 Task: Send an email with the signature Isabelle Ramirez with the subject Thank you for a recommendation and the message We apologize for the delay in responding to your query and assure you of our prompt action going forward. from softage.8@softage.net to softage.10@softage.net and move the email from Sent Items to the folder Holiday cards
Action: Mouse moved to (70, 150)
Screenshot: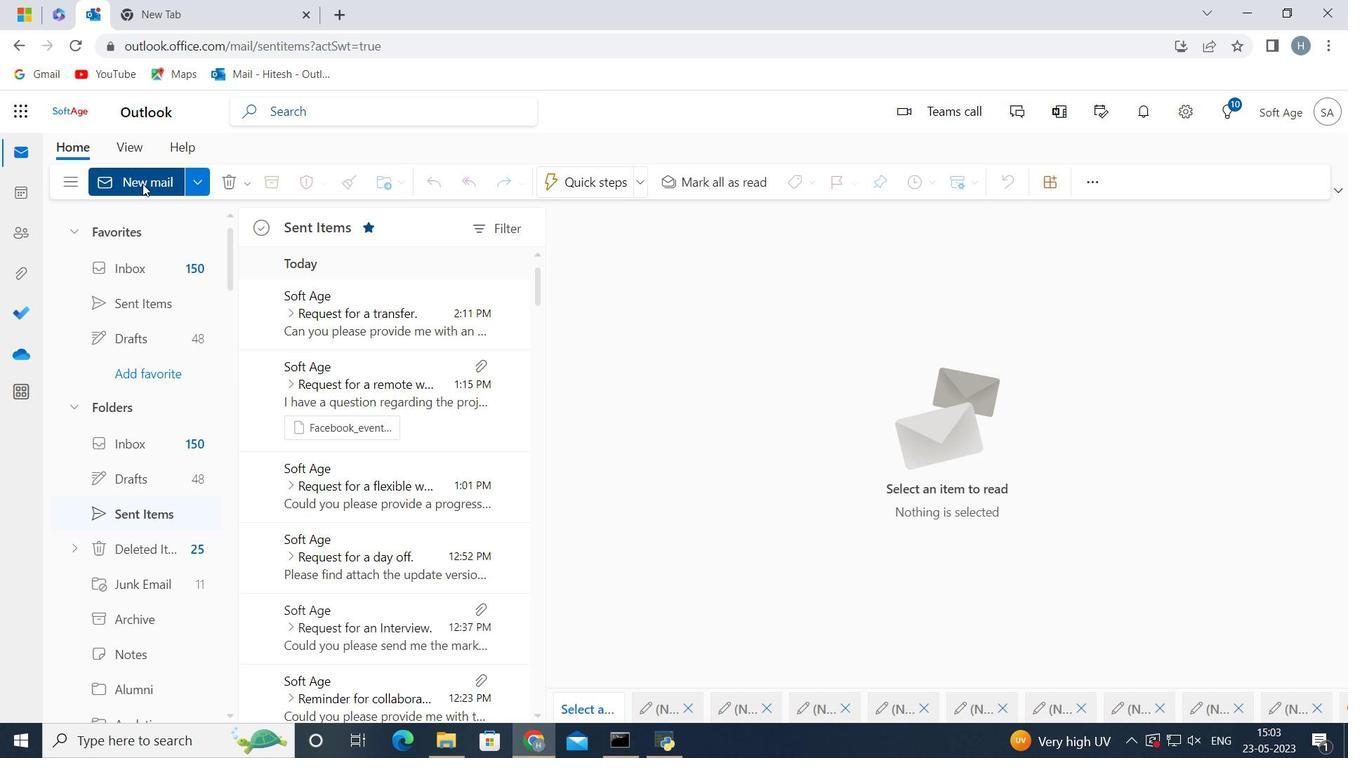 
Action: Mouse pressed left at (70, 150)
Screenshot: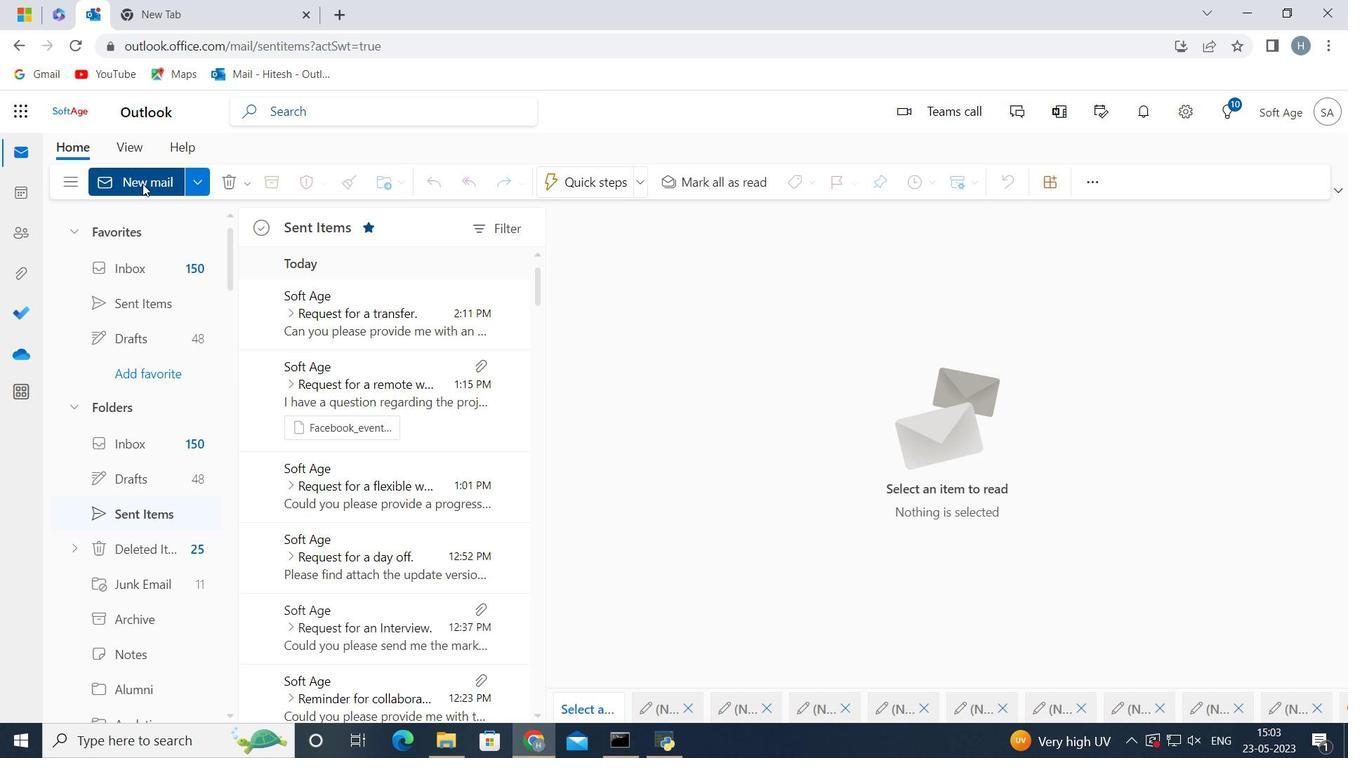 
Action: Mouse moved to (124, 179)
Screenshot: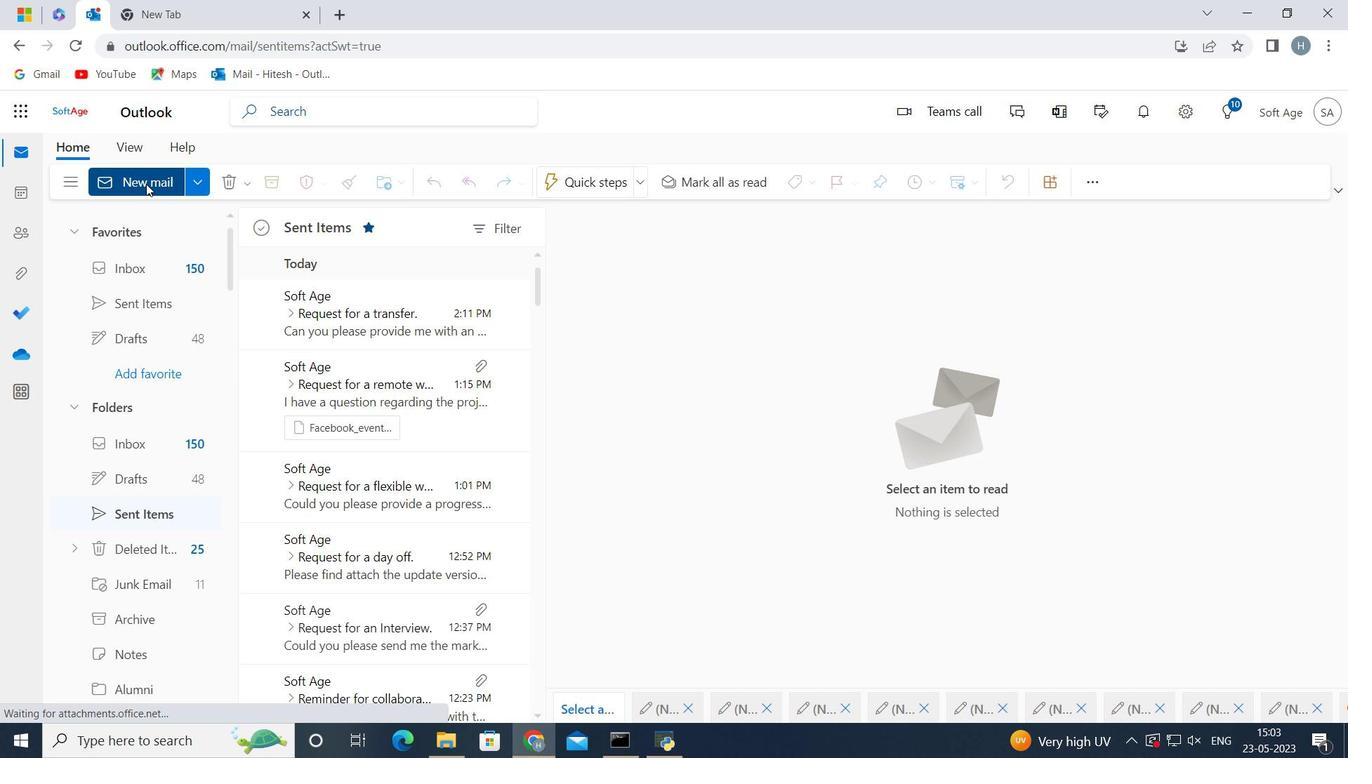 
Action: Mouse pressed left at (124, 179)
Screenshot: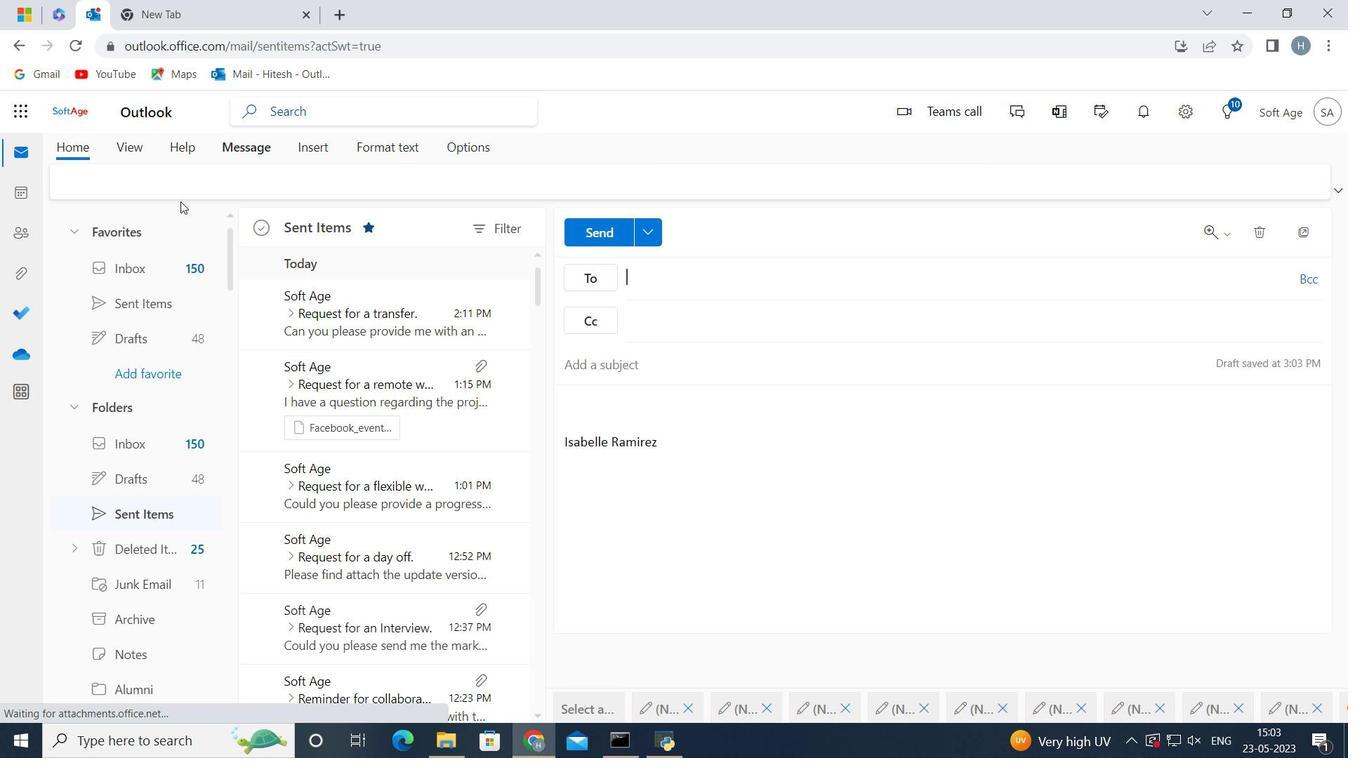 
Action: Mouse moved to (1098, 177)
Screenshot: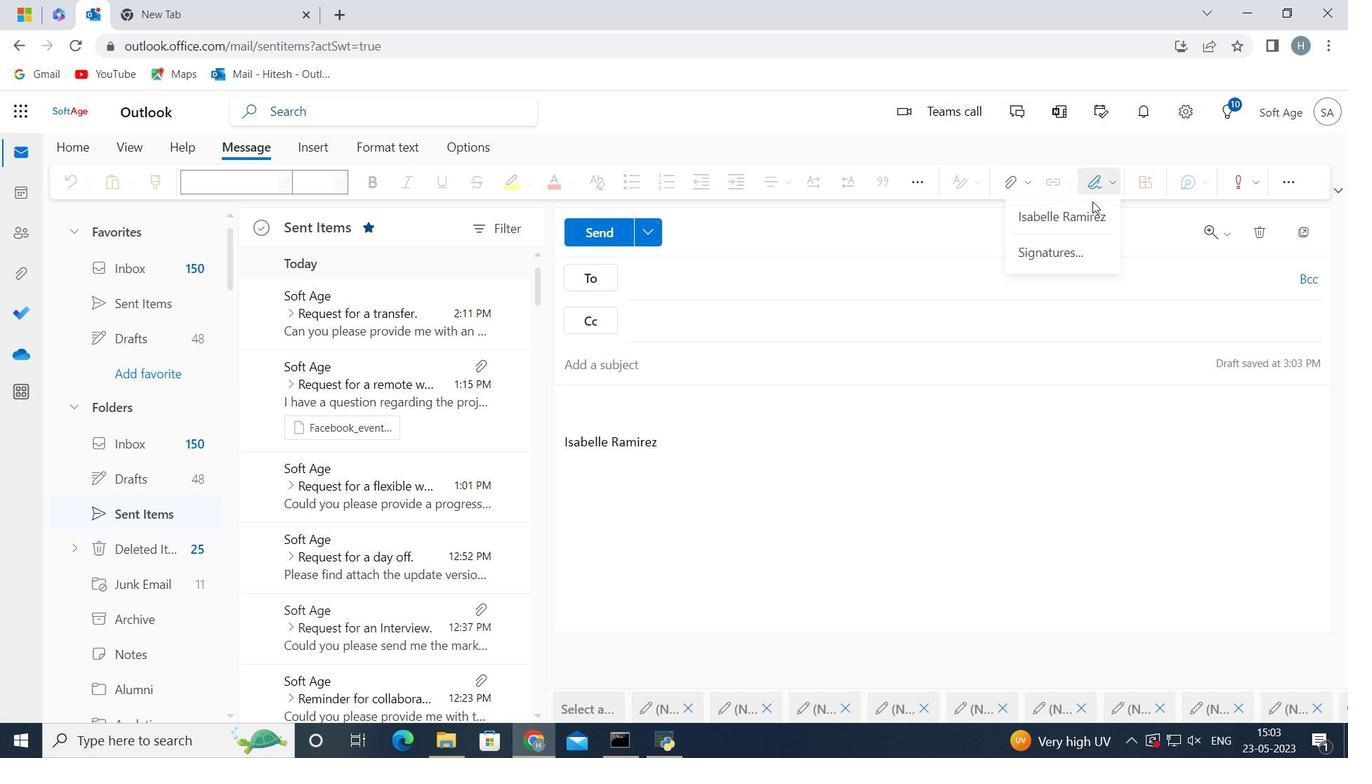 
Action: Mouse pressed left at (1098, 177)
Screenshot: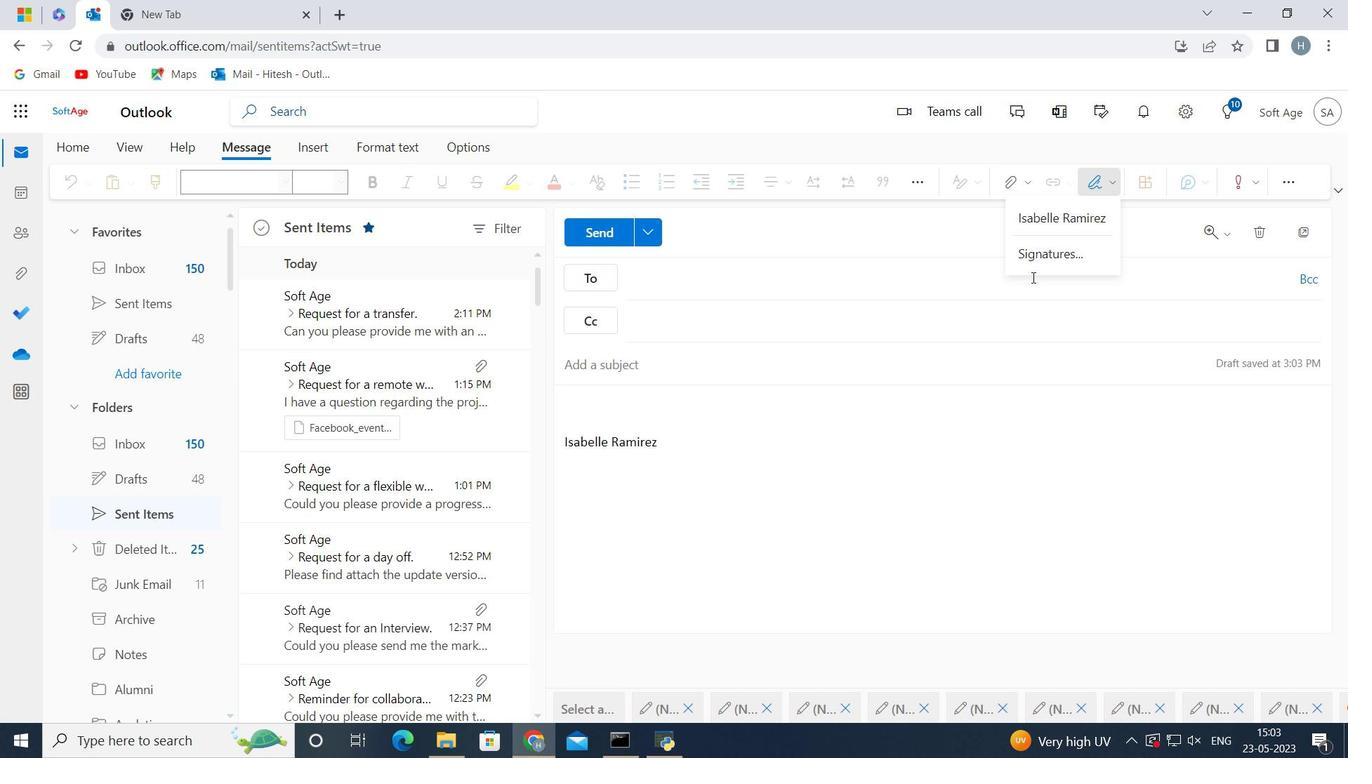 
Action: Mouse moved to (1063, 255)
Screenshot: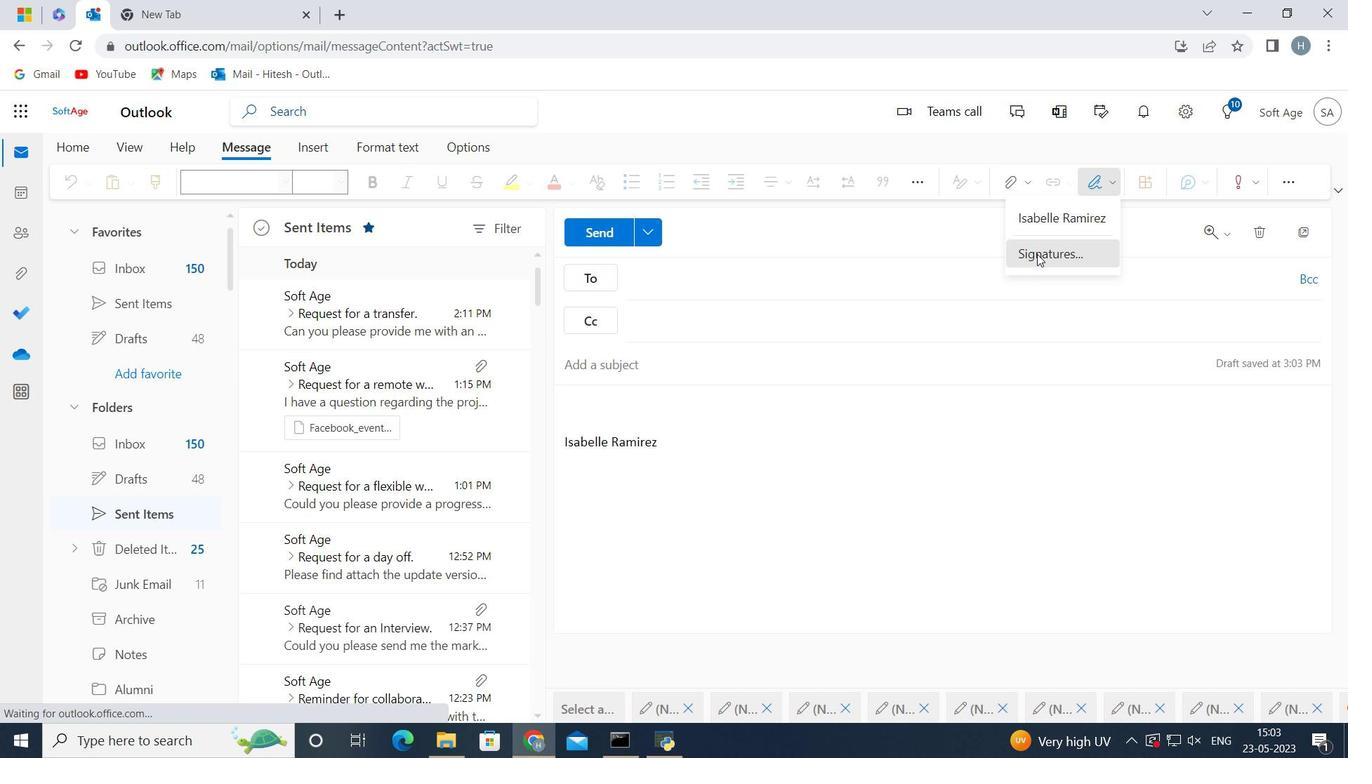 
Action: Mouse pressed left at (1063, 255)
Screenshot: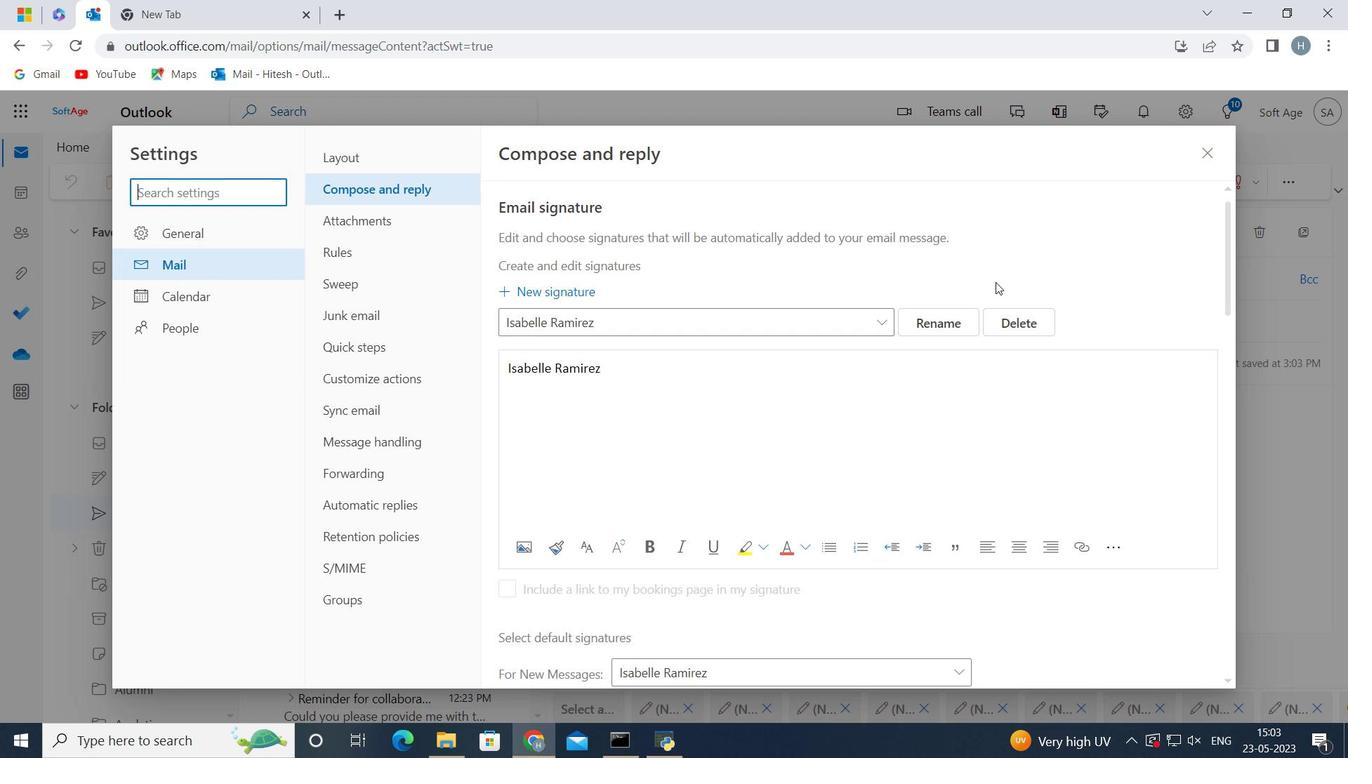 
Action: Mouse moved to (1017, 320)
Screenshot: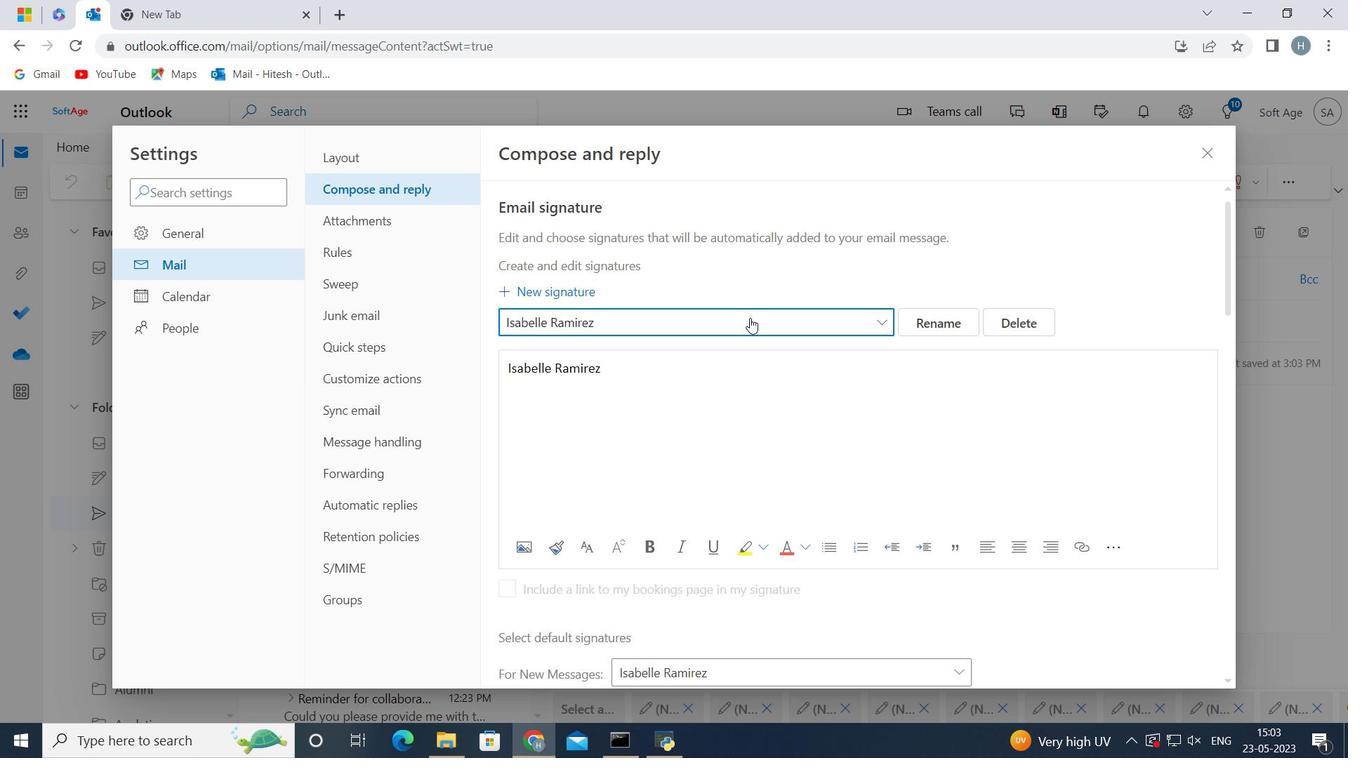 
Action: Mouse pressed left at (1017, 320)
Screenshot: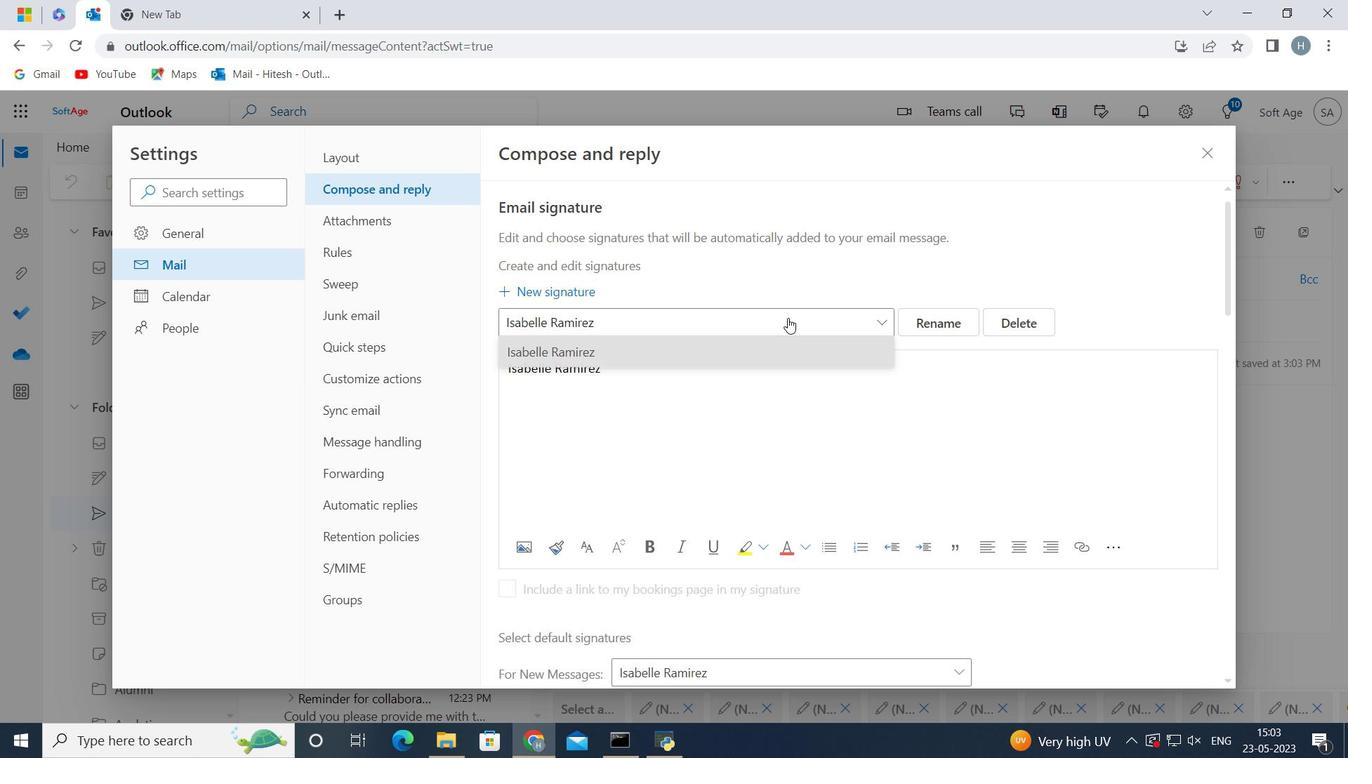 
Action: Mouse moved to (764, 320)
Screenshot: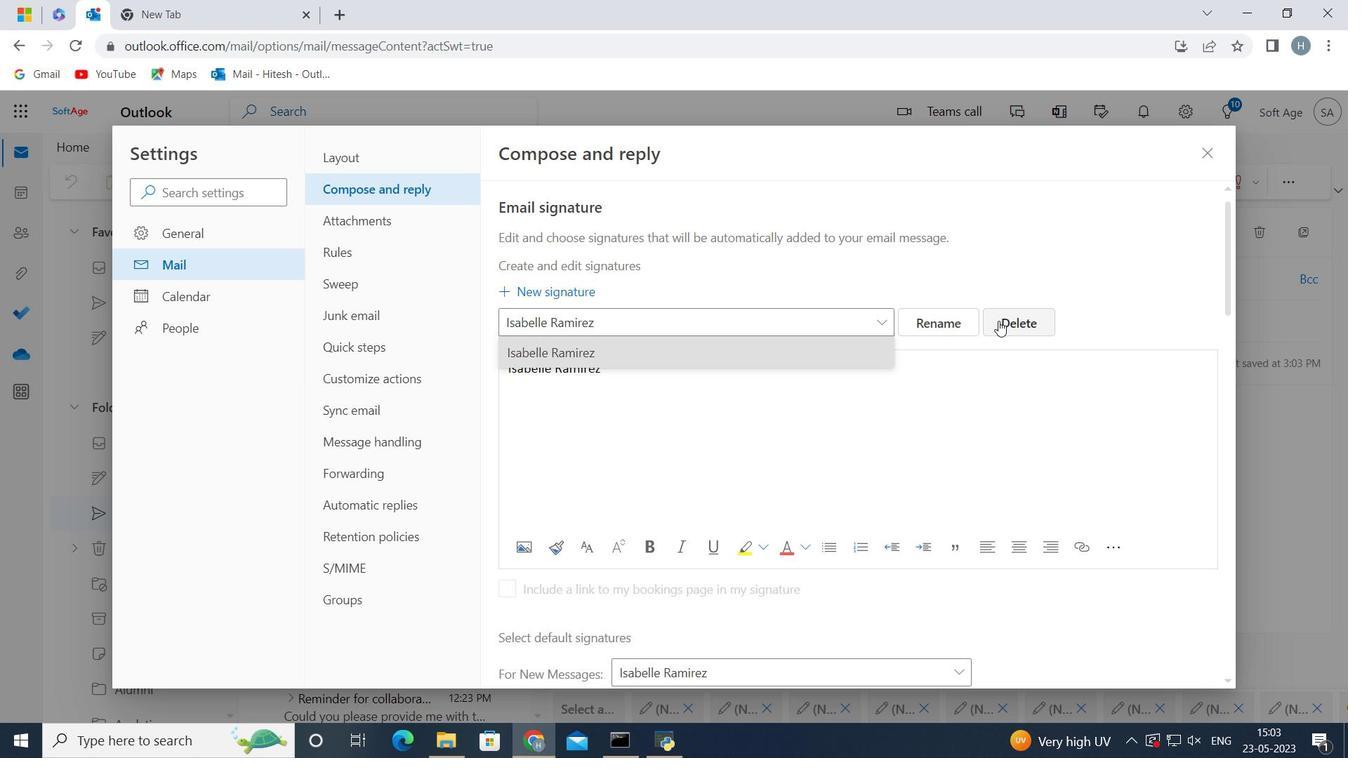 
Action: Mouse pressed left at (764, 320)
Screenshot: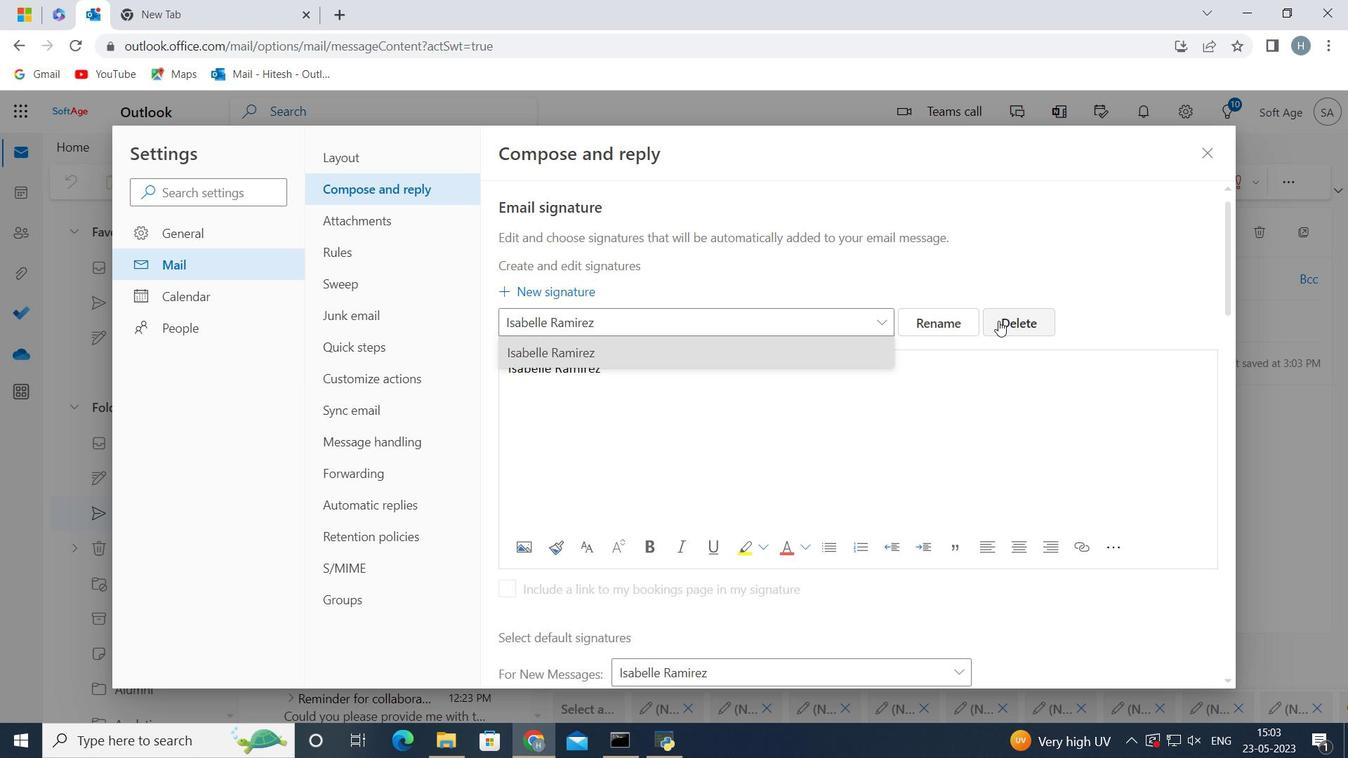 
Action: Key pressed <Key.shift>Isabelle<Key.space><Key.shift>Ramirez<Key.space>
Screenshot: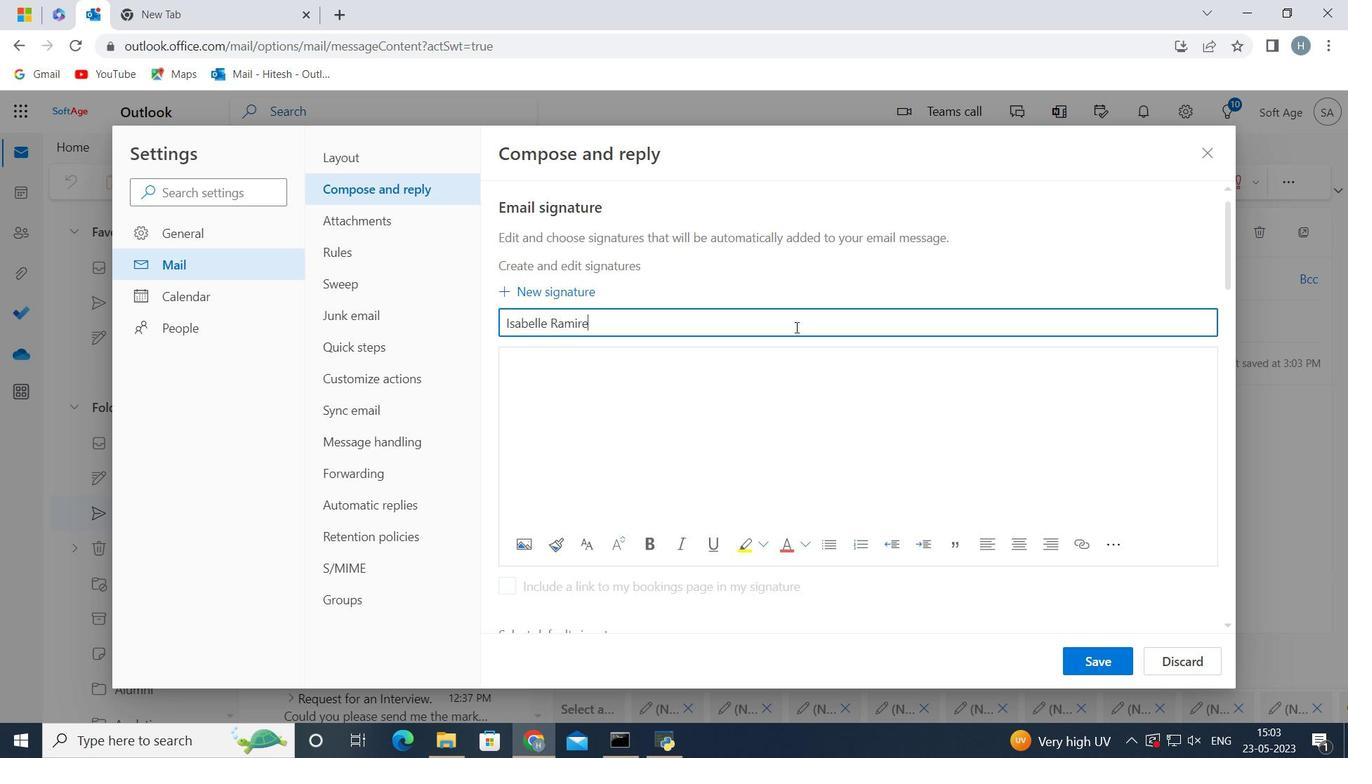 
Action: Mouse moved to (592, 369)
Screenshot: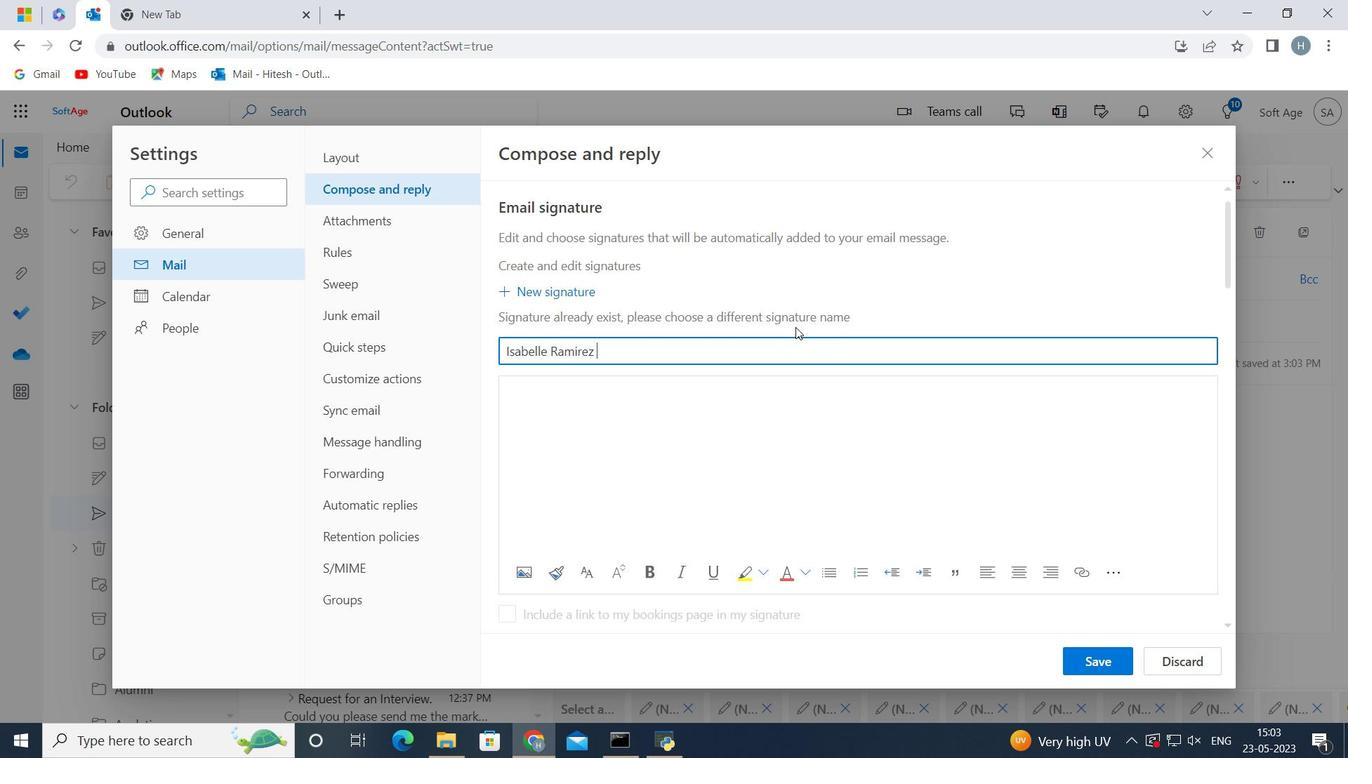 
Action: Mouse pressed left at (592, 369)
Screenshot: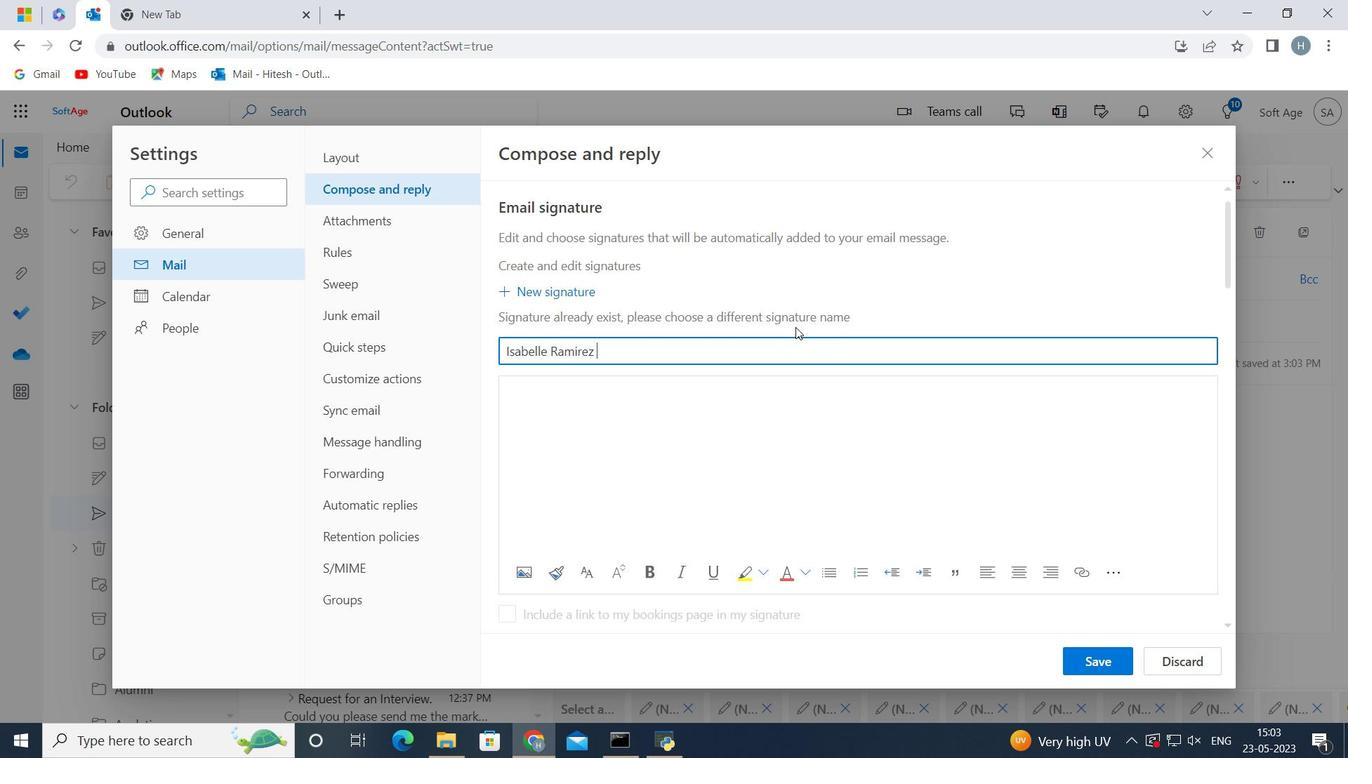 
Action: Key pressed <Key.shift>Isabelle<Key.space><Key.shift>Ramirez
Screenshot: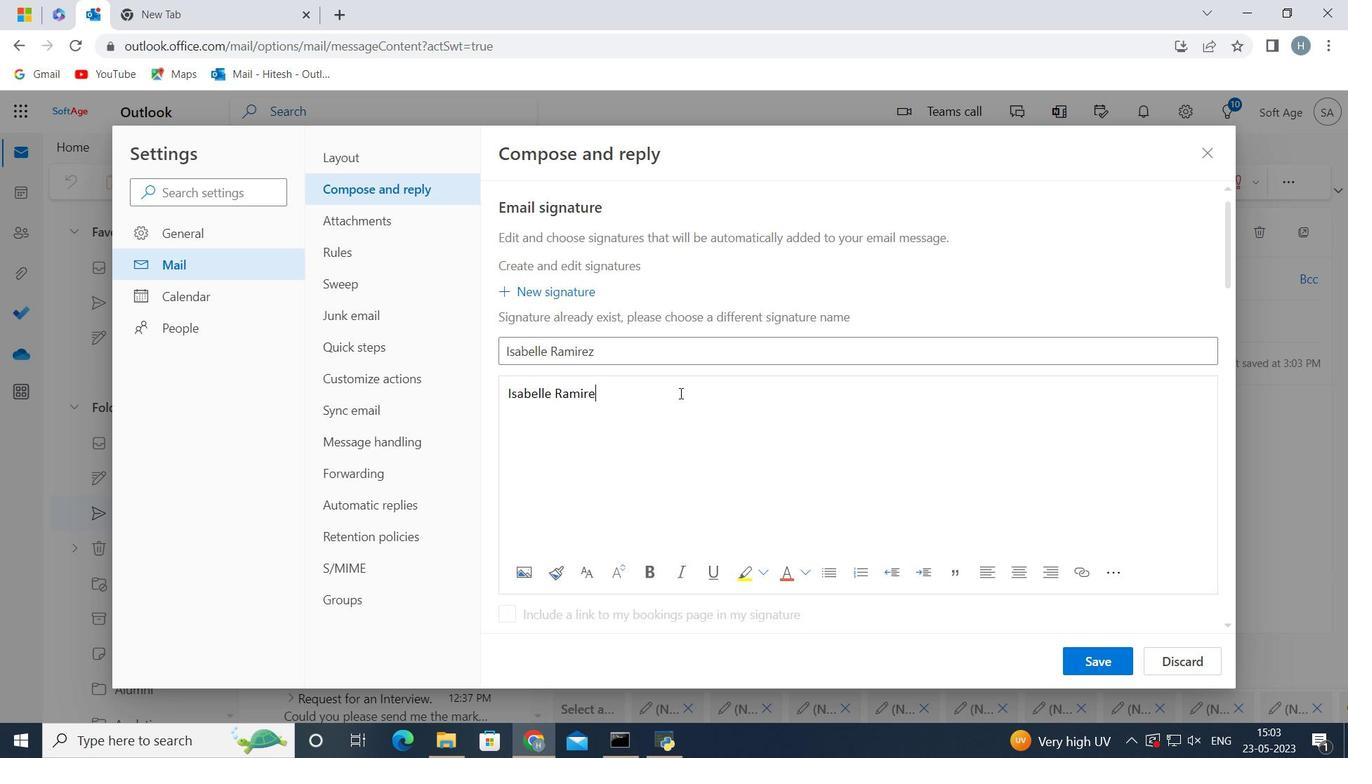 
Action: Mouse moved to (1093, 652)
Screenshot: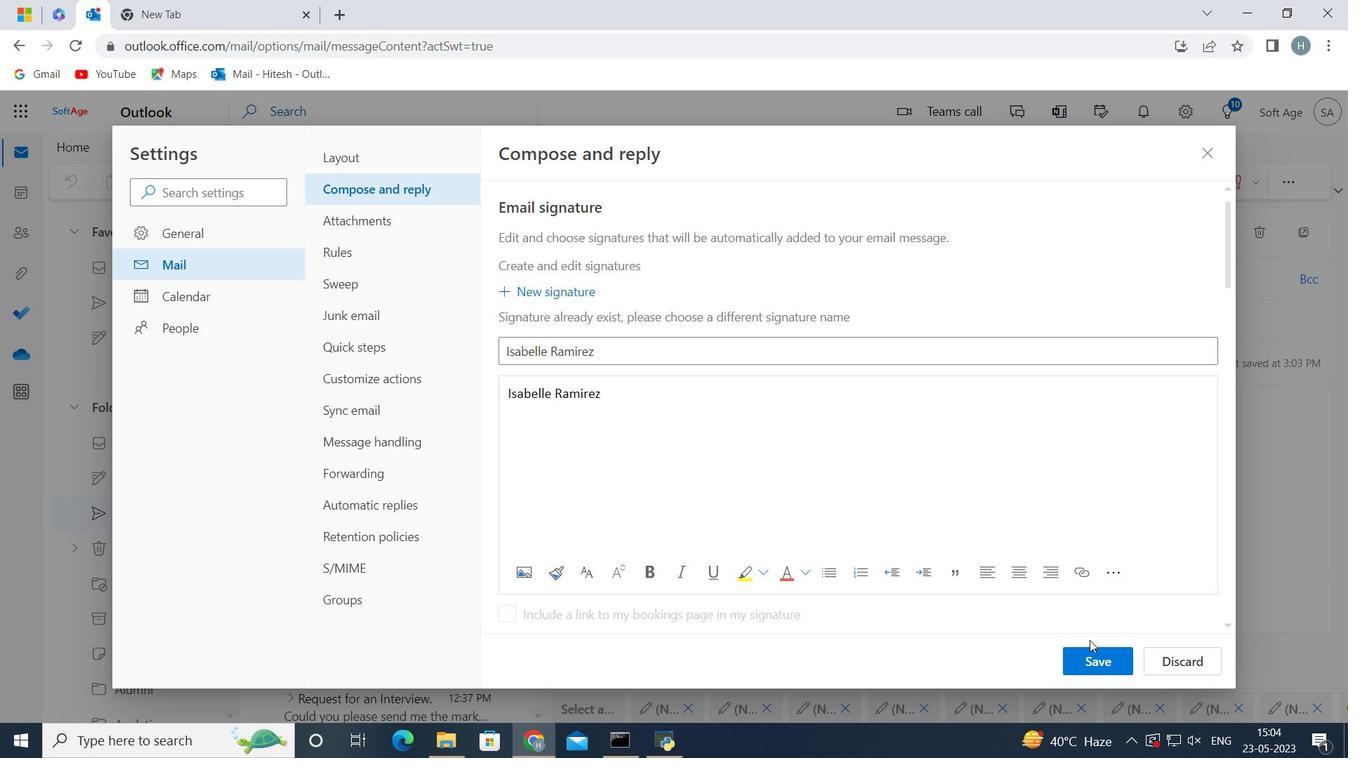 
Action: Mouse pressed left at (1093, 652)
Screenshot: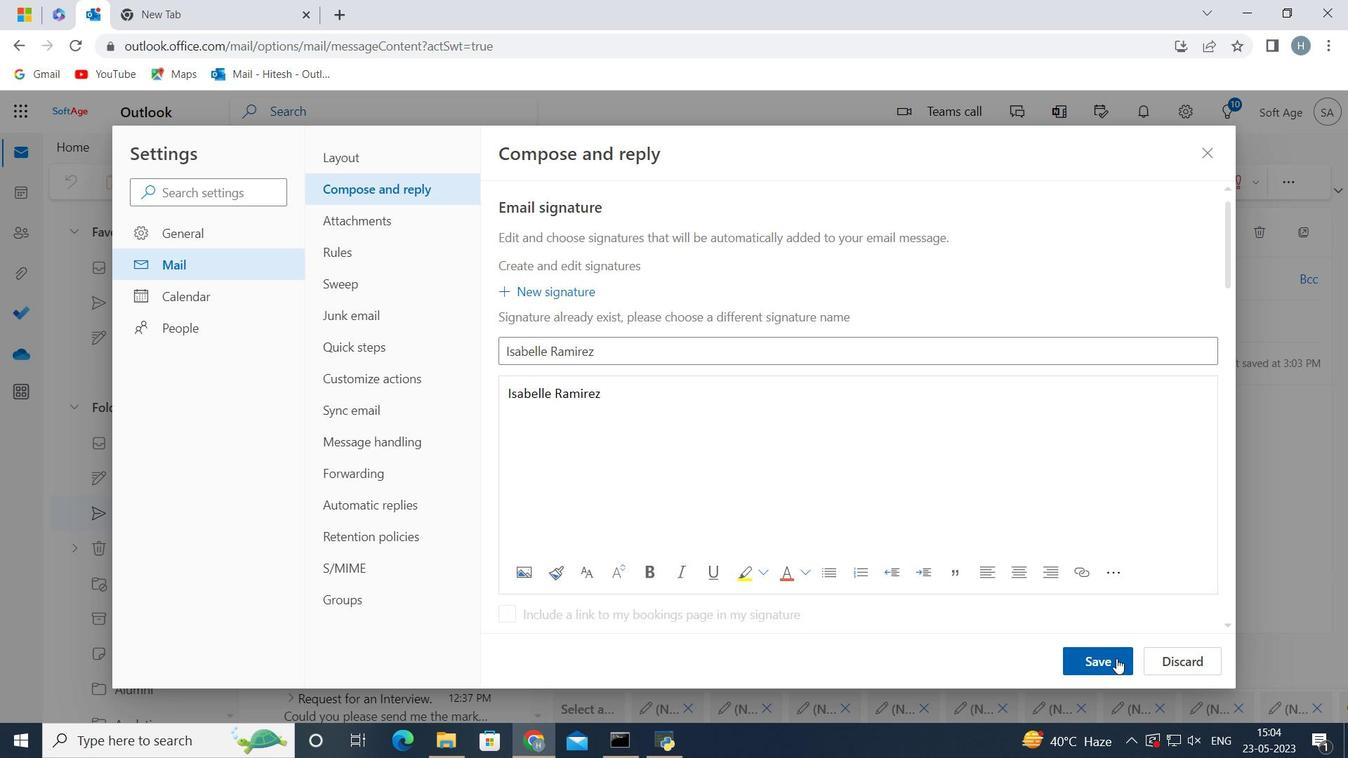 
Action: Mouse moved to (934, 453)
Screenshot: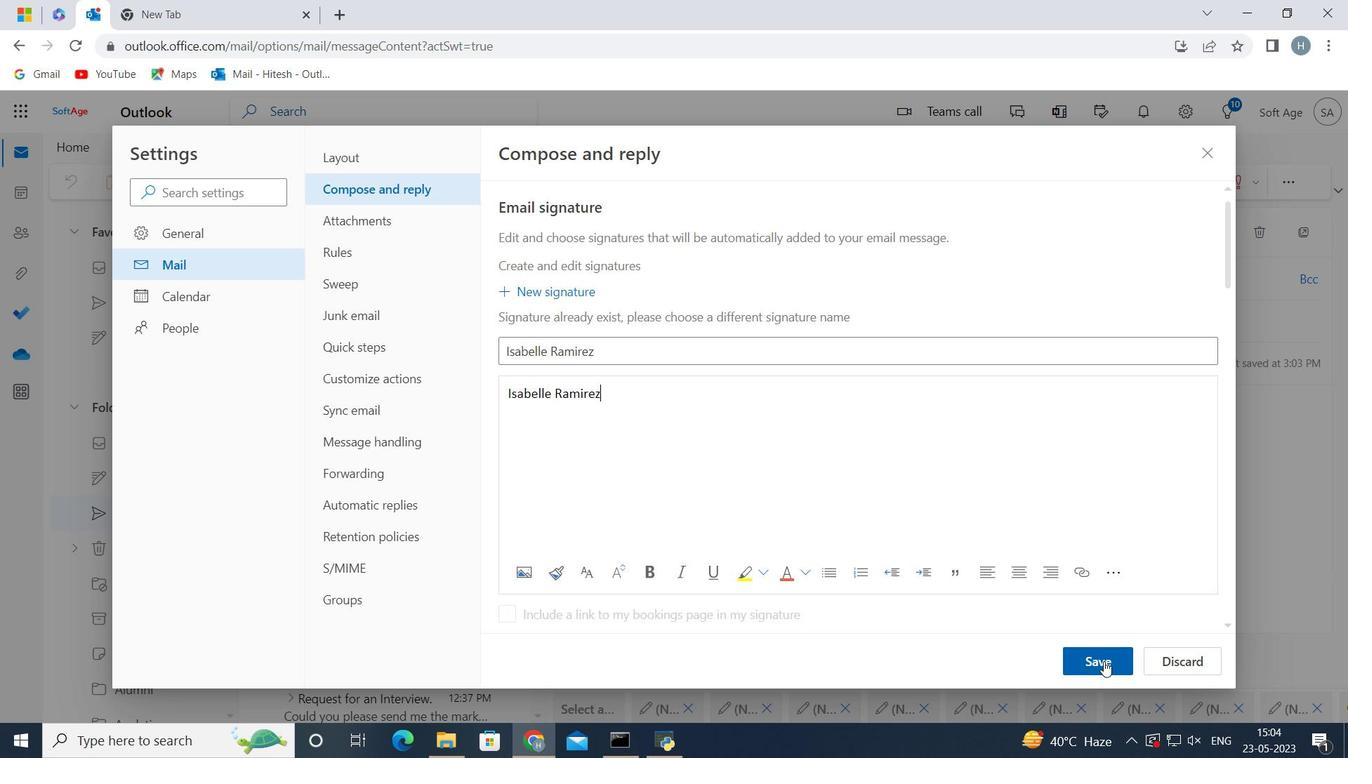 
Action: Mouse scrolled (934, 452) with delta (0, 0)
Screenshot: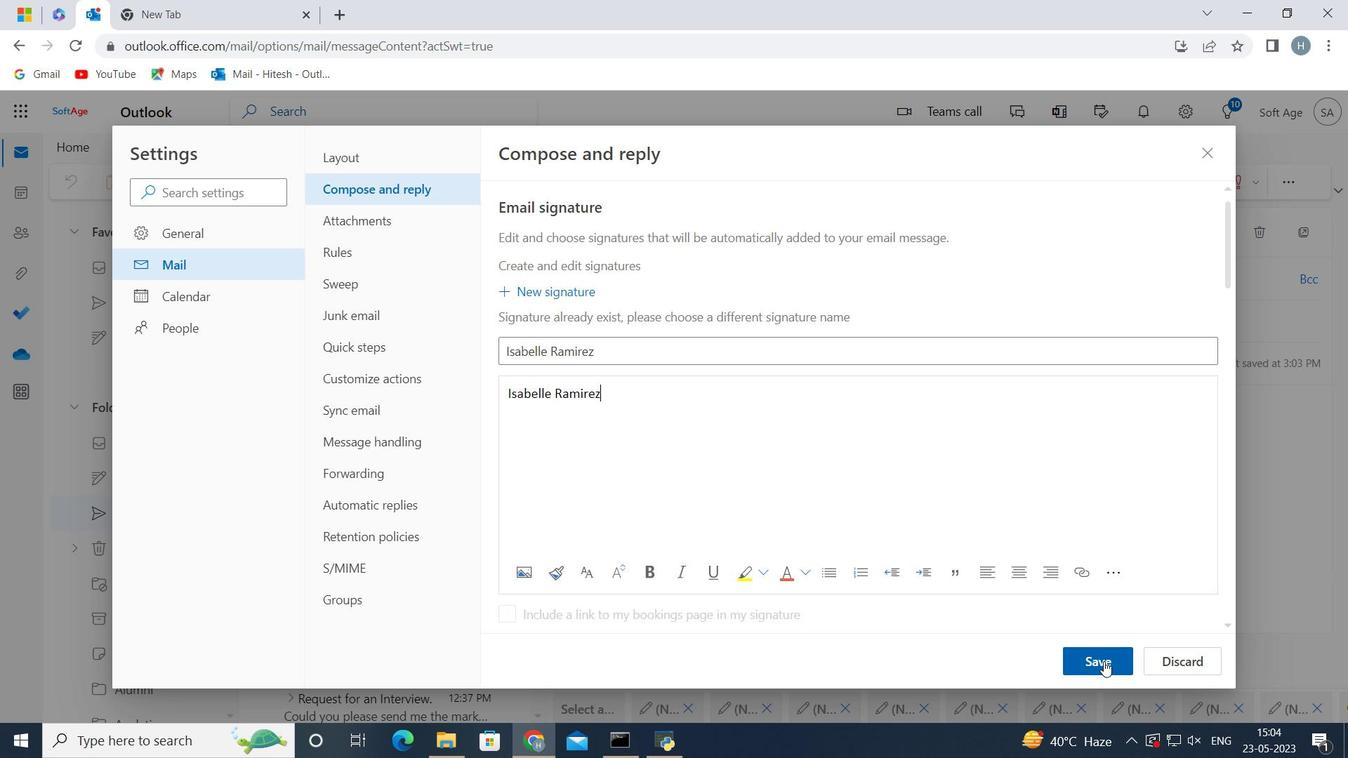 
Action: Mouse moved to (933, 453)
Screenshot: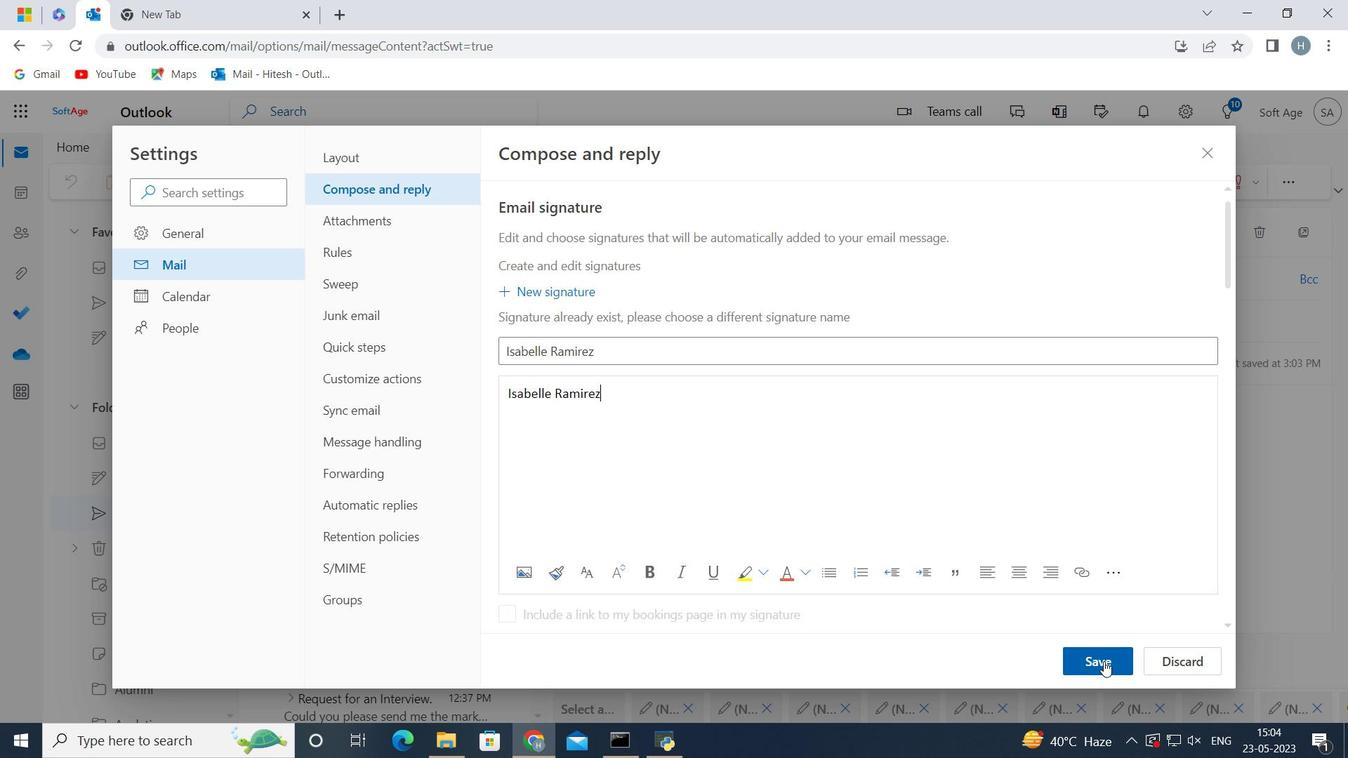 
Action: Mouse scrolled (933, 452) with delta (0, 0)
Screenshot: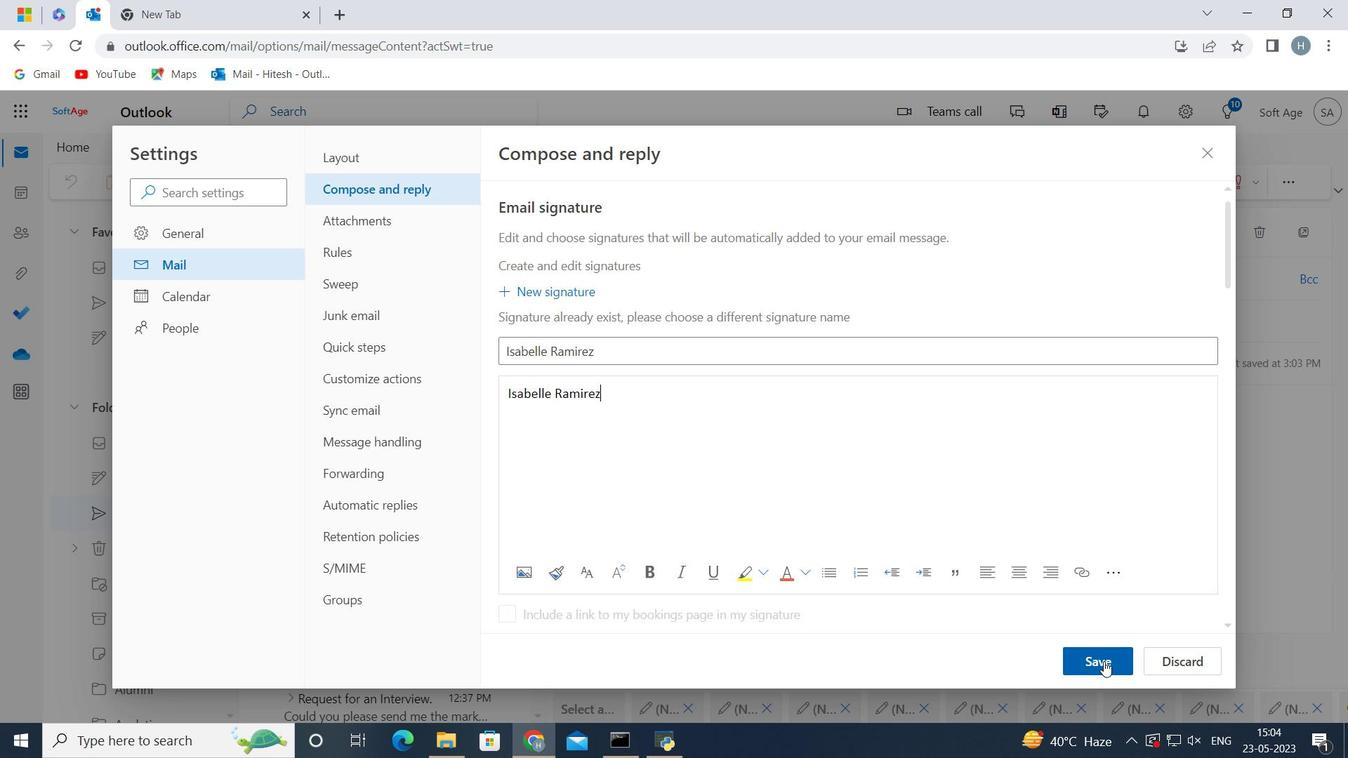 
Action: Mouse moved to (932, 453)
Screenshot: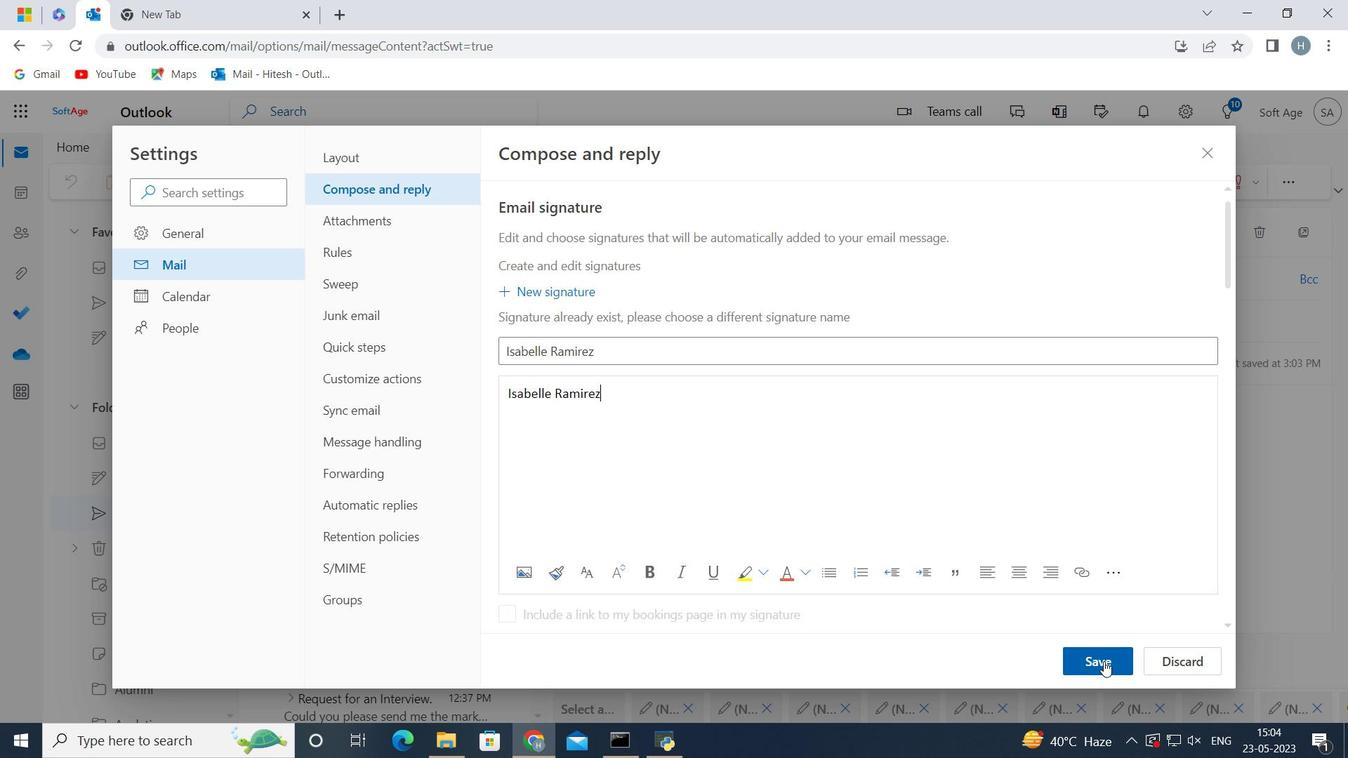 
Action: Mouse scrolled (932, 452) with delta (0, 0)
Screenshot: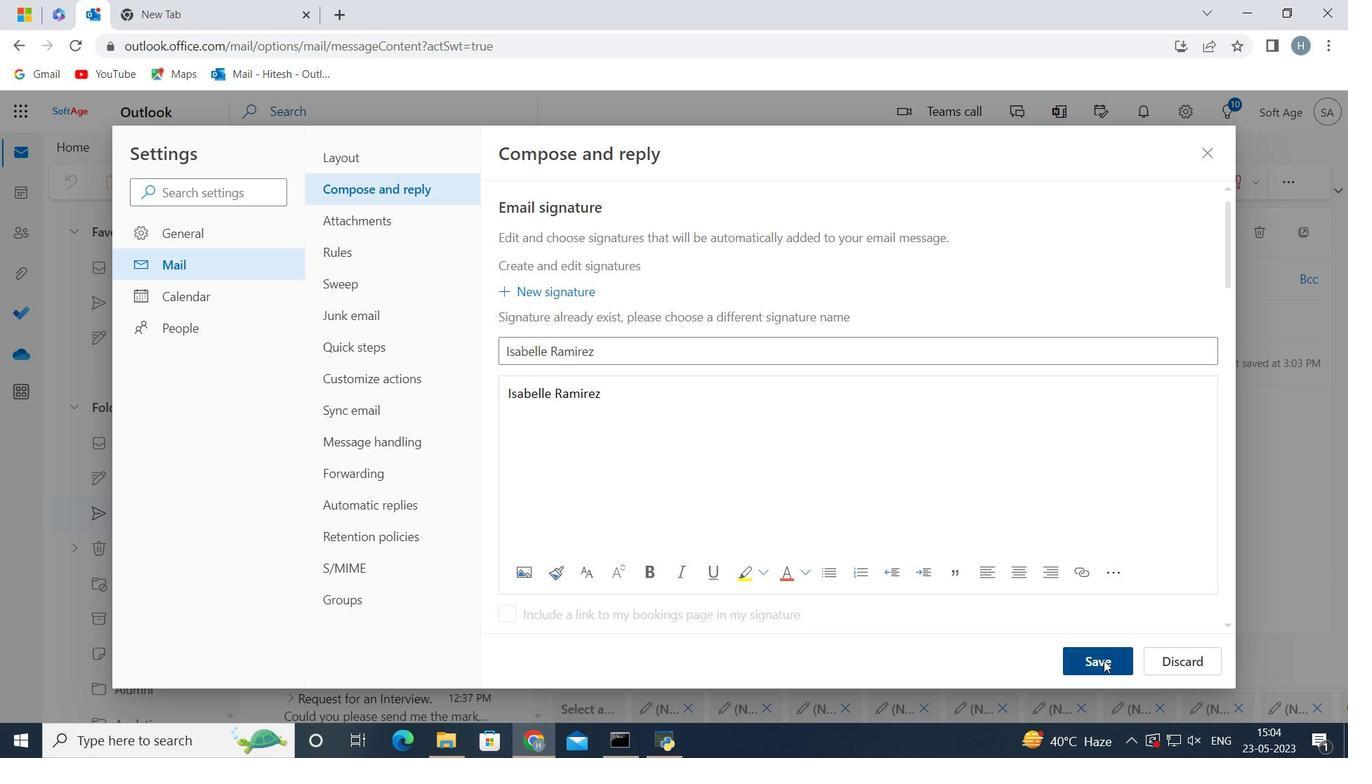 
Action: Mouse scrolled (932, 452) with delta (0, 0)
Screenshot: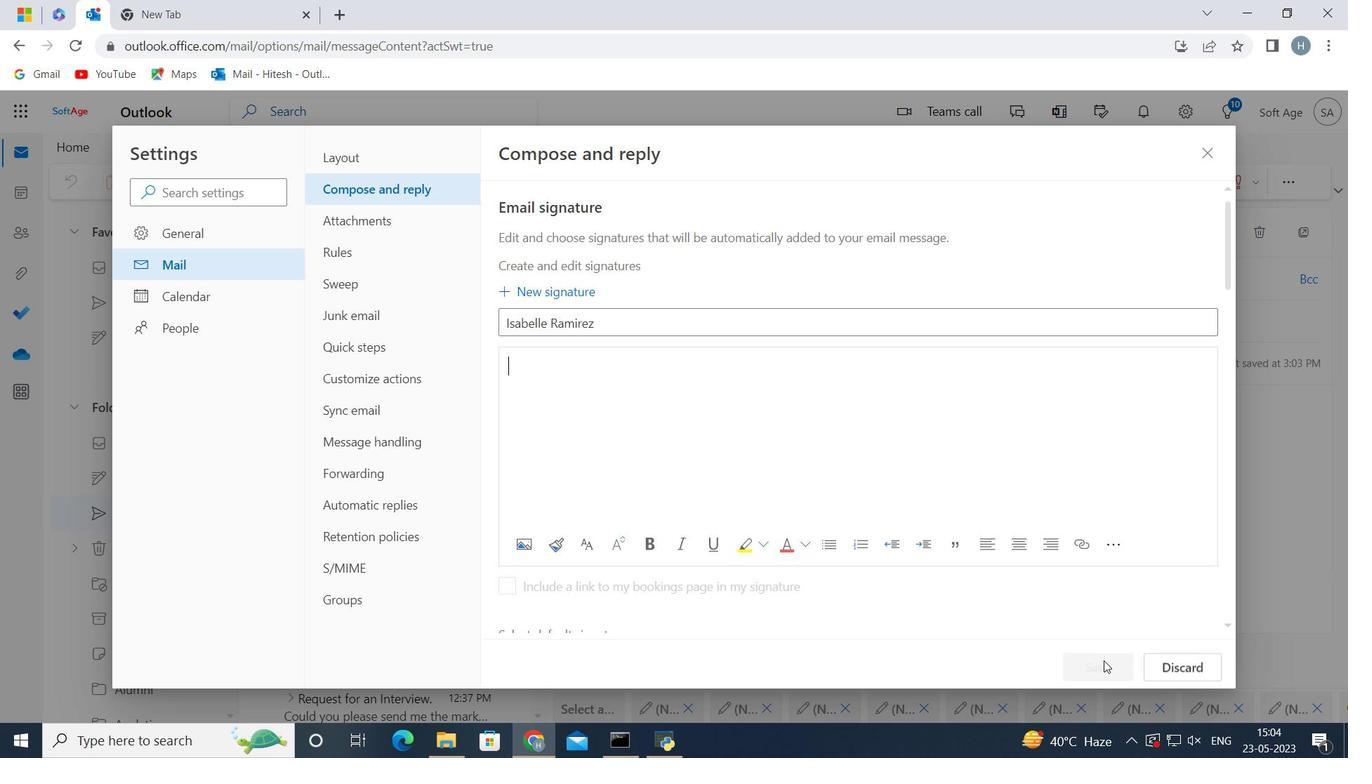 
Action: Mouse moved to (922, 327)
Screenshot: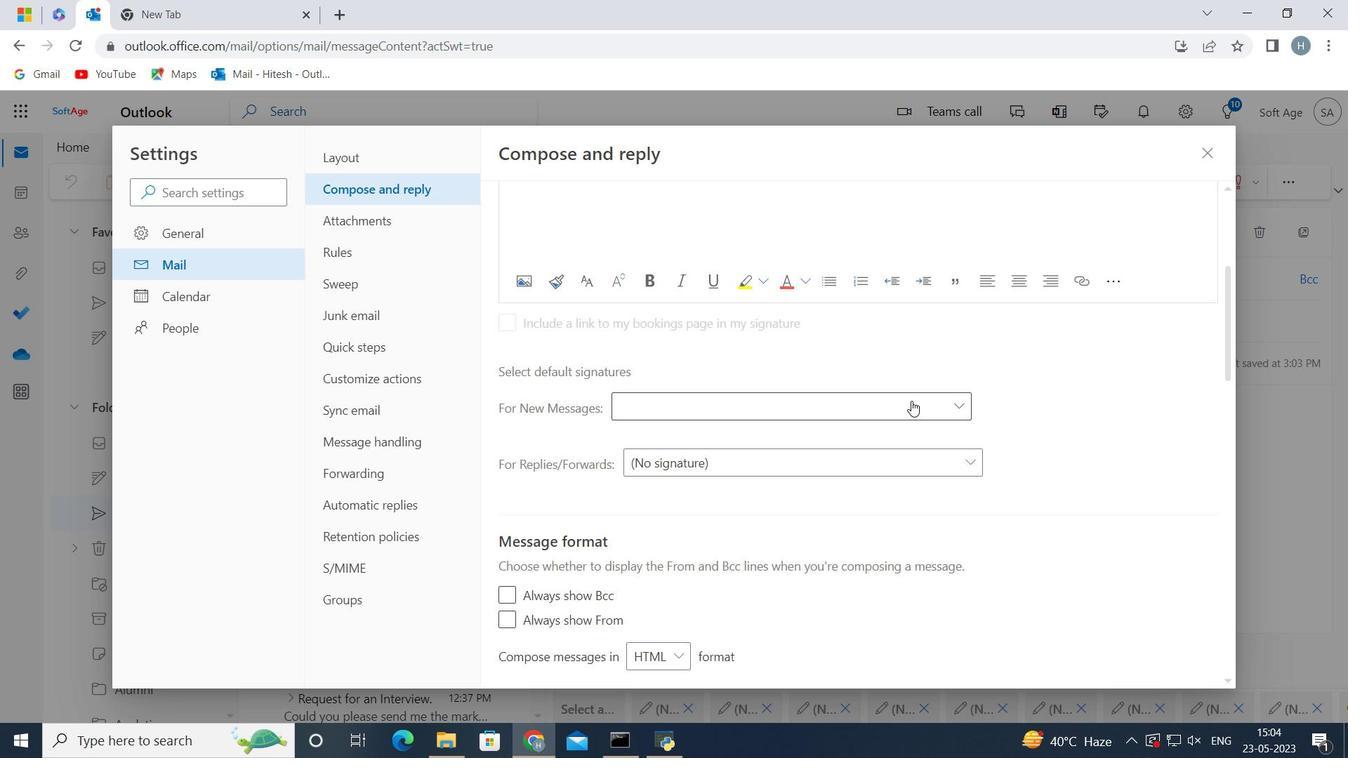 
Action: Mouse pressed left at (922, 327)
Screenshot: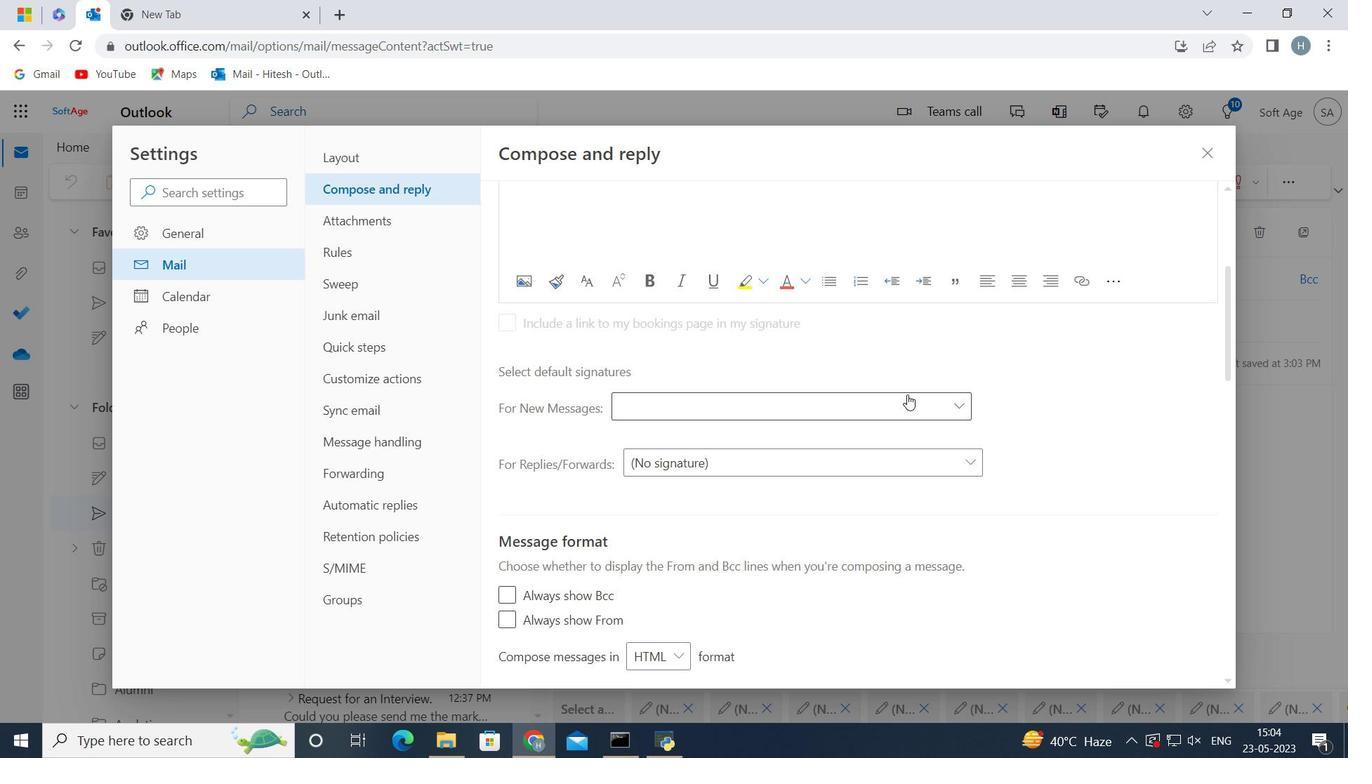 
Action: Mouse moved to (881, 390)
Screenshot: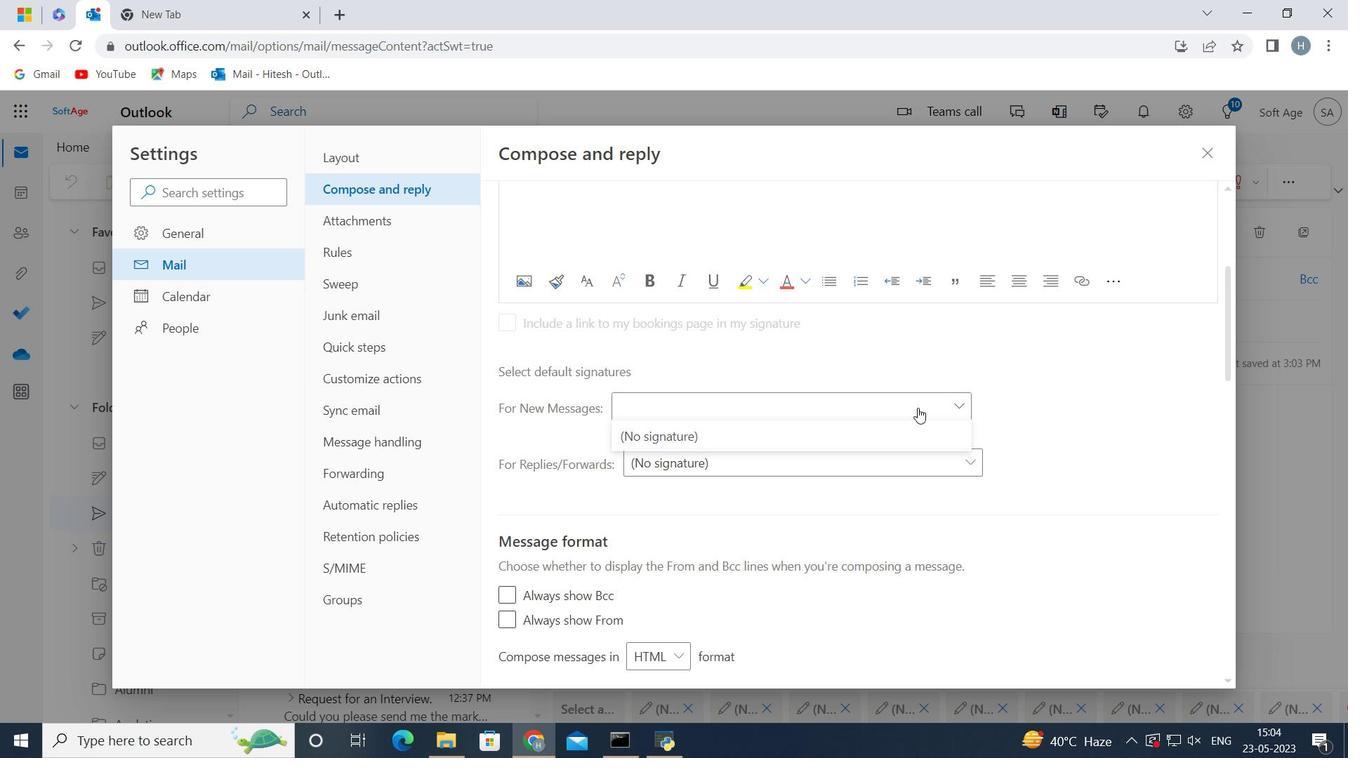 
Action: Mouse pressed left at (881, 390)
Screenshot: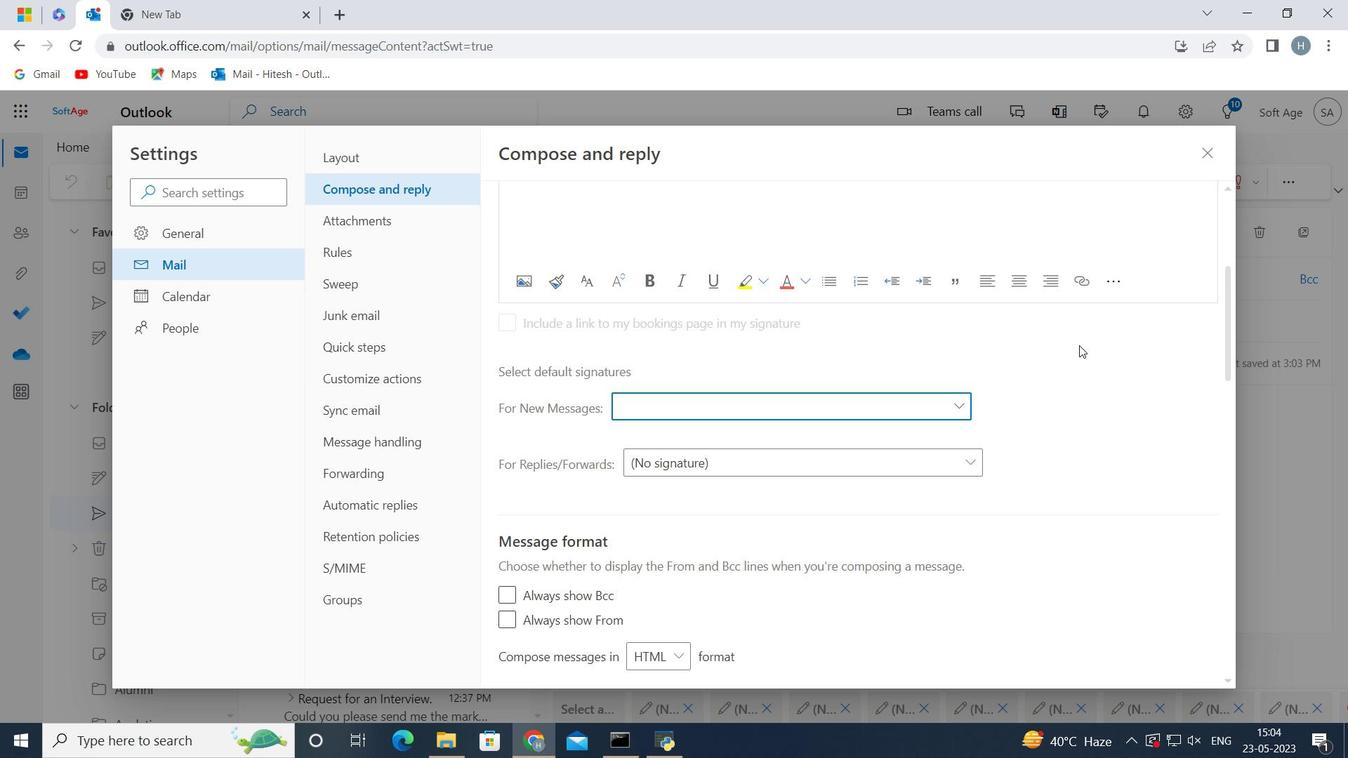 
Action: Mouse moved to (1079, 664)
Screenshot: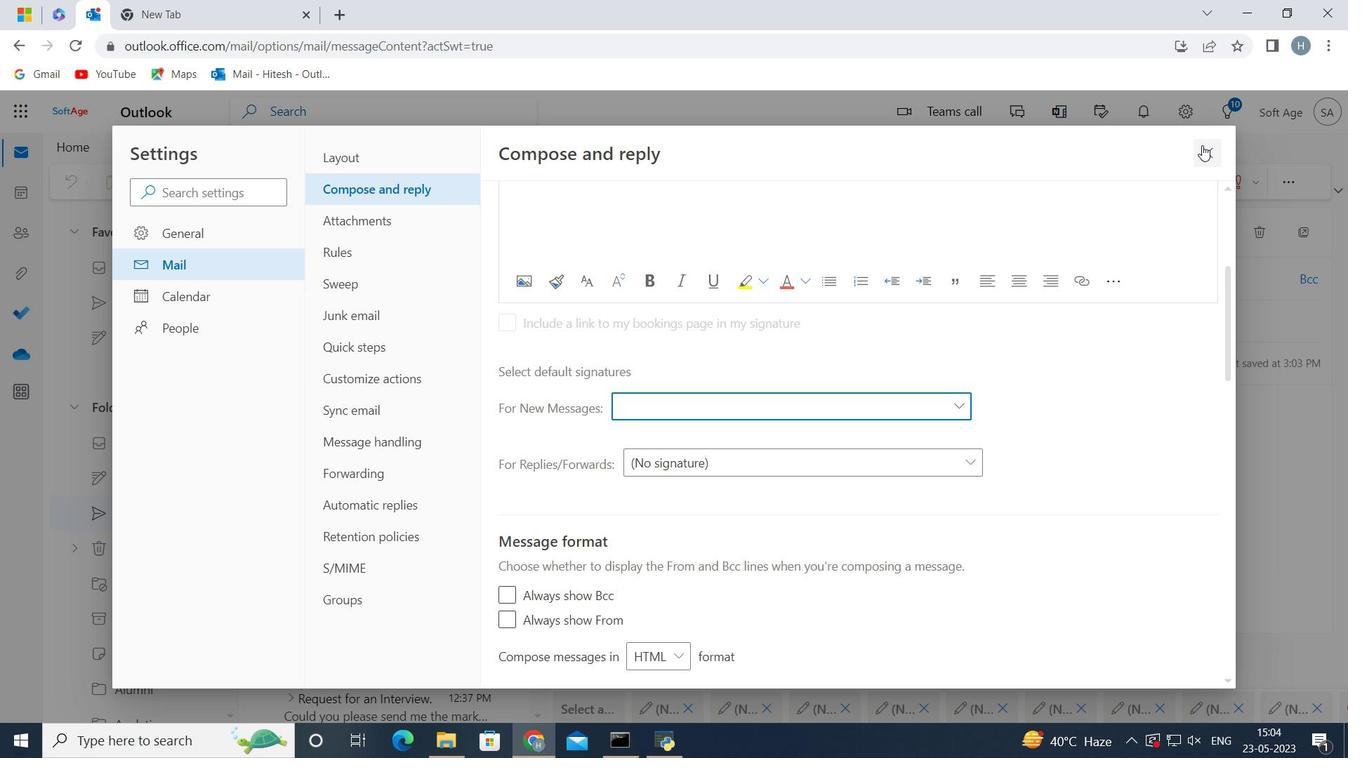 
Action: Mouse pressed left at (1079, 664)
Screenshot: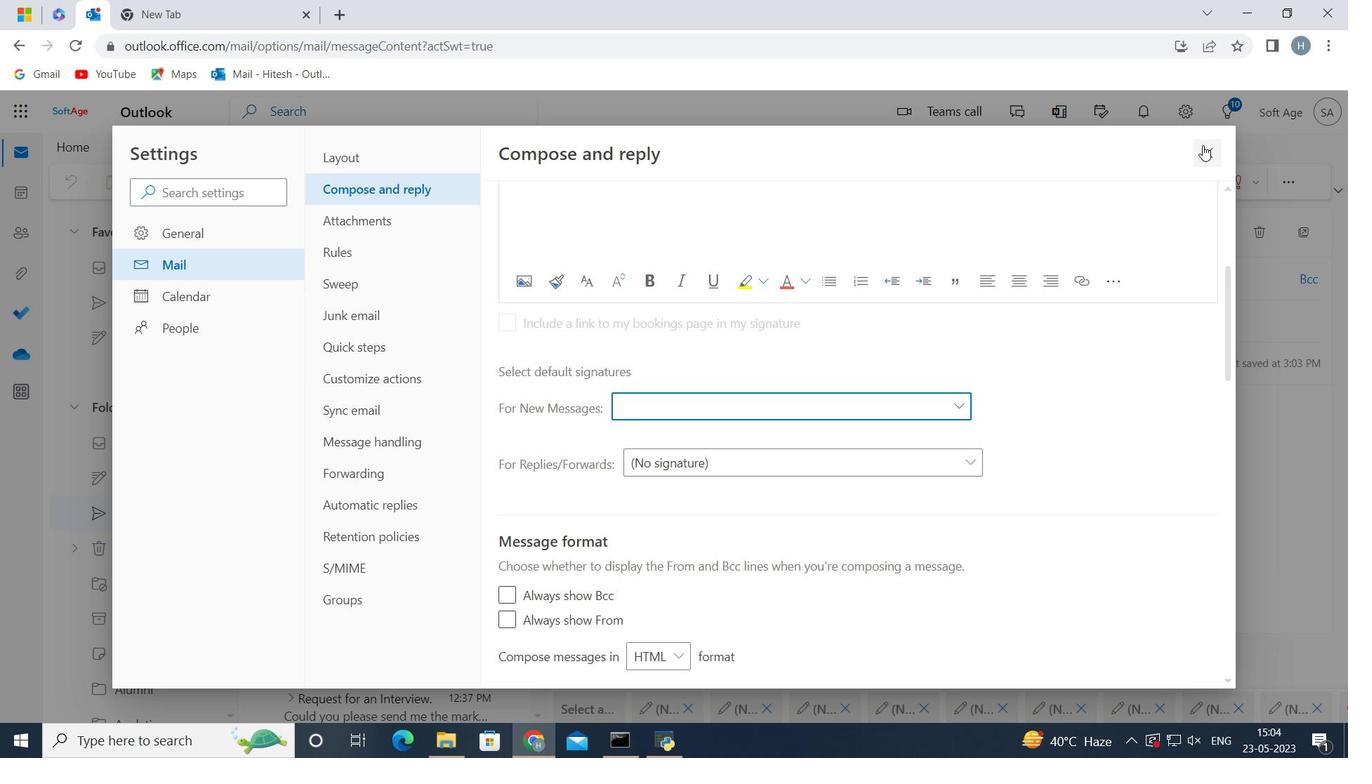 
Action: Mouse moved to (1205, 150)
Screenshot: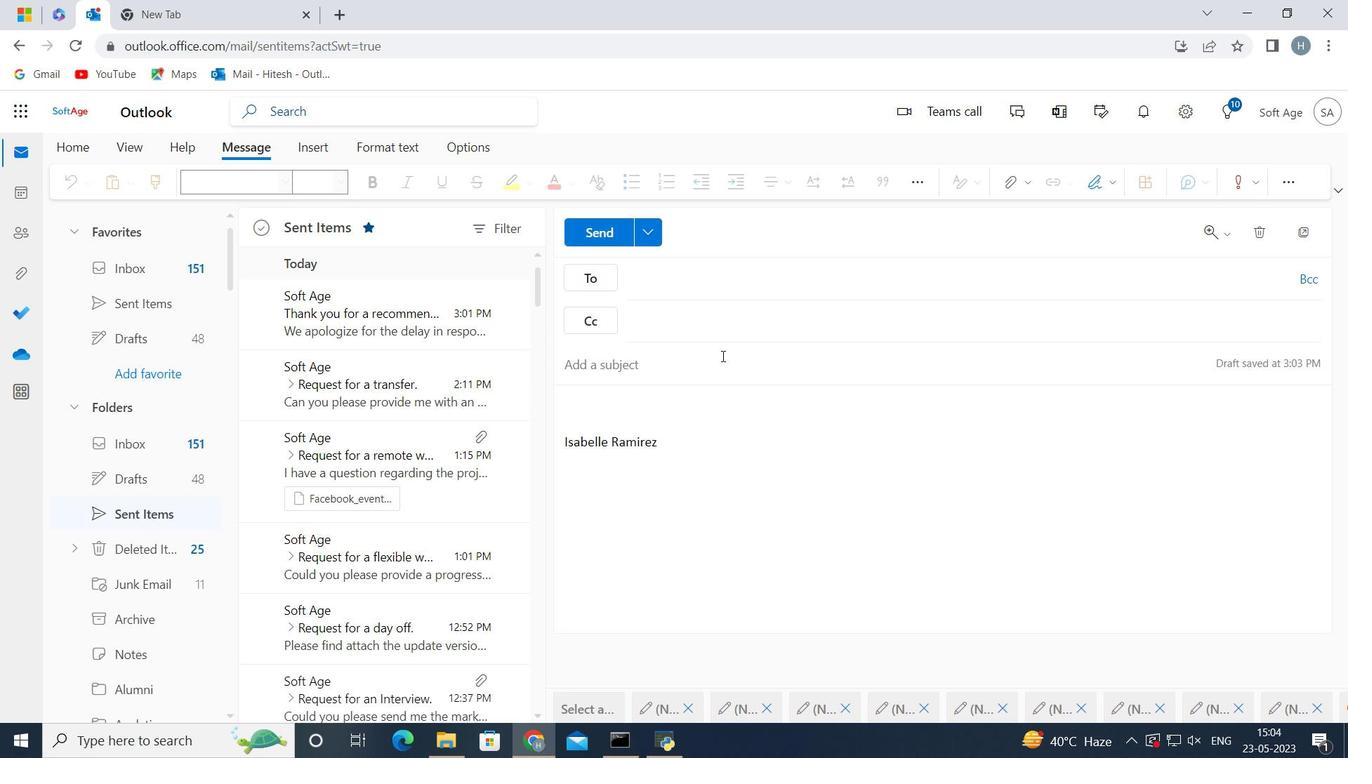 
Action: Mouse pressed left at (1205, 150)
Screenshot: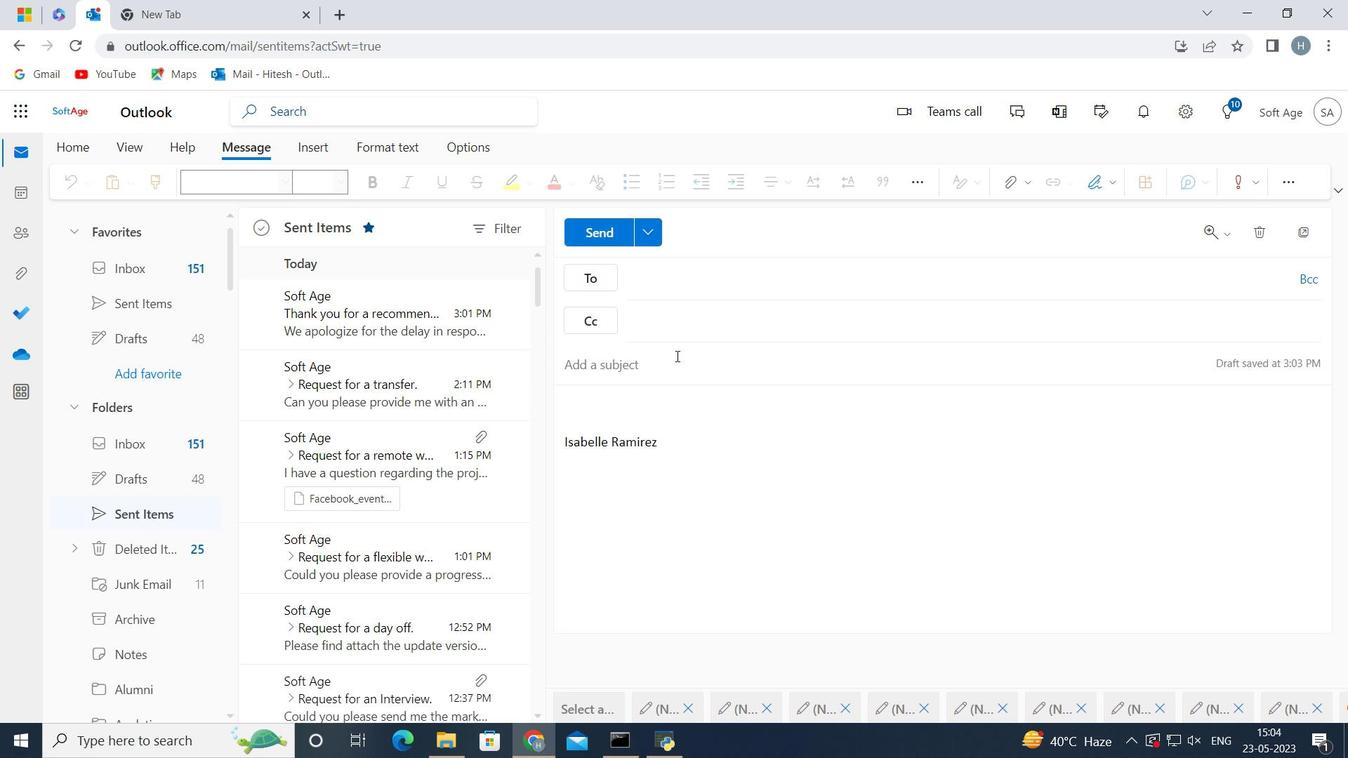 
Action: Mouse moved to (620, 360)
Screenshot: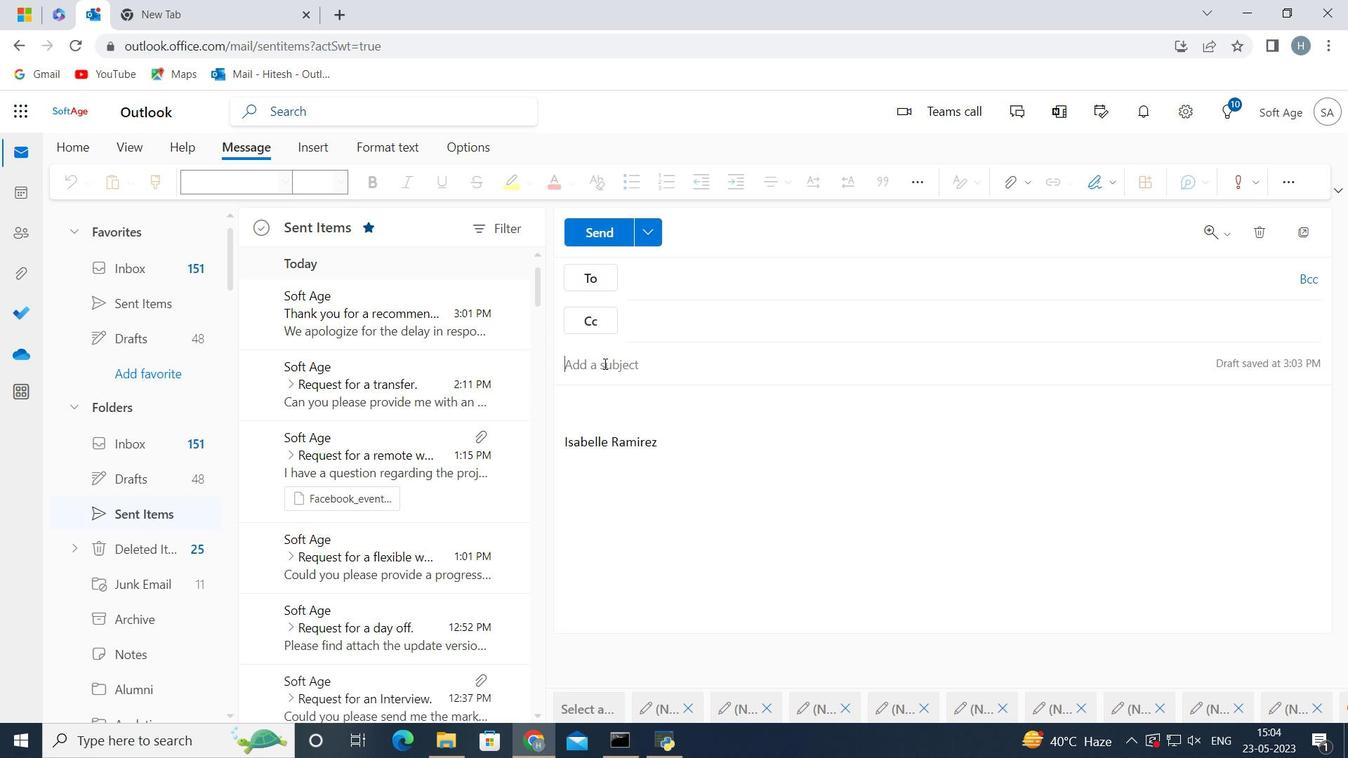 
Action: Mouse pressed left at (620, 360)
Screenshot: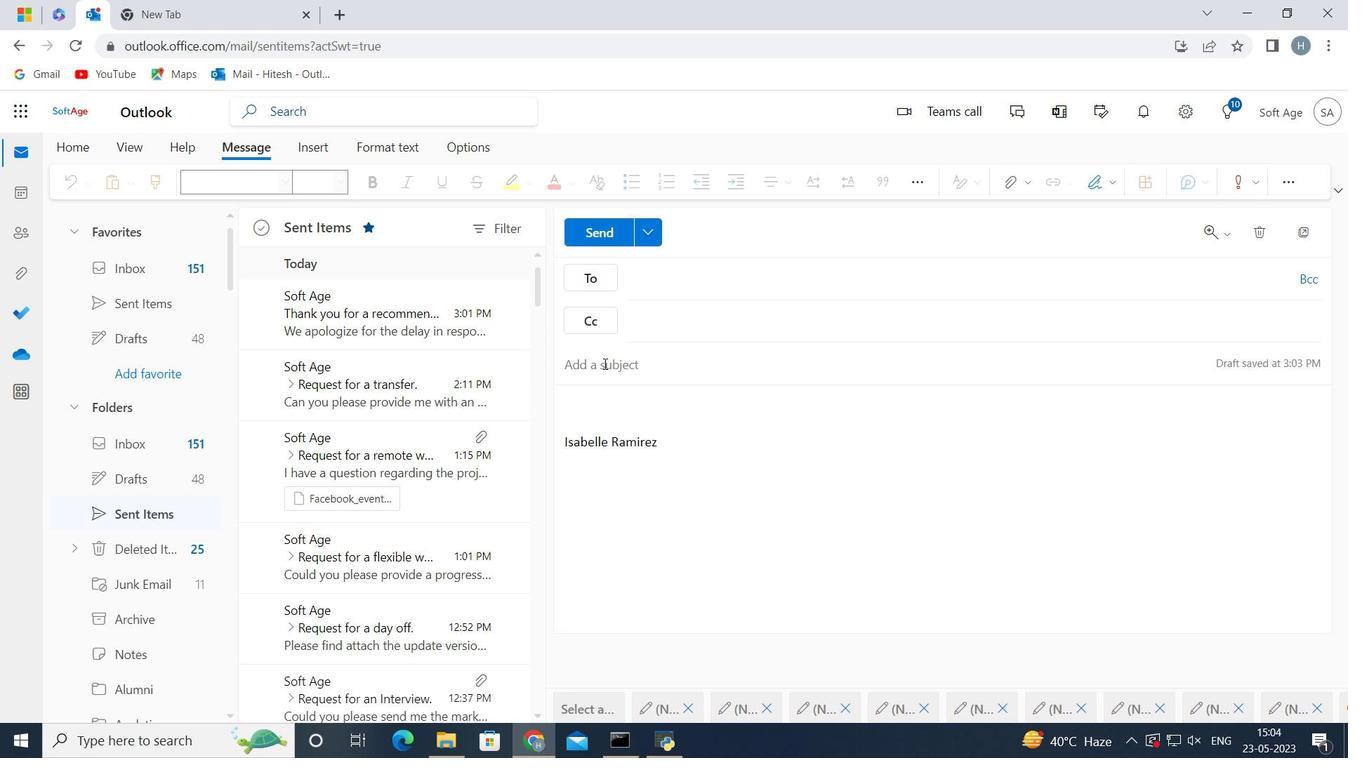
Action: Key pressed <Key.shift>Thank<Key.space>you<Key.space>for<Key.space>a<Key.space>recommendation<Key.space>
Screenshot: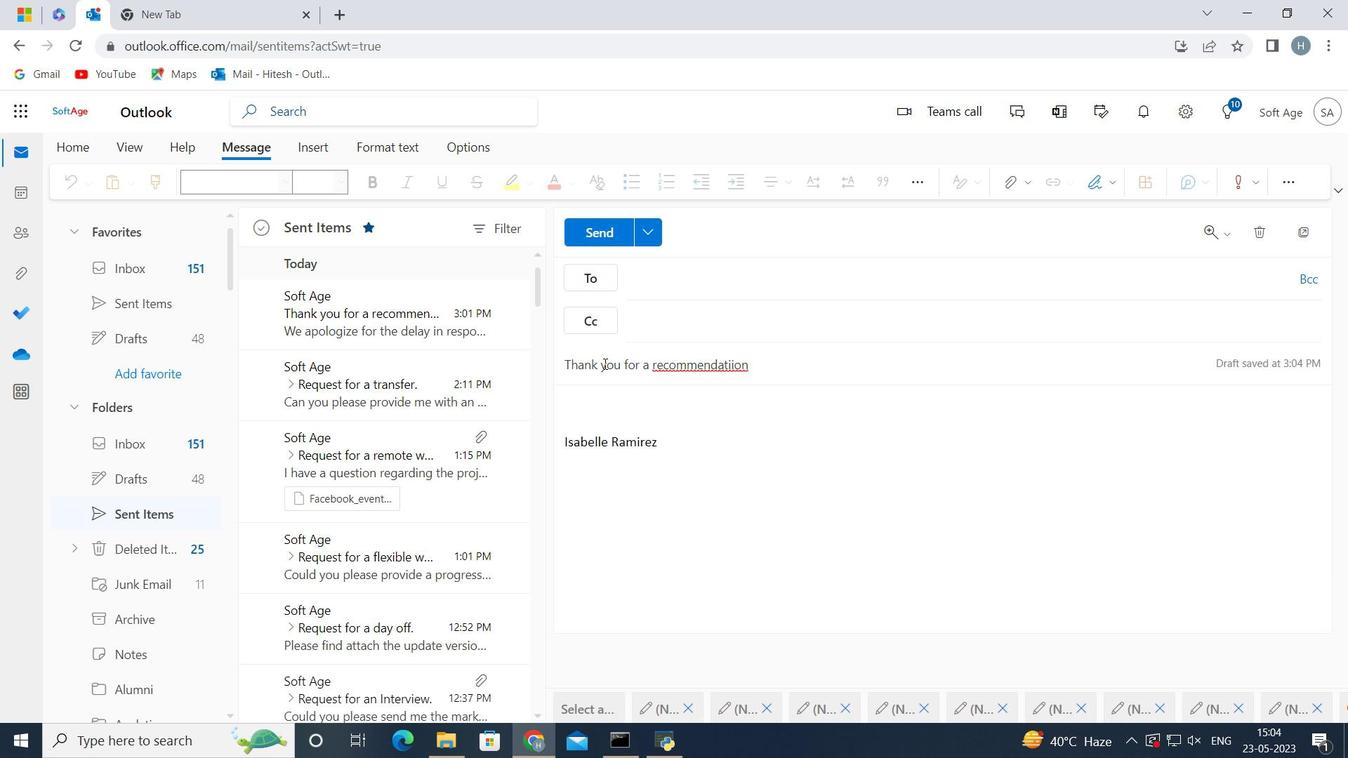 
Action: Mouse moved to (618, 424)
Screenshot: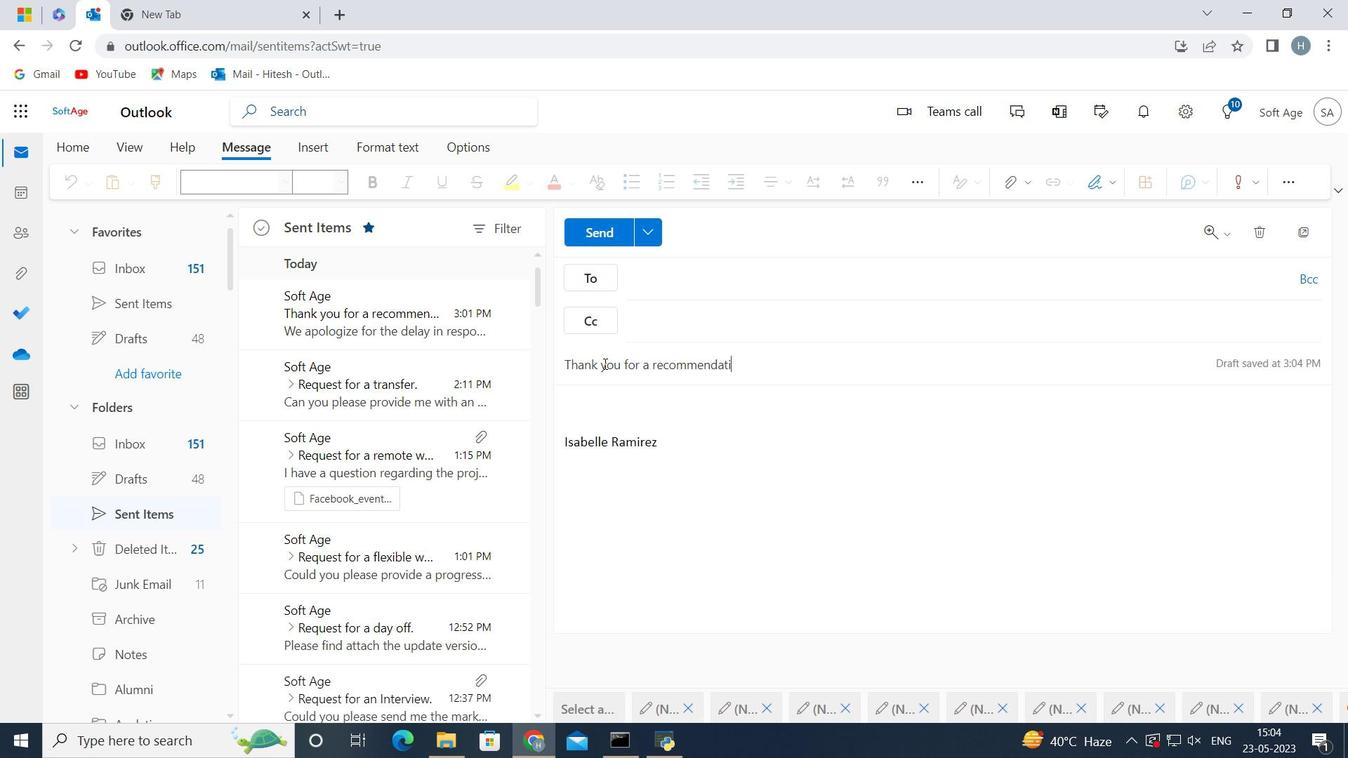 
Action: Mouse pressed left at (618, 424)
Screenshot: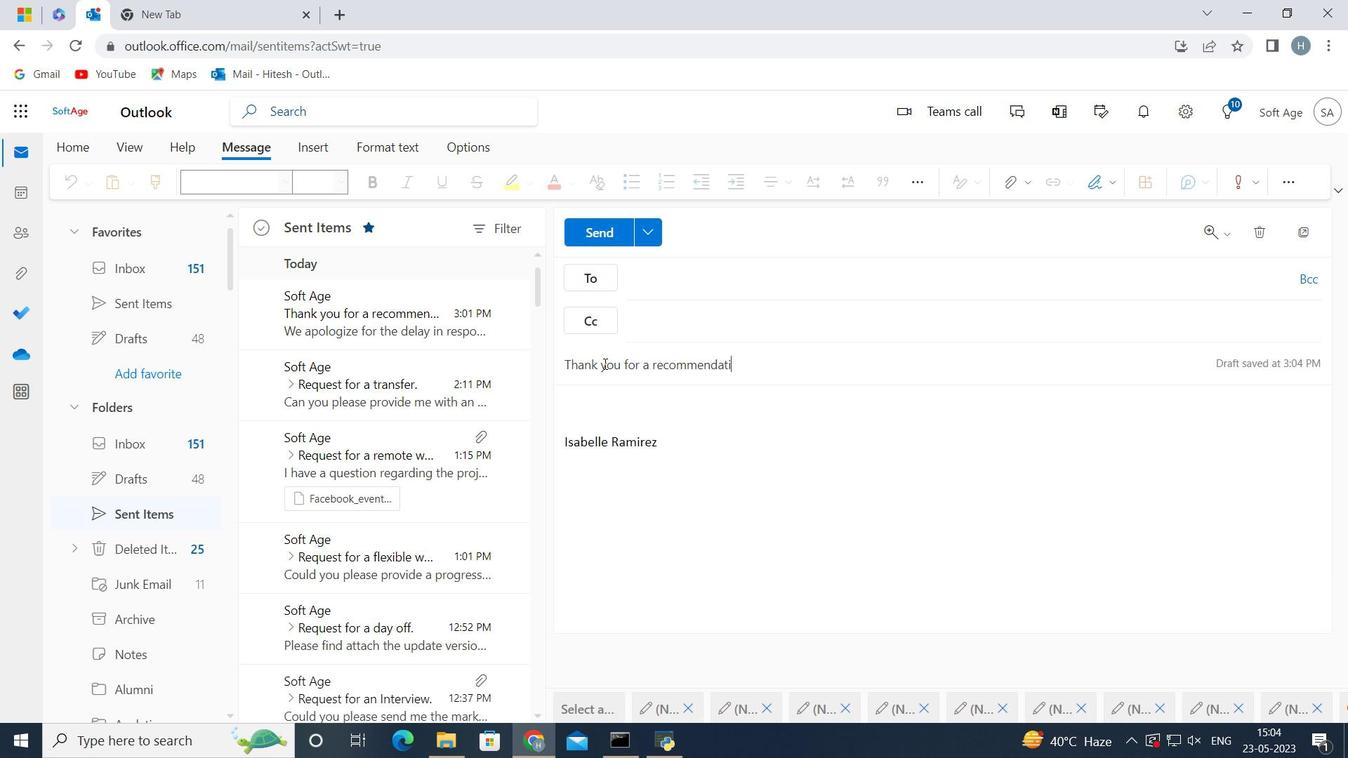 
Action: Key pressed <Key.shift>We<Key.space>apologize<Key.space>for<Key.space>the<Key.space>delay<Key.space>in<Key.space>responding<Key.space>to<Key.space>your<Key.space>query<Key.space>and<Key.space>assure<Key.space>you<Key.space>of<Key.space>our<Key.space>prompt<Key.space>action<Key.space>going<Key.space>forward<Key.space>
Screenshot: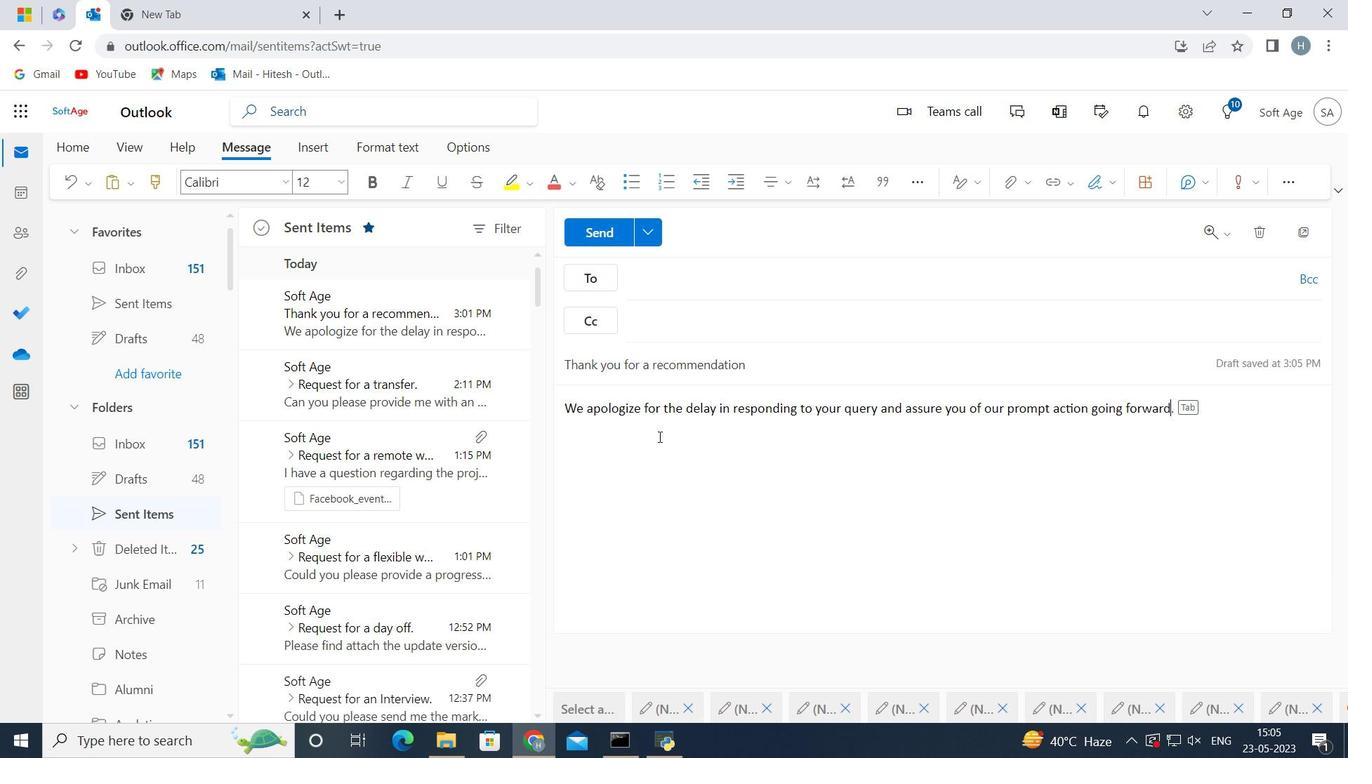 
Action: Mouse moved to (694, 280)
Screenshot: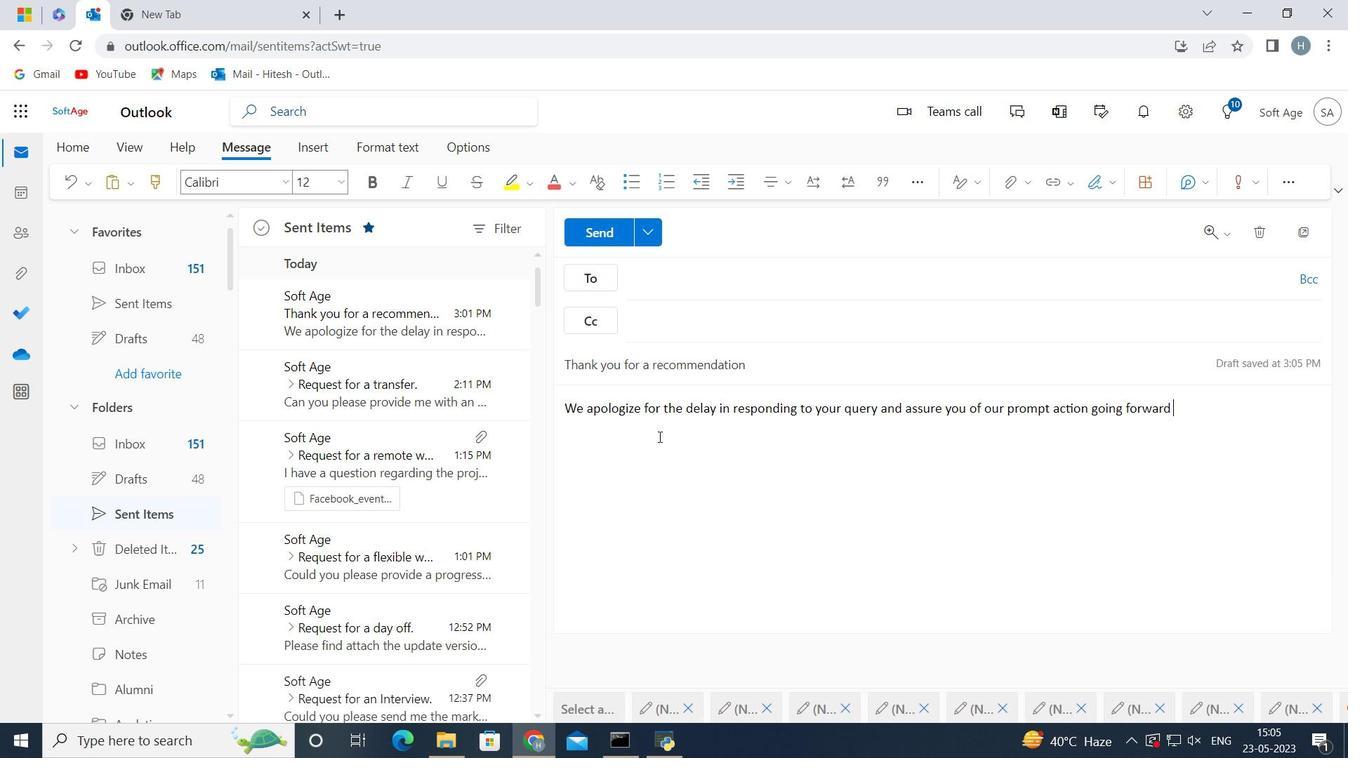 
Action: Mouse pressed left at (694, 280)
Screenshot: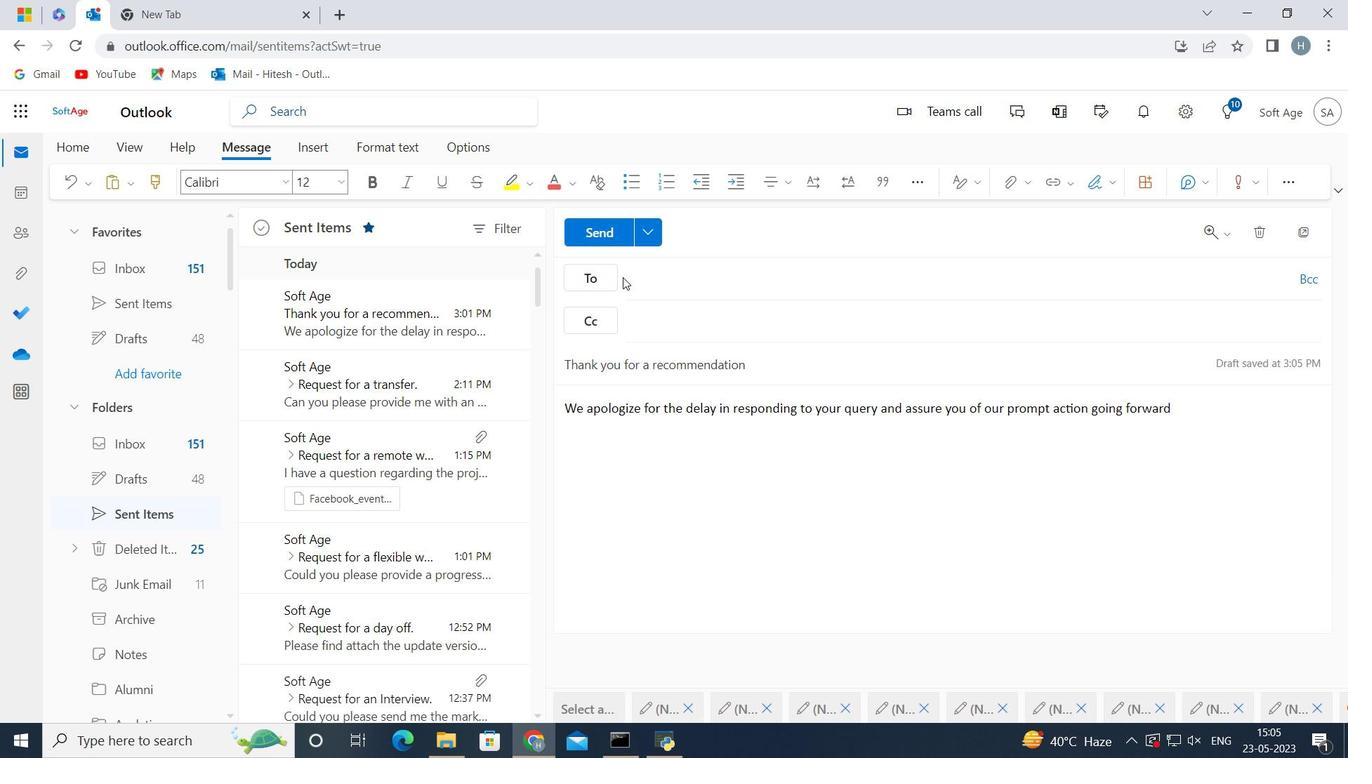 
Action: Key pressed softage.10<Key.shift>@softage.net
Screenshot: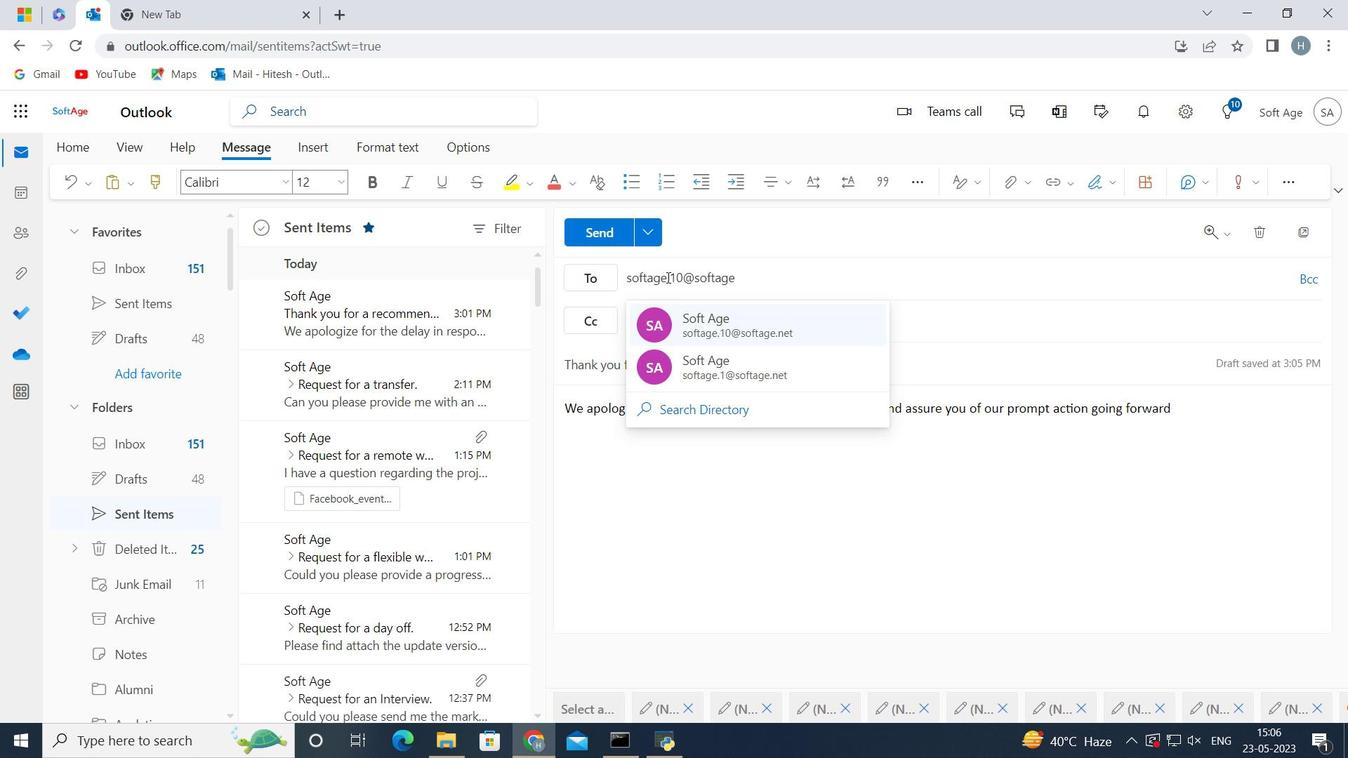 
Action: Mouse moved to (694, 324)
Screenshot: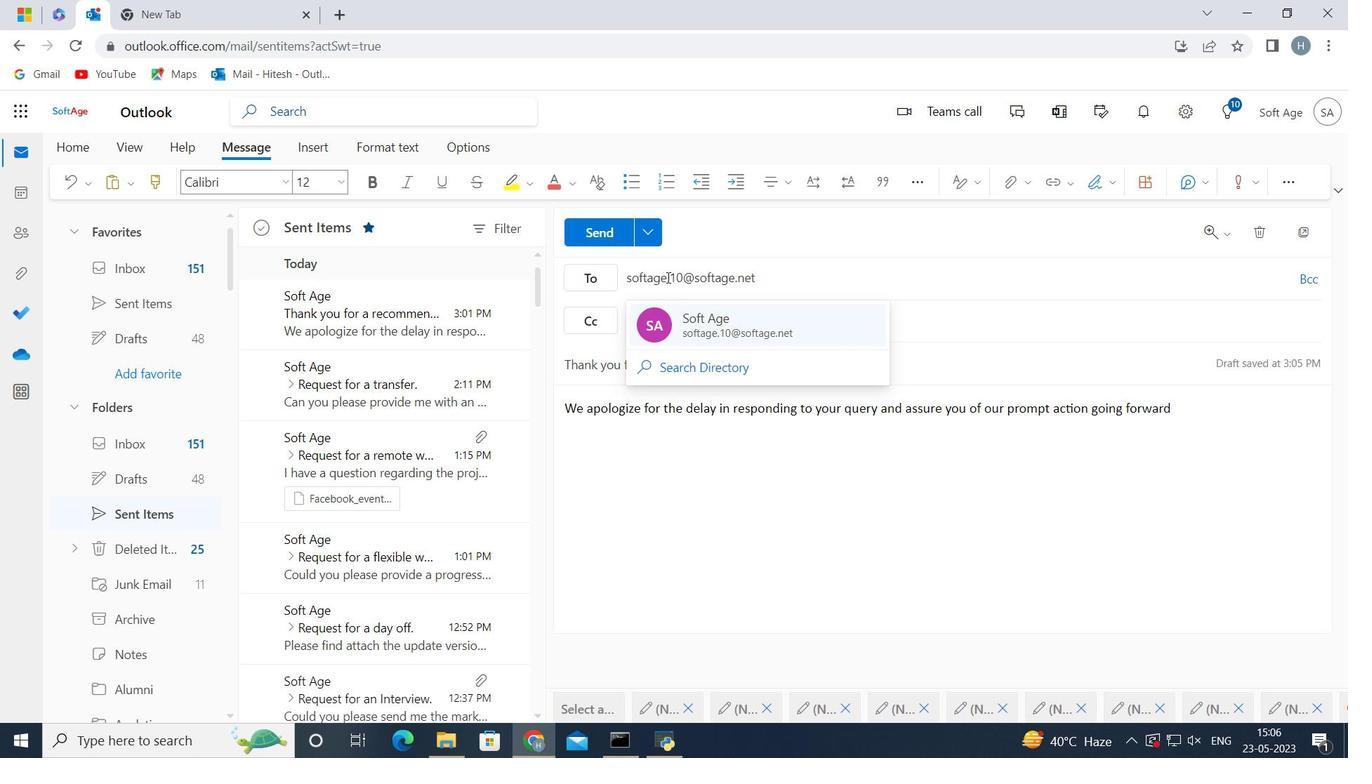 
Action: Mouse pressed left at (694, 324)
Screenshot: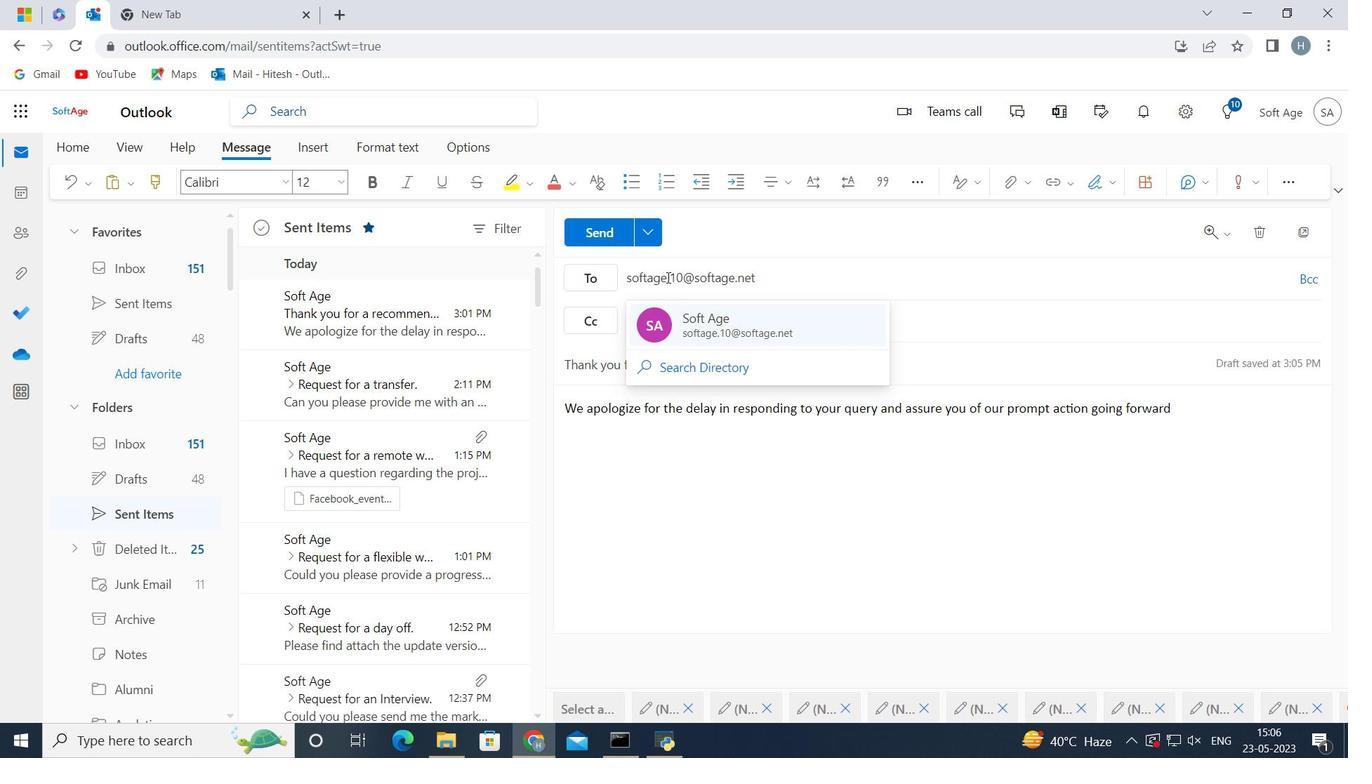 
Action: Mouse moved to (601, 231)
Screenshot: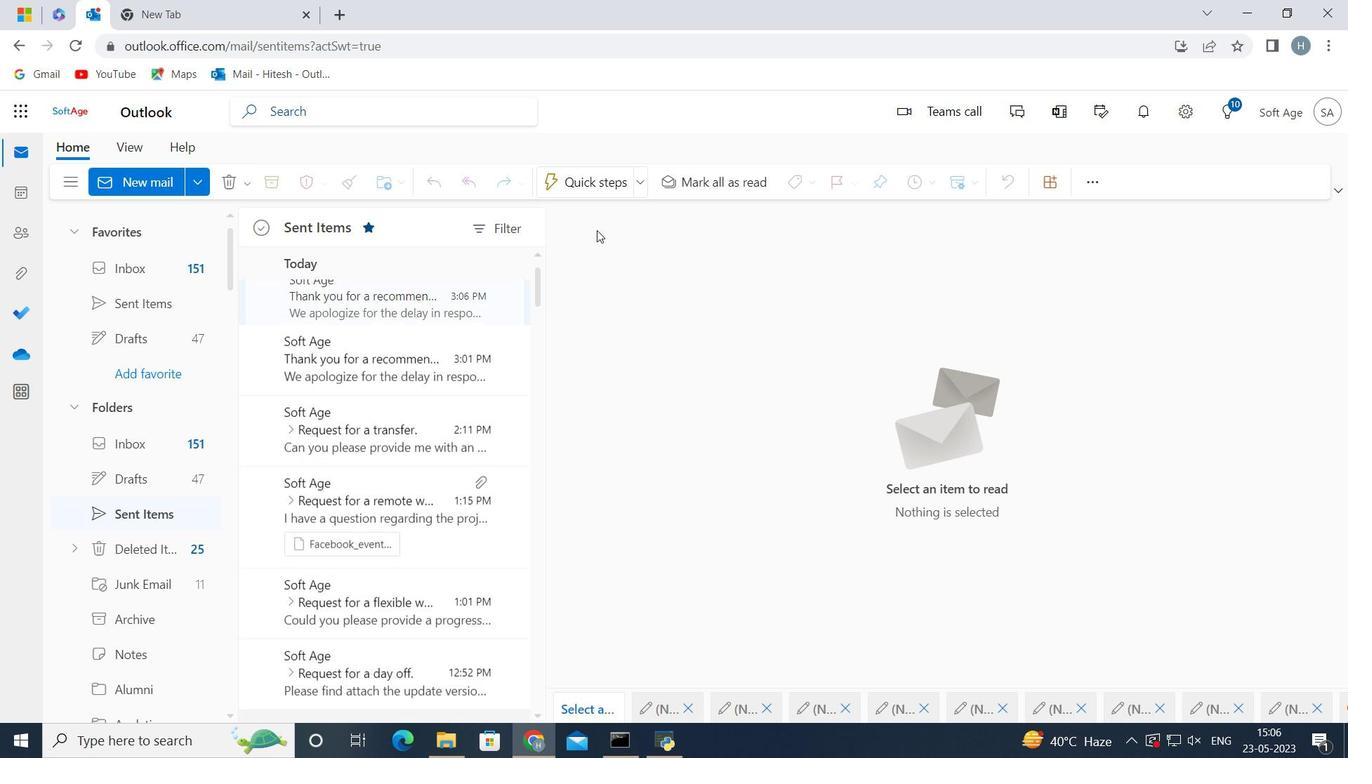
Action: Mouse pressed left at (601, 231)
Screenshot: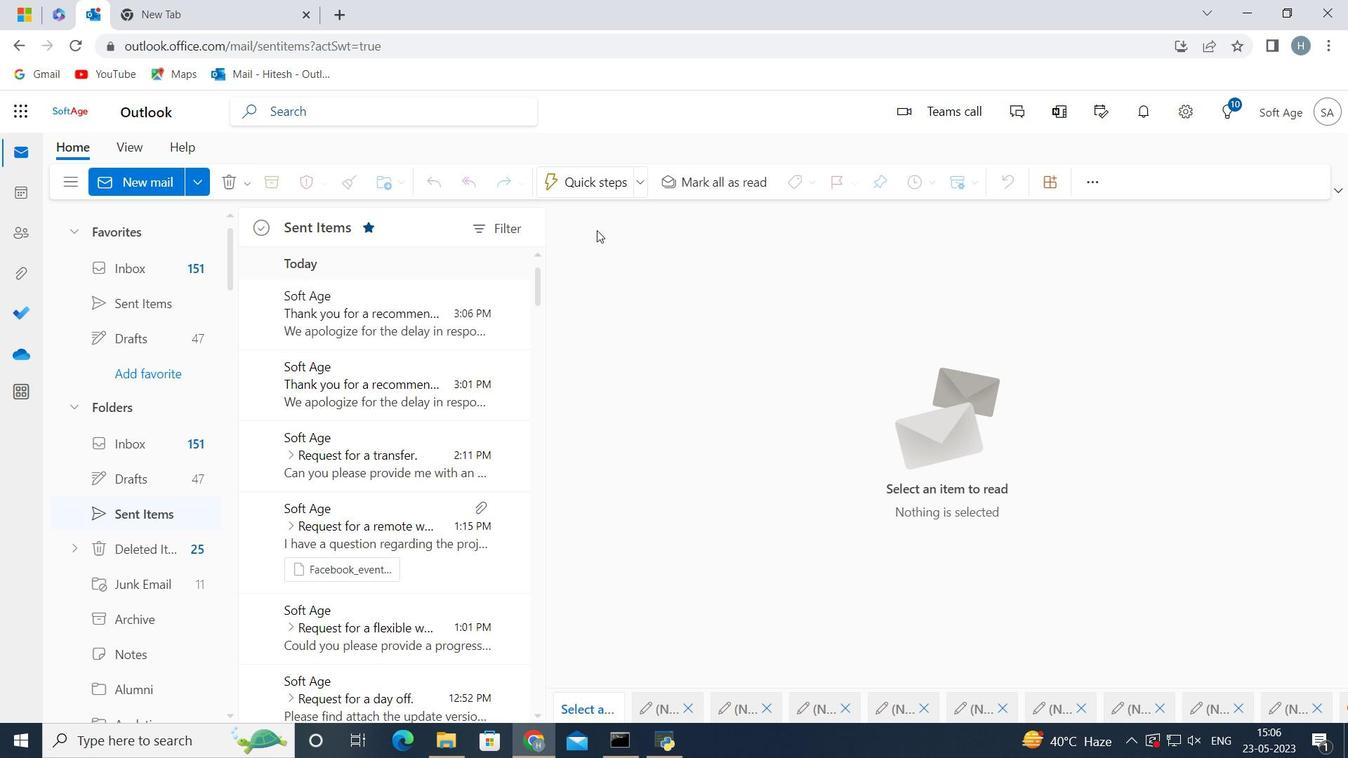 
Action: Mouse moved to (439, 340)
Screenshot: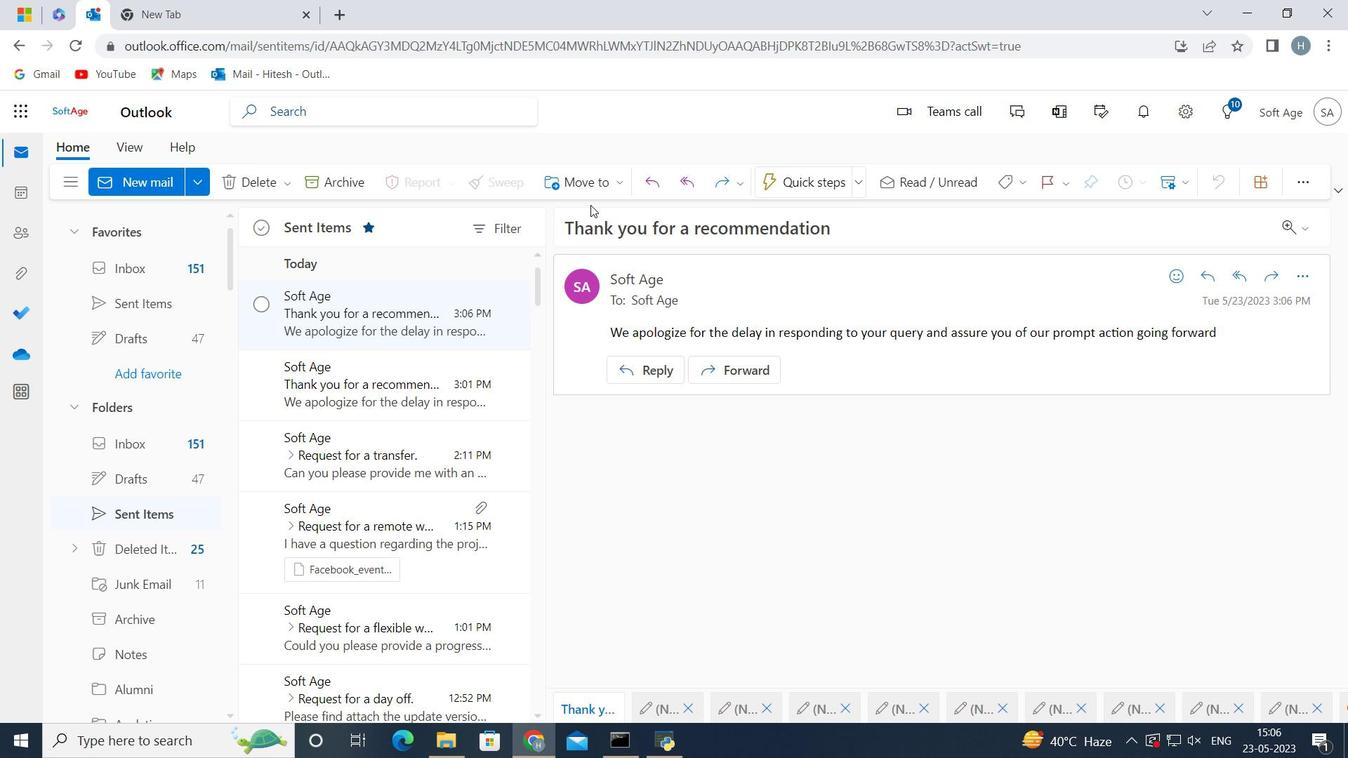 
Action: Mouse scrolled (439, 341) with delta (0, 0)
Screenshot: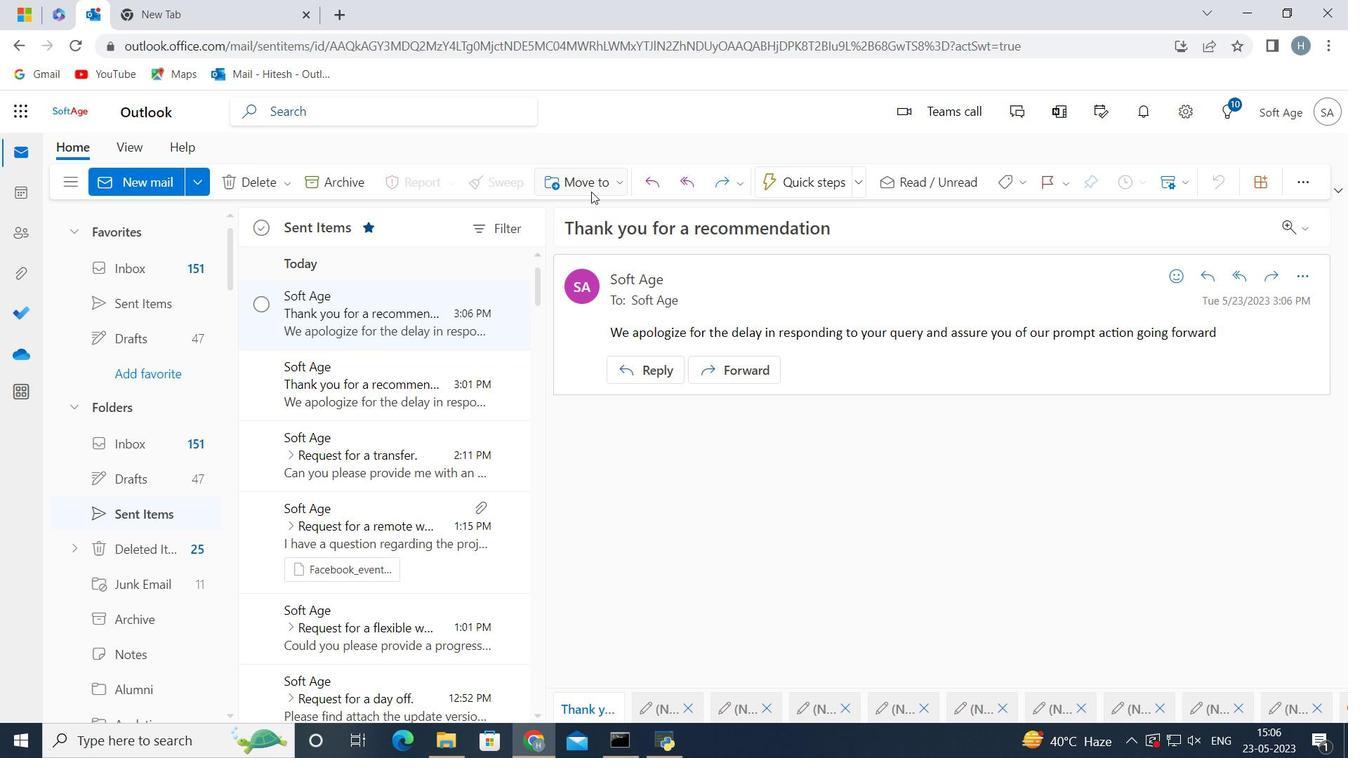 
Action: Mouse scrolled (439, 341) with delta (0, 0)
Screenshot: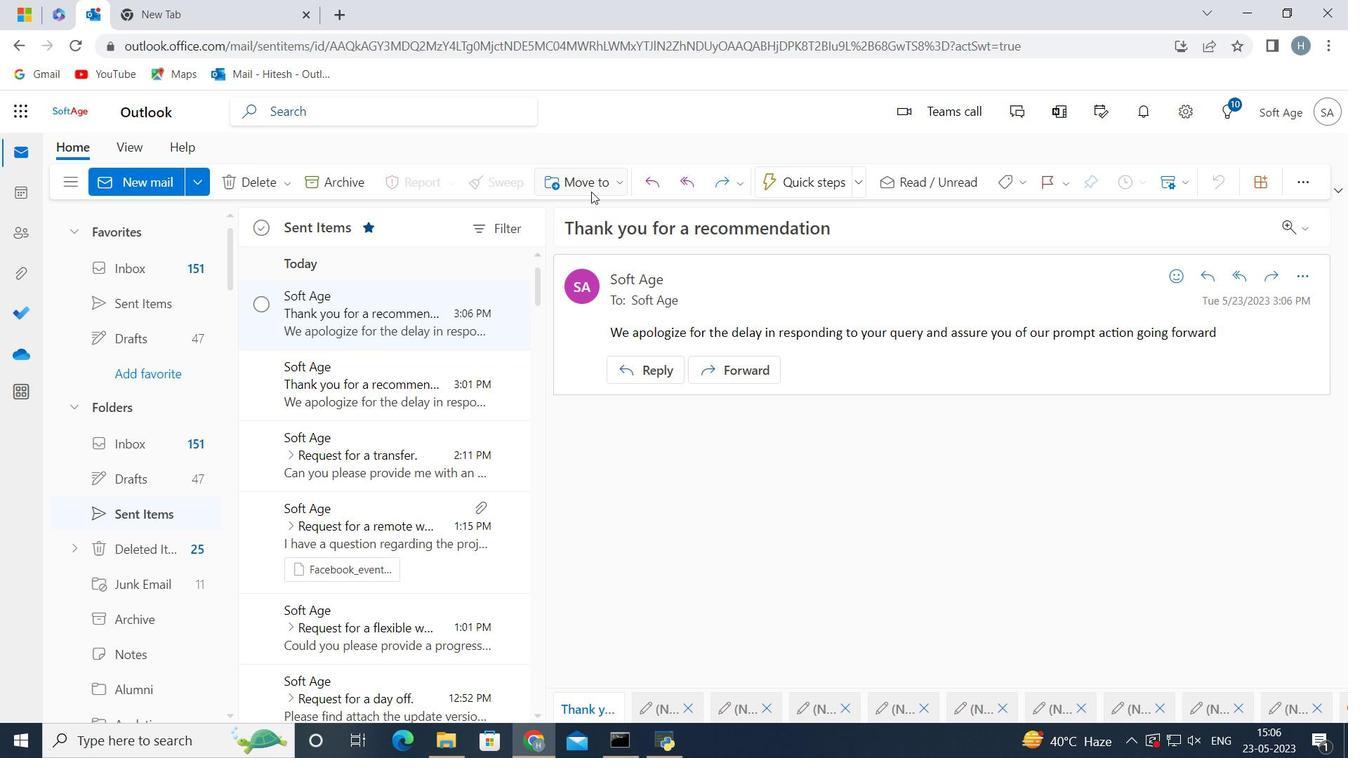 
Action: Mouse scrolled (439, 341) with delta (0, 0)
Screenshot: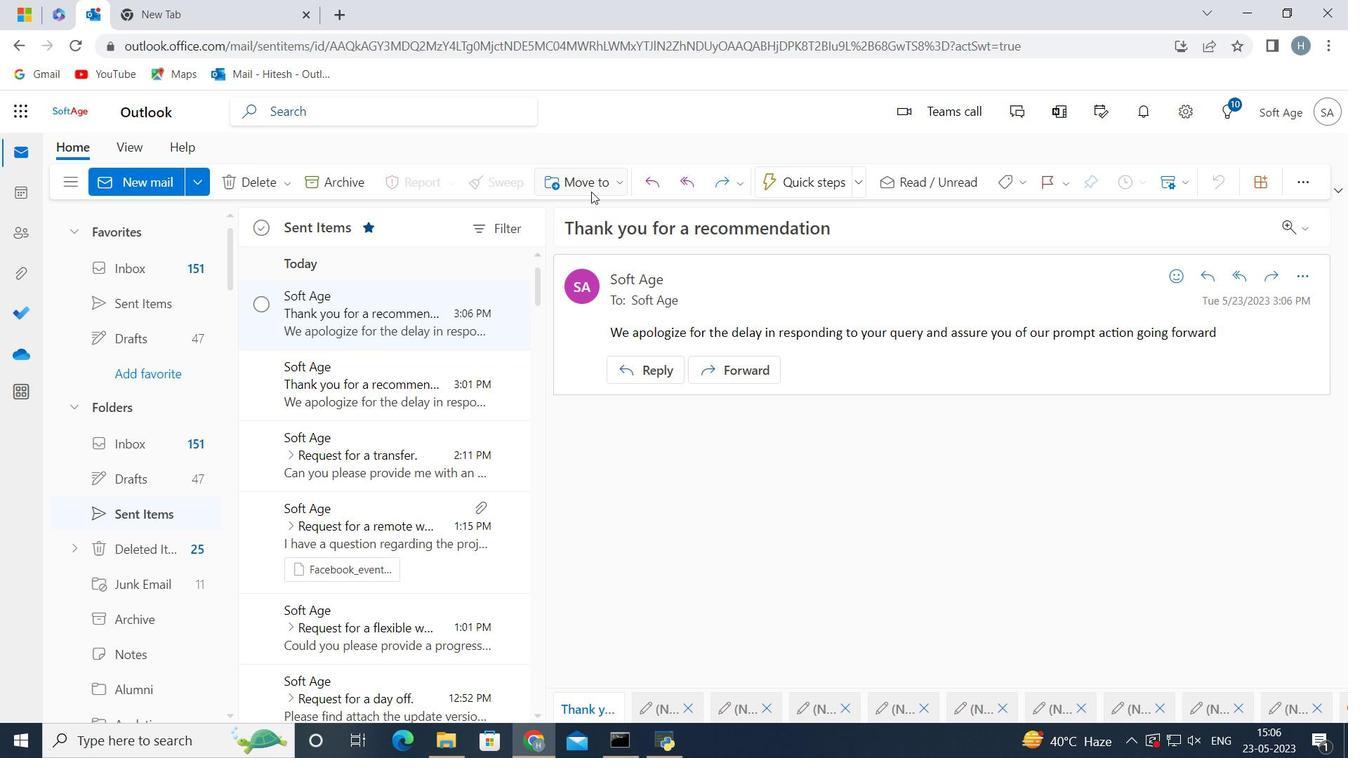 
Action: Mouse scrolled (439, 341) with delta (0, 0)
Screenshot: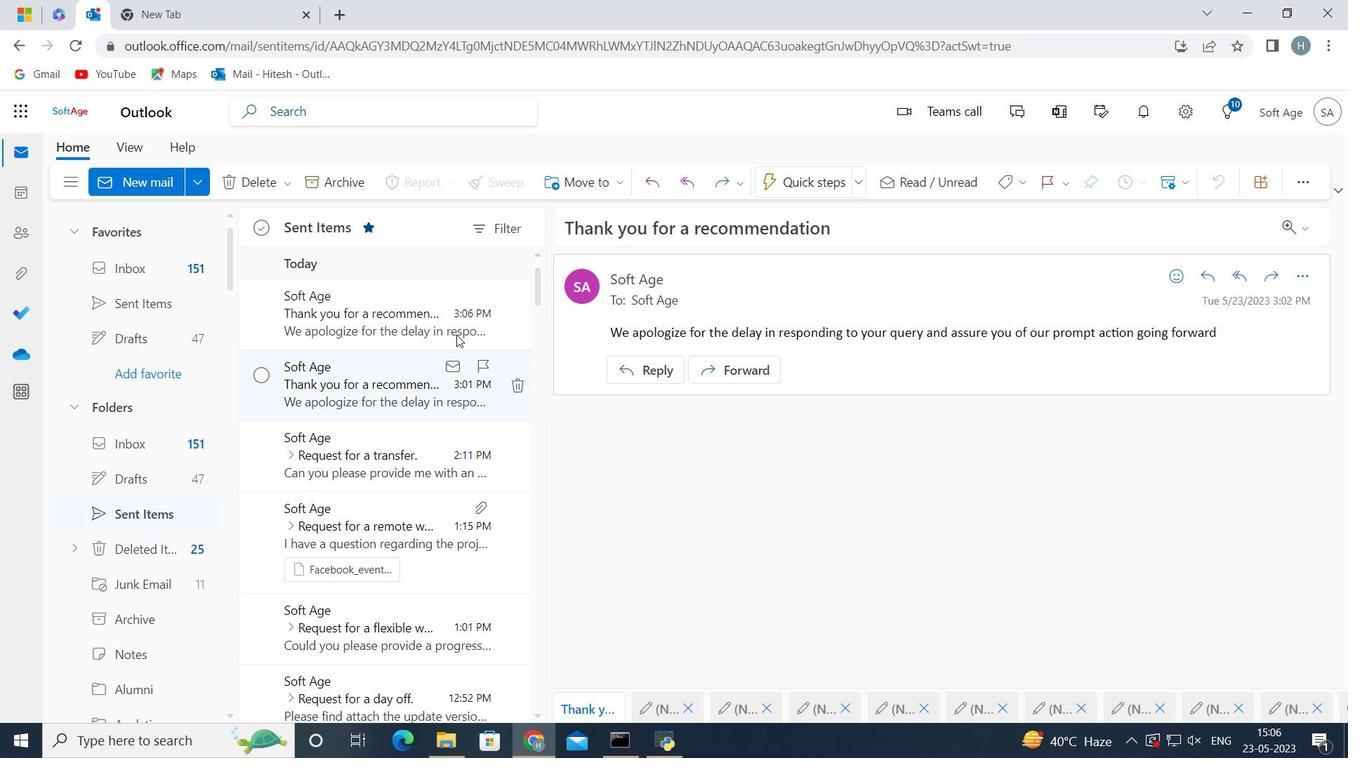 
Action: Mouse scrolled (439, 341) with delta (0, 0)
Screenshot: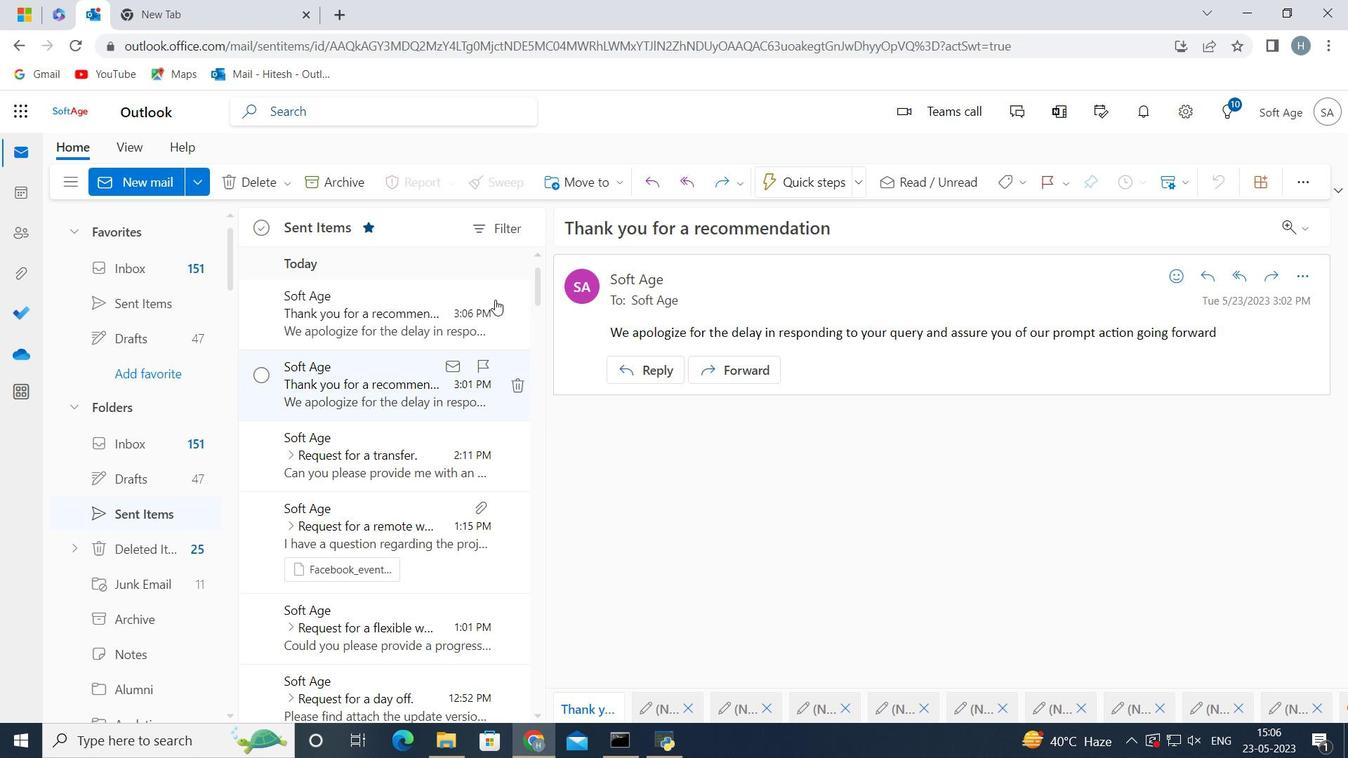 
Action: Mouse scrolled (439, 341) with delta (0, 0)
Screenshot: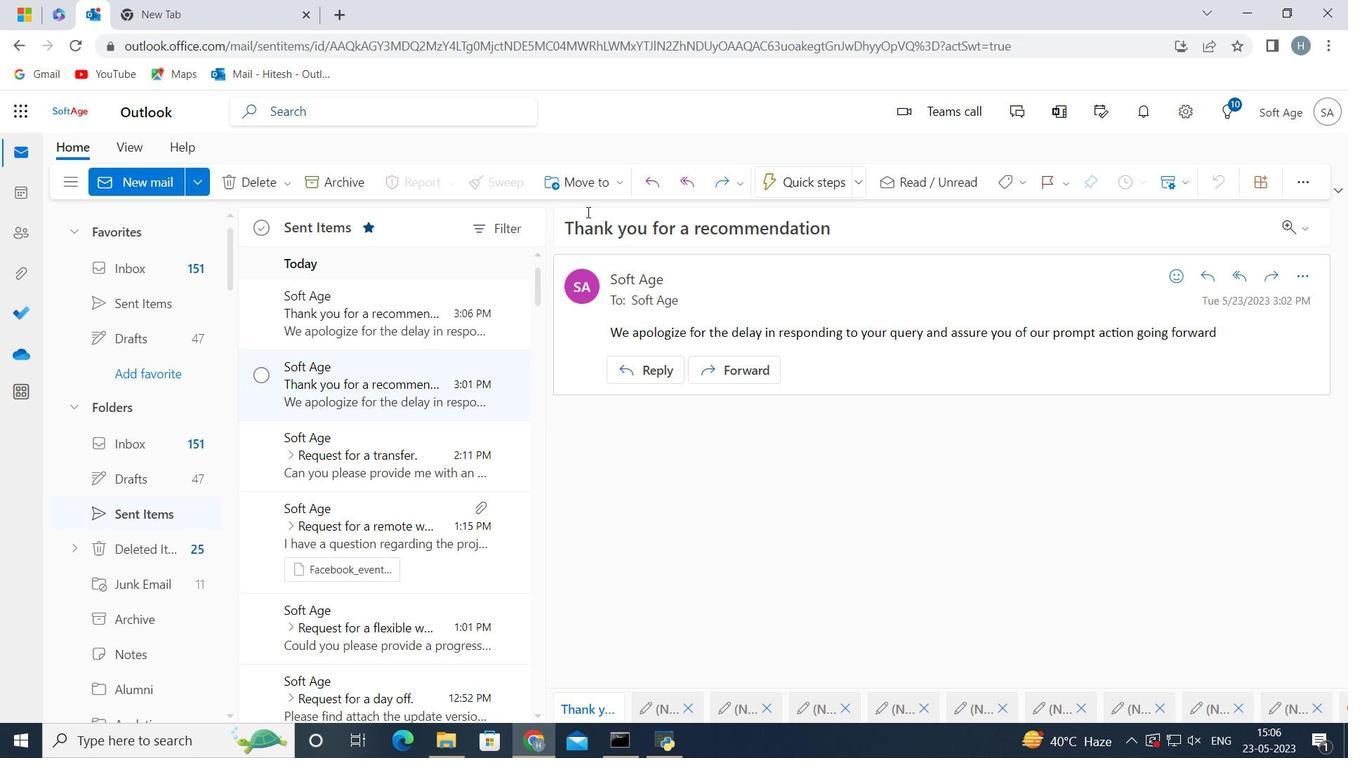 
Action: Mouse scrolled (439, 341) with delta (0, 0)
Screenshot: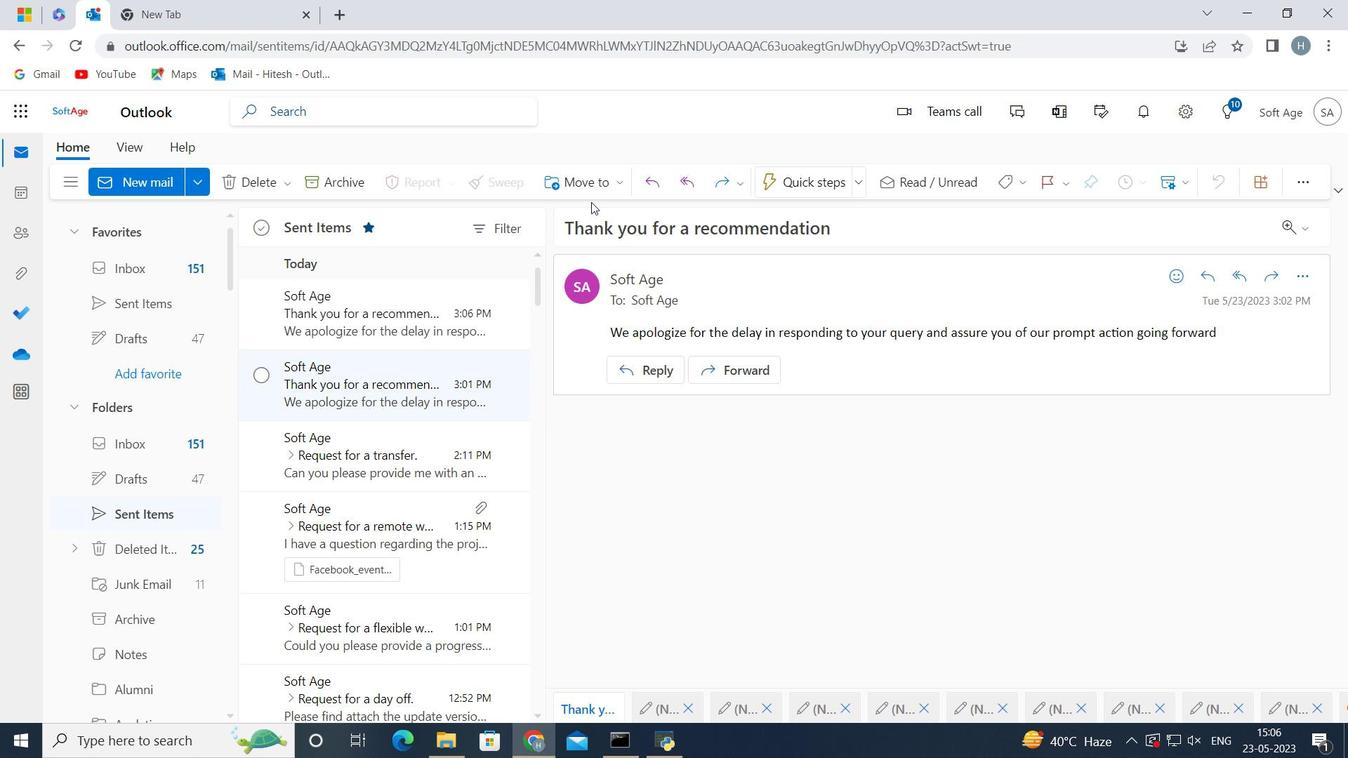 
Action: Mouse scrolled (439, 339) with delta (0, 0)
Screenshot: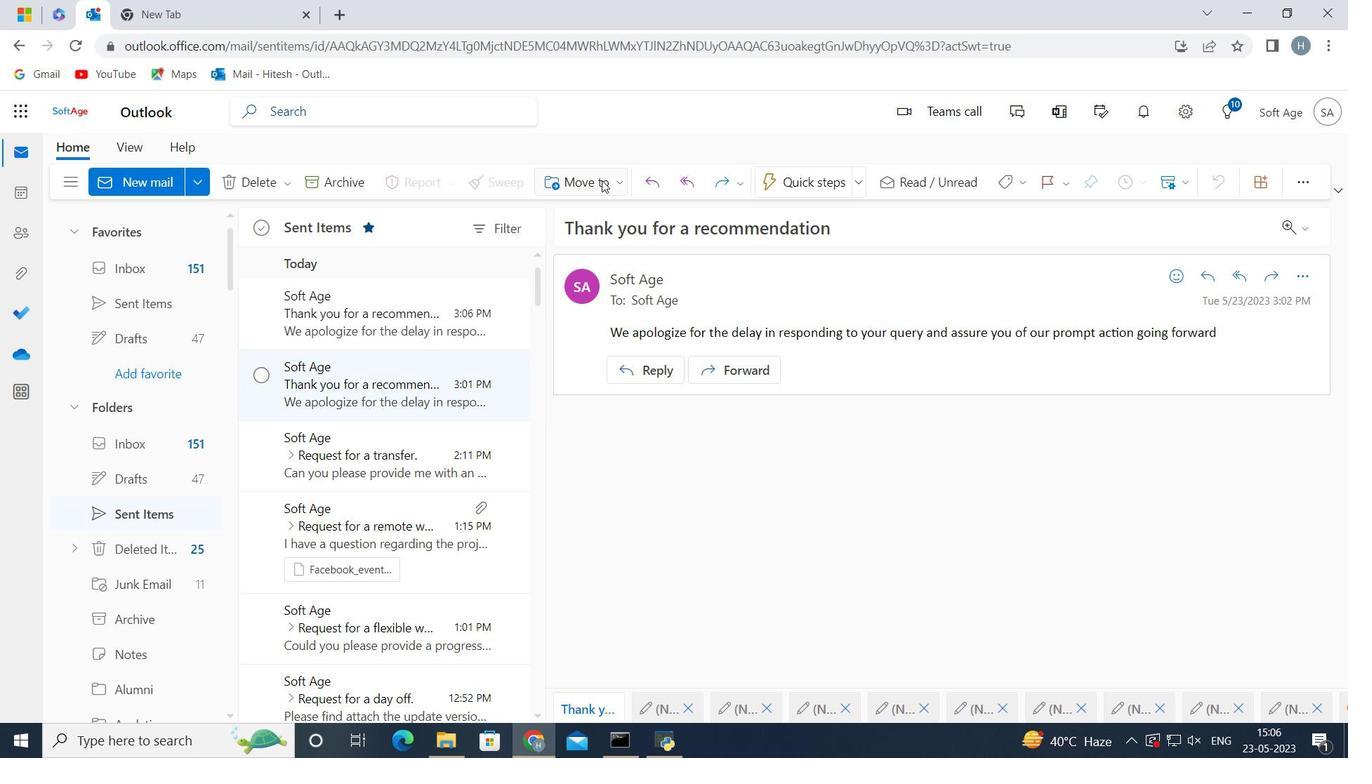 
Action: Mouse scrolled (439, 339) with delta (0, 0)
Screenshot: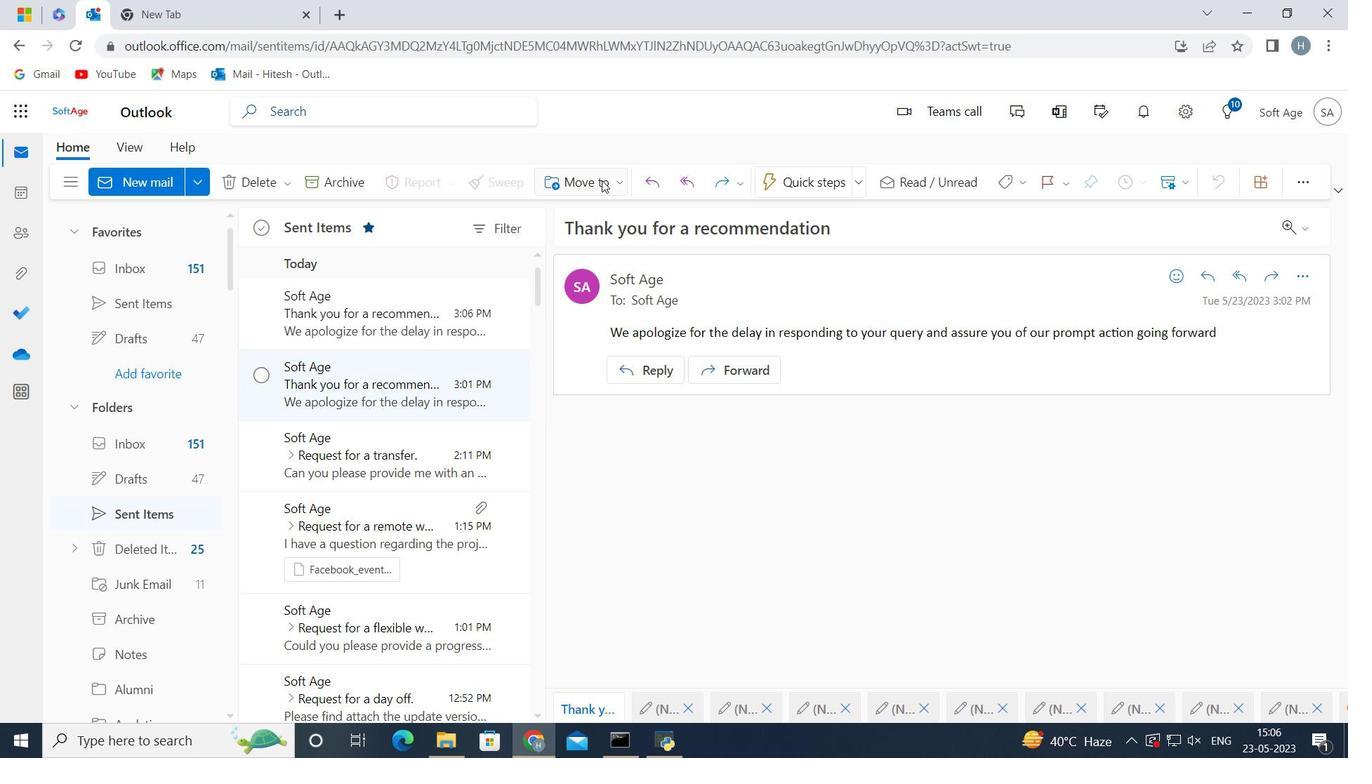 
Action: Mouse scrolled (439, 341) with delta (0, 0)
Screenshot: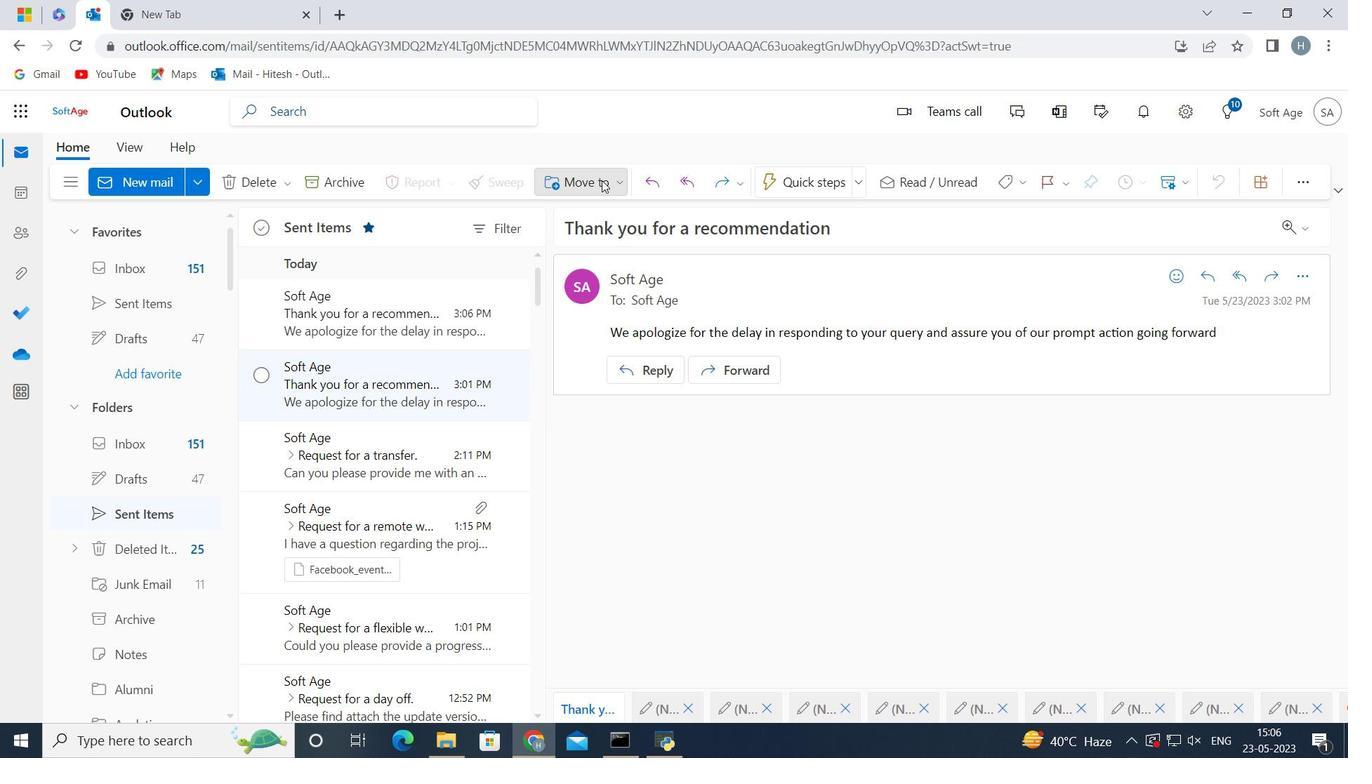 
Action: Mouse scrolled (439, 341) with delta (0, 0)
Screenshot: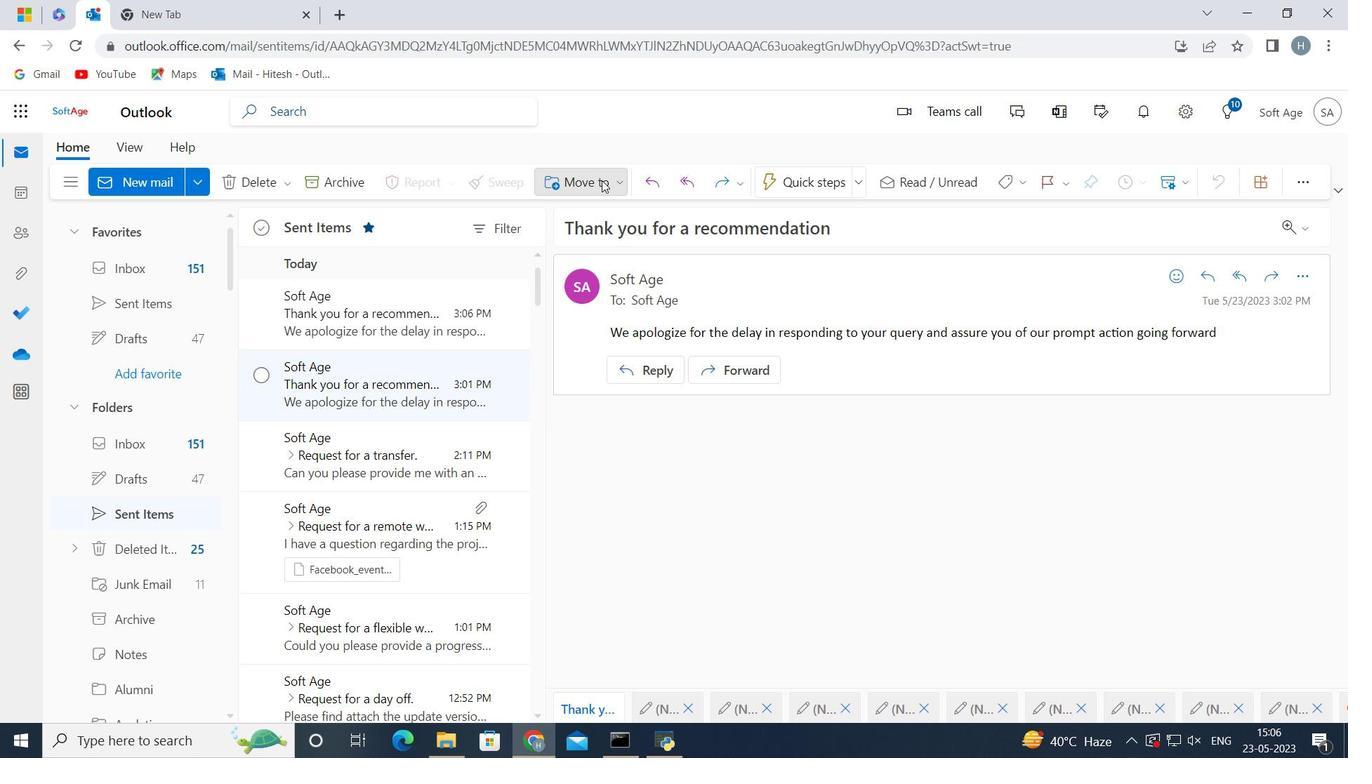 
Action: Mouse scrolled (439, 341) with delta (0, 0)
Screenshot: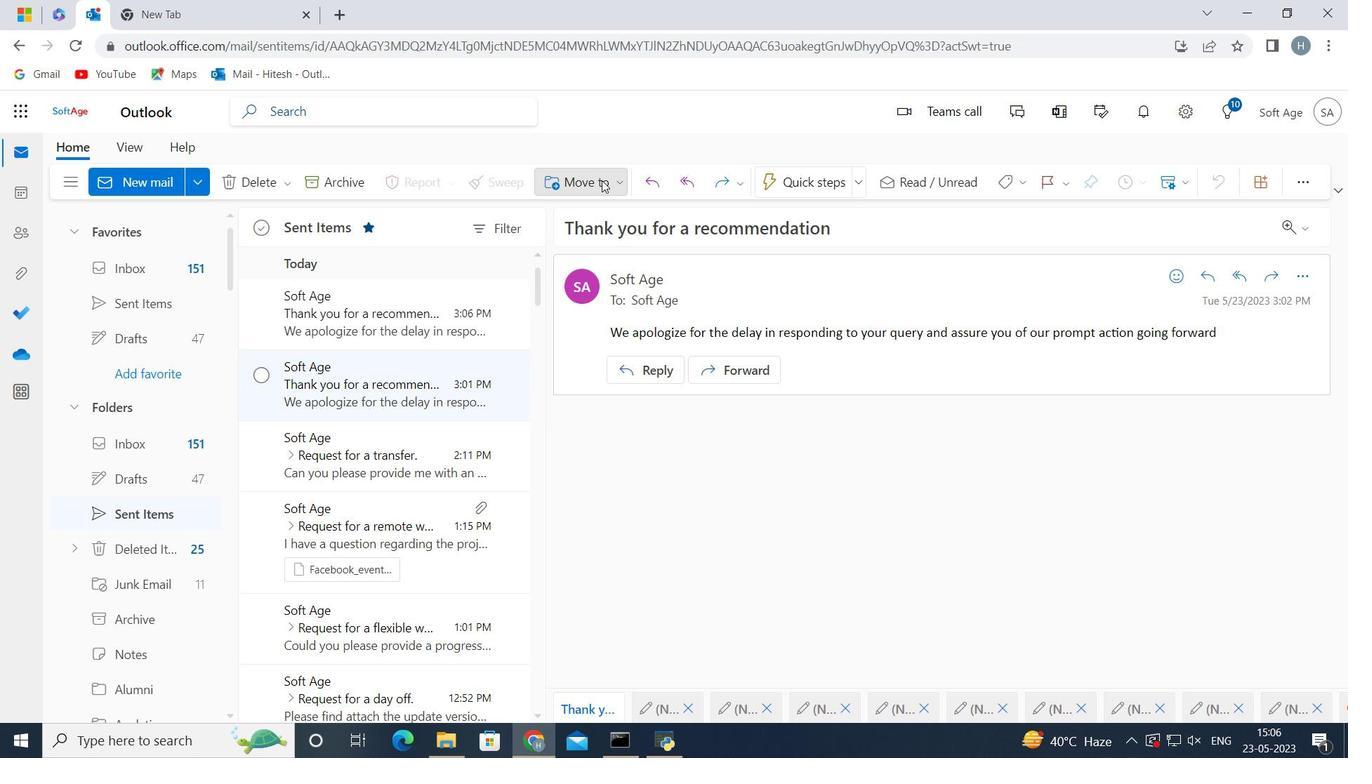 
Action: Mouse scrolled (439, 341) with delta (0, 0)
Screenshot: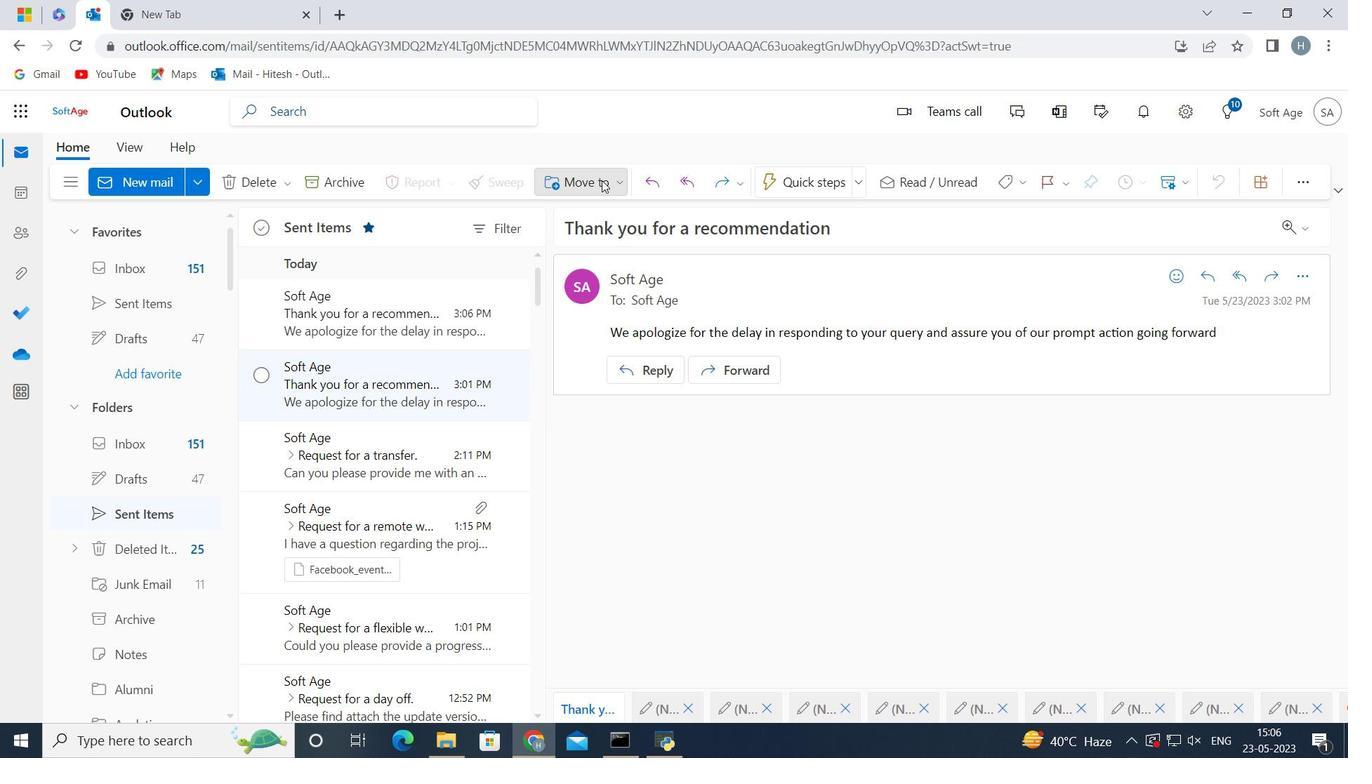 
Action: Mouse scrolled (439, 341) with delta (0, 0)
Screenshot: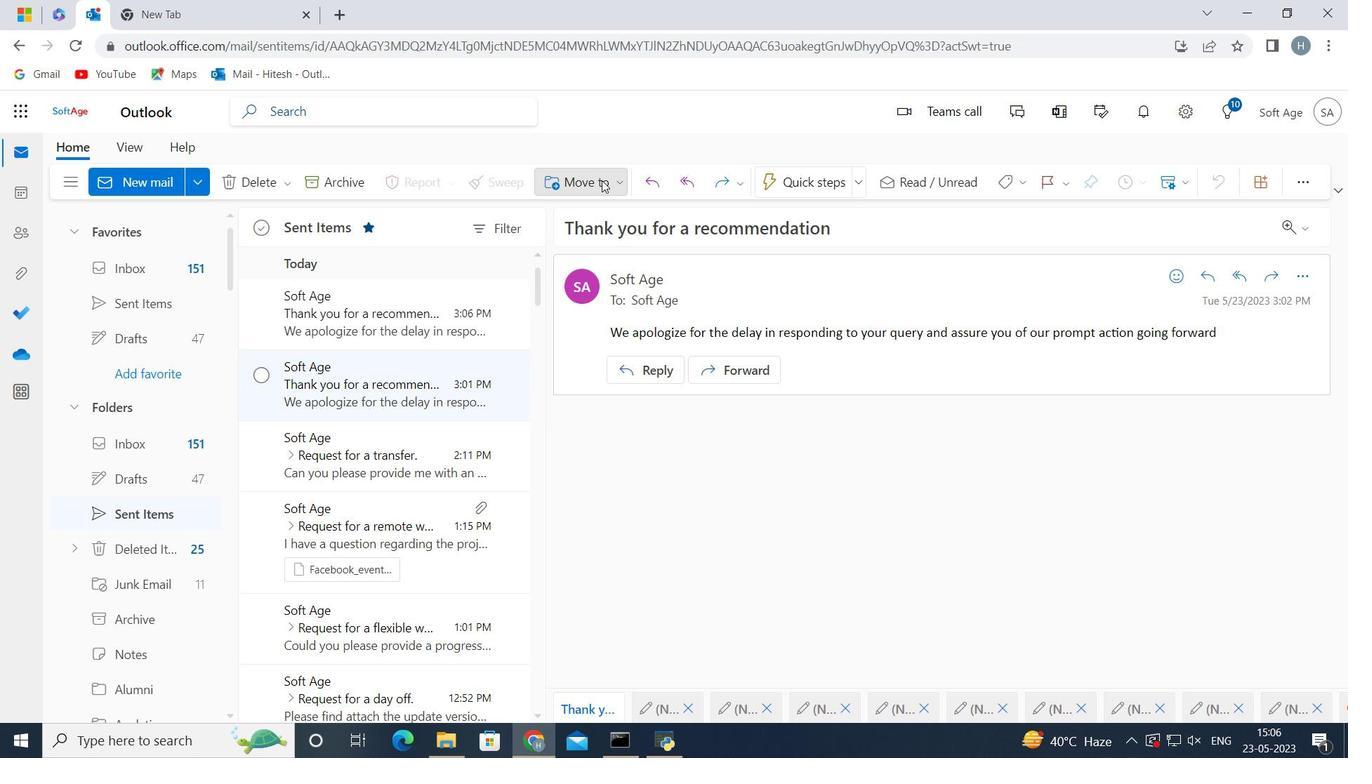 
Action: Mouse scrolled (439, 341) with delta (0, 0)
Screenshot: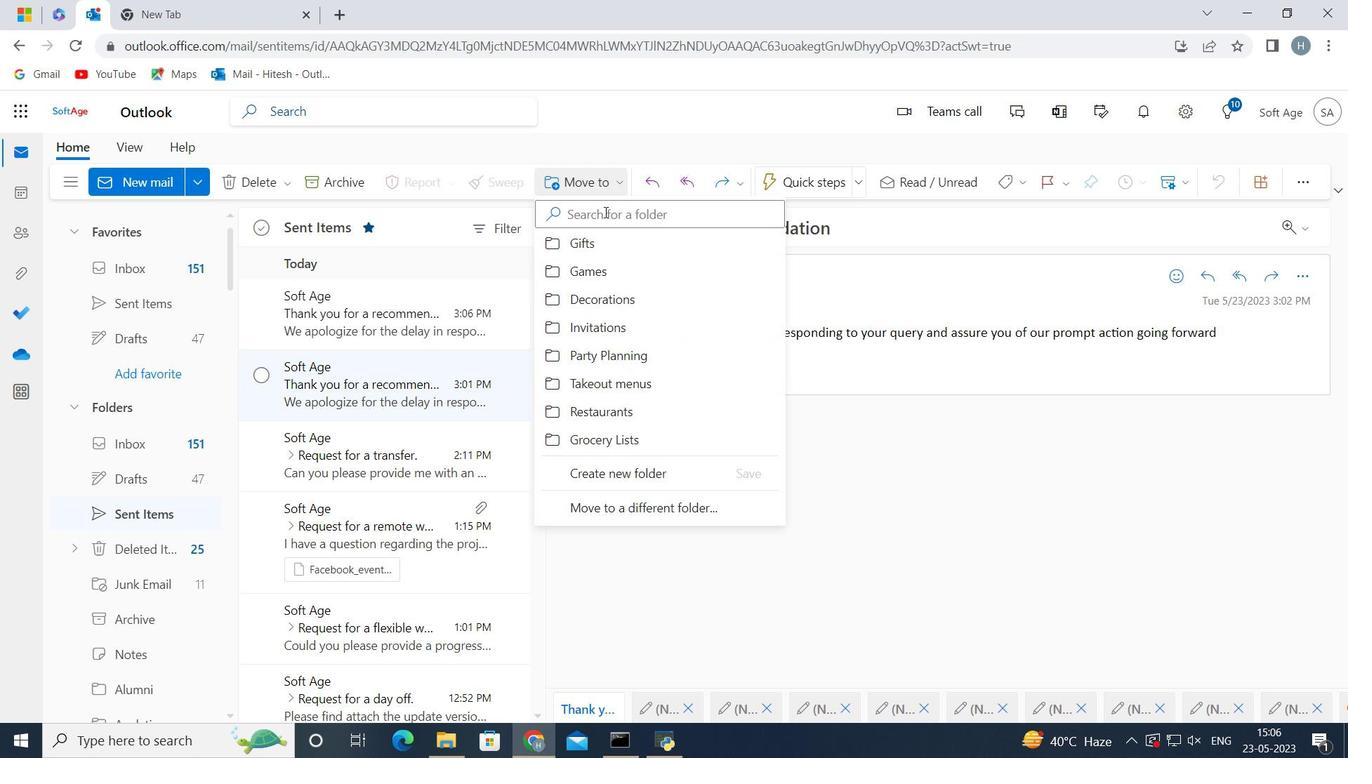 
Action: Mouse scrolled (439, 341) with delta (0, 0)
Screenshot: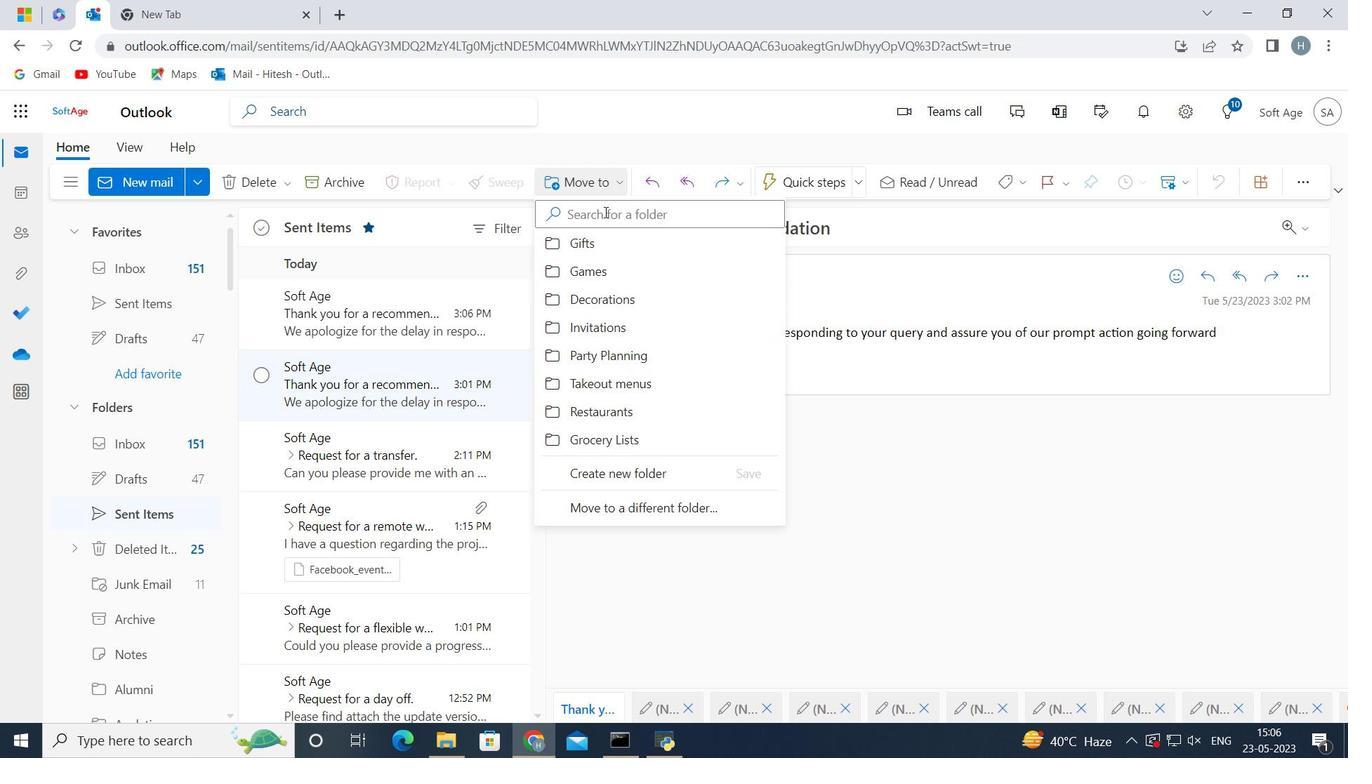 
Action: Mouse scrolled (439, 341) with delta (0, 0)
Screenshot: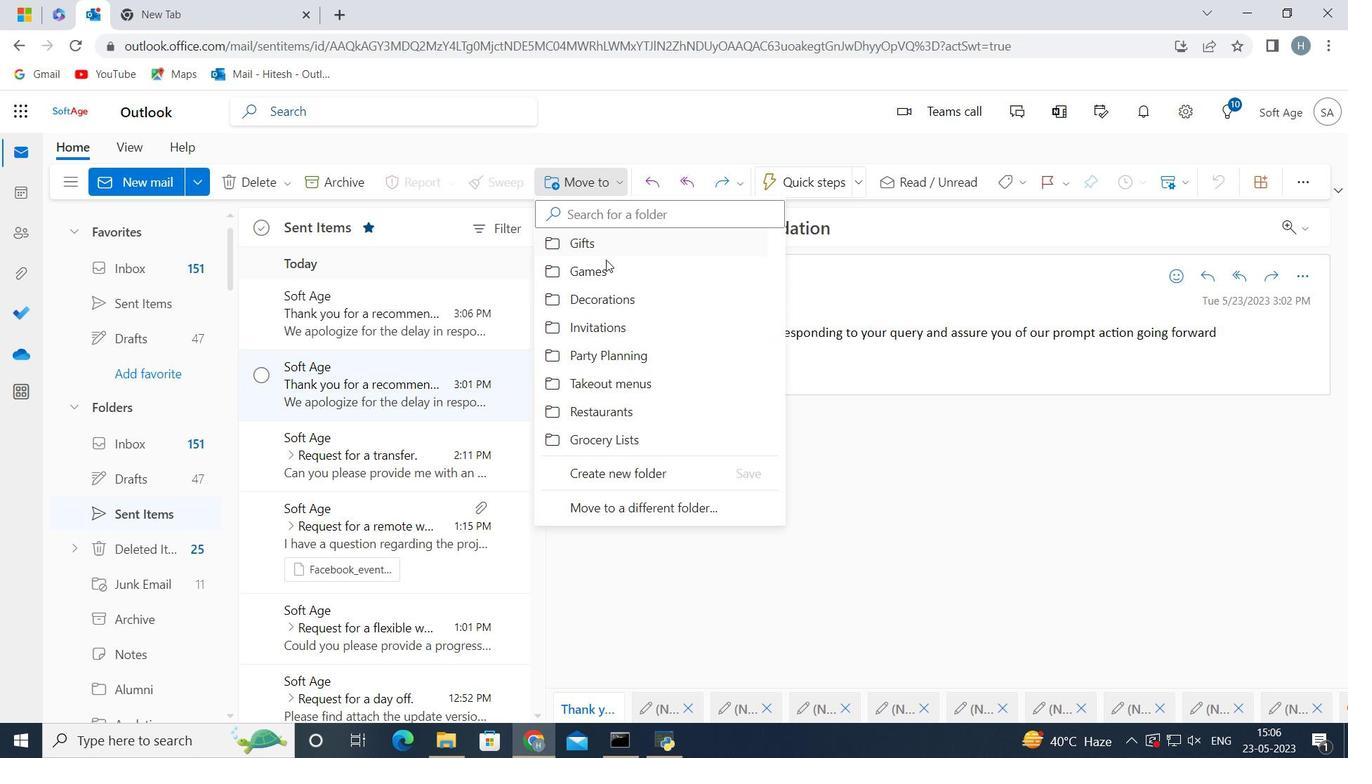 
Action: Mouse scrolled (439, 341) with delta (0, 0)
Screenshot: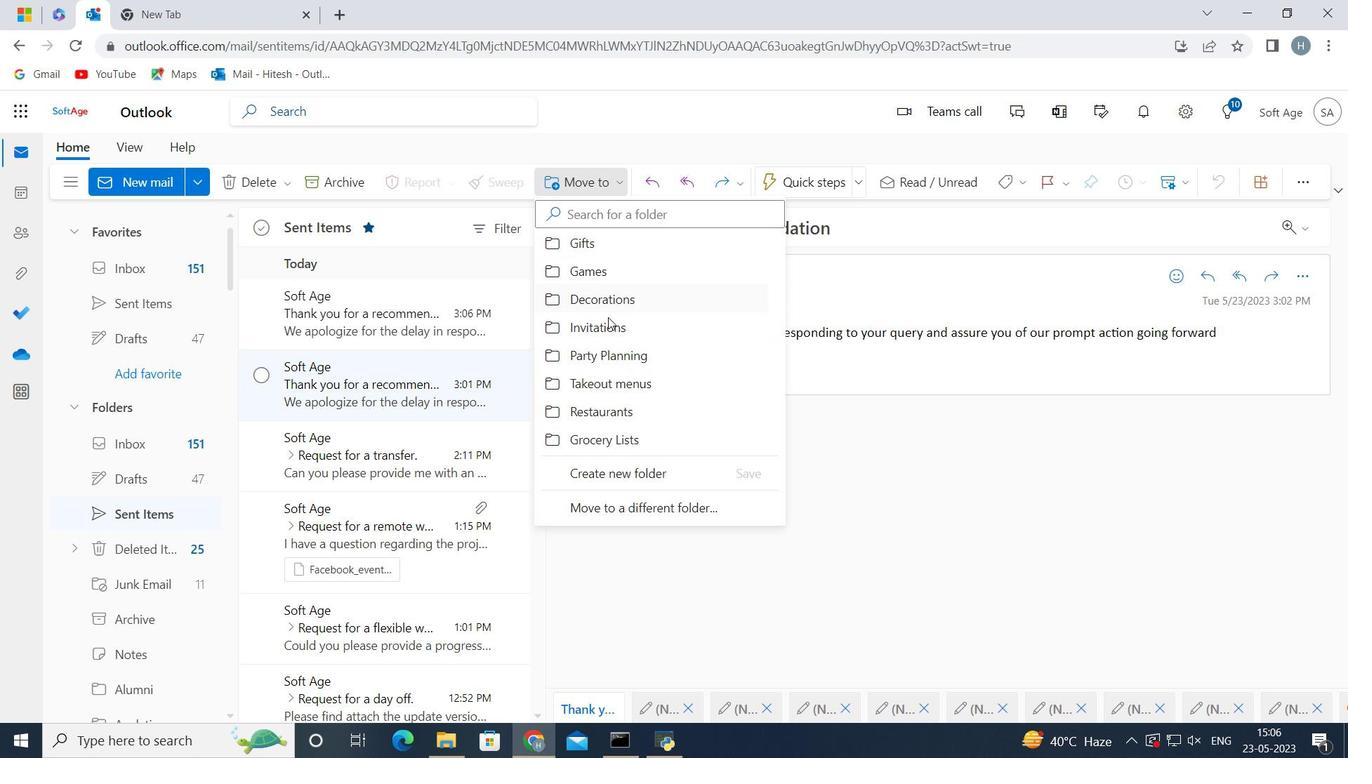 
Action: Mouse scrolled (439, 341) with delta (0, 0)
Screenshot: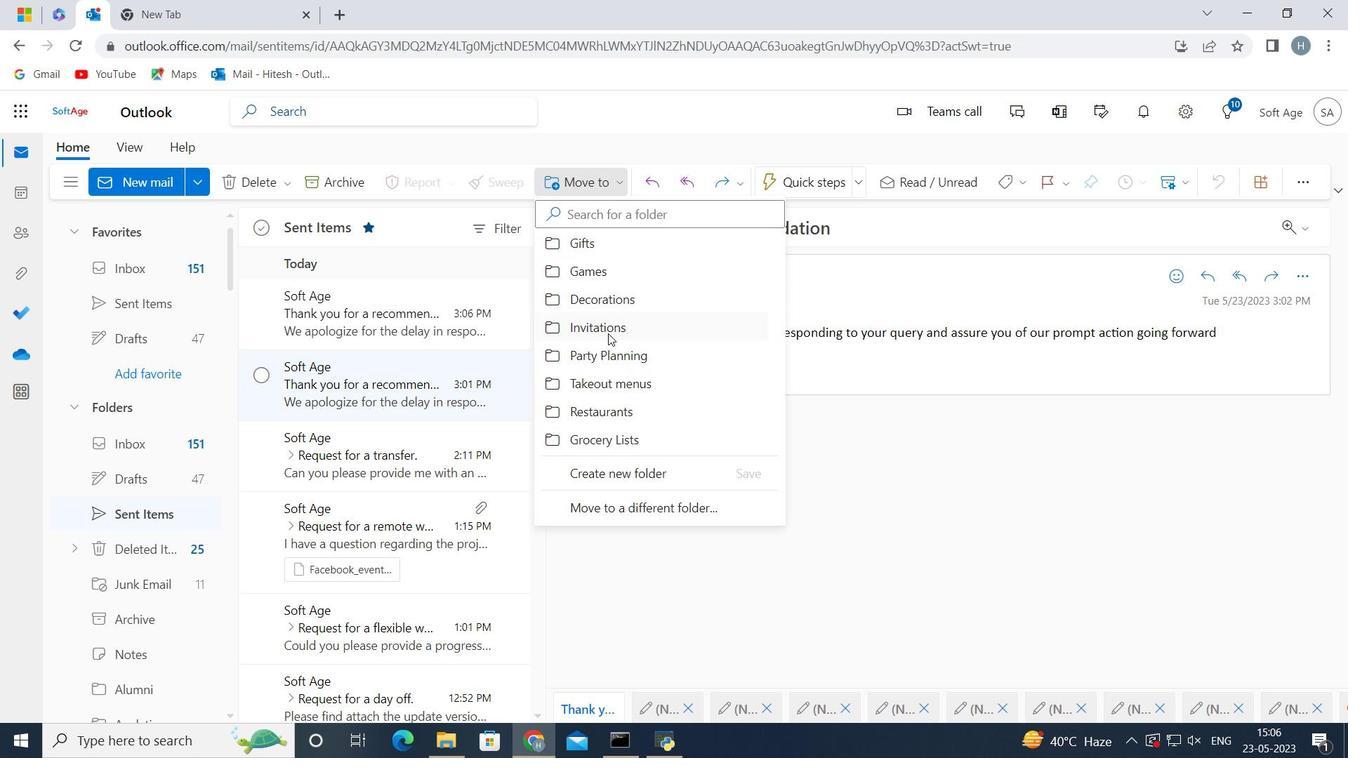 
Action: Mouse scrolled (439, 341) with delta (0, 0)
Screenshot: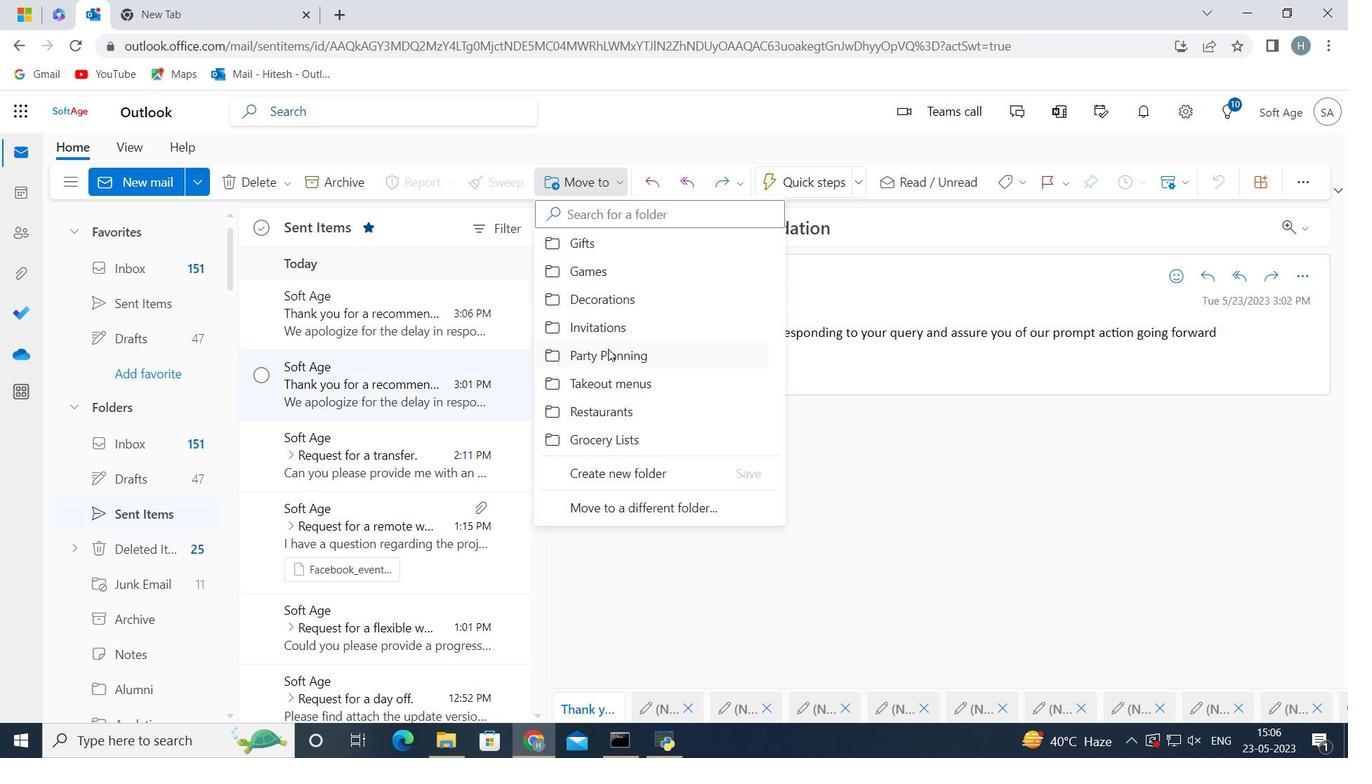 
Action: Mouse scrolled (439, 341) with delta (0, 0)
Screenshot: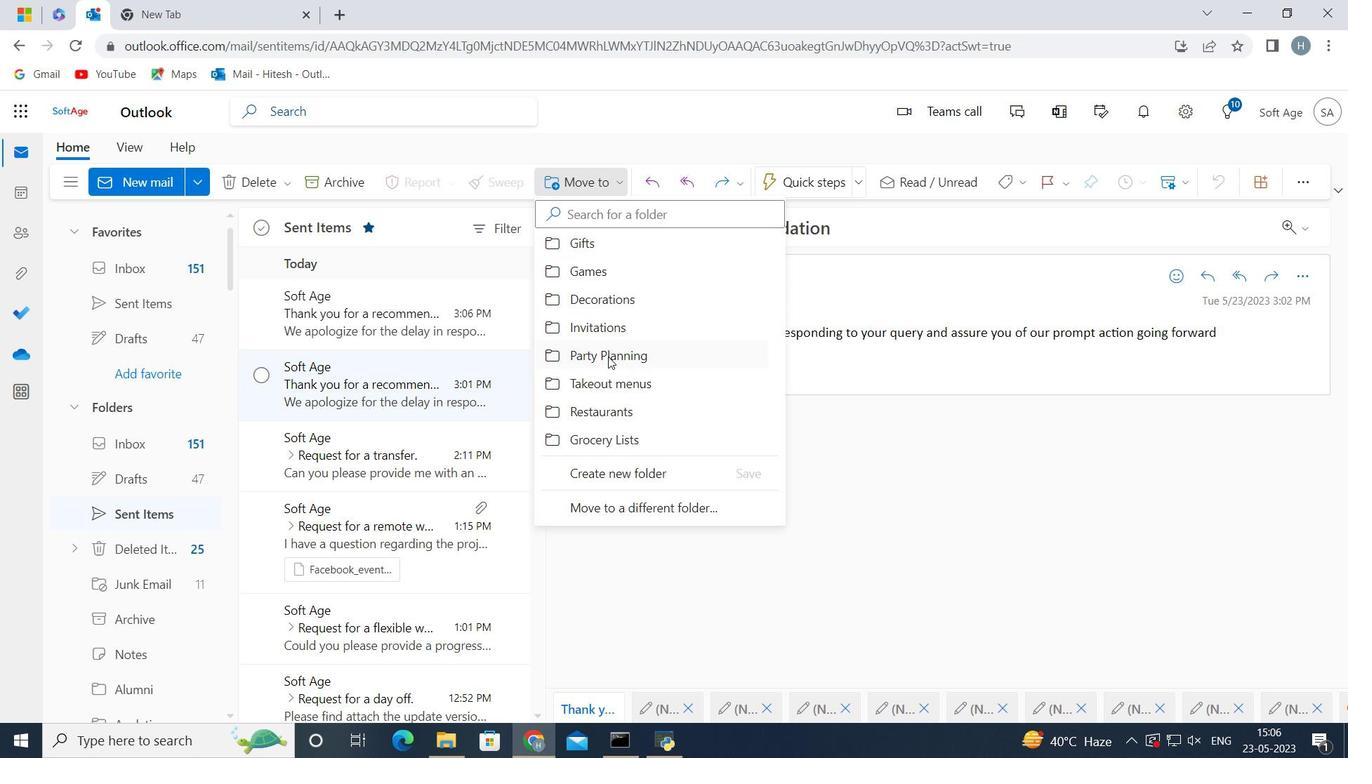 
Action: Mouse scrolled (439, 341) with delta (0, 0)
Screenshot: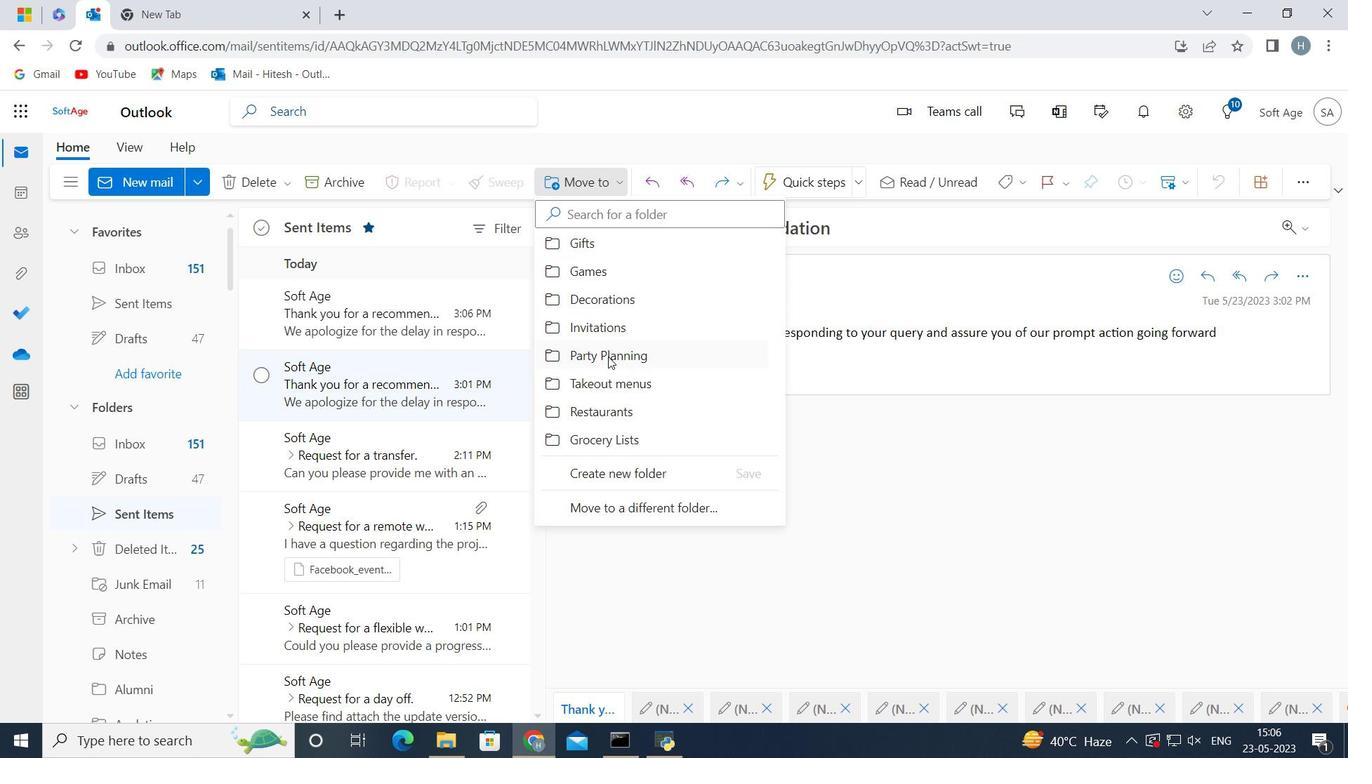 
Action: Mouse scrolled (439, 341) with delta (0, 0)
Screenshot: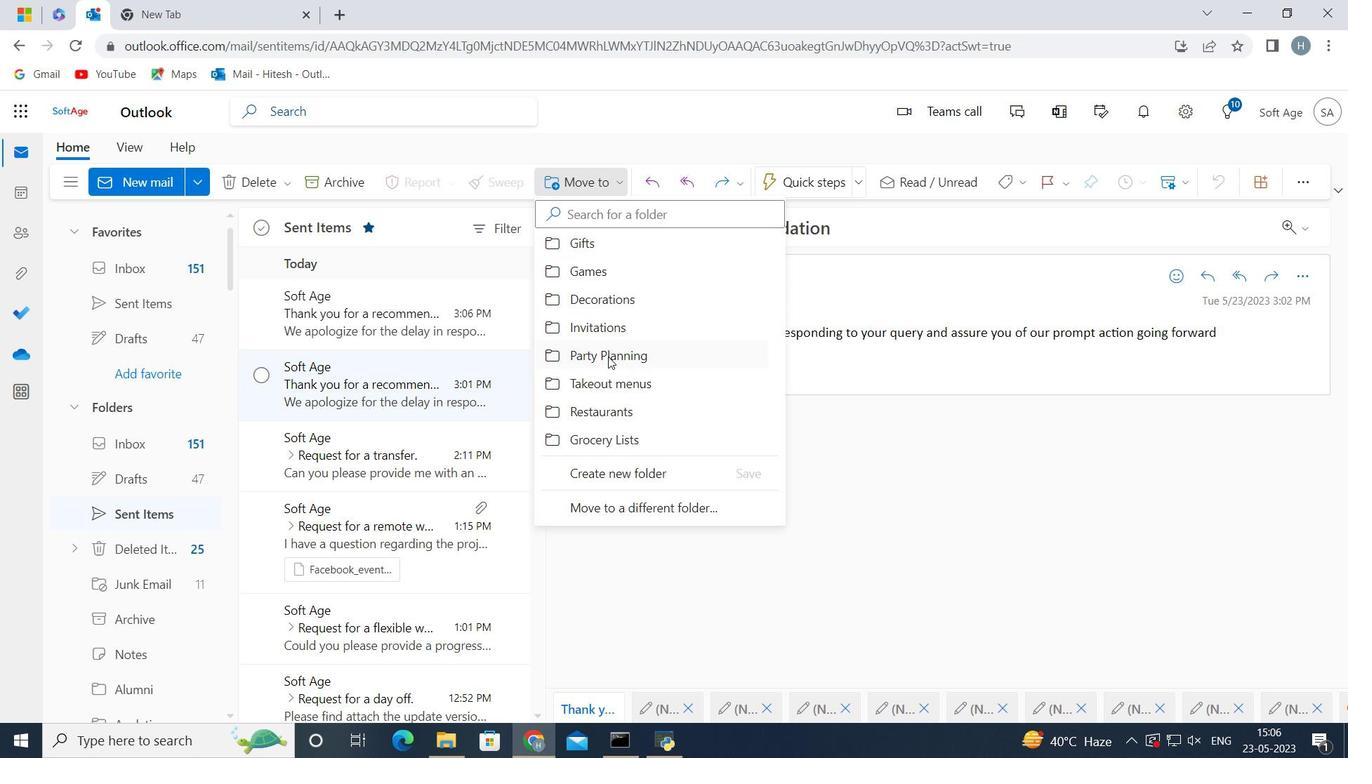 
Action: Mouse scrolled (439, 341) with delta (0, 0)
Screenshot: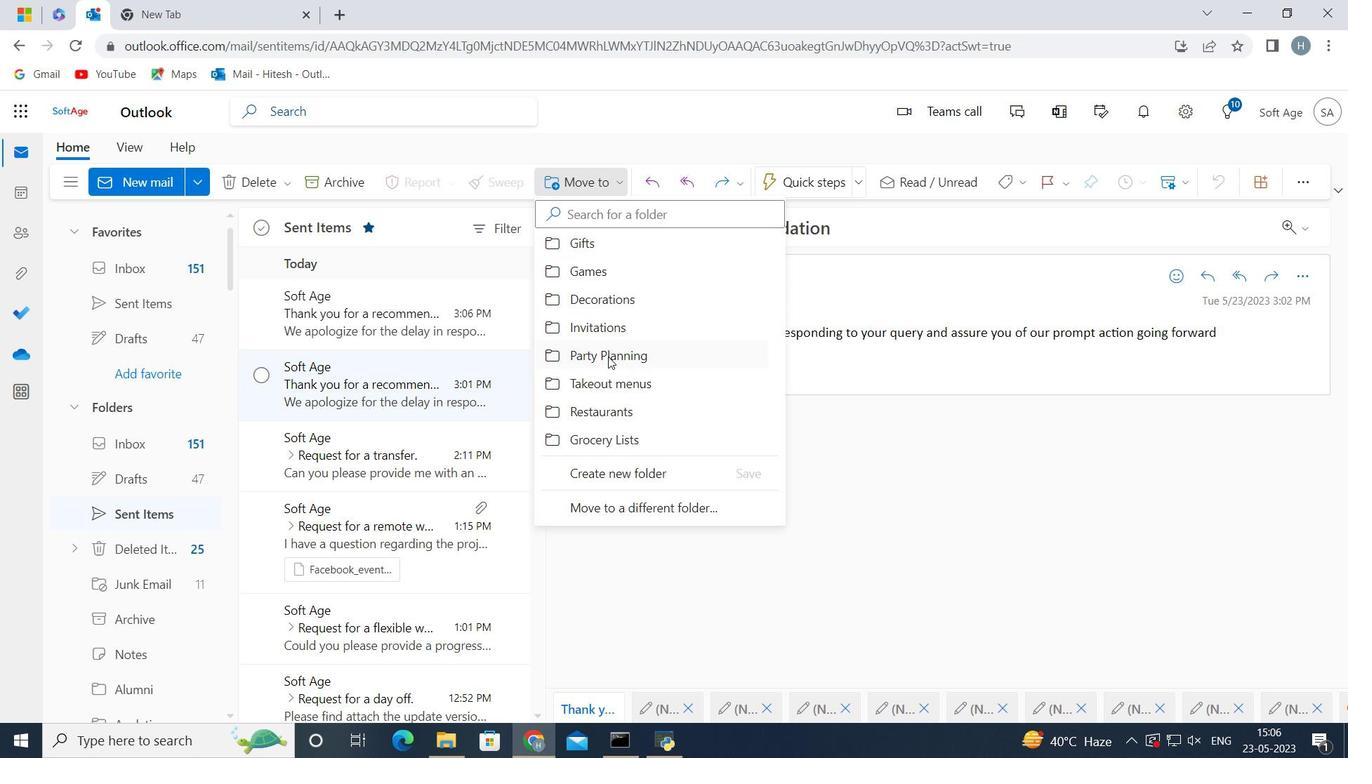 
Action: Mouse scrolled (439, 341) with delta (0, 0)
Screenshot: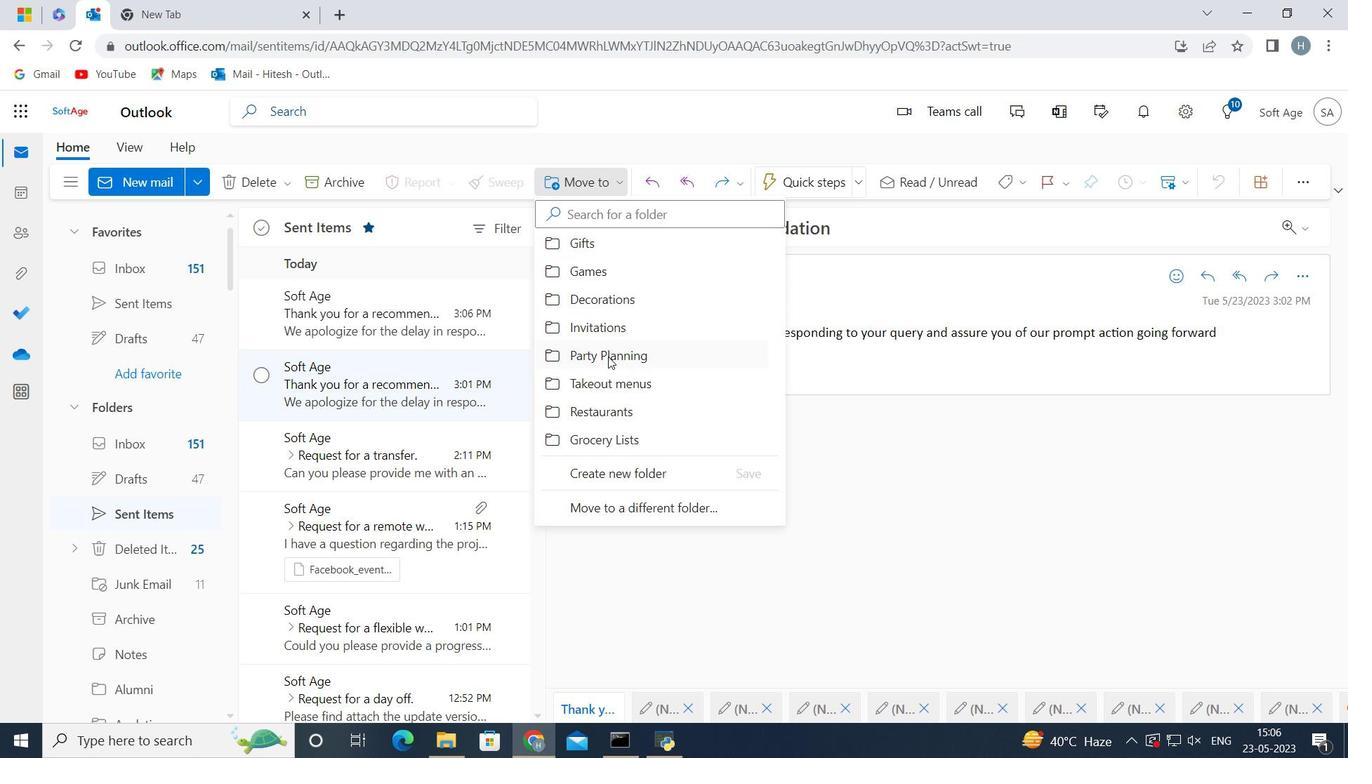
Action: Mouse scrolled (439, 341) with delta (0, 0)
Screenshot: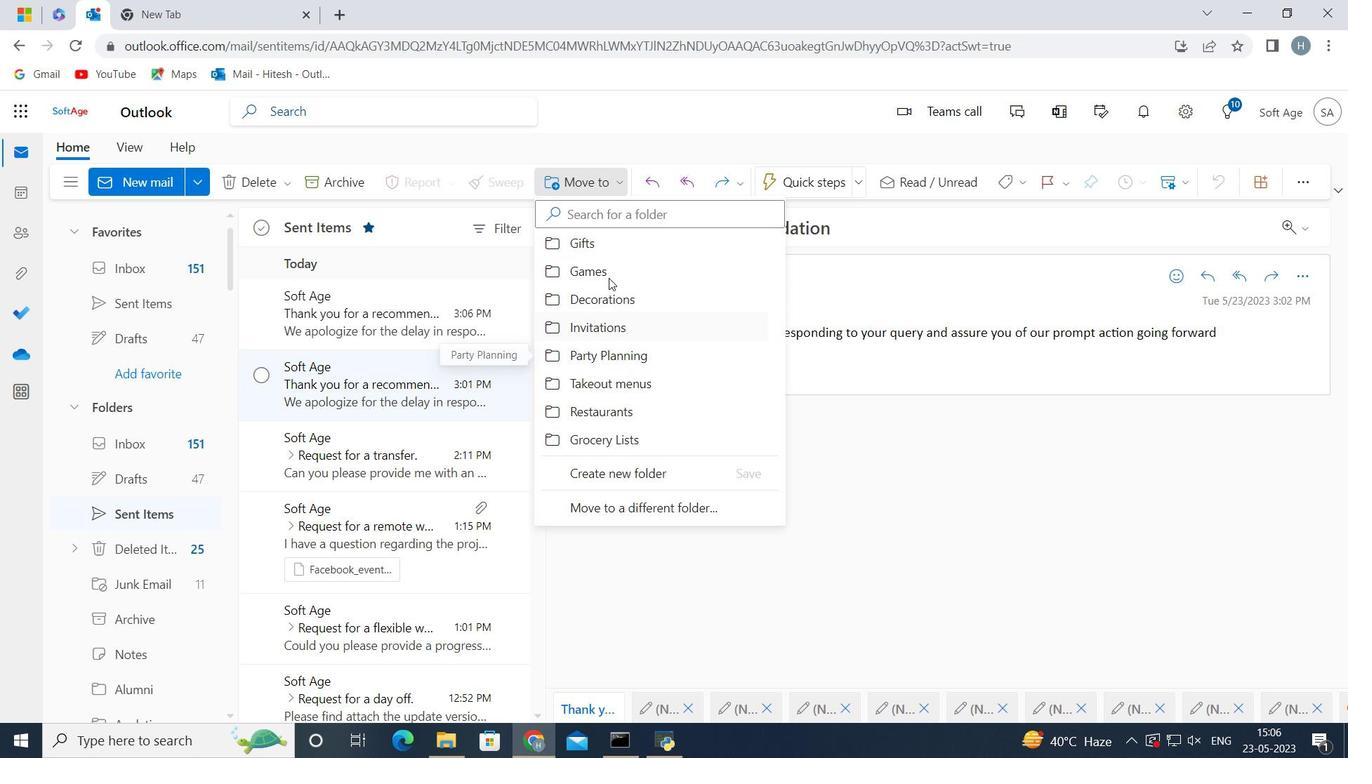 
Action: Mouse scrolled (439, 341) with delta (0, 0)
Screenshot: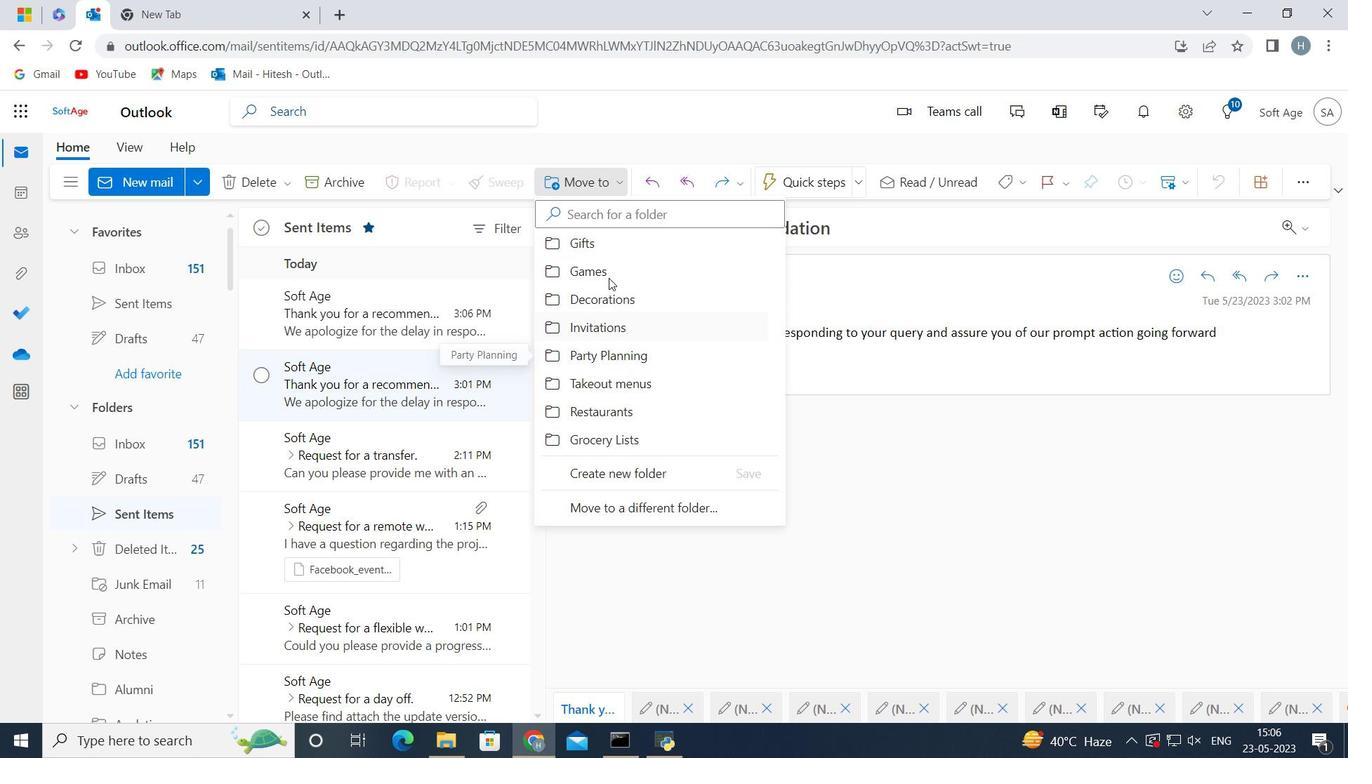 
Action: Mouse scrolled (439, 341) with delta (0, 0)
Screenshot: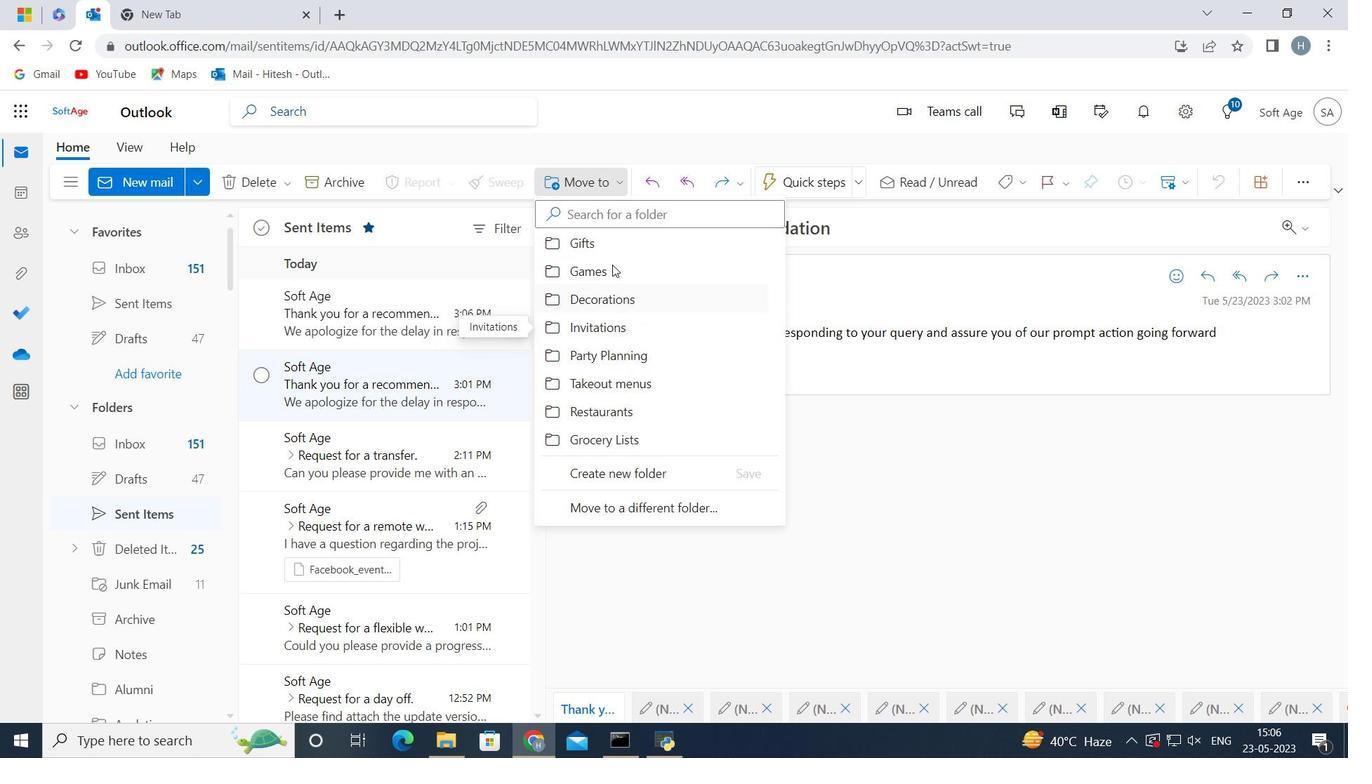 
Action: Mouse scrolled (439, 341) with delta (0, 0)
Screenshot: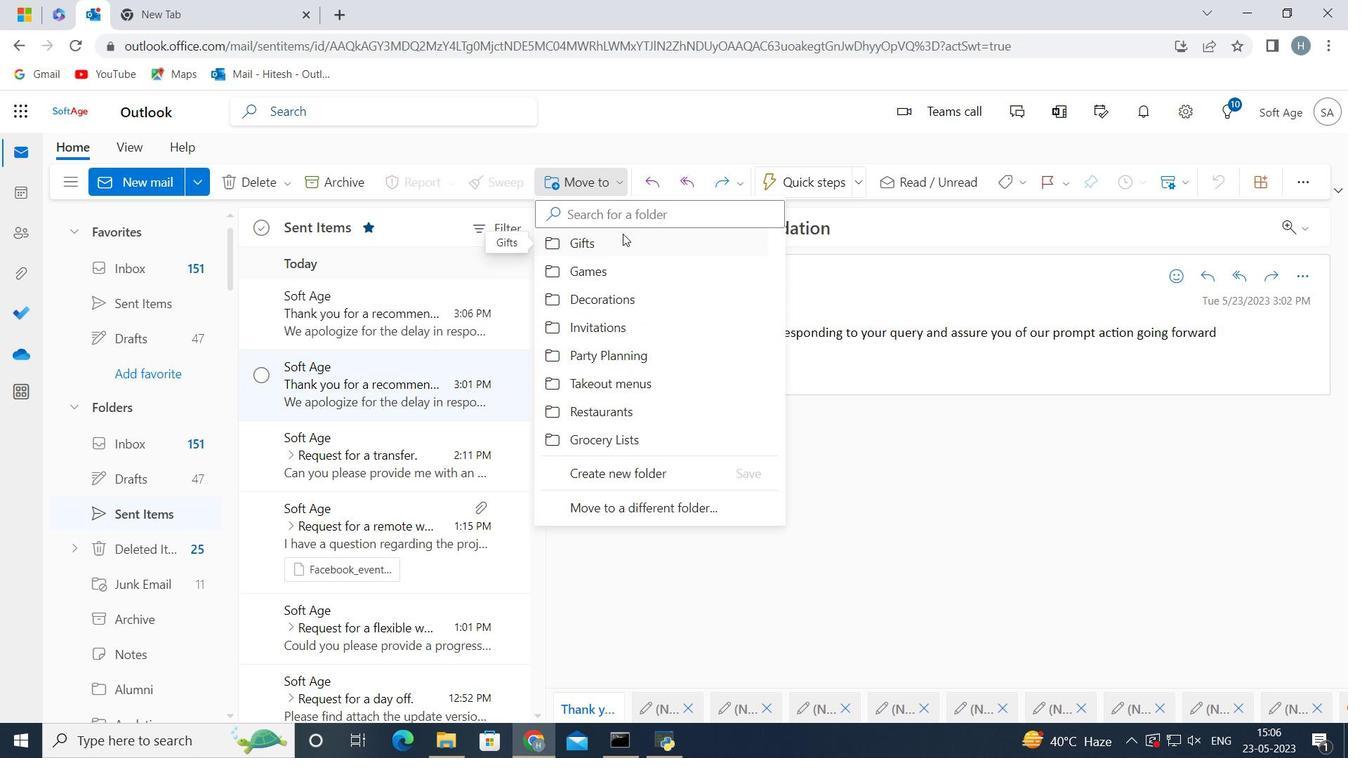 
Action: Mouse scrolled (439, 341) with delta (0, 0)
Screenshot: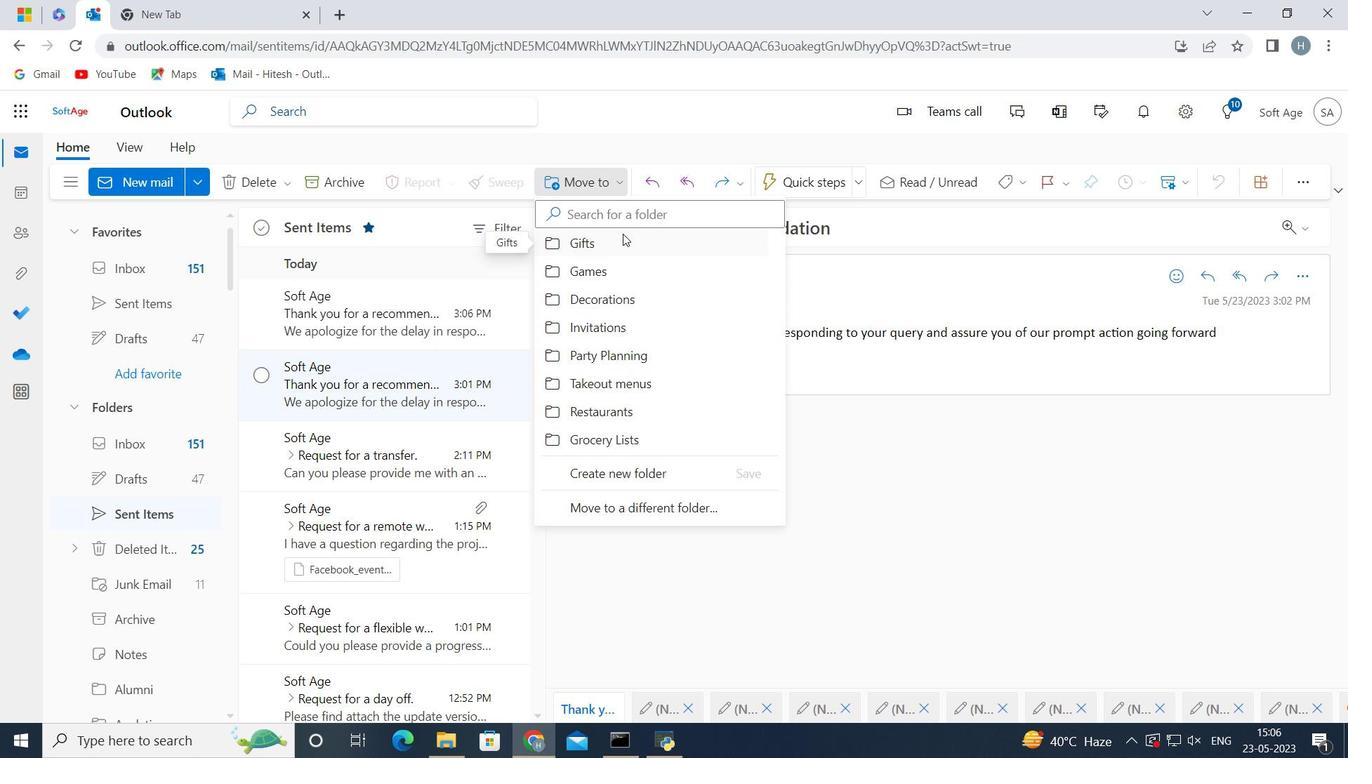
Action: Mouse scrolled (439, 341) with delta (0, 0)
Screenshot: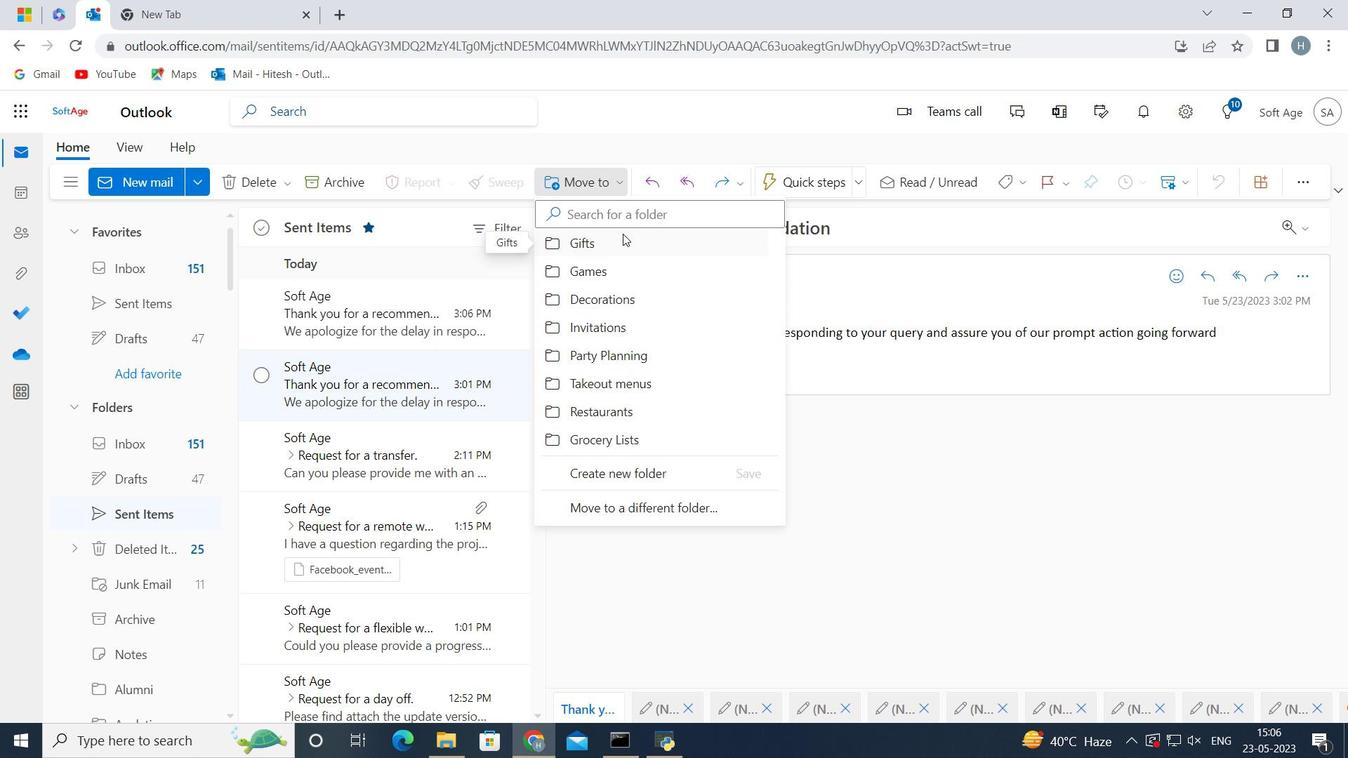 
Action: Mouse scrolled (439, 341) with delta (0, 0)
Screenshot: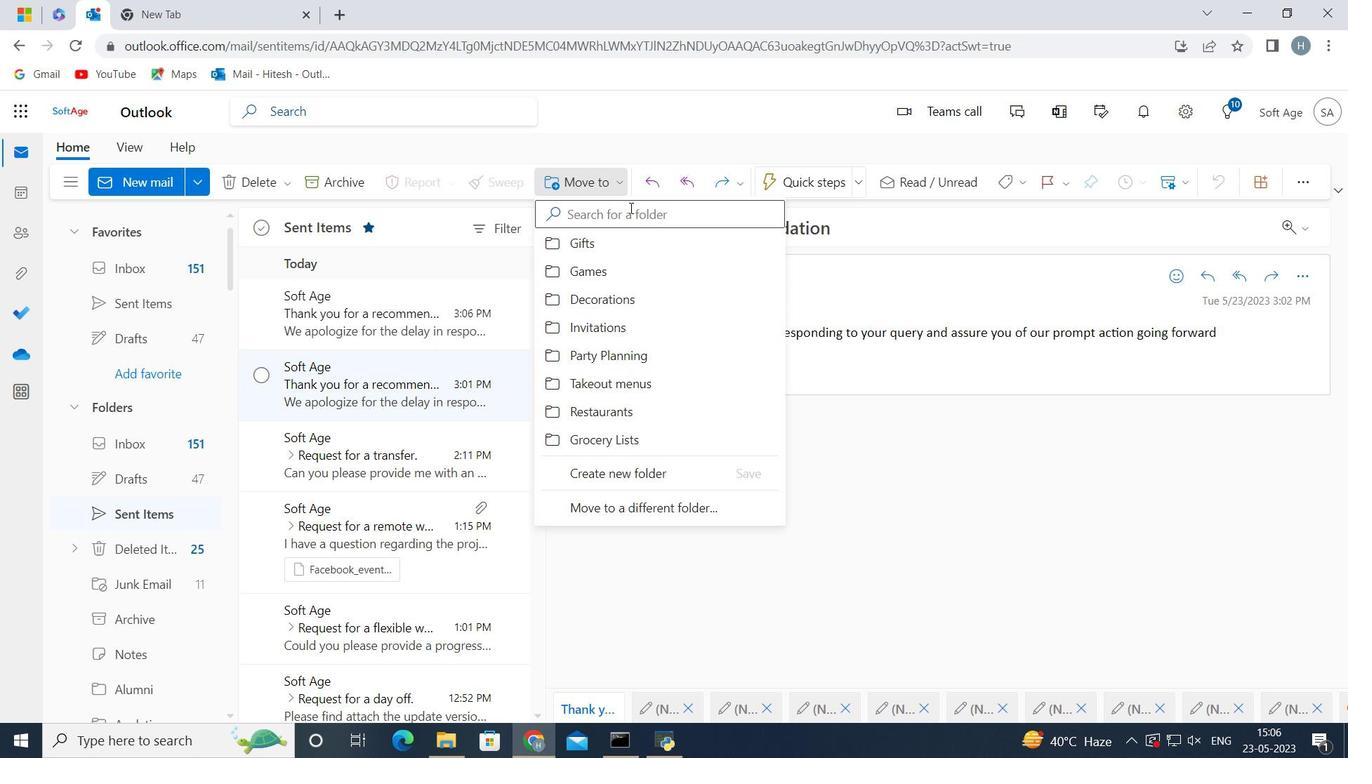 
Action: Mouse scrolled (439, 341) with delta (0, 0)
Screenshot: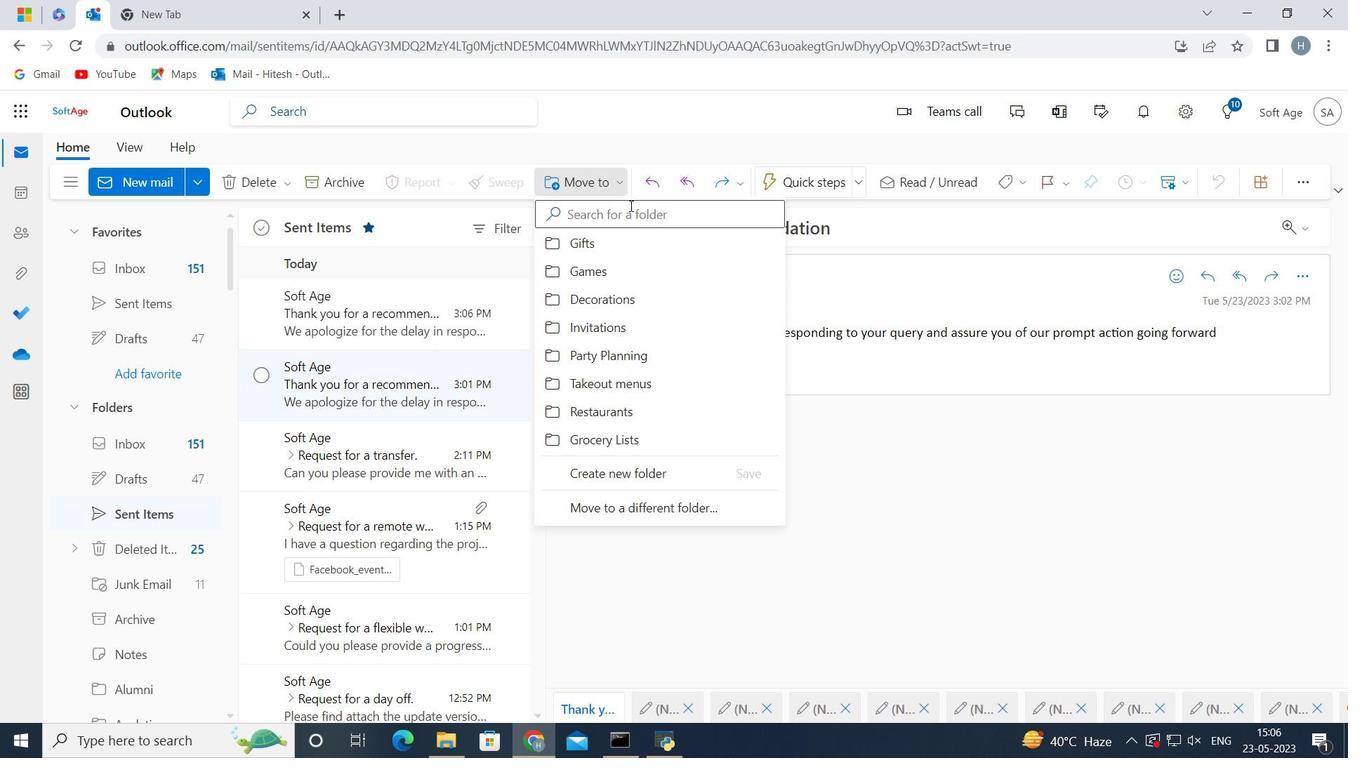 
Action: Mouse scrolled (439, 341) with delta (0, 0)
Screenshot: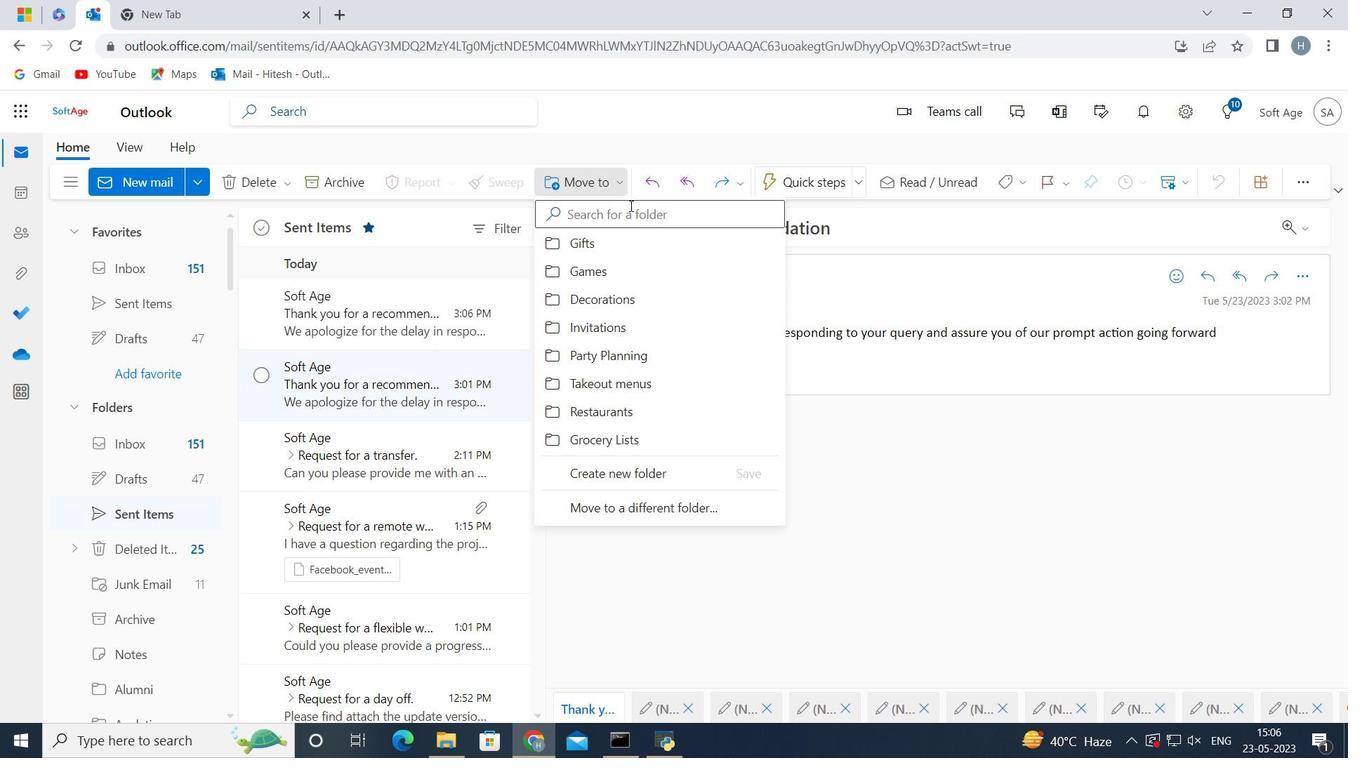 
Action: Mouse scrolled (439, 341) with delta (0, 0)
Screenshot: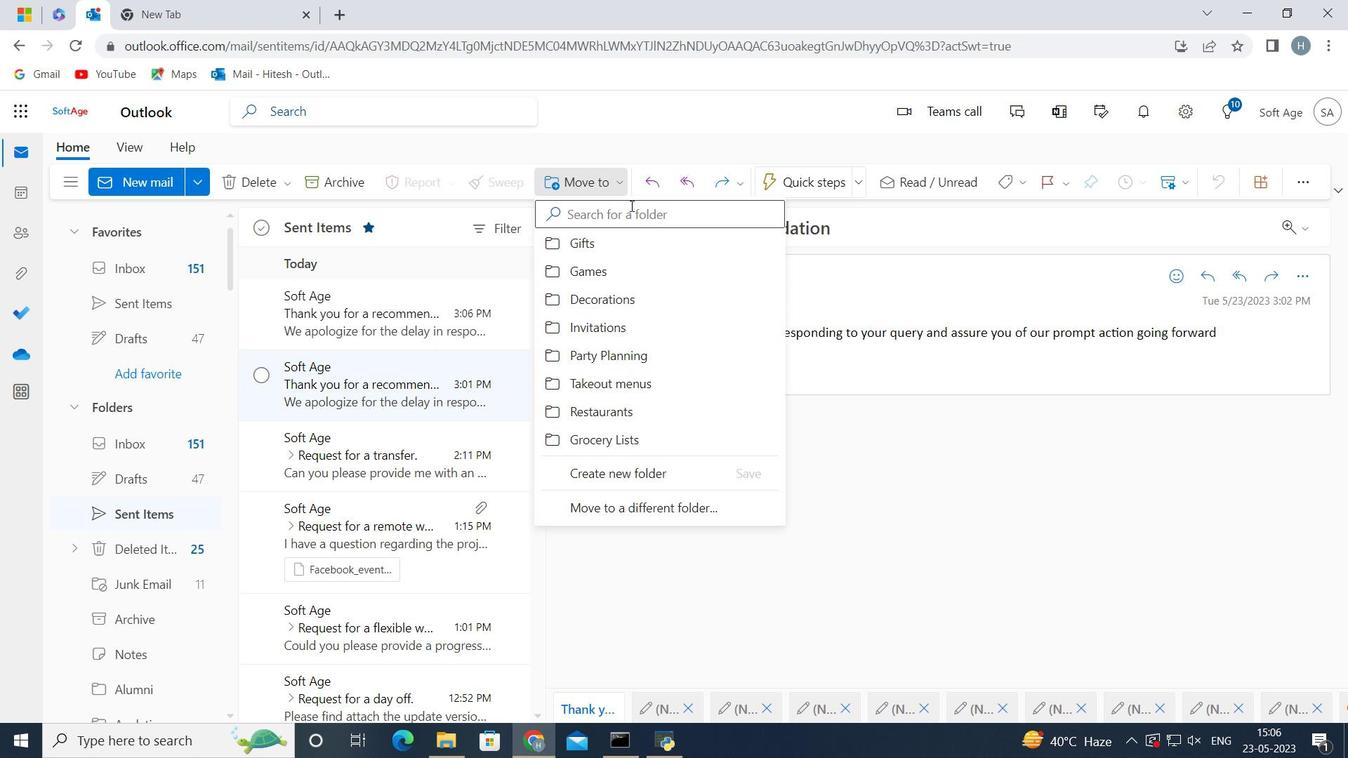 
Action: Mouse scrolled (439, 341) with delta (0, 0)
Screenshot: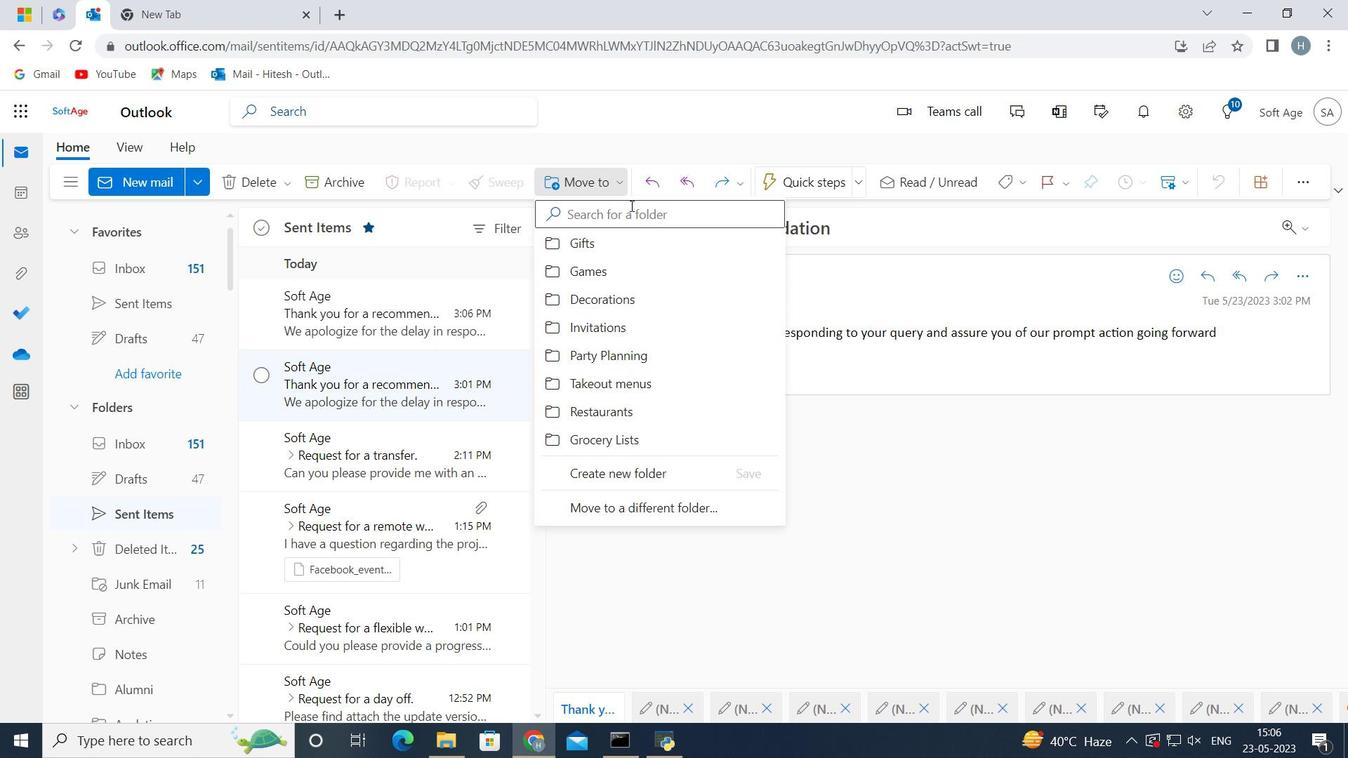 
Action: Mouse scrolled (439, 341) with delta (0, 0)
Screenshot: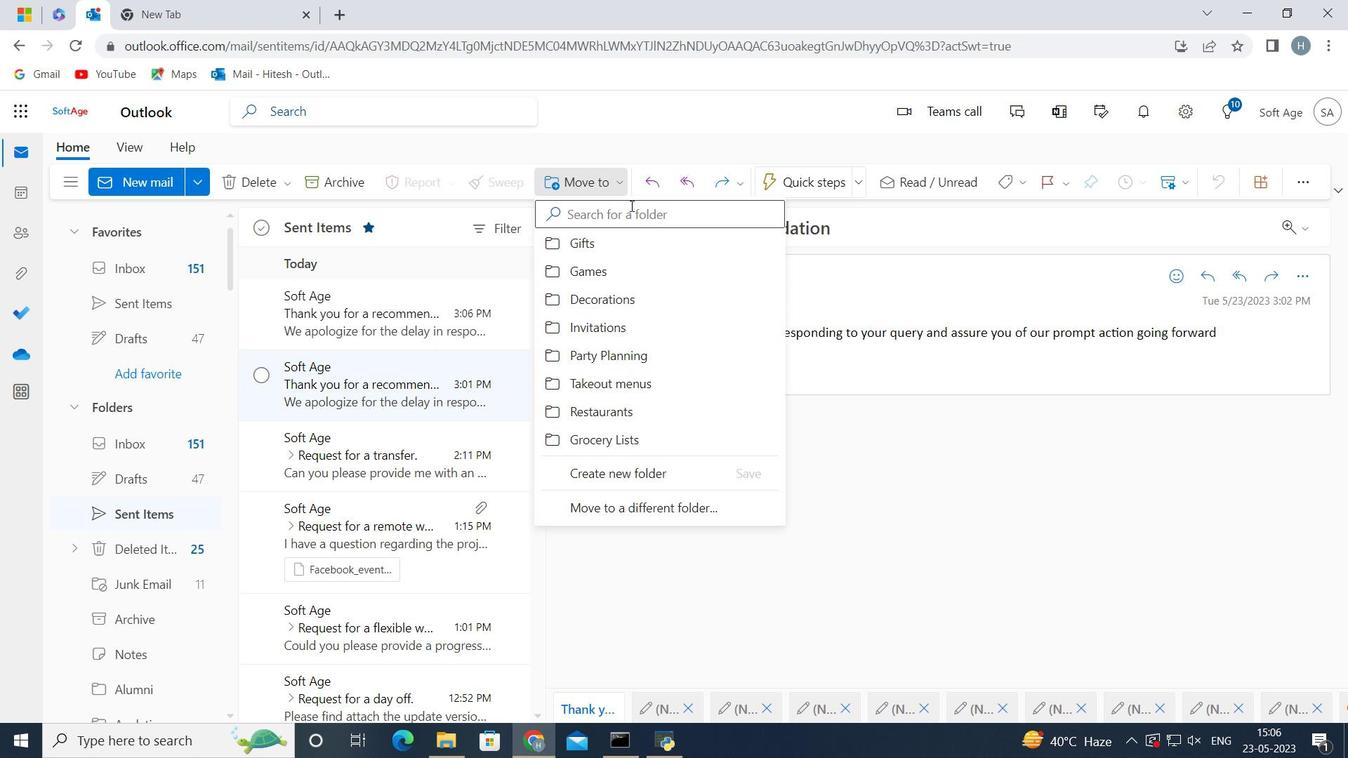 
Action: Mouse scrolled (439, 341) with delta (0, 0)
Screenshot: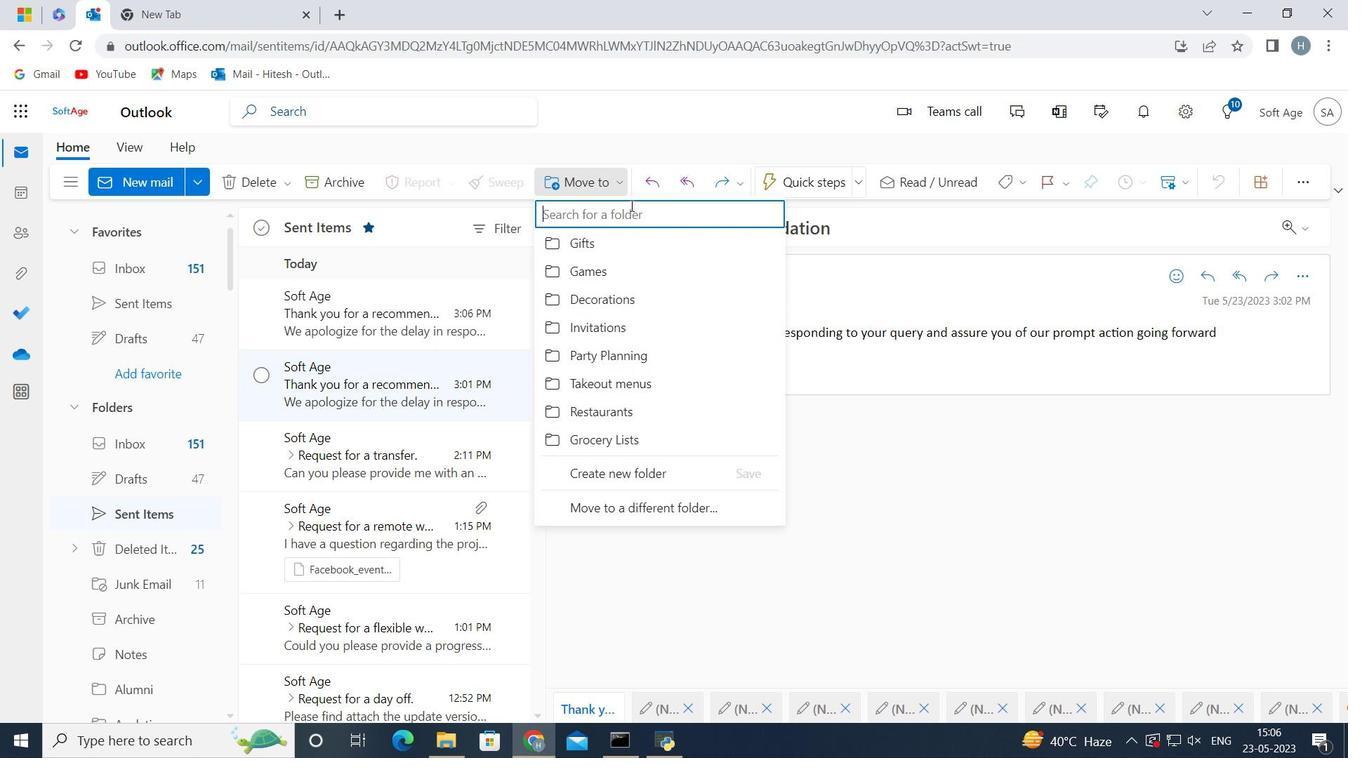 
Action: Mouse scrolled (439, 341) with delta (0, 0)
Screenshot: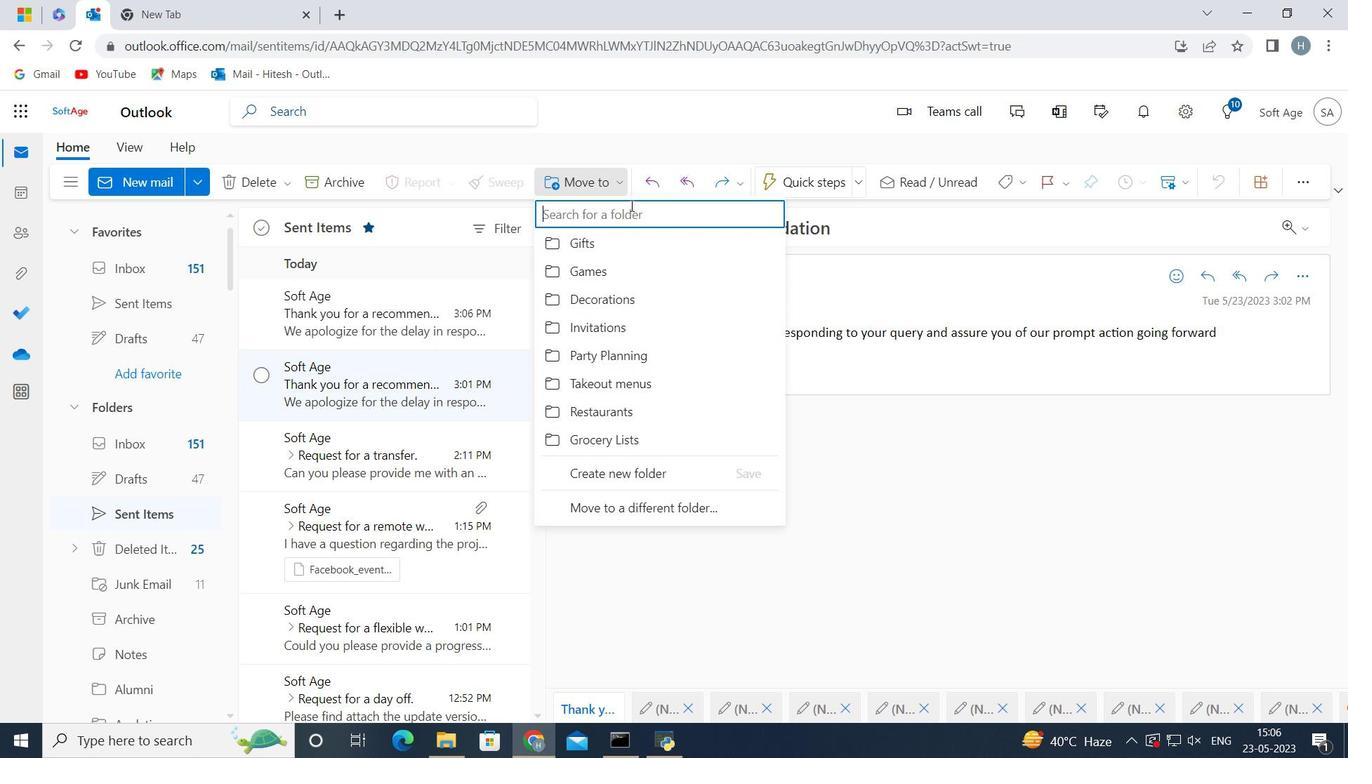 
Action: Mouse scrolled (439, 341) with delta (0, 0)
Screenshot: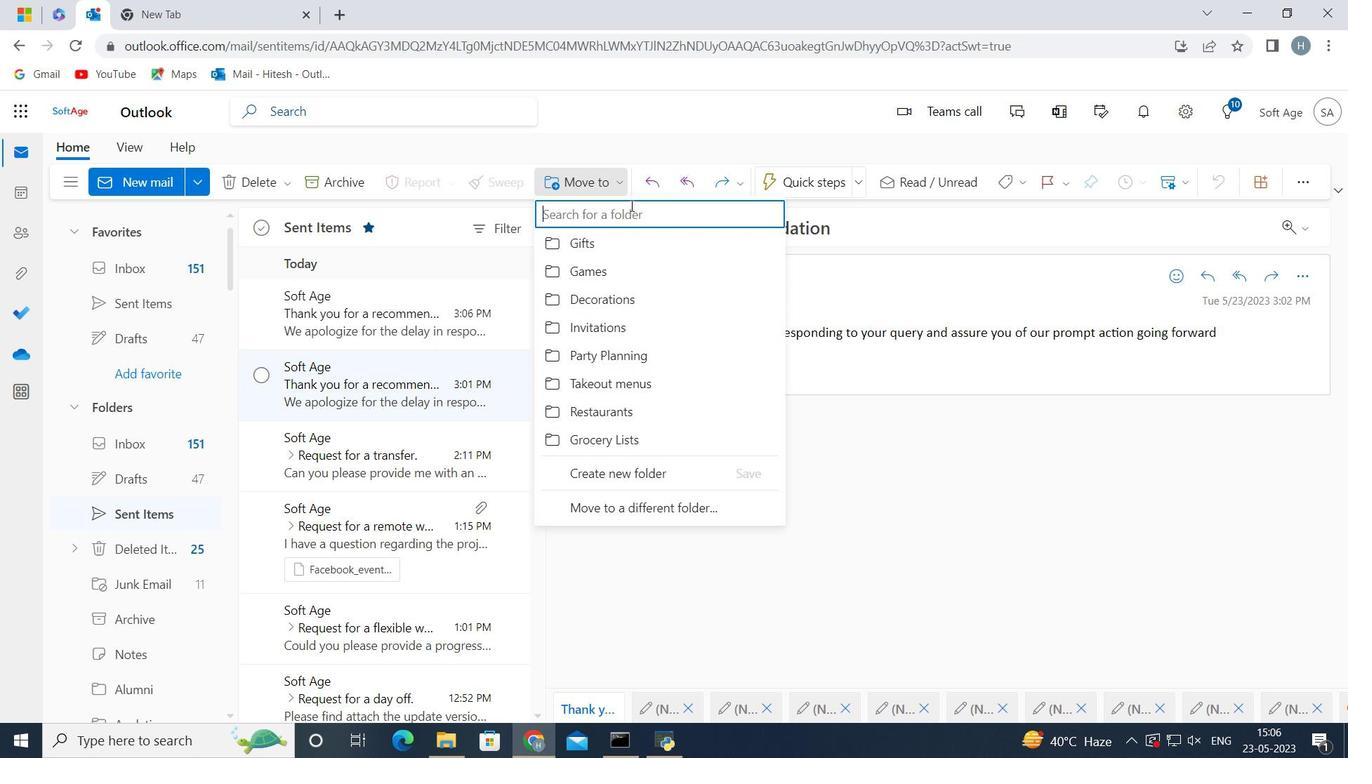 
Action: Mouse scrolled (439, 341) with delta (0, 0)
Screenshot: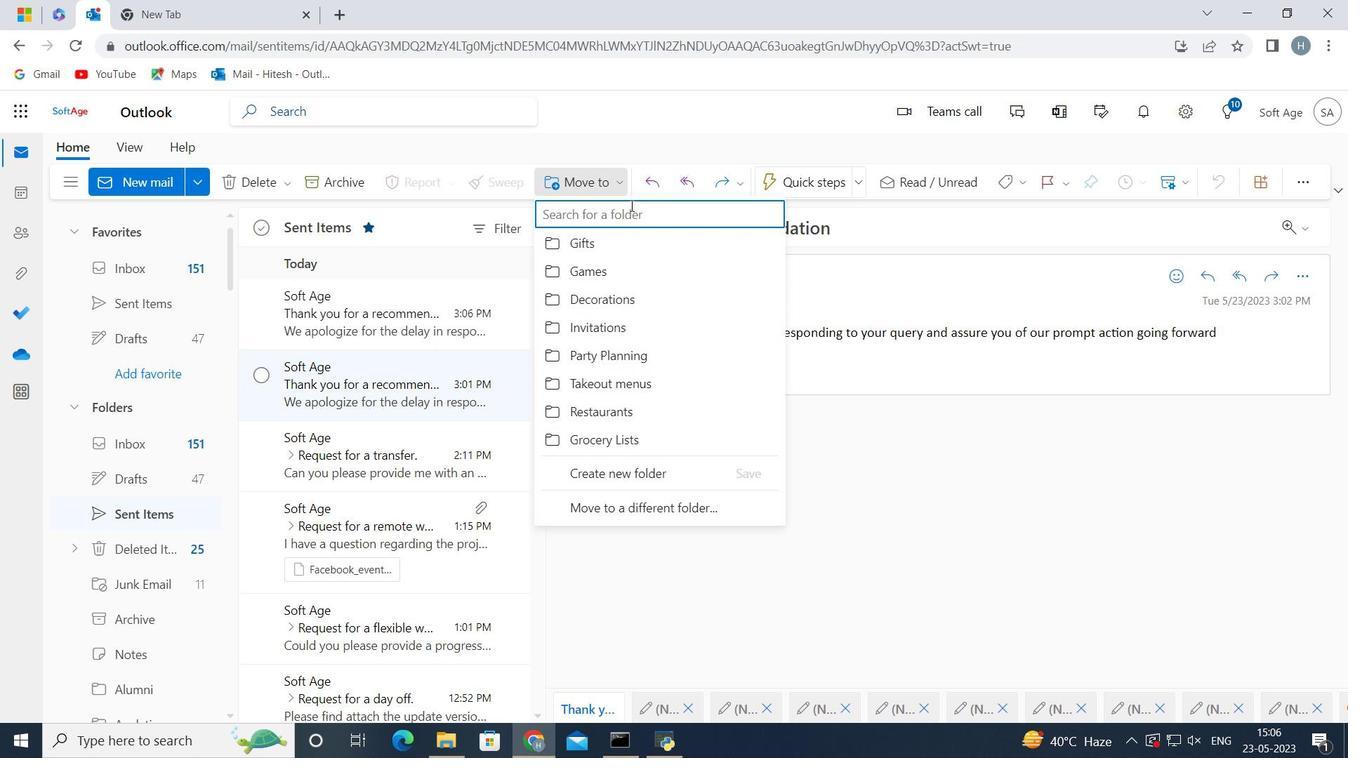 
Action: Mouse scrolled (439, 341) with delta (0, 0)
Screenshot: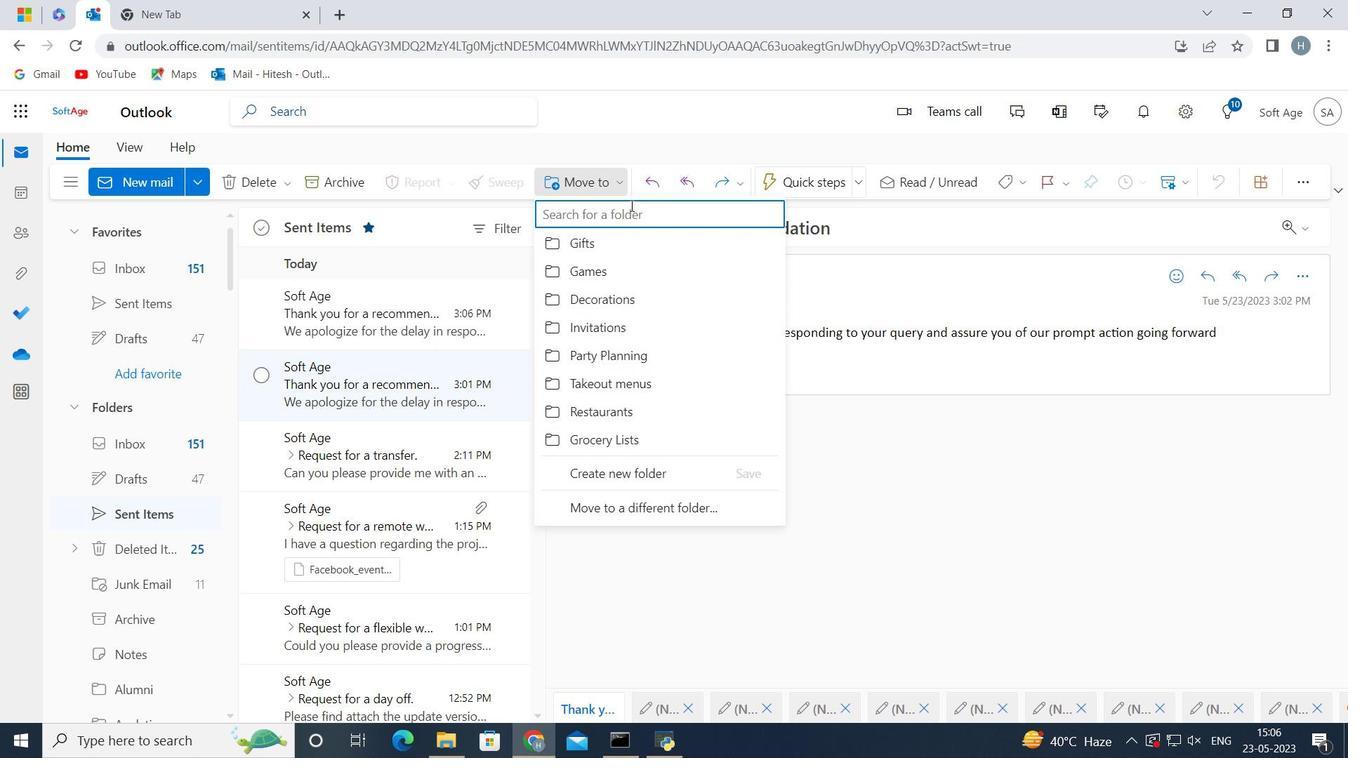 
Action: Mouse moved to (129, 517)
Screenshot: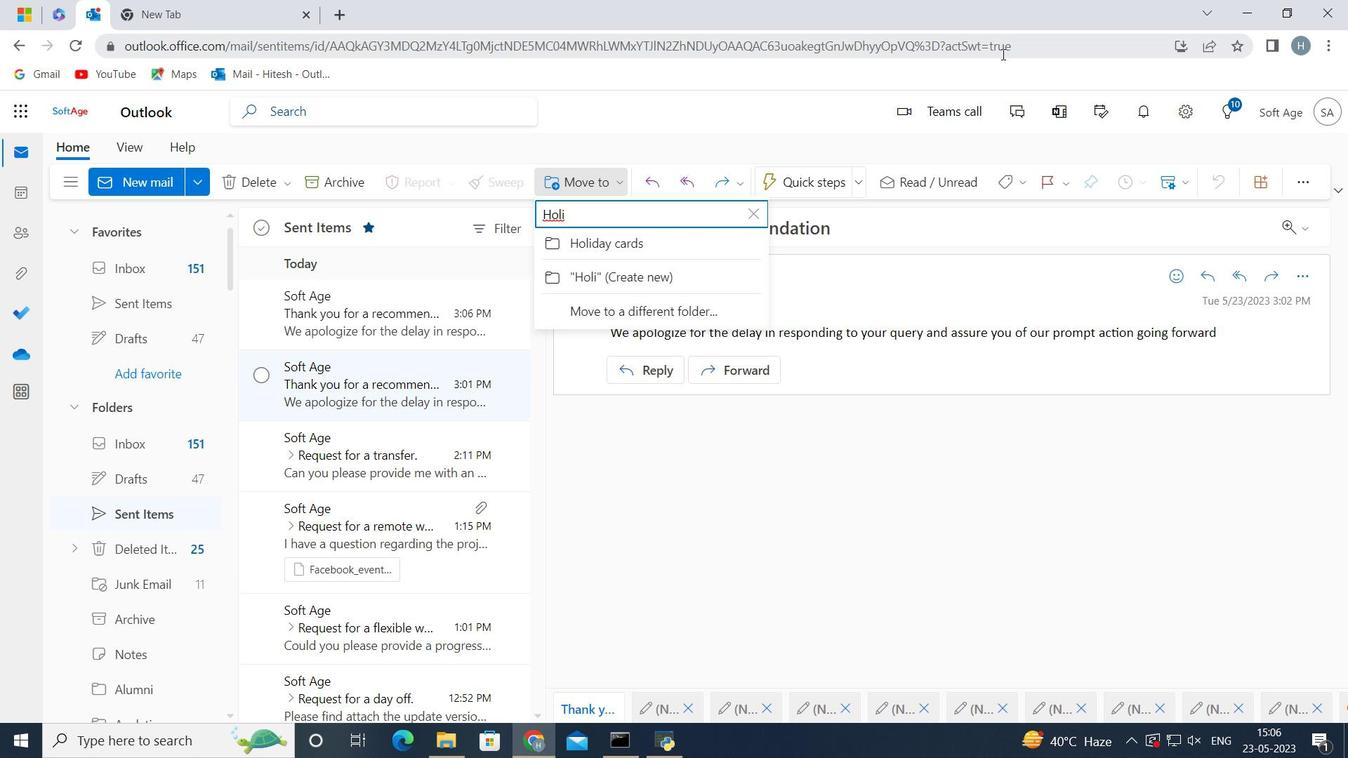 
Action: Mouse pressed left at (129, 517)
Screenshot: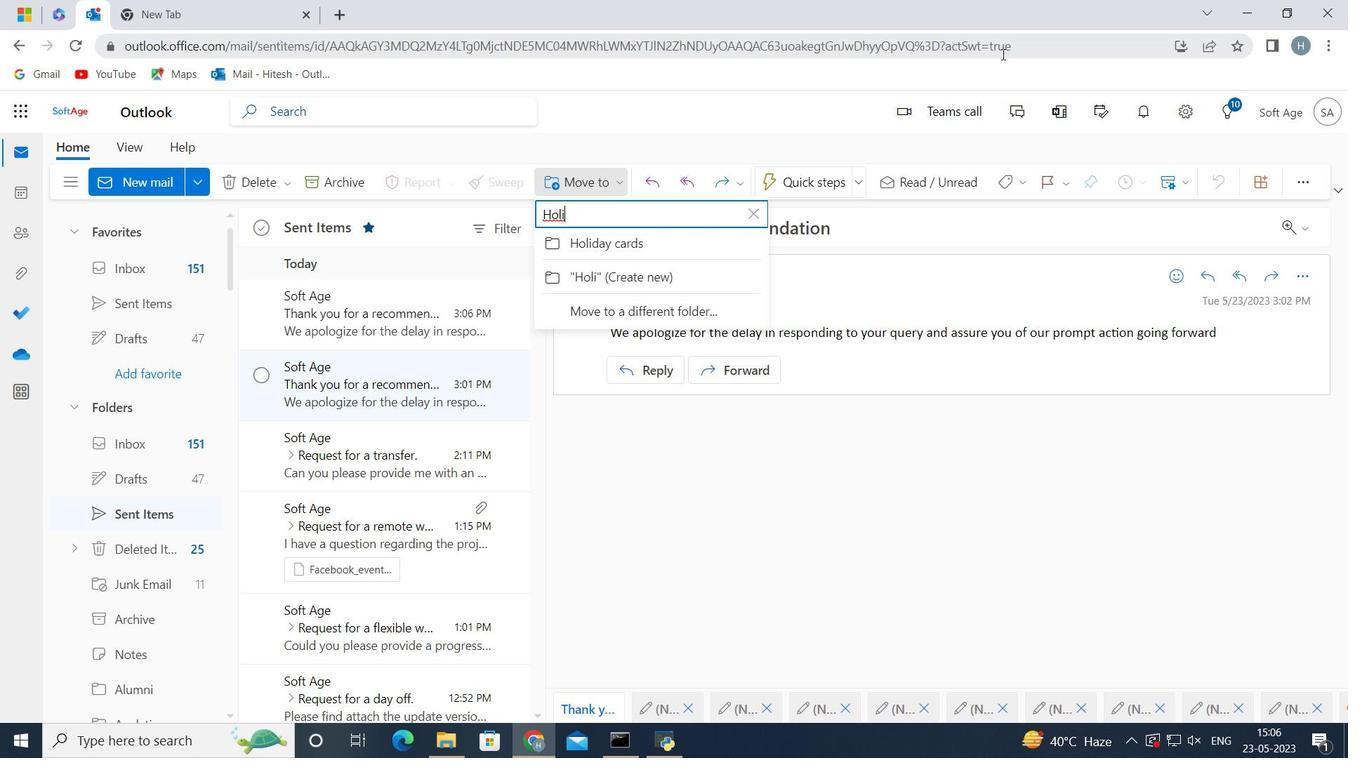 
Action: Mouse moved to (388, 439)
Screenshot: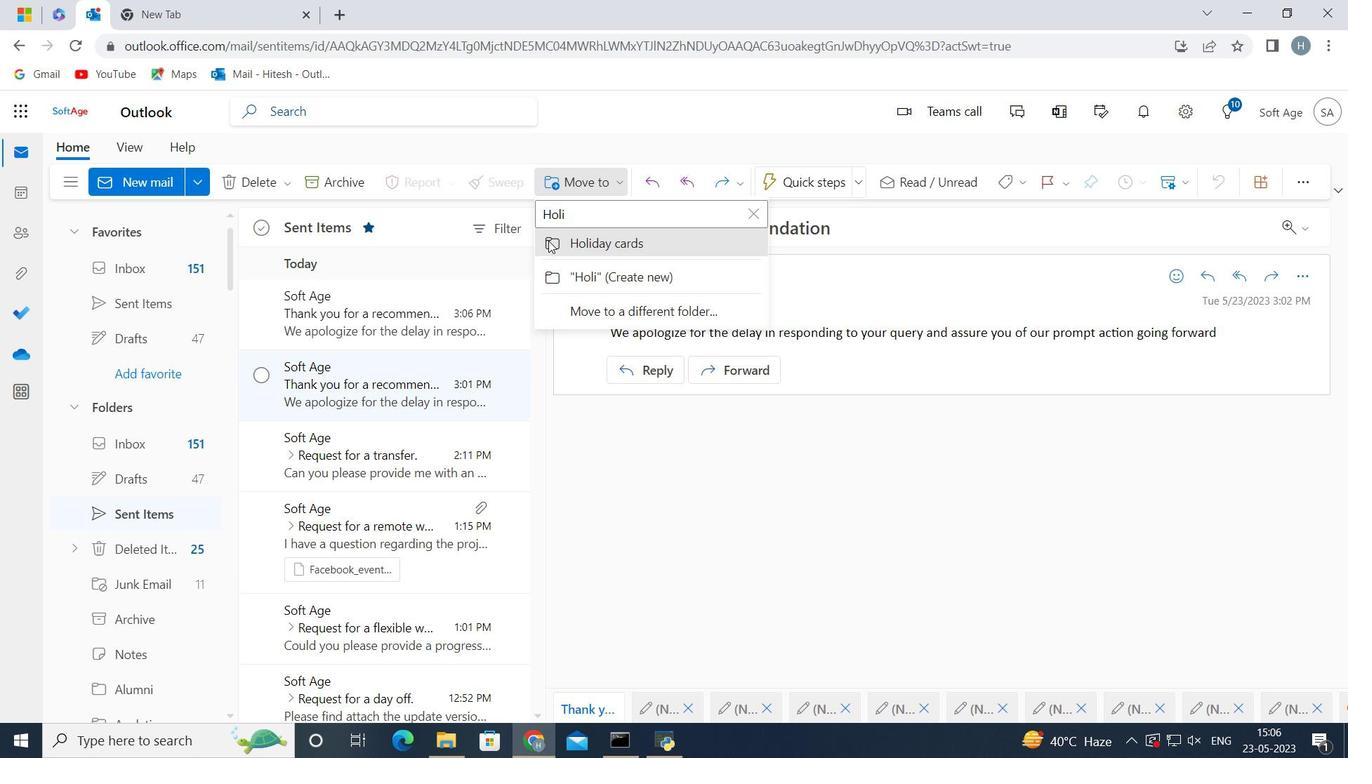 
Action: Mouse scrolled (388, 440) with delta (0, 0)
Screenshot: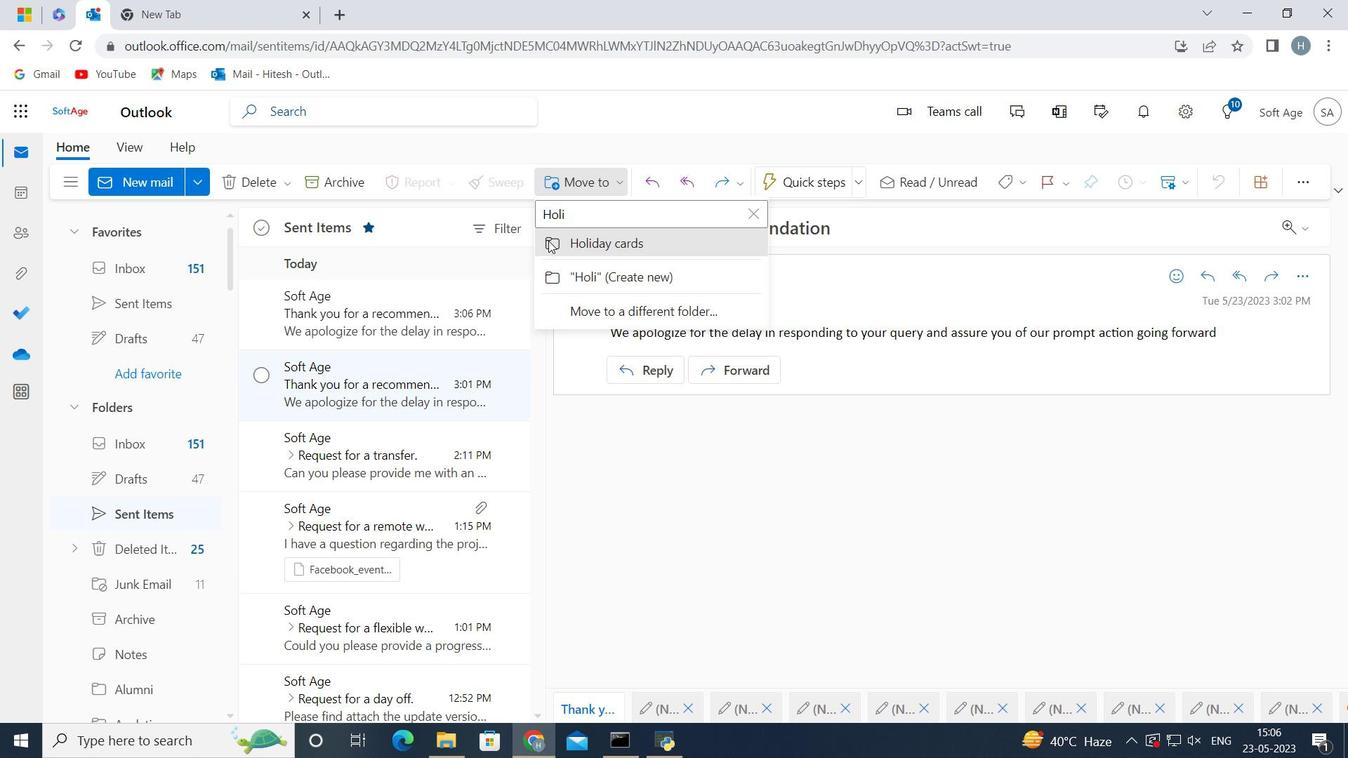 
Action: Mouse scrolled (388, 440) with delta (0, 0)
Screenshot: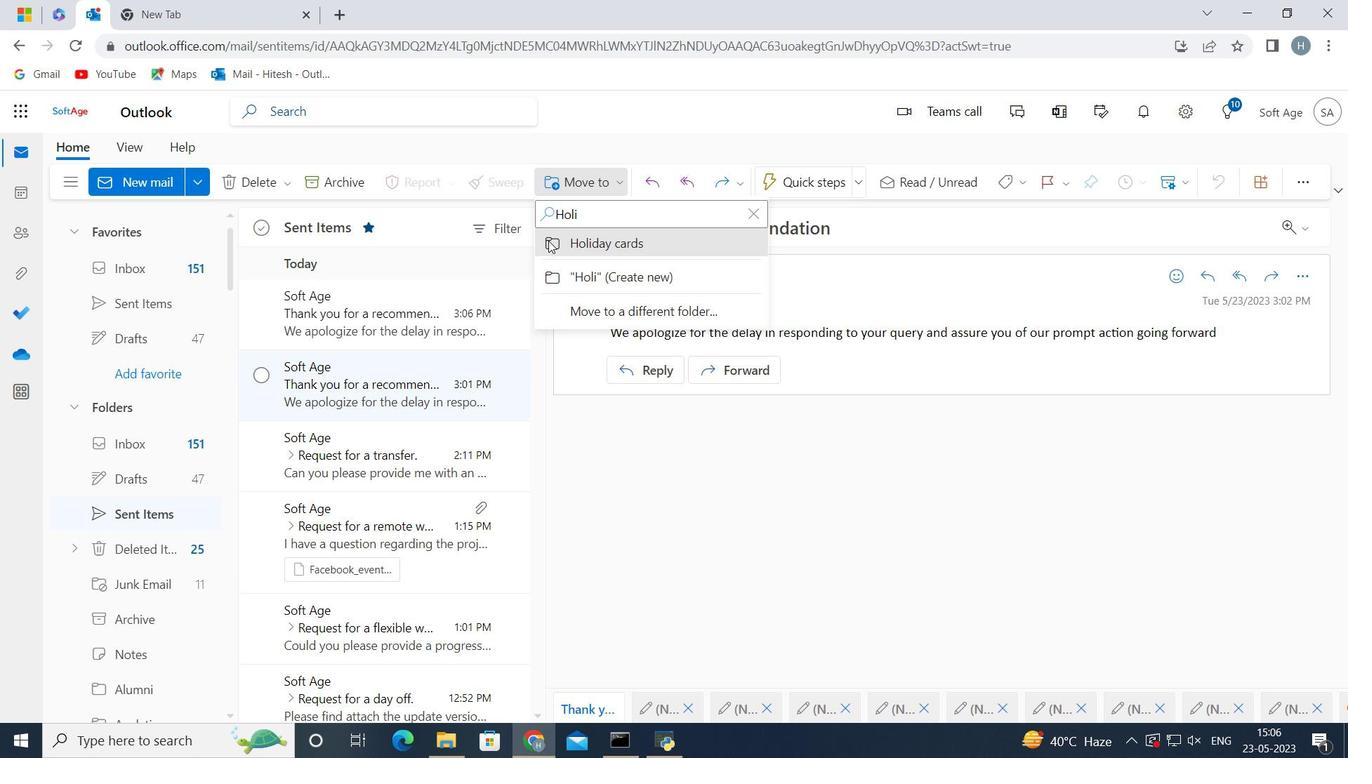 
Action: Mouse scrolled (388, 440) with delta (0, 0)
Screenshot: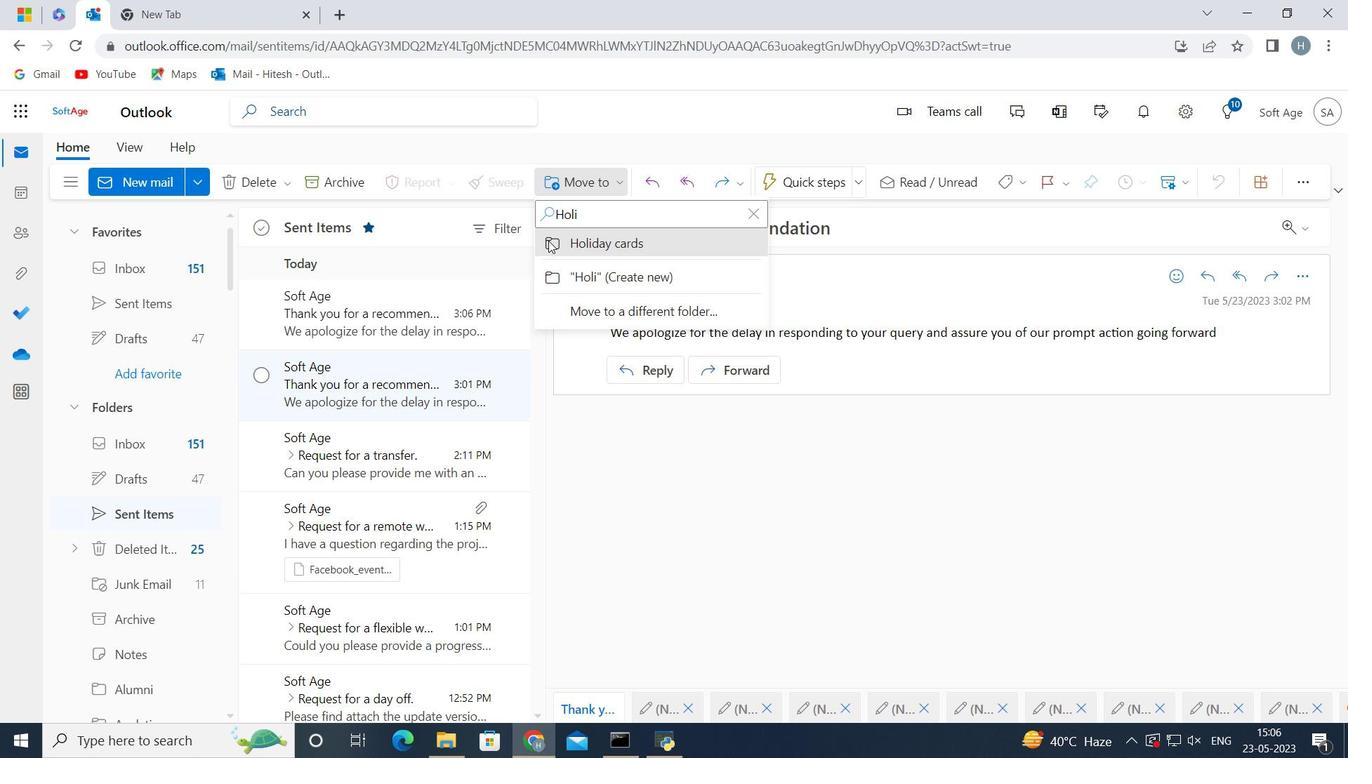 
Action: Mouse scrolled (388, 440) with delta (0, 0)
Screenshot: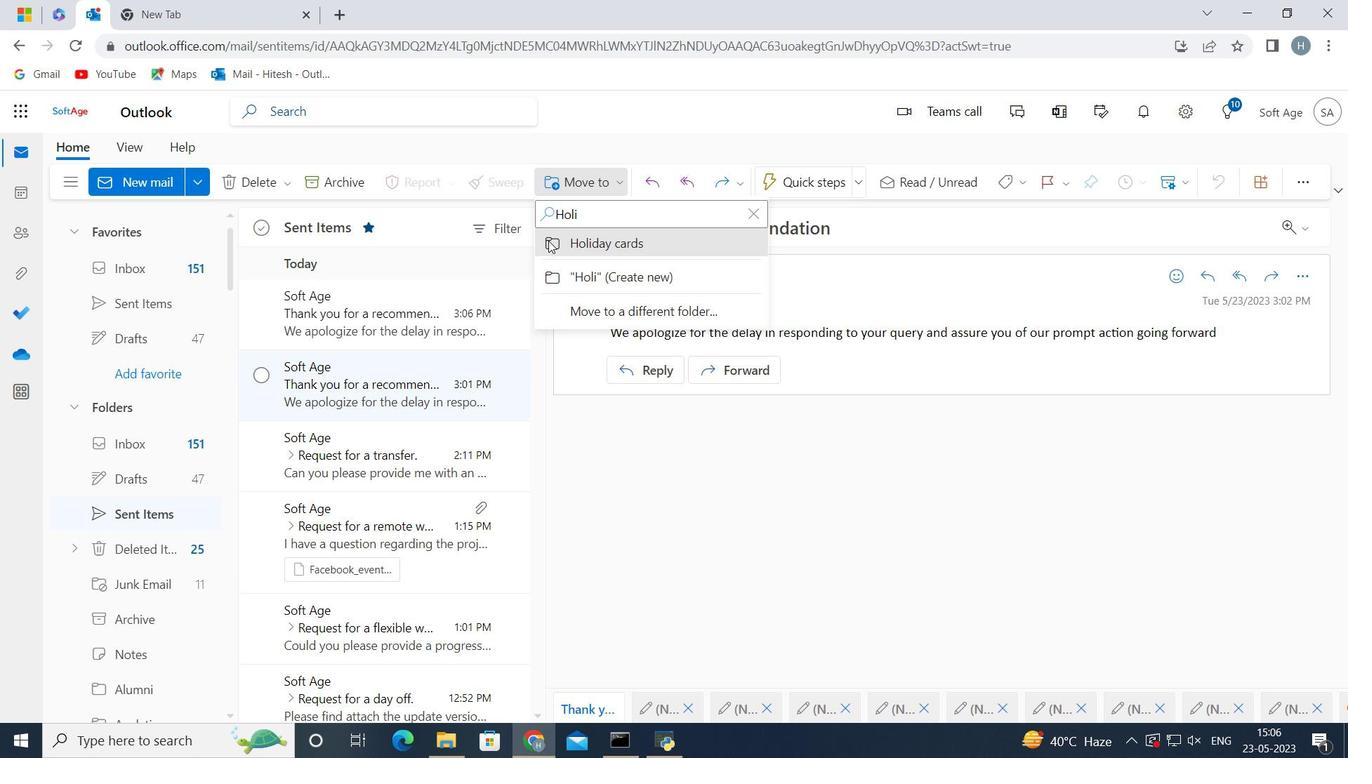 
Action: Mouse scrolled (388, 440) with delta (0, 0)
Screenshot: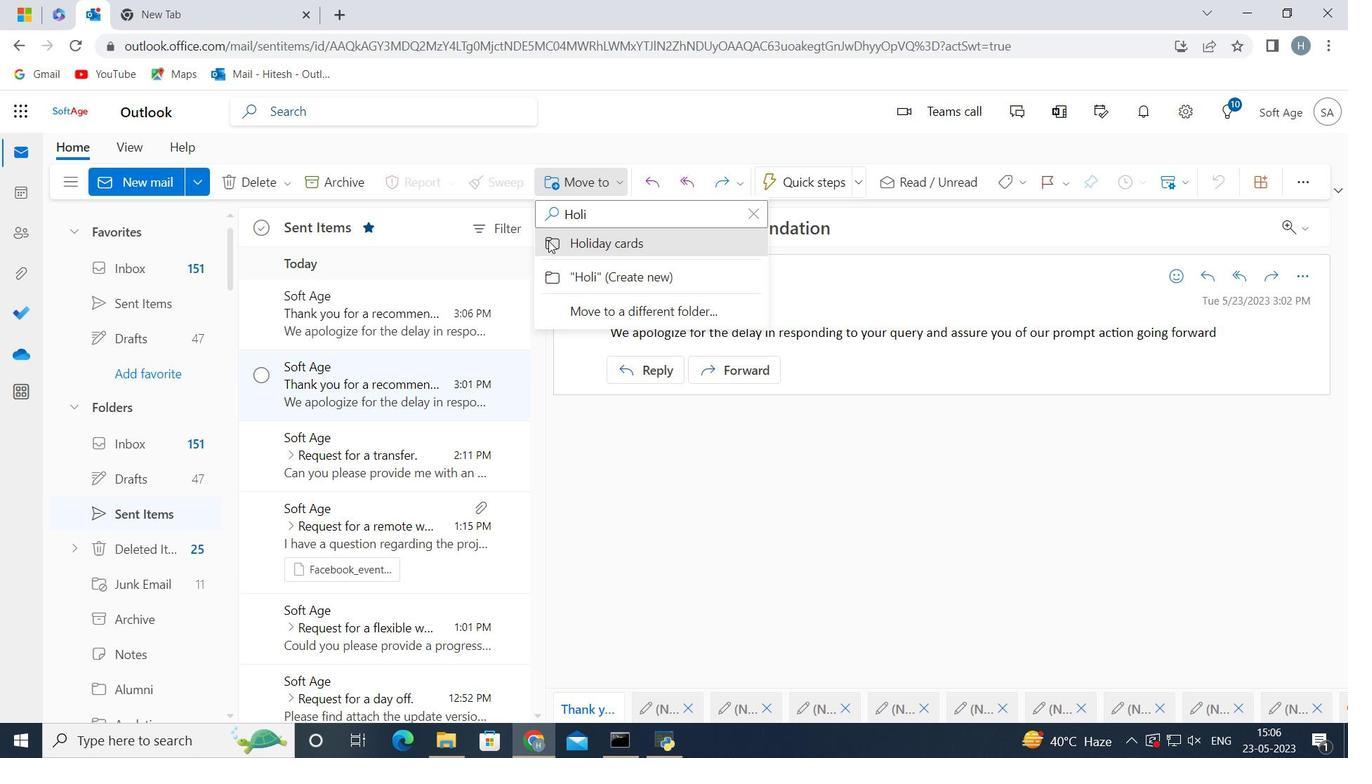 
Action: Mouse scrolled (388, 440) with delta (0, 0)
Screenshot: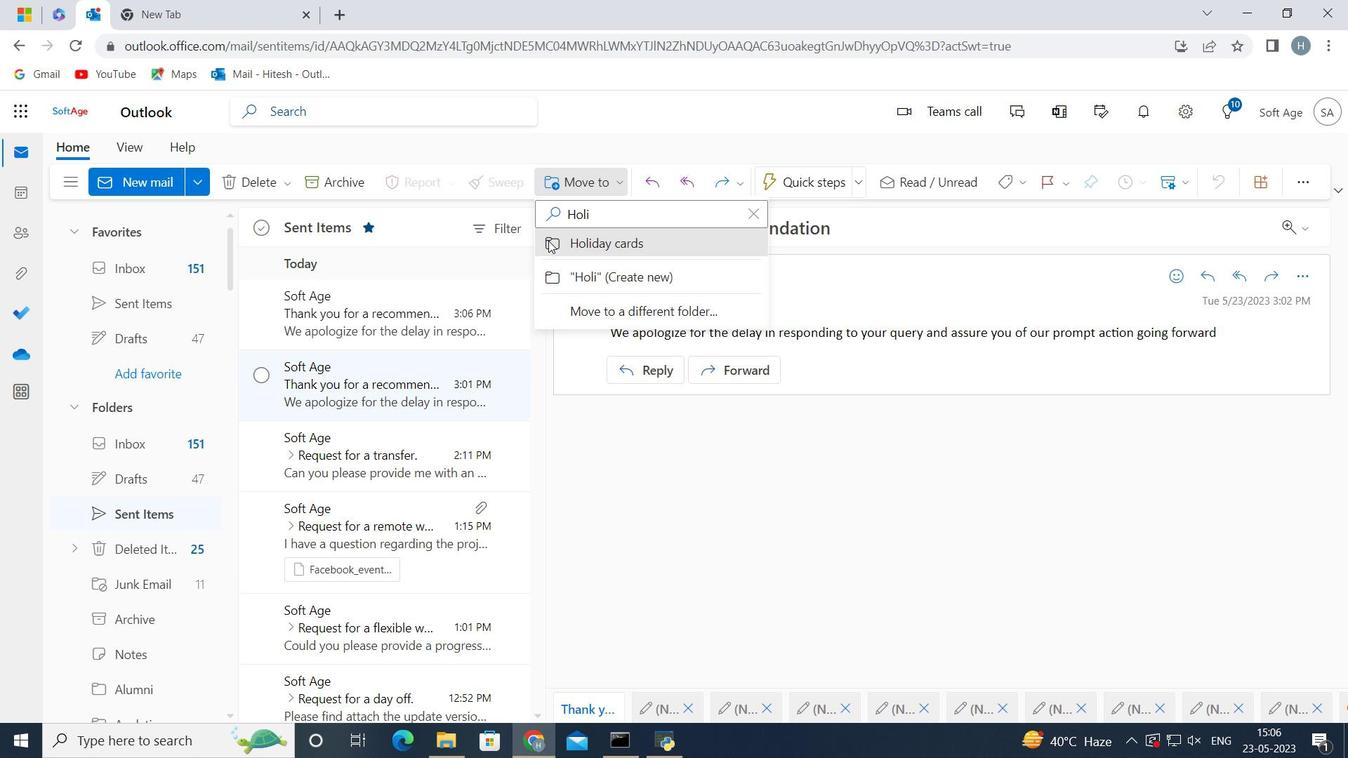 
Action: Mouse scrolled (388, 440) with delta (0, 0)
Screenshot: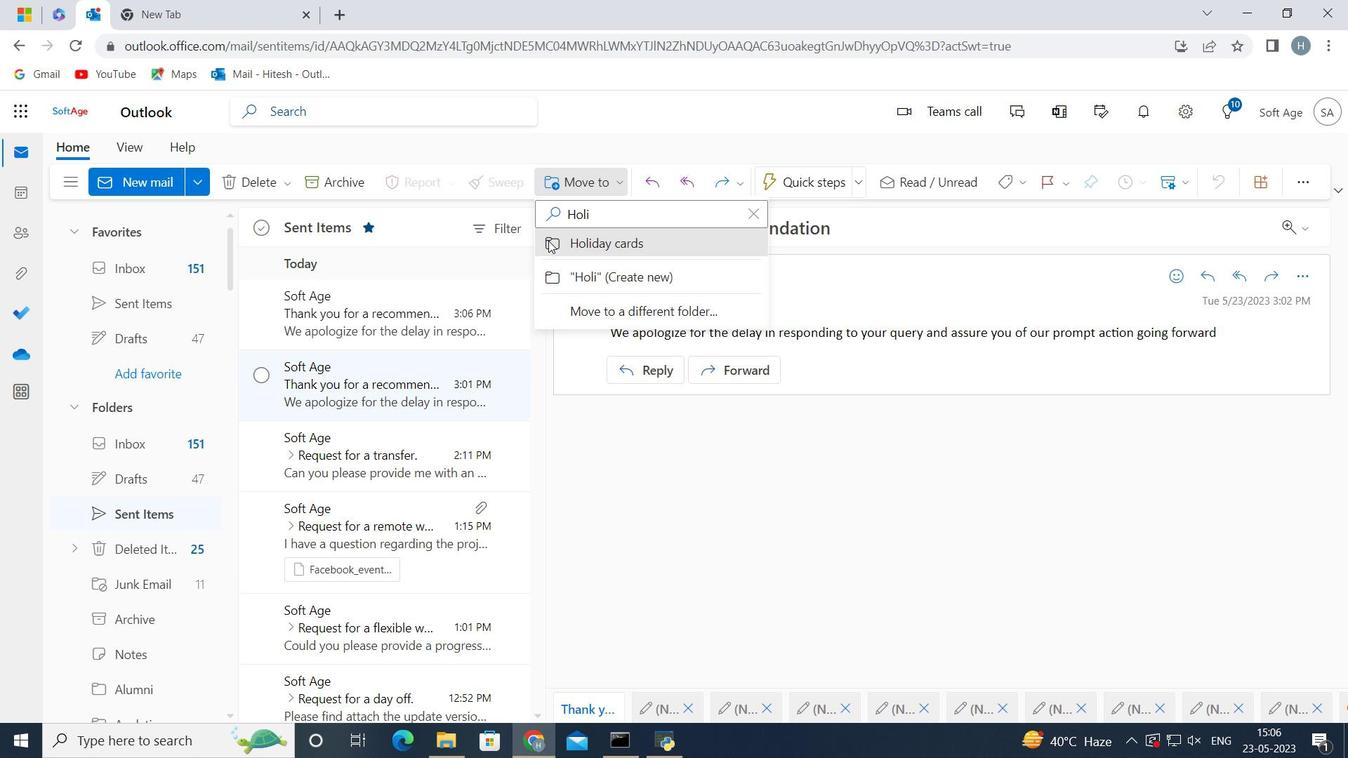 
Action: Mouse scrolled (388, 440) with delta (0, 0)
Screenshot: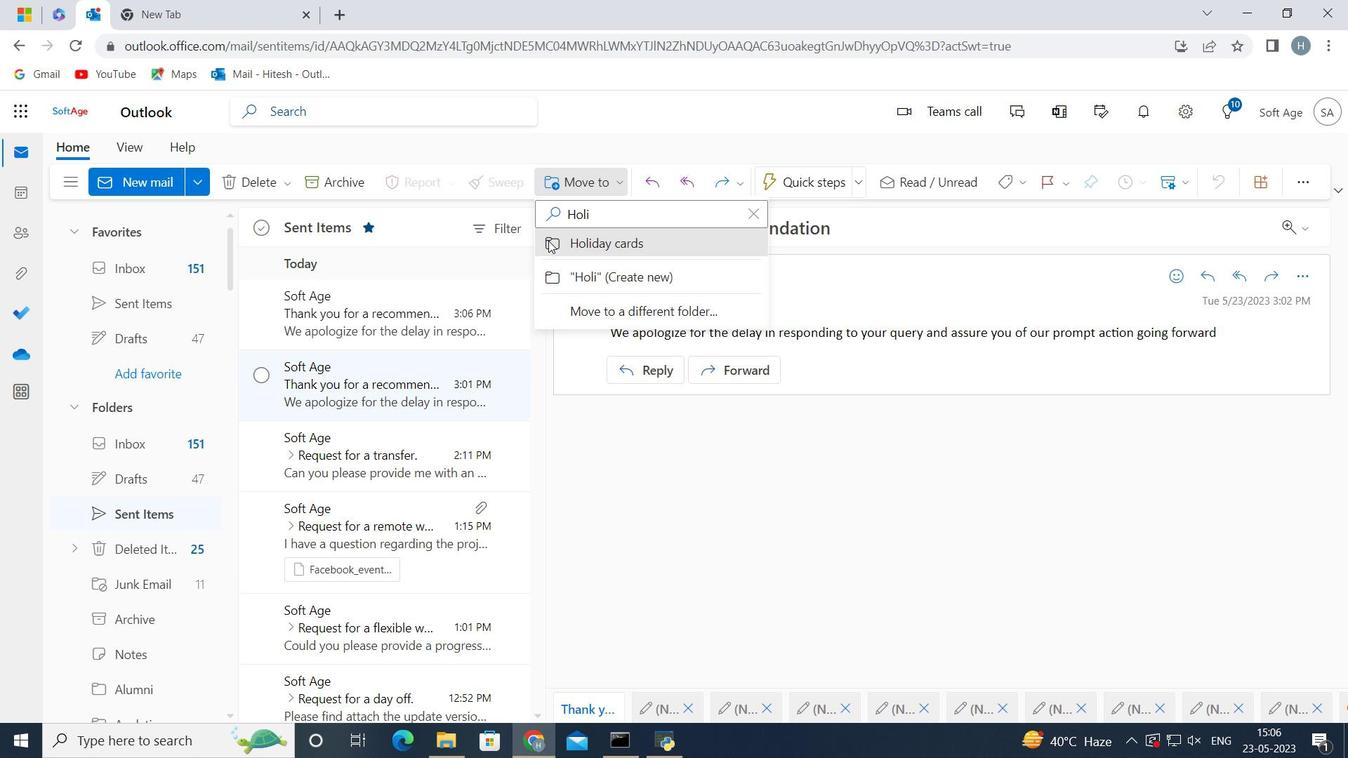 
Action: Mouse scrolled (388, 440) with delta (0, 0)
Screenshot: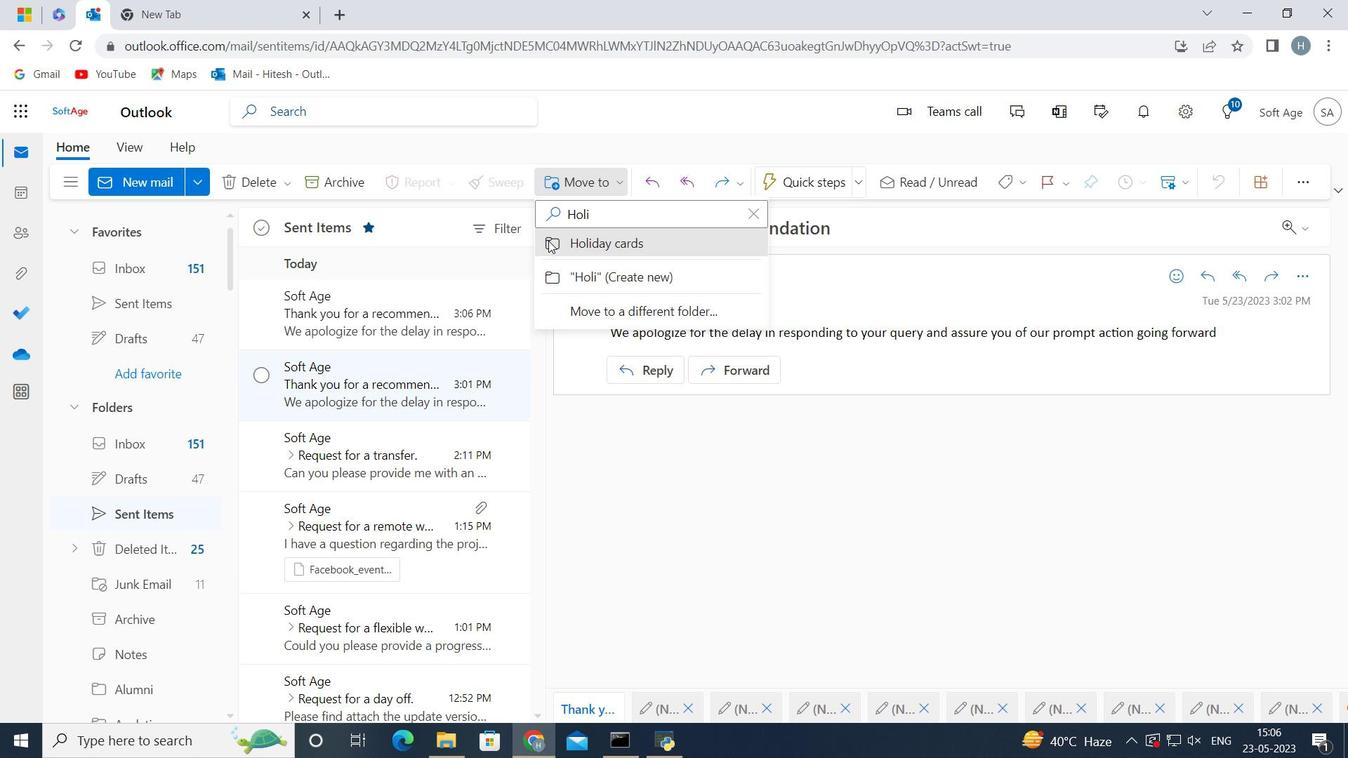 
Action: Mouse scrolled (388, 440) with delta (0, 0)
Screenshot: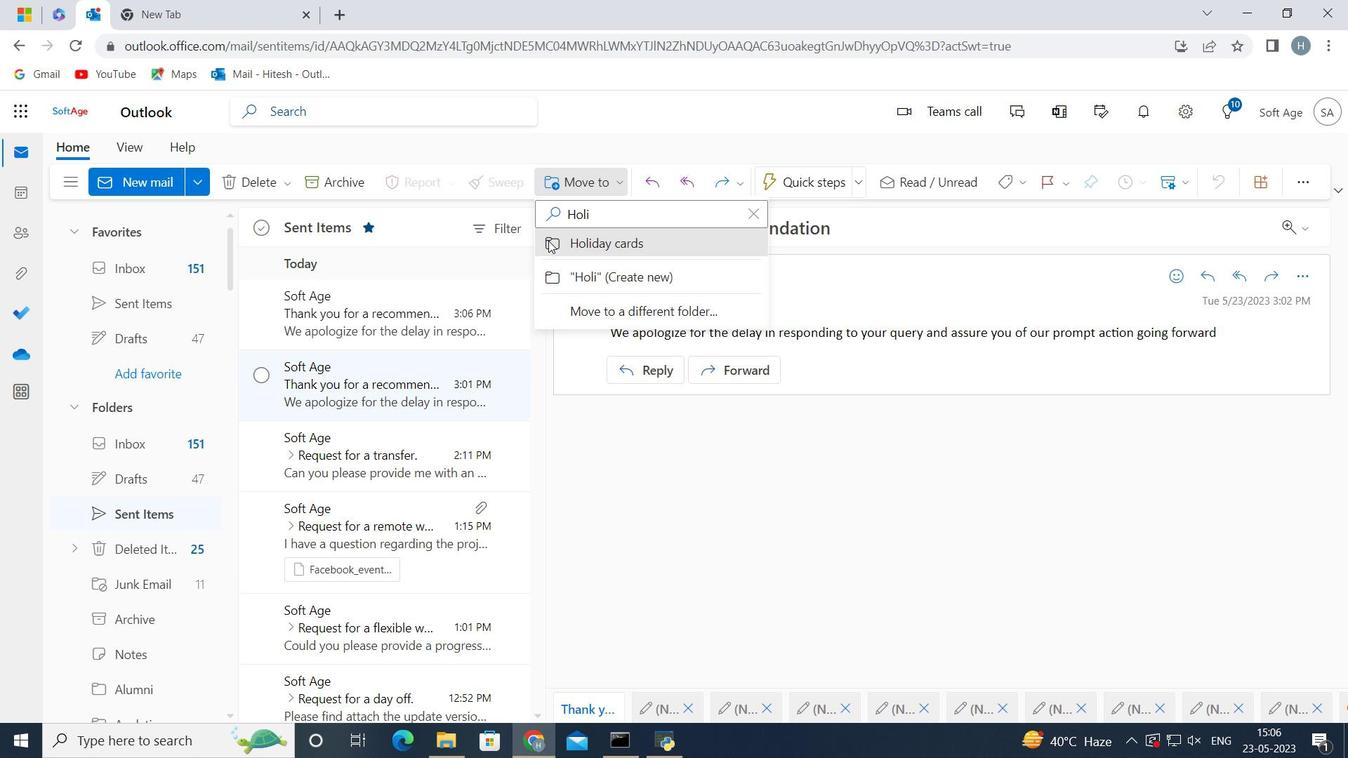 
Action: Mouse scrolled (388, 440) with delta (0, 0)
Screenshot: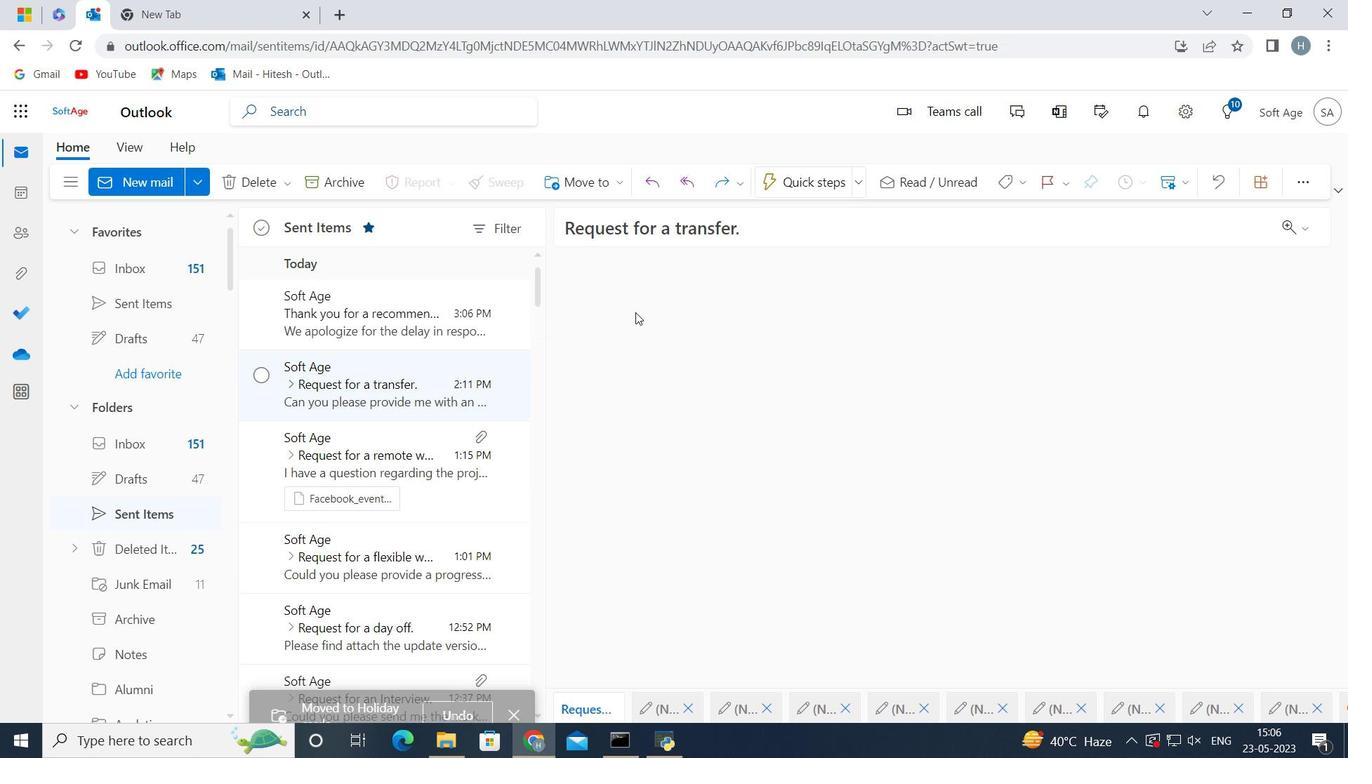 
Action: Mouse scrolled (388, 440) with delta (0, 0)
Screenshot: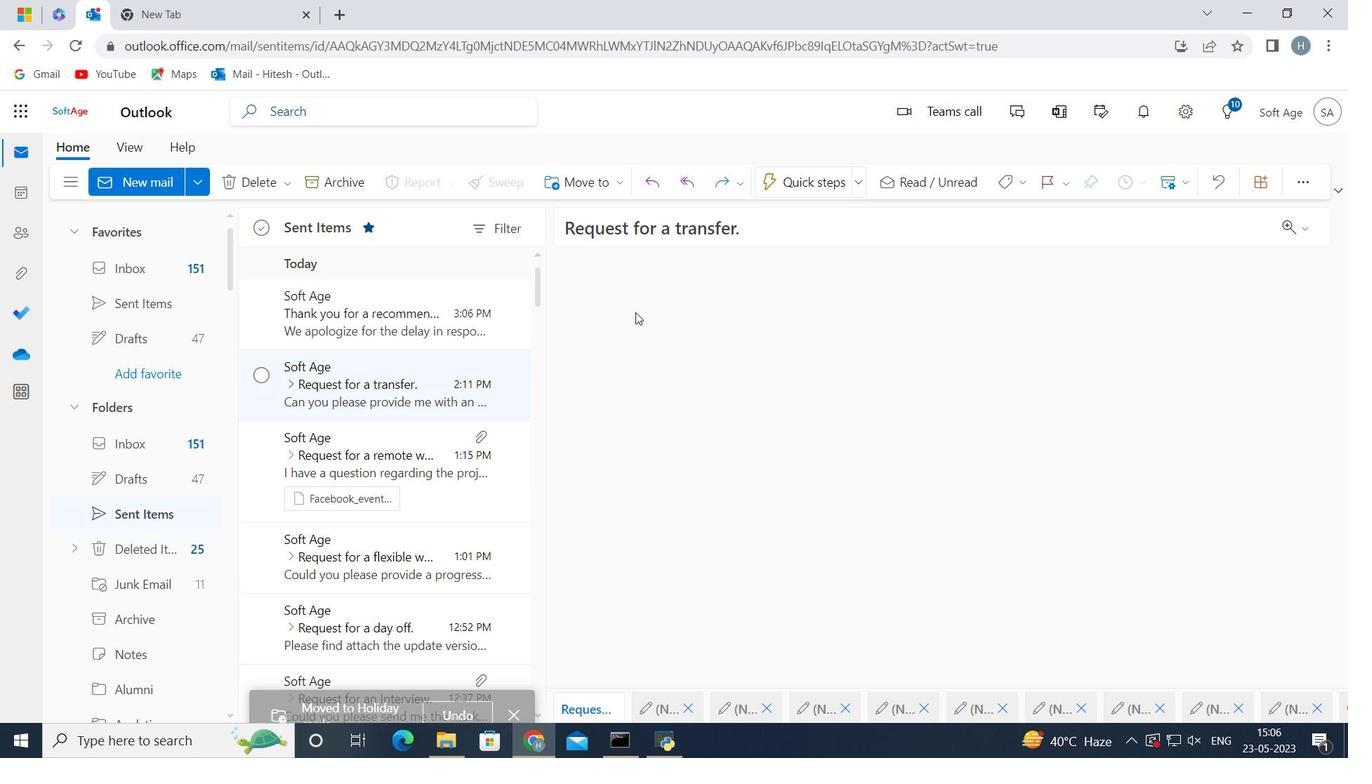 
Action: Mouse scrolled (388, 440) with delta (0, 0)
Screenshot: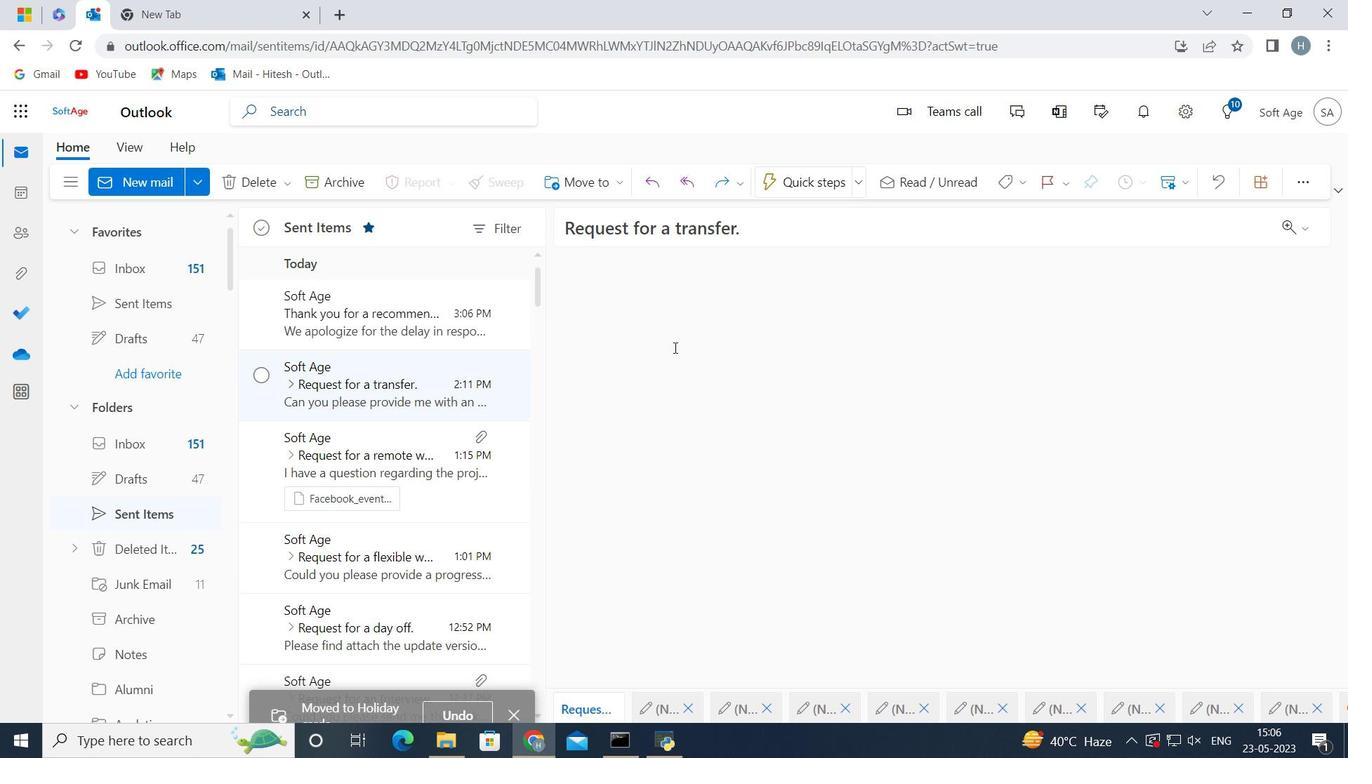 
Action: Mouse moved to (74, 43)
Screenshot: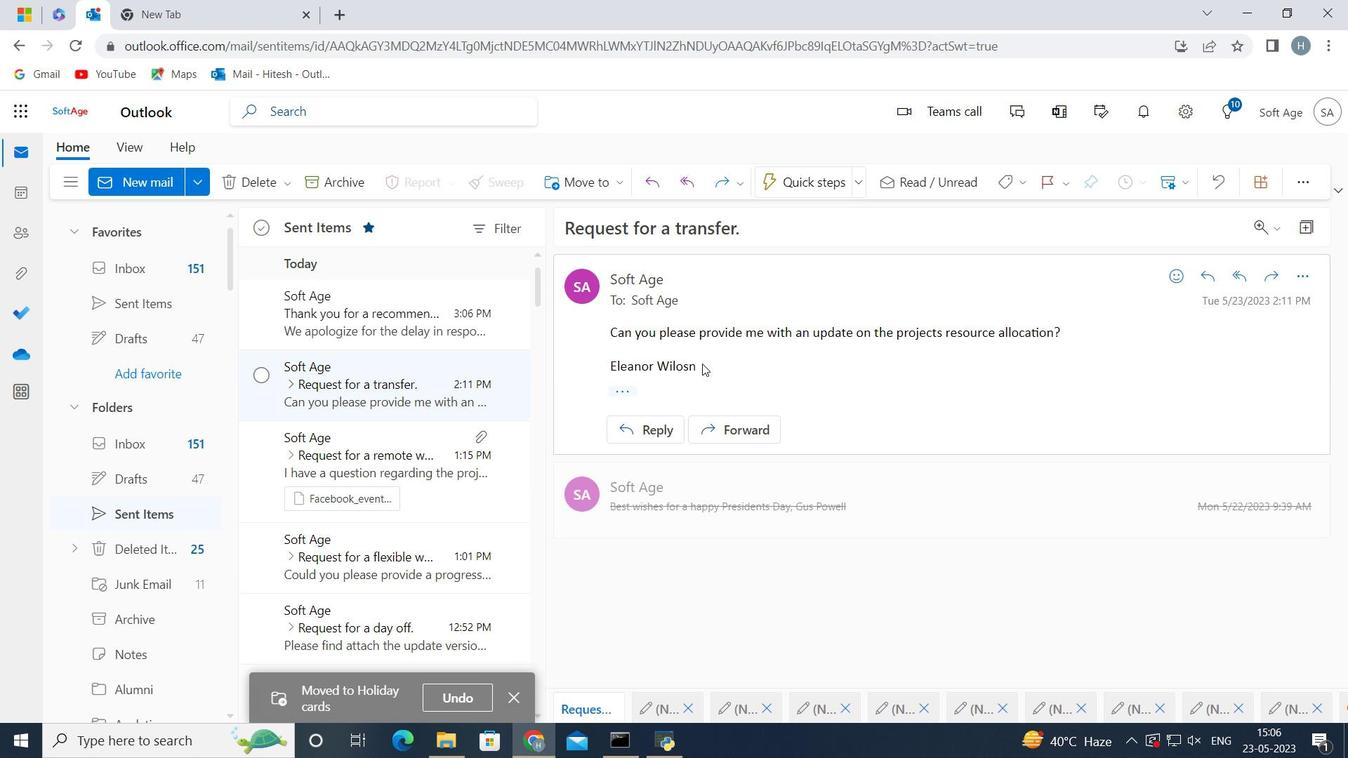 
Action: Mouse pressed left at (74, 43)
Screenshot: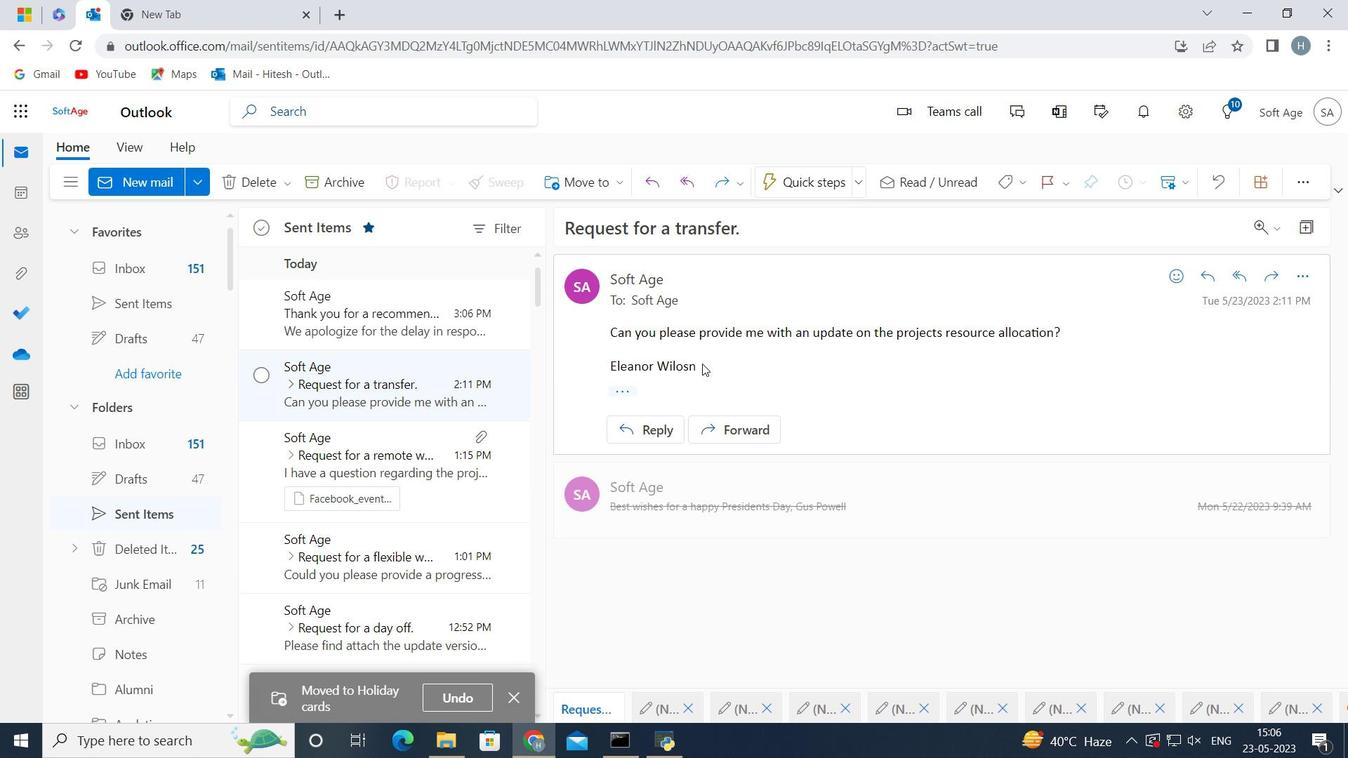 
Action: Mouse moved to (806, 143)
Screenshot: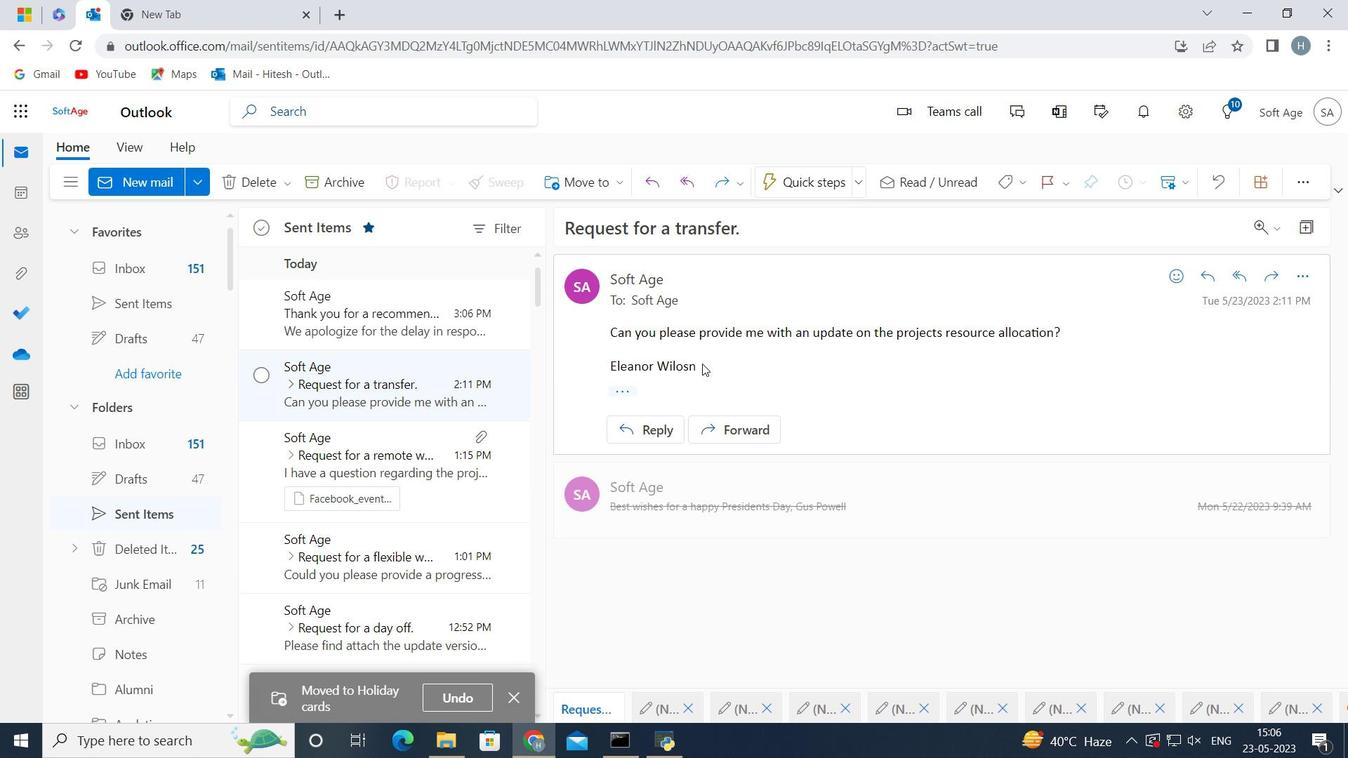 
Action: Mouse pressed left at (806, 143)
Screenshot: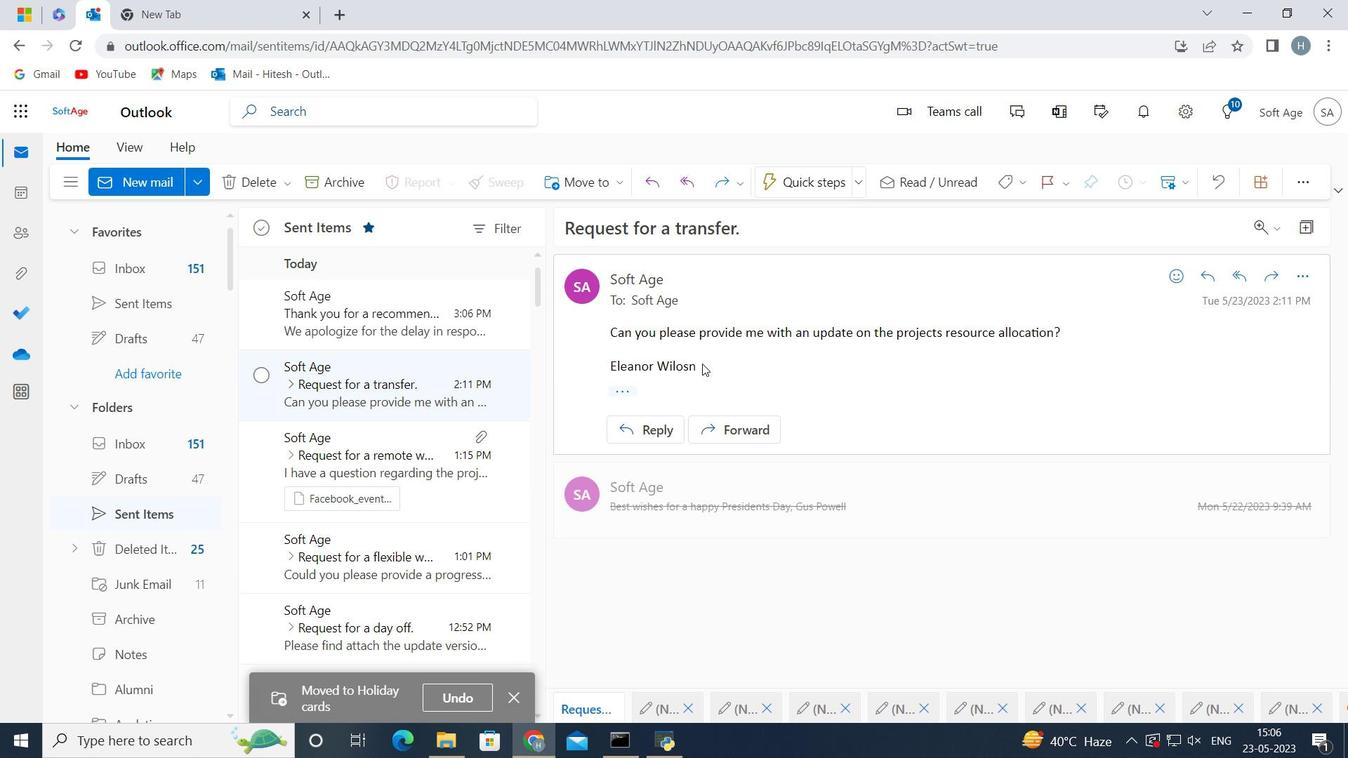 
Action: Mouse moved to (329, 444)
Screenshot: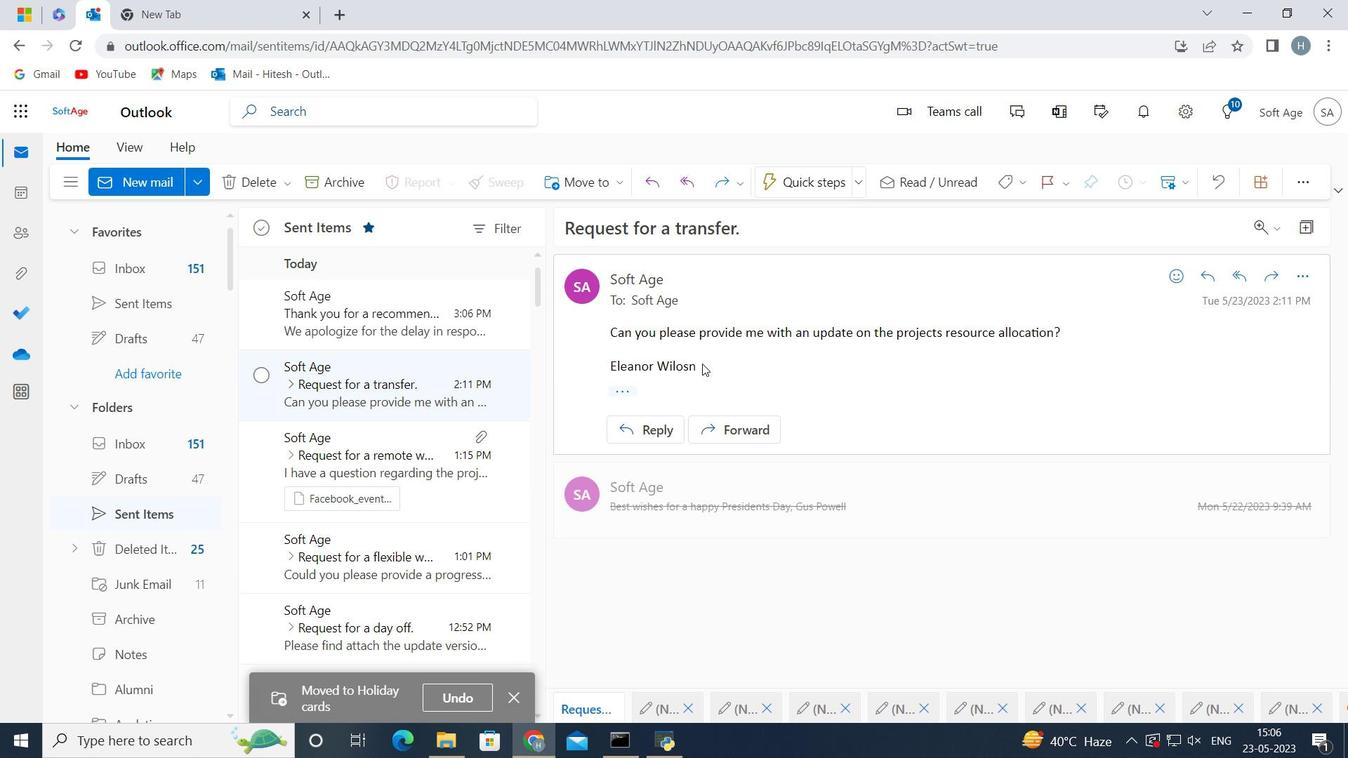 
Action: Mouse scrolled (329, 445) with delta (0, 0)
Screenshot: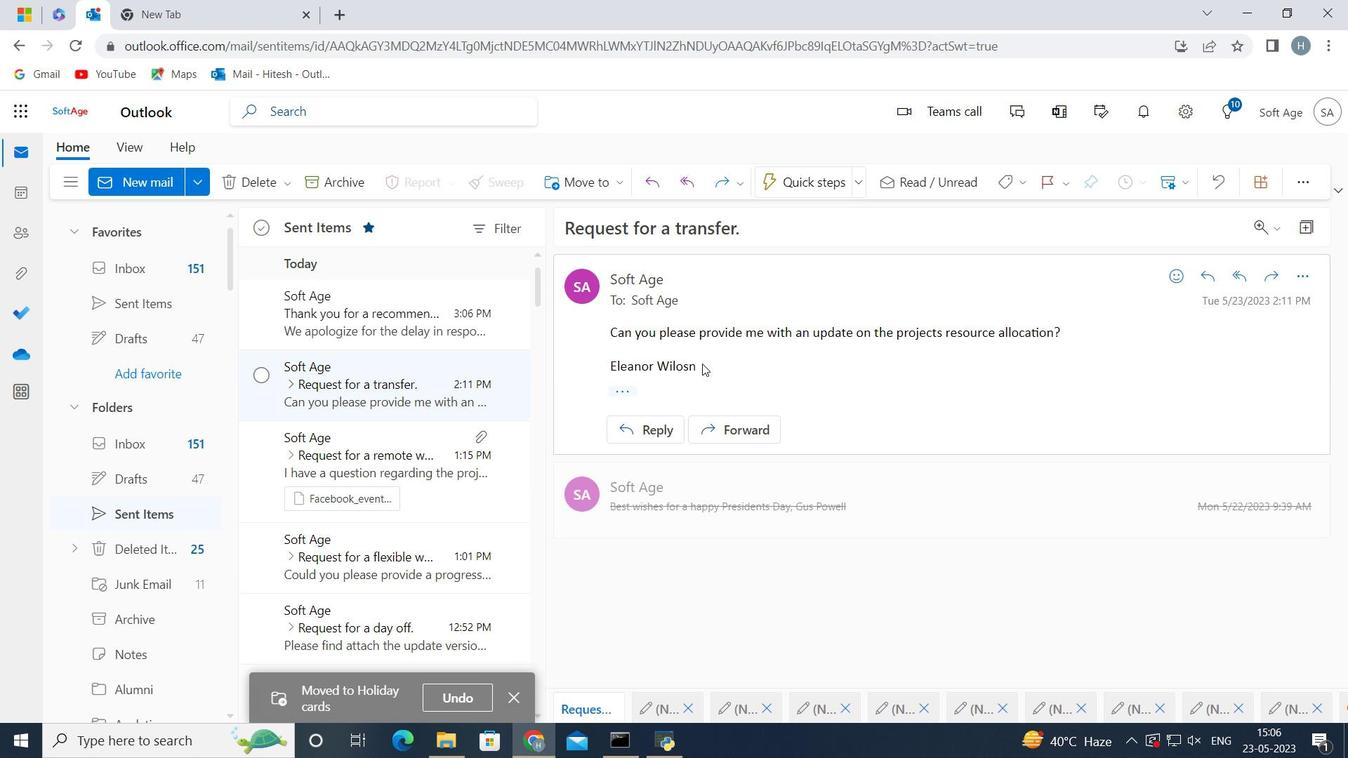 
Action: Mouse scrolled (329, 445) with delta (0, 0)
Screenshot: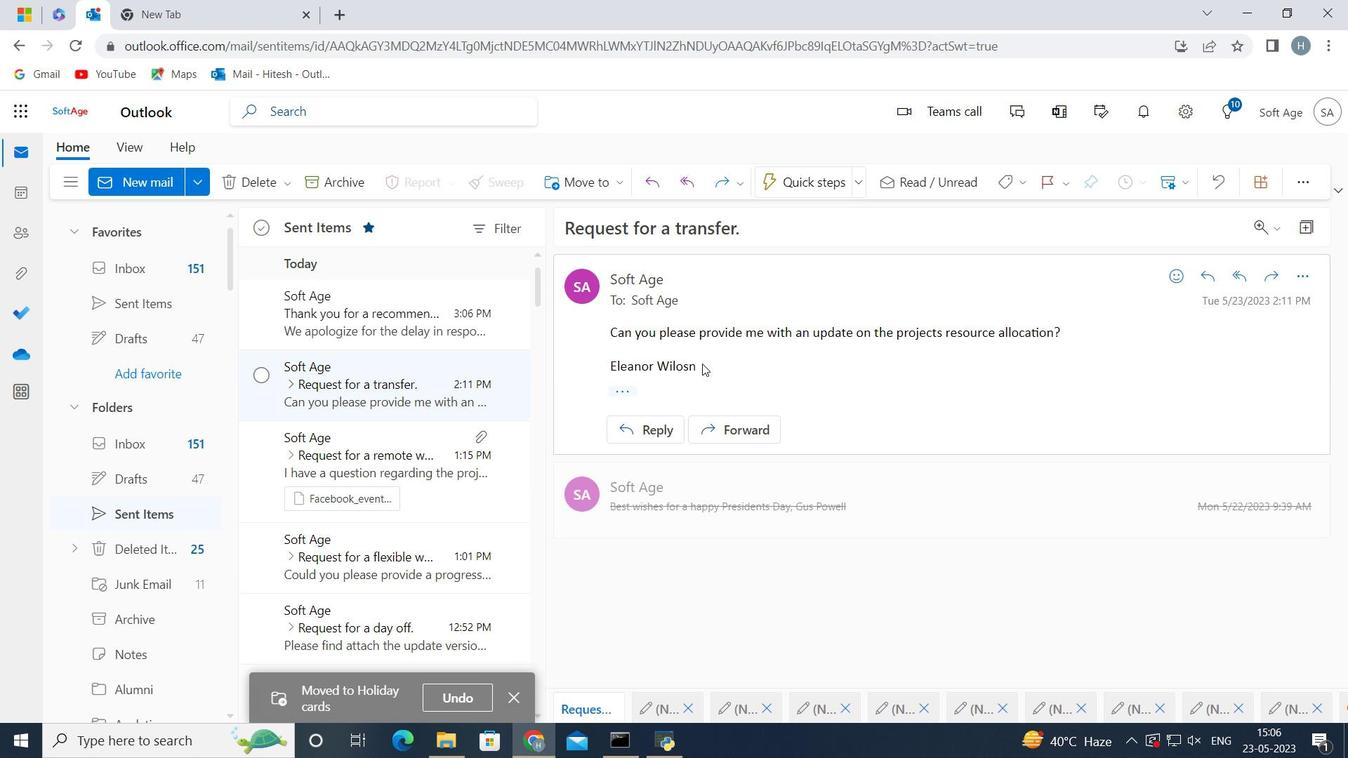 
Action: Mouse scrolled (329, 445) with delta (0, 0)
Screenshot: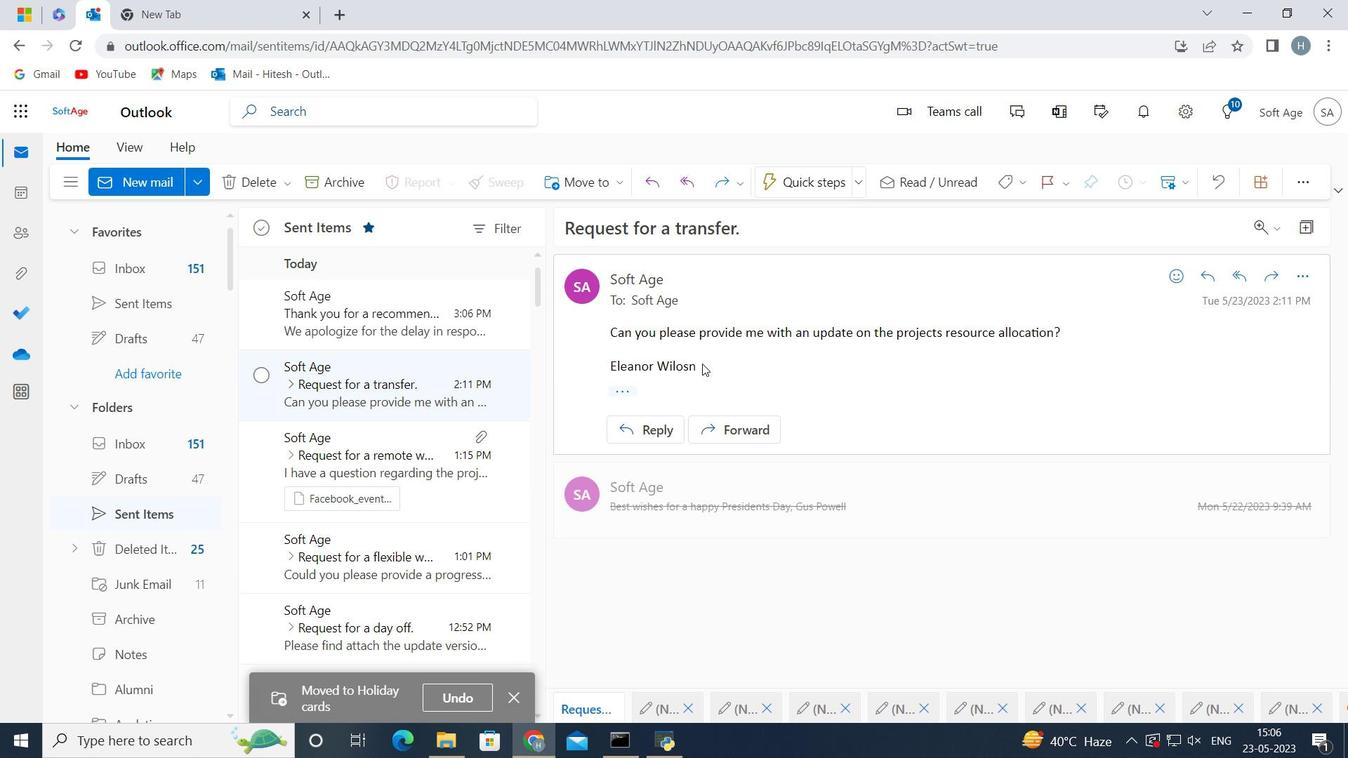 
Action: Mouse scrolled (329, 445) with delta (0, 0)
Screenshot: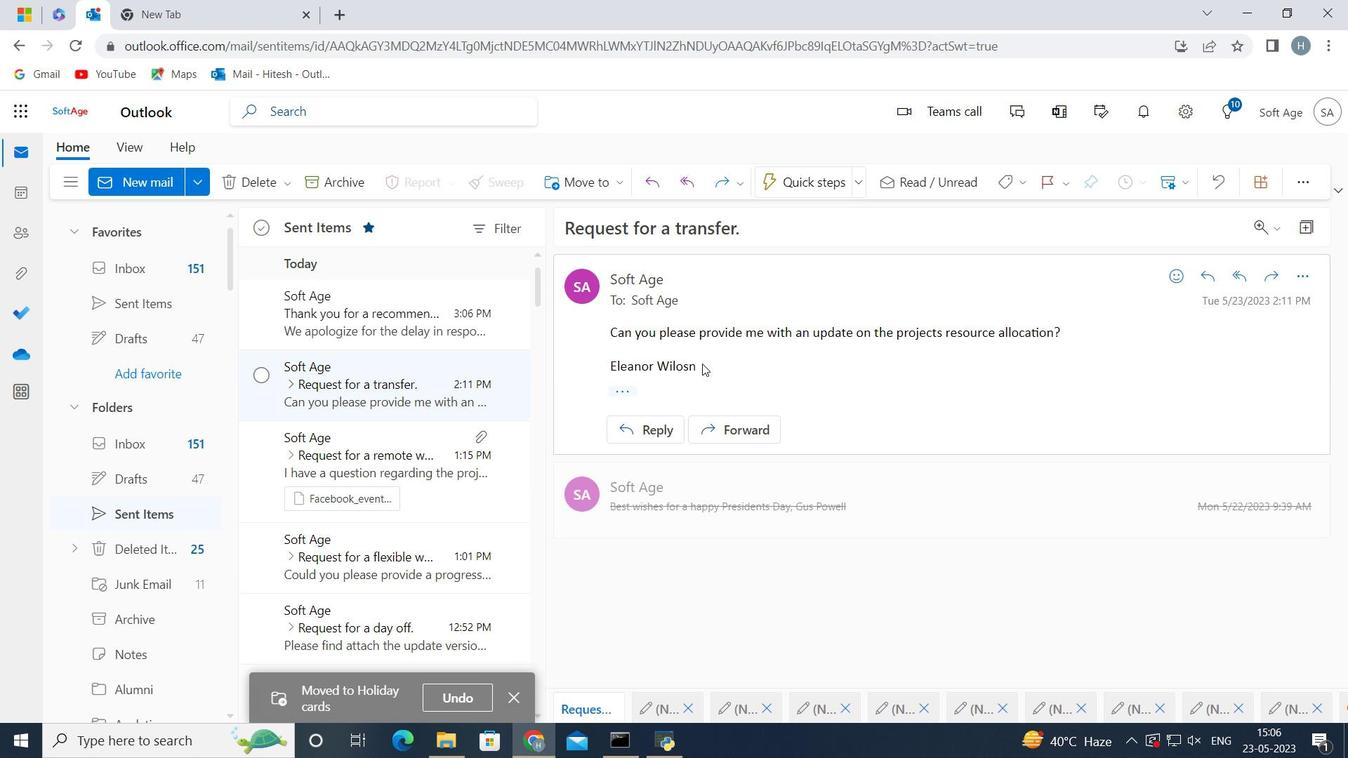 
Action: Mouse scrolled (329, 445) with delta (0, 0)
Screenshot: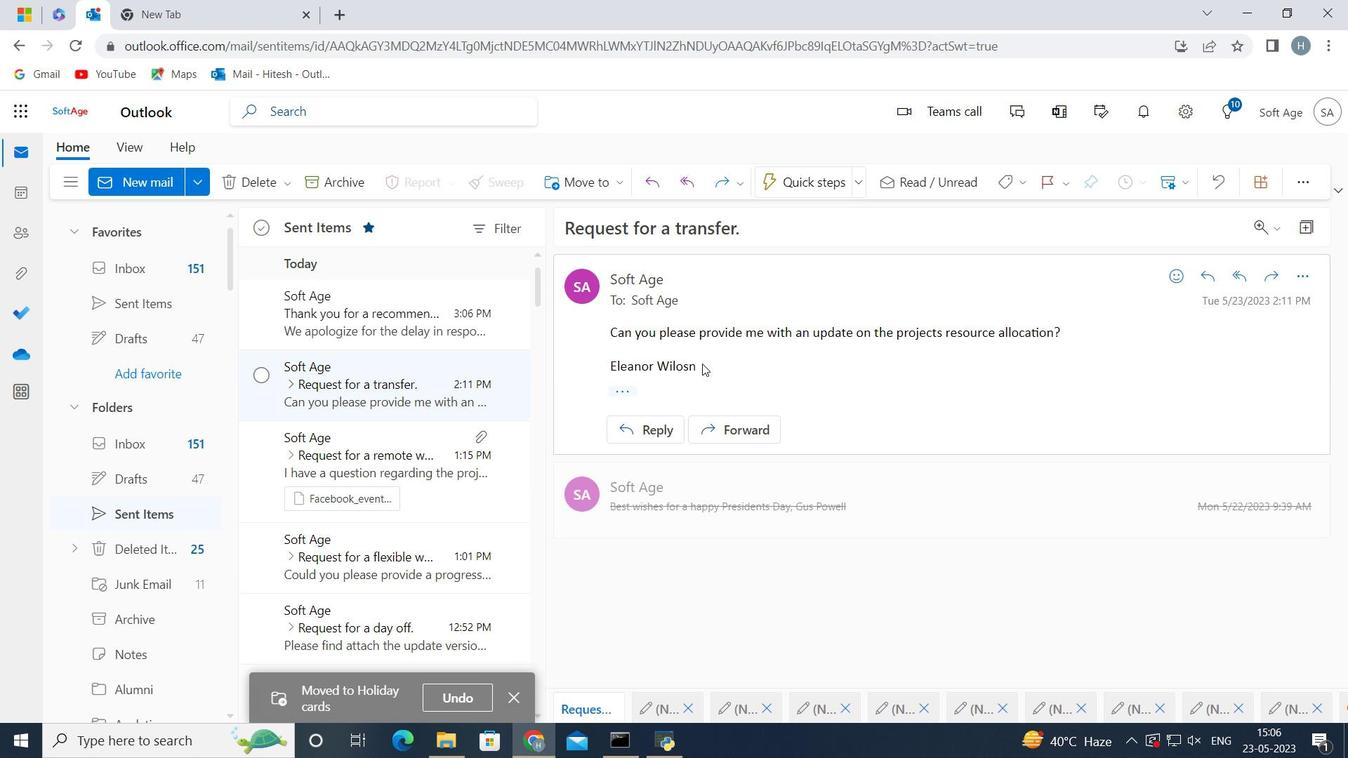 
Action: Mouse scrolled (329, 445) with delta (0, 0)
Screenshot: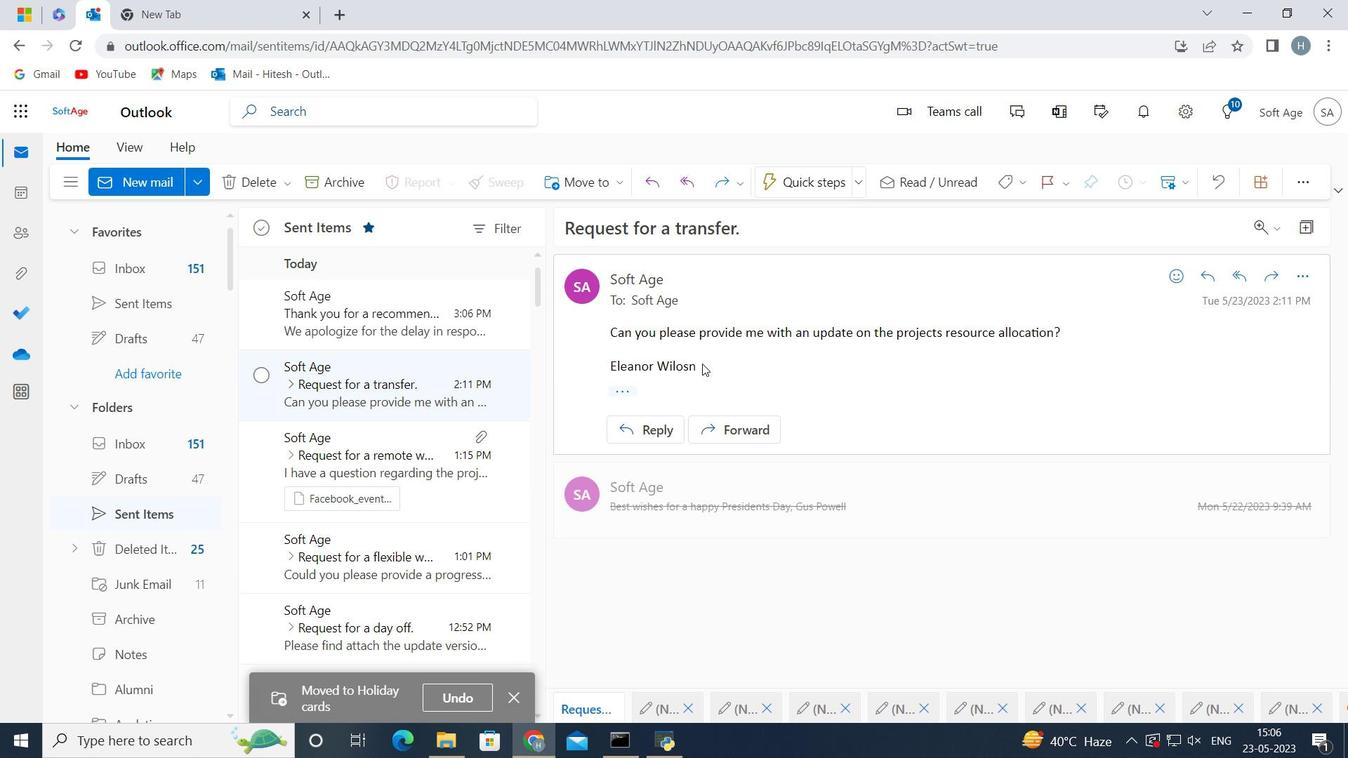 
Action: Mouse scrolled (329, 445) with delta (0, 0)
Screenshot: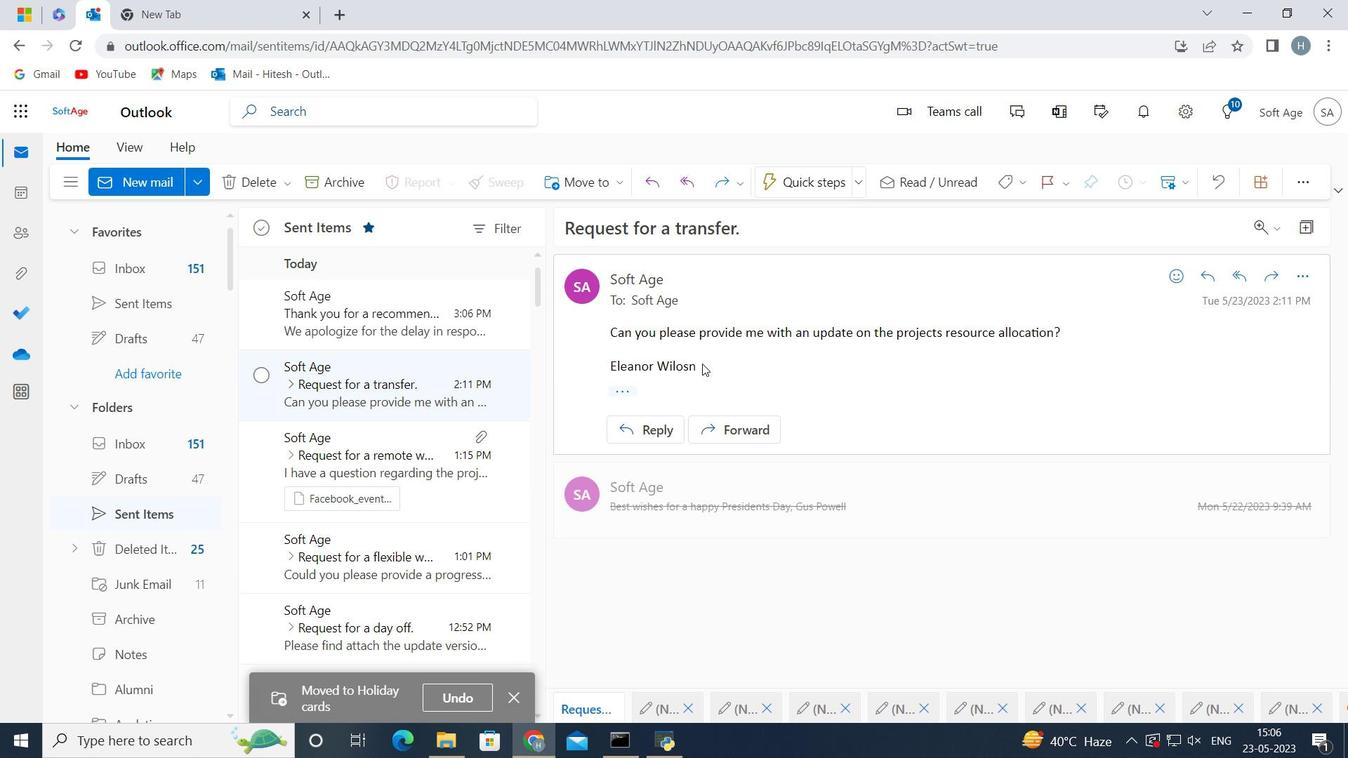 
Action: Mouse scrolled (329, 445) with delta (0, 0)
Screenshot: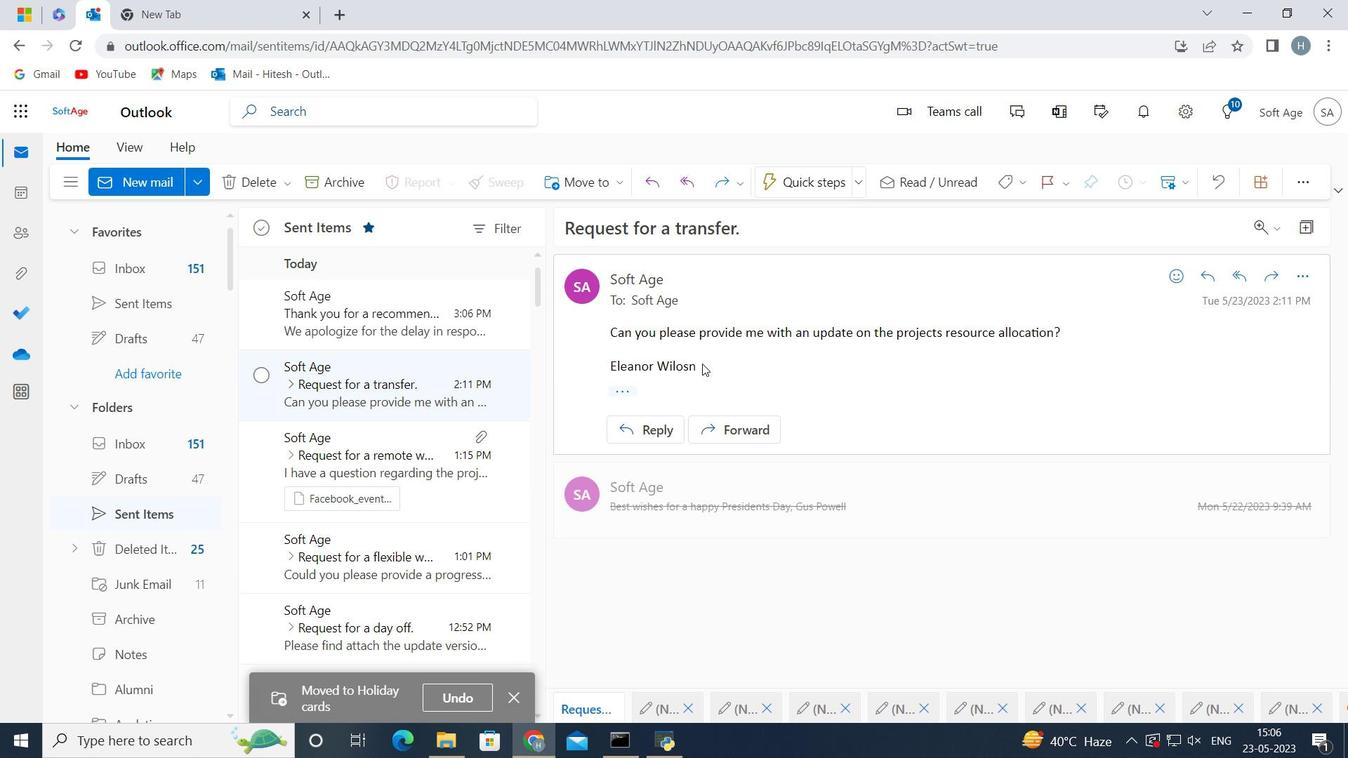 
Action: Mouse scrolled (329, 443) with delta (0, 0)
Screenshot: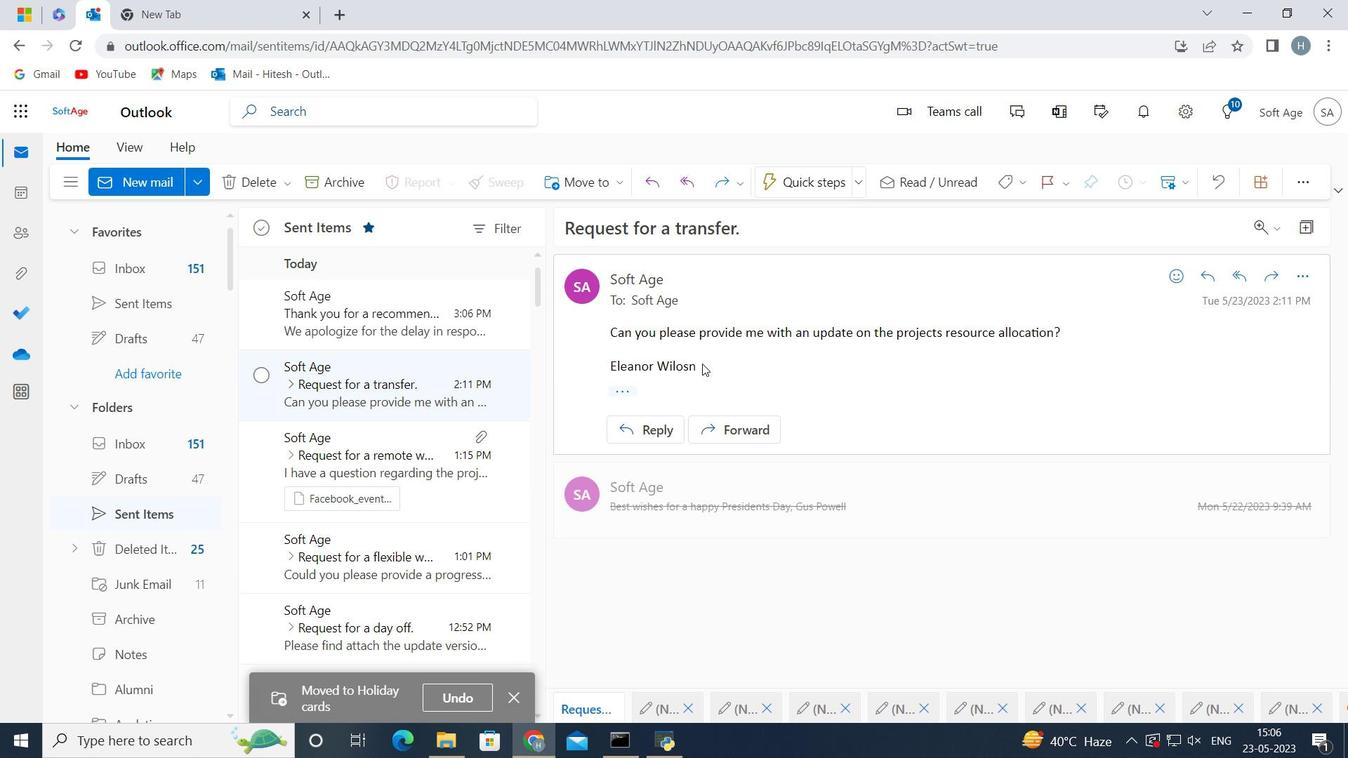 
Action: Mouse scrolled (329, 443) with delta (0, 0)
Screenshot: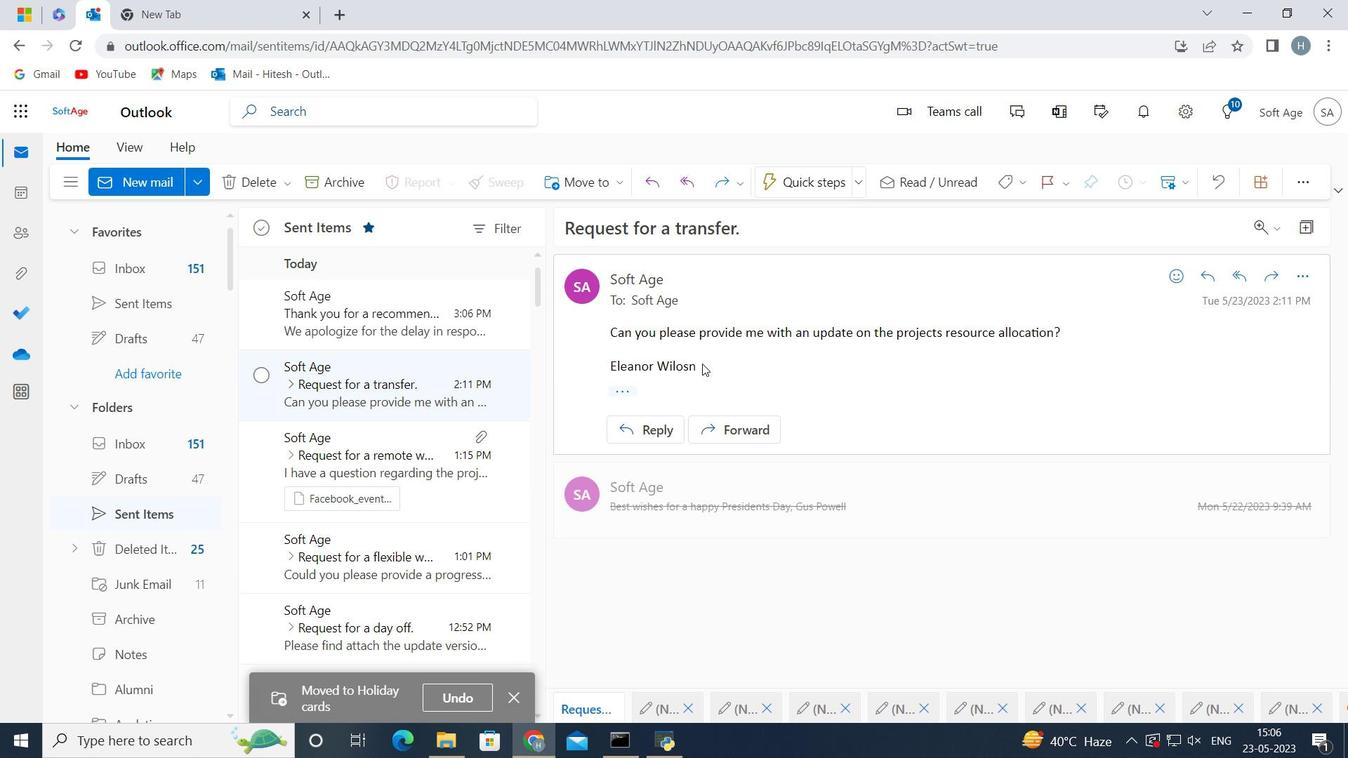 
Action: Mouse scrolled (329, 443) with delta (0, 0)
Screenshot: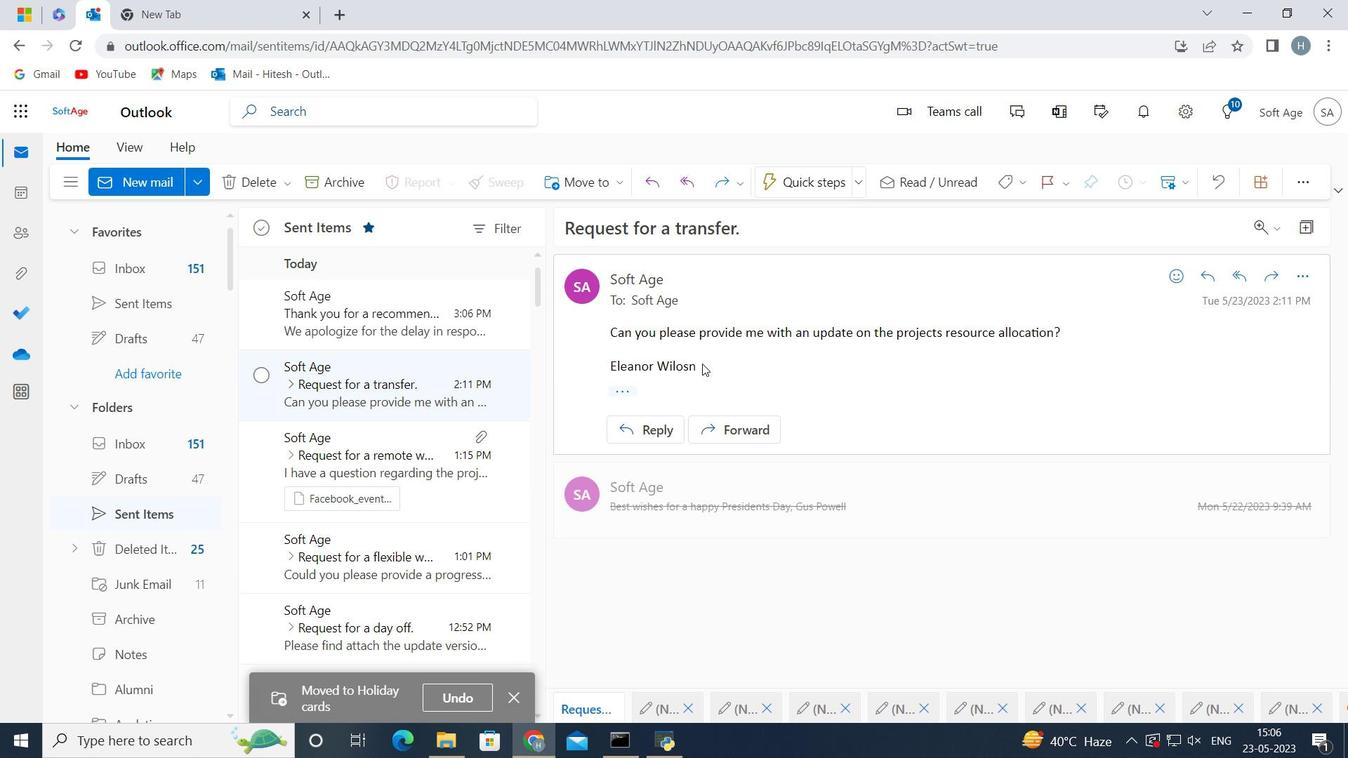 
Action: Mouse scrolled (329, 443) with delta (0, 0)
Screenshot: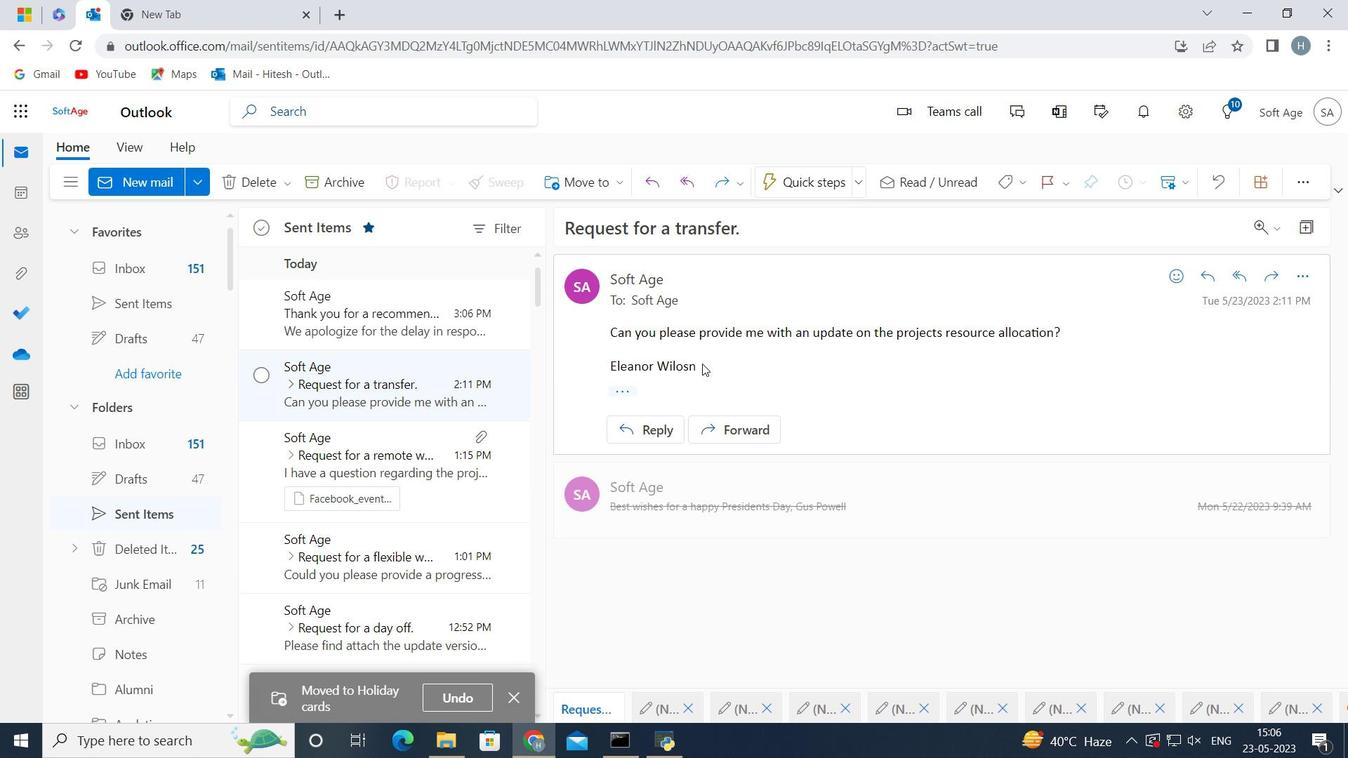 
Action: Mouse scrolled (329, 443) with delta (0, 0)
Screenshot: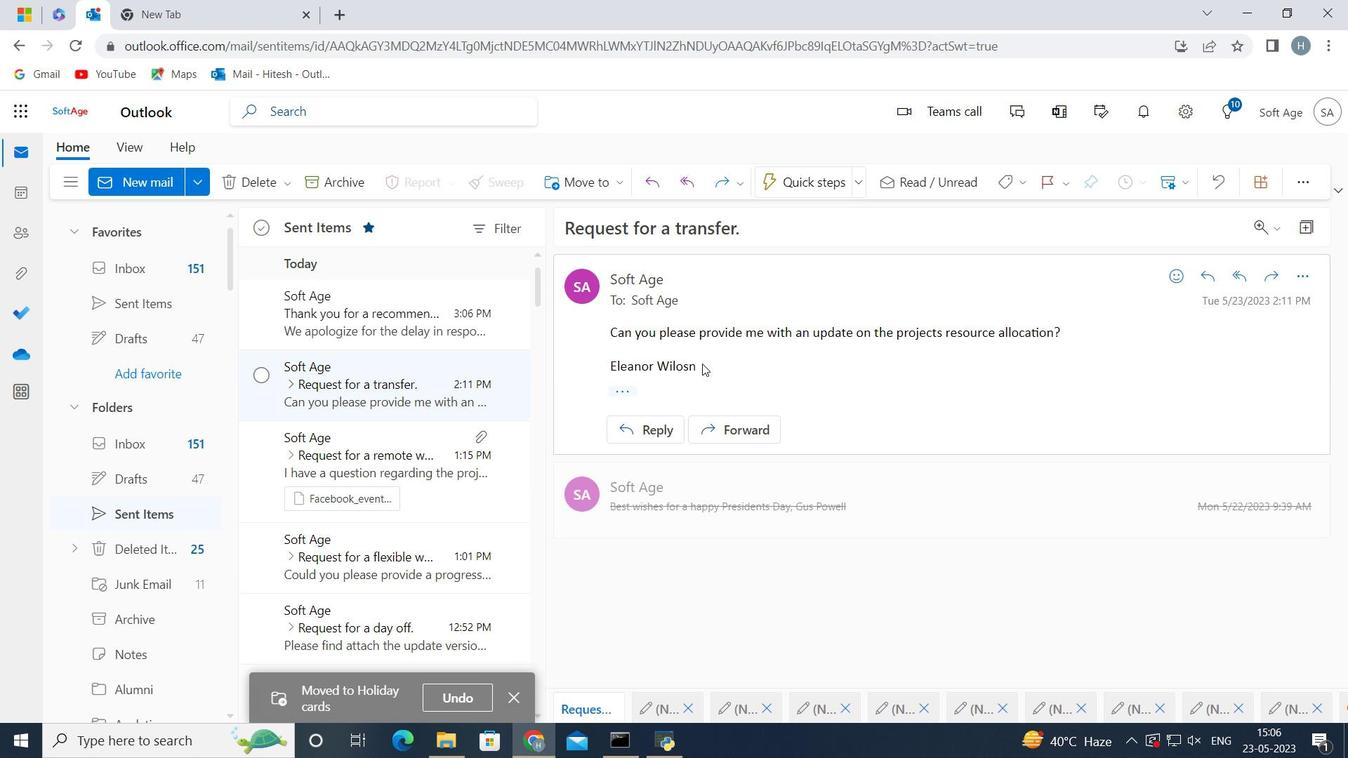 
Action: Mouse scrolled (329, 443) with delta (0, 0)
Screenshot: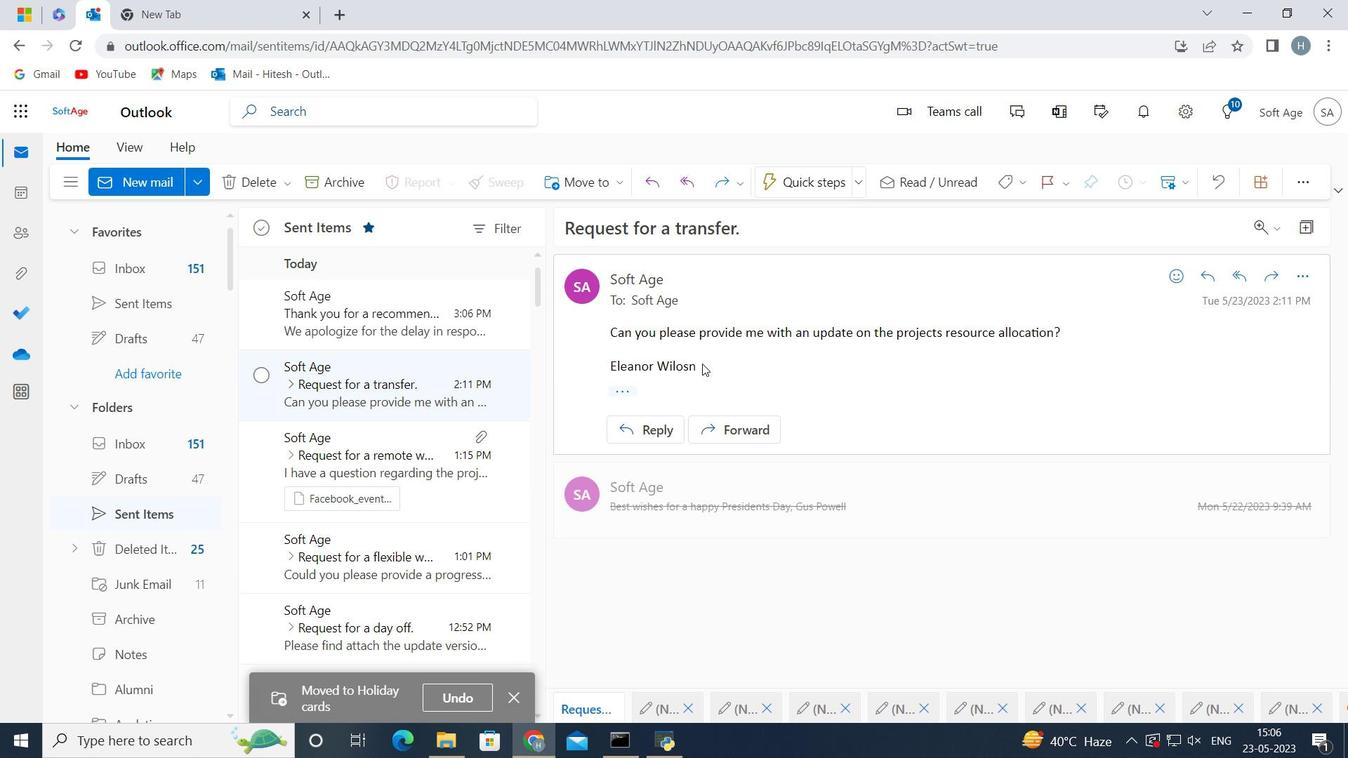 
Action: Mouse scrolled (329, 443) with delta (0, 0)
Screenshot: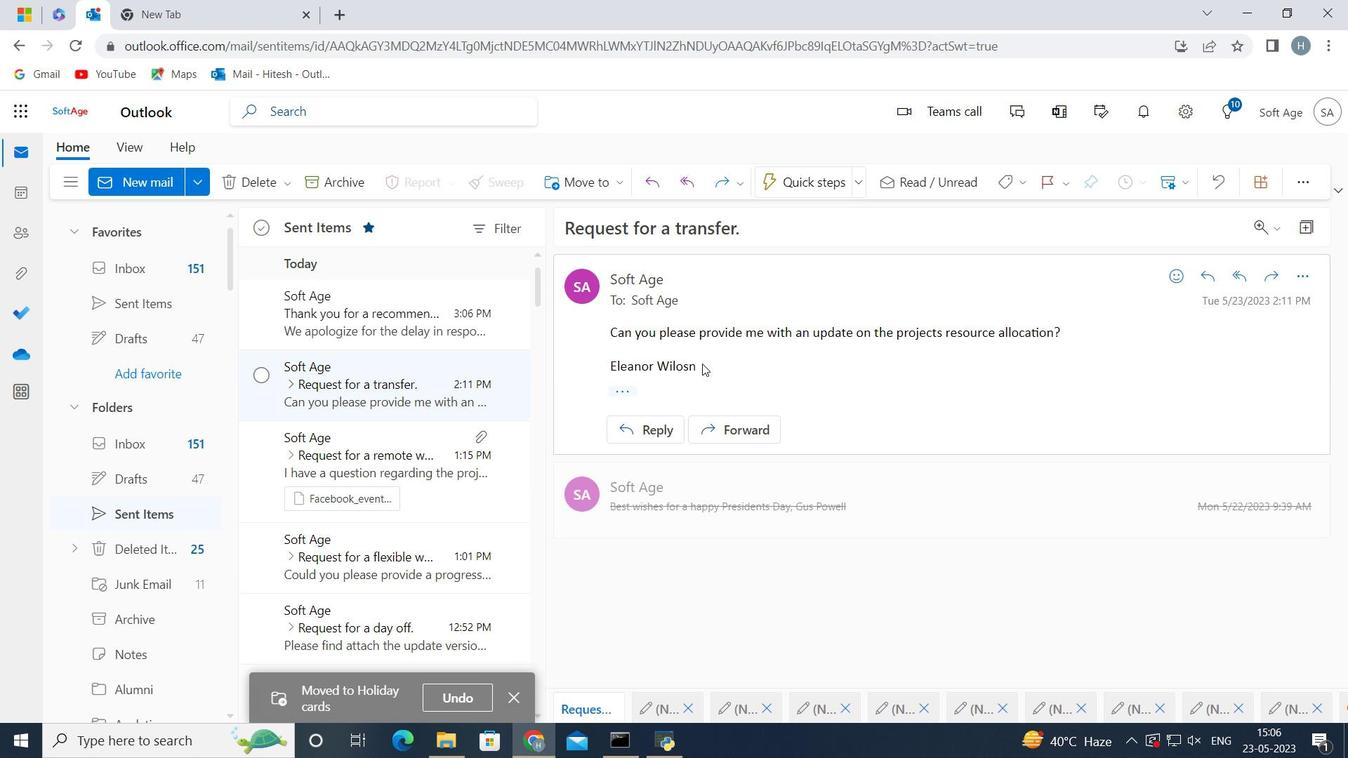 
Action: Mouse scrolled (329, 443) with delta (0, 0)
Screenshot: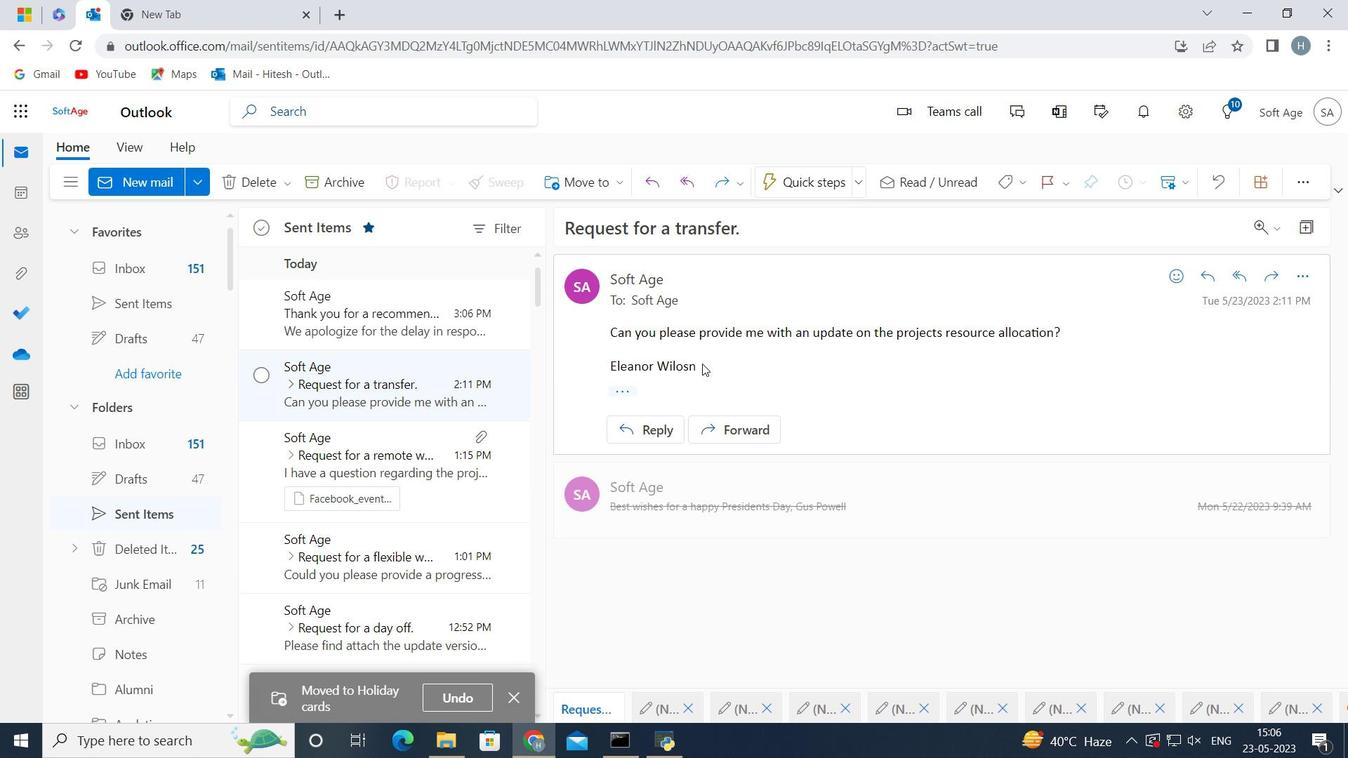 
Action: Mouse scrolled (329, 443) with delta (0, 0)
Screenshot: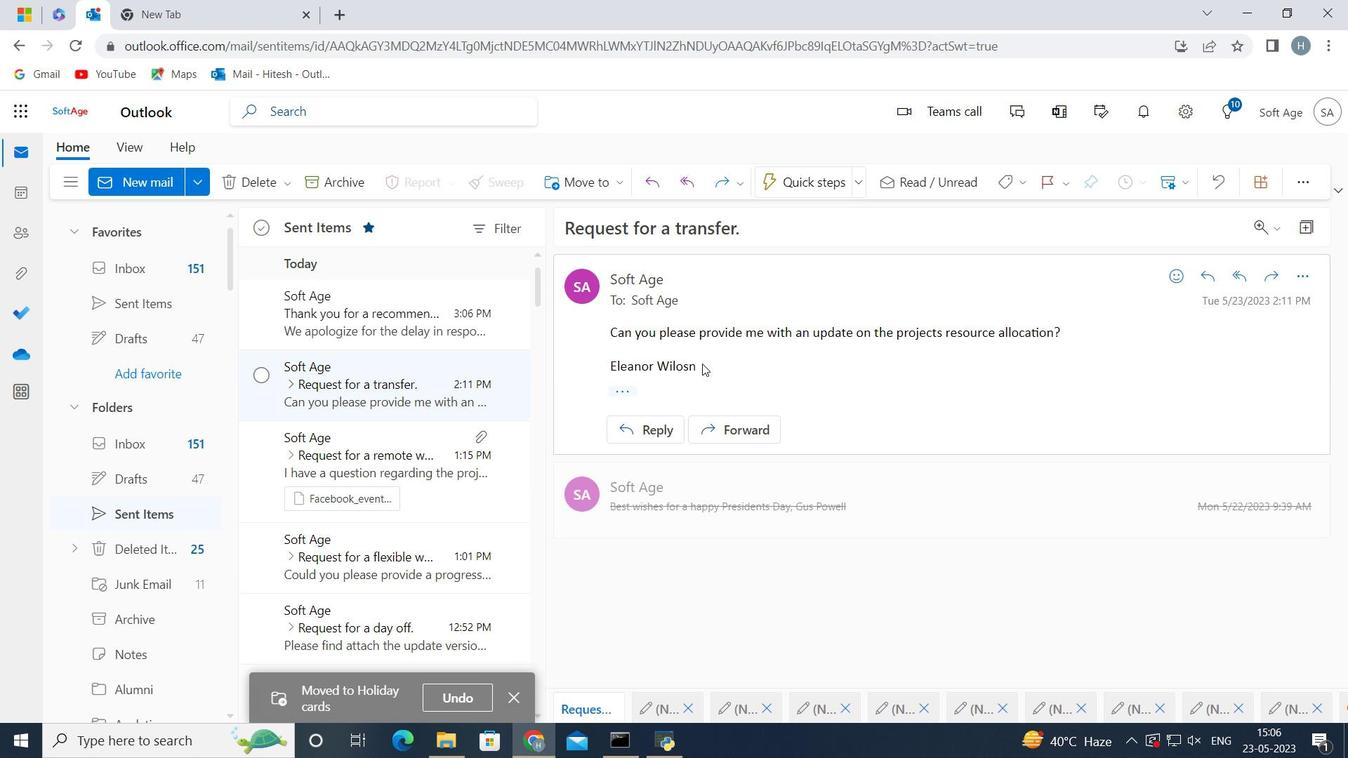 
Action: Mouse scrolled (329, 443) with delta (0, 0)
Screenshot: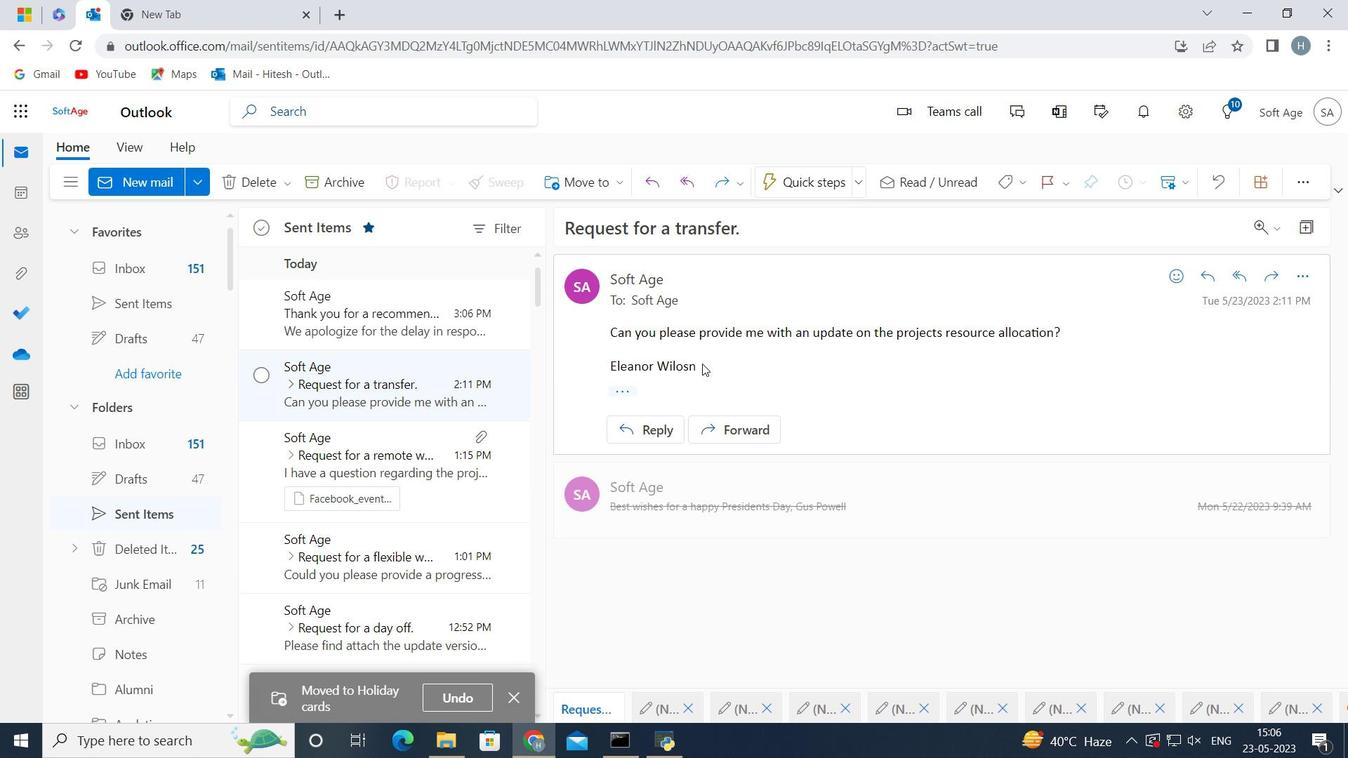 
Action: Mouse scrolled (329, 443) with delta (0, 0)
Screenshot: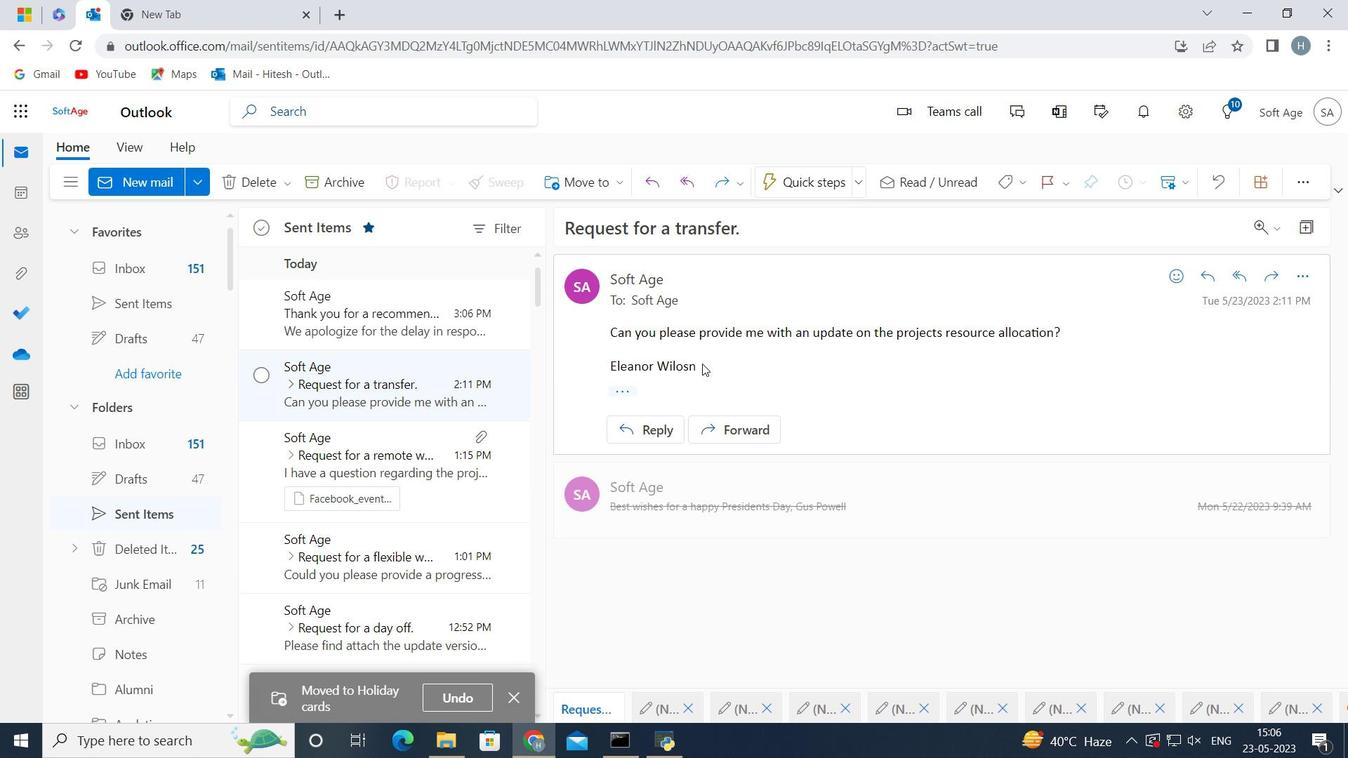 
Action: Mouse scrolled (329, 443) with delta (0, 0)
Screenshot: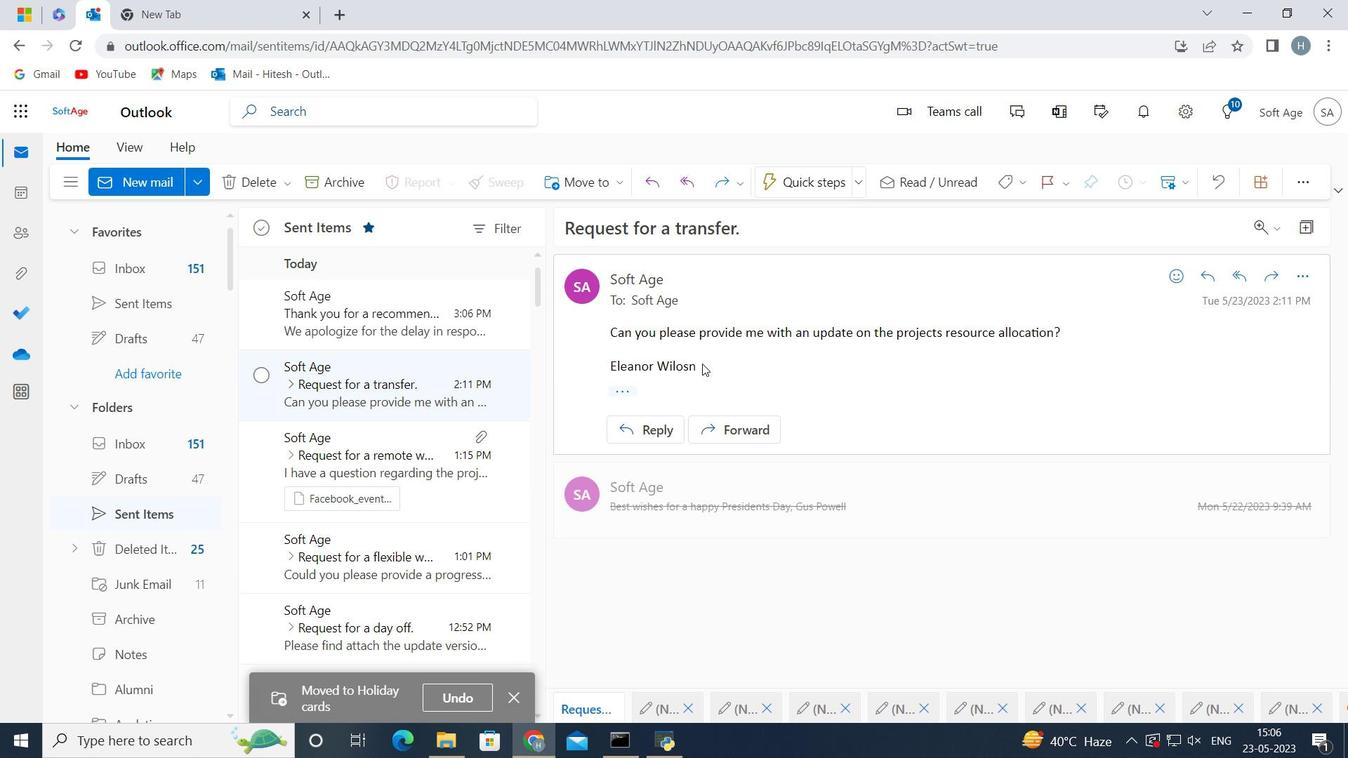 
Action: Mouse scrolled (329, 443) with delta (0, 0)
Screenshot: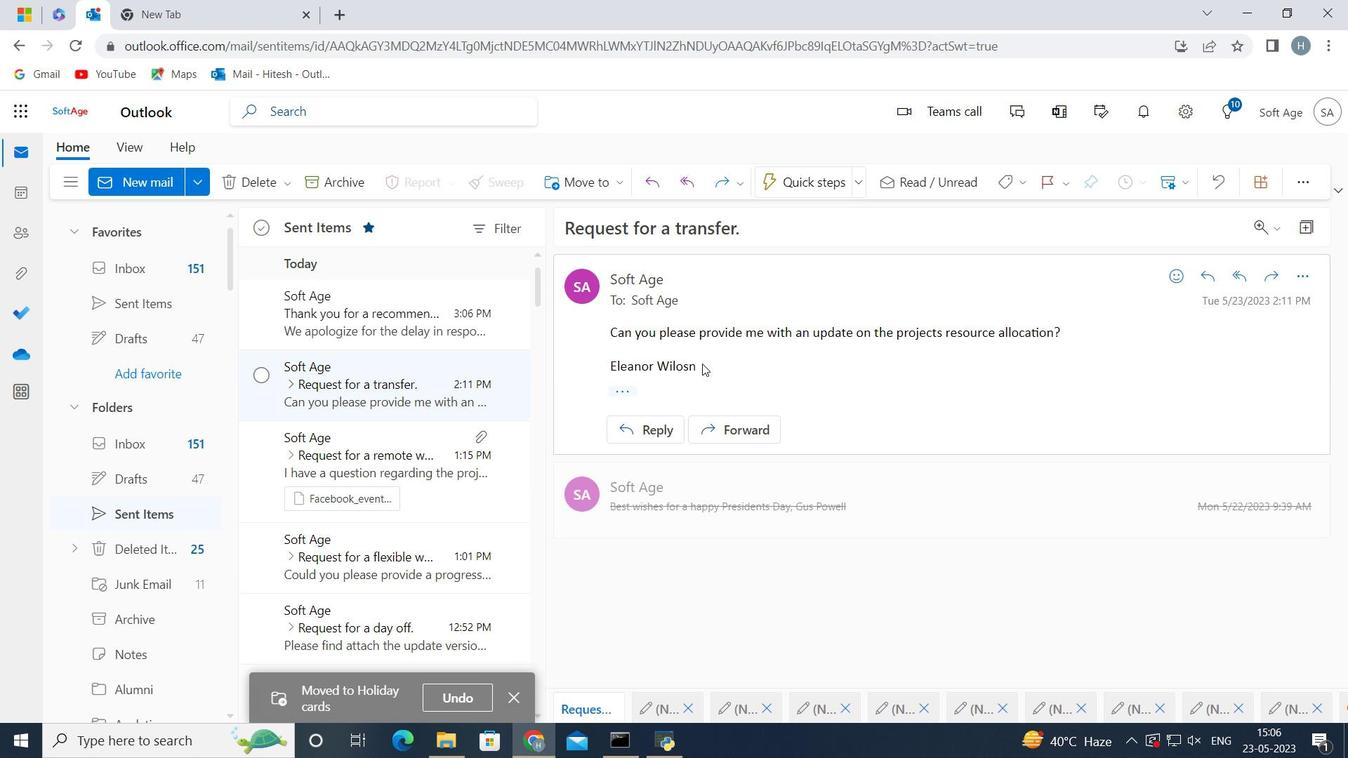 
Action: Mouse scrolled (329, 443) with delta (0, 0)
Screenshot: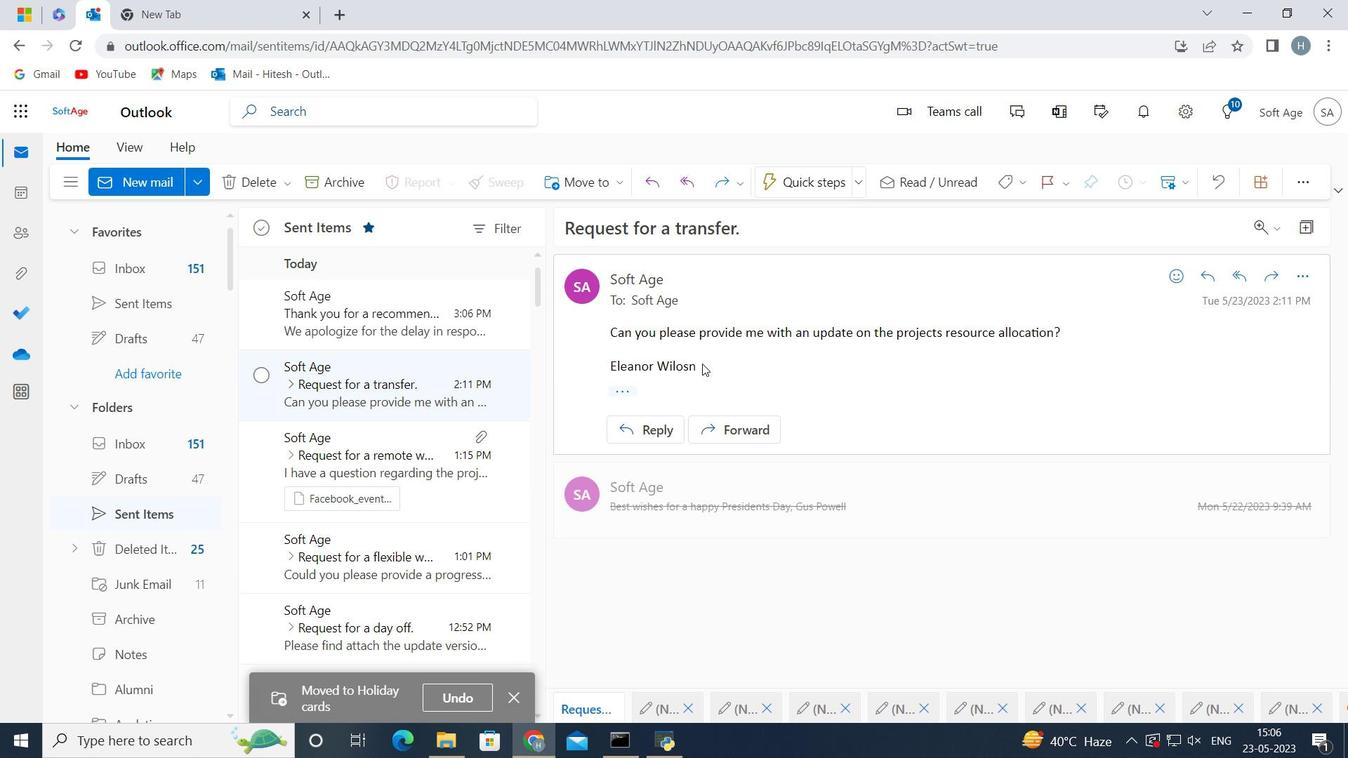 
Action: Mouse scrolled (329, 443) with delta (0, 0)
Screenshot: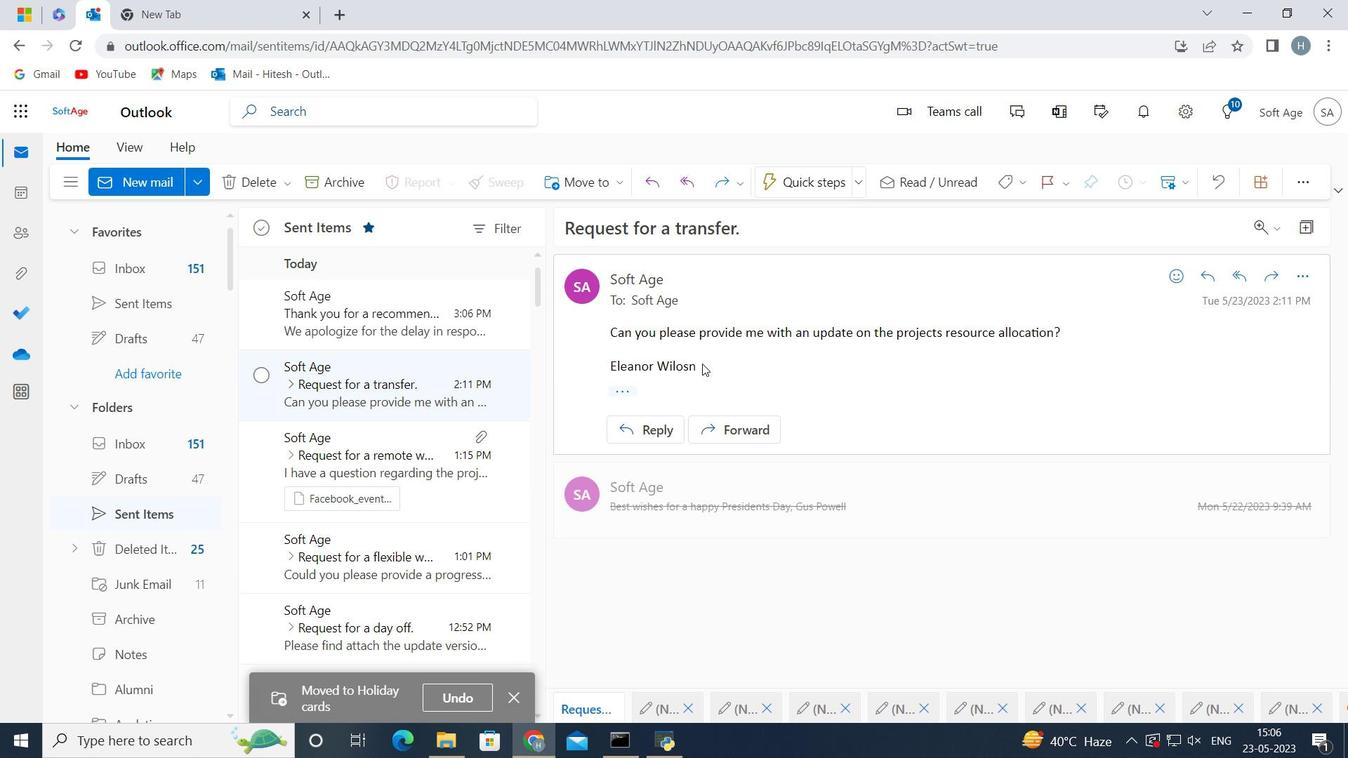 
Action: Mouse scrolled (329, 443) with delta (0, 0)
Screenshot: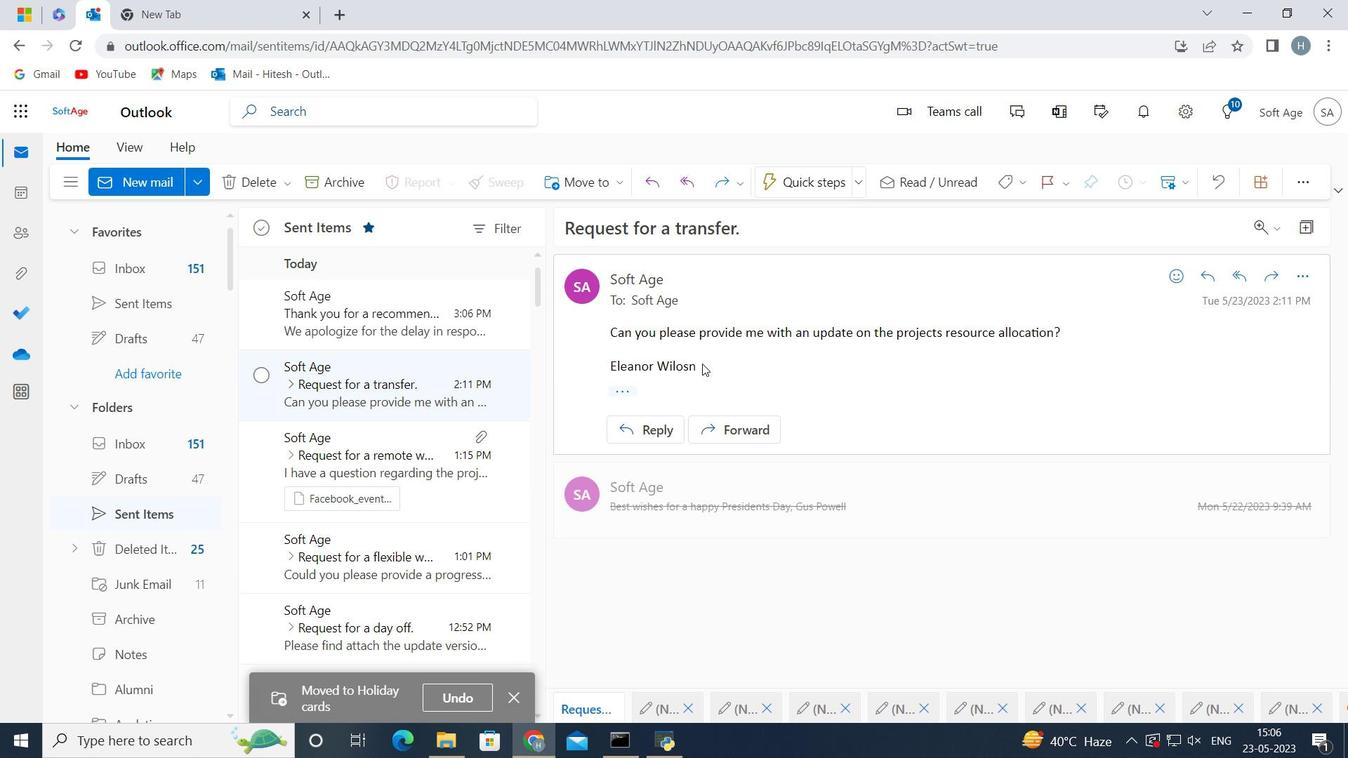 
Action: Mouse scrolled (329, 443) with delta (0, 0)
Screenshot: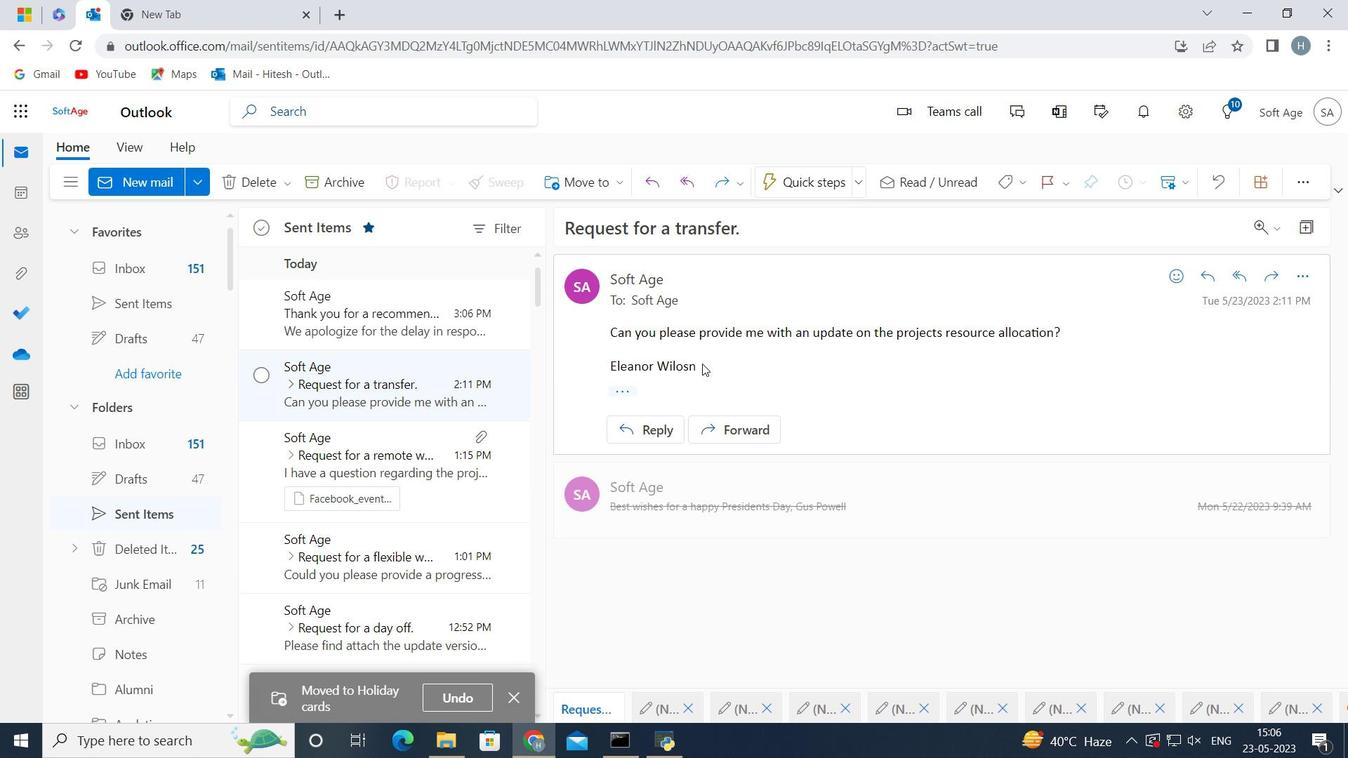
Action: Mouse scrolled (329, 443) with delta (0, 0)
Screenshot: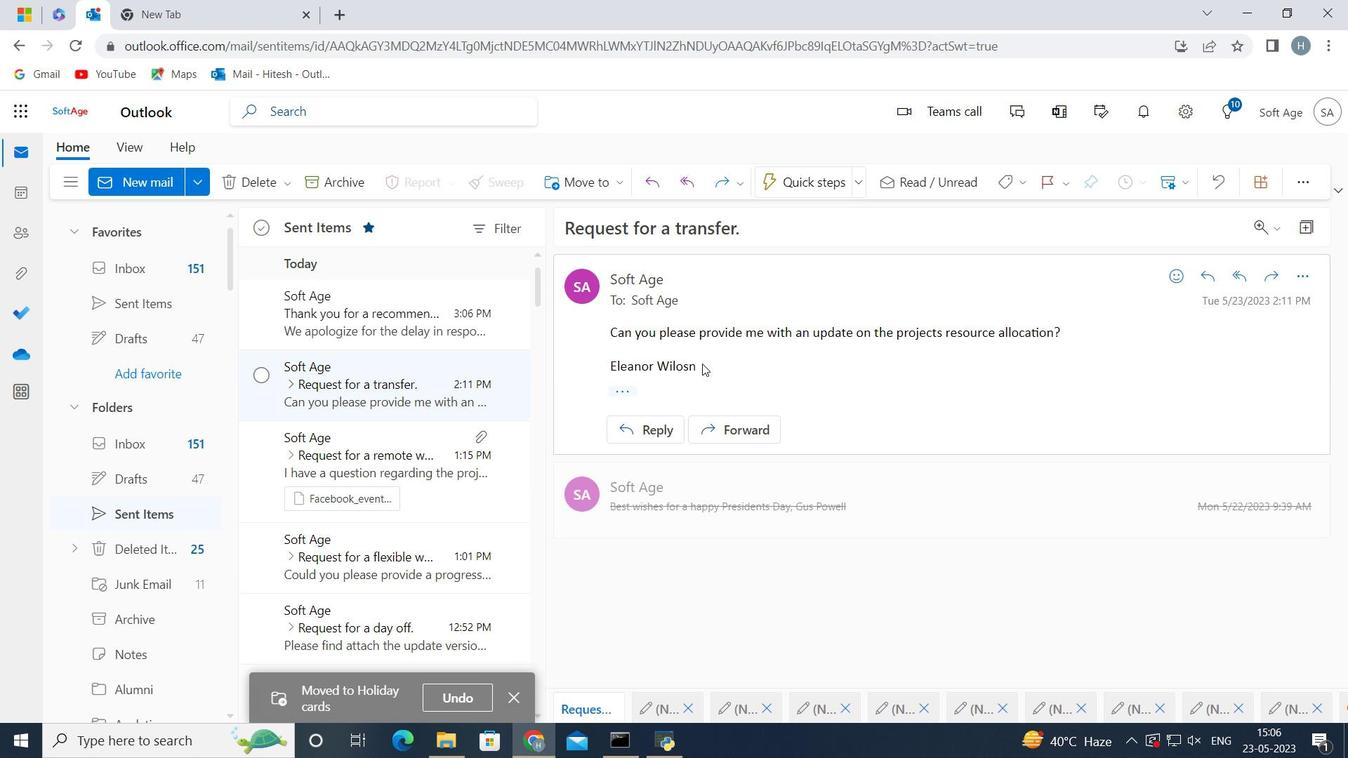 
Action: Mouse scrolled (329, 443) with delta (0, 0)
Screenshot: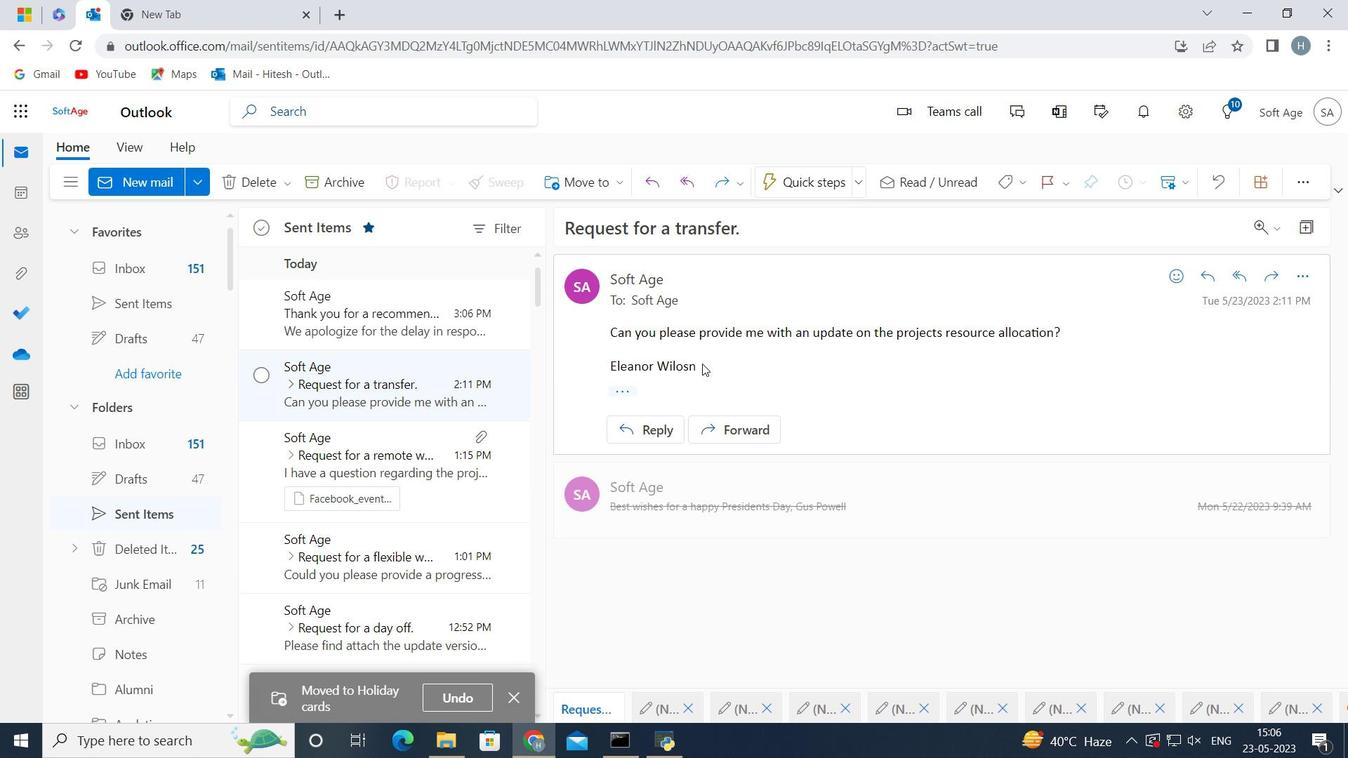 
Action: Mouse scrolled (329, 443) with delta (0, 0)
Screenshot: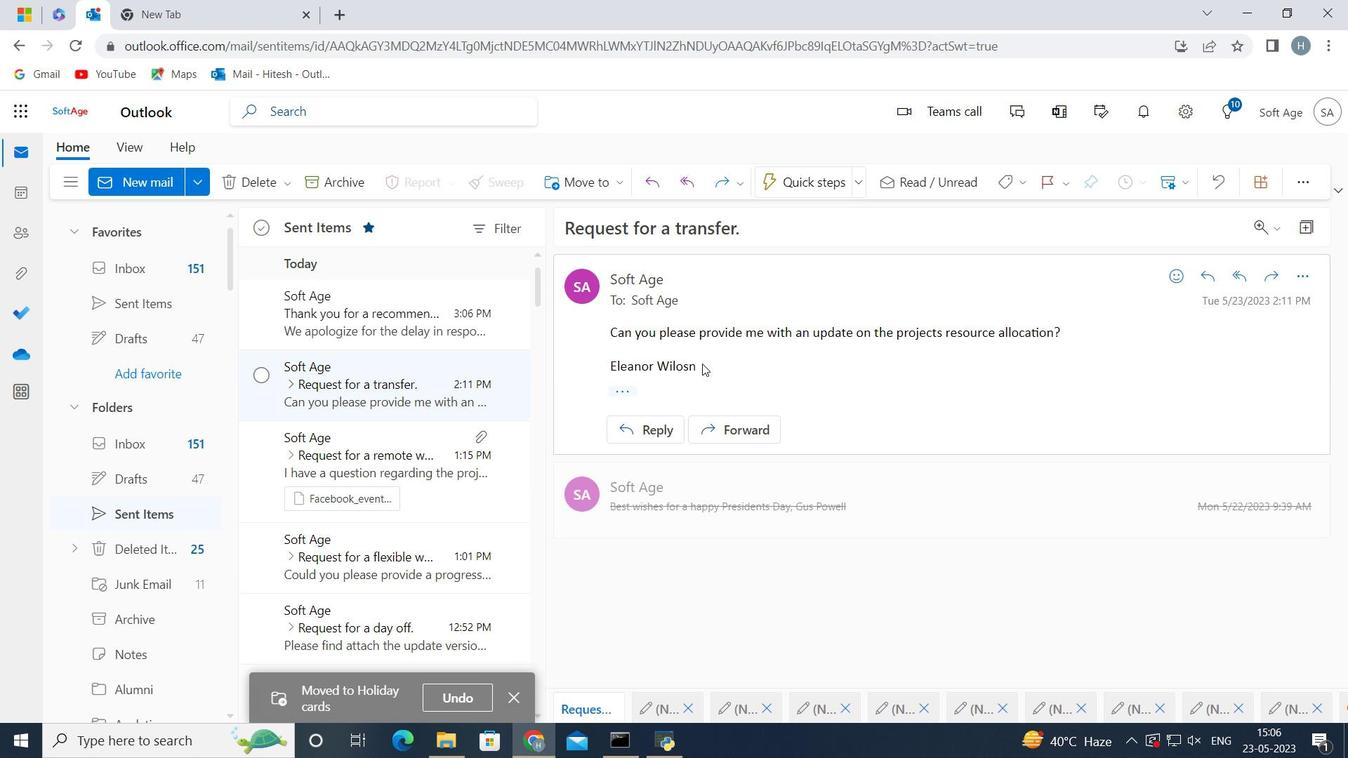 
Action: Mouse scrolled (329, 443) with delta (0, 0)
Screenshot: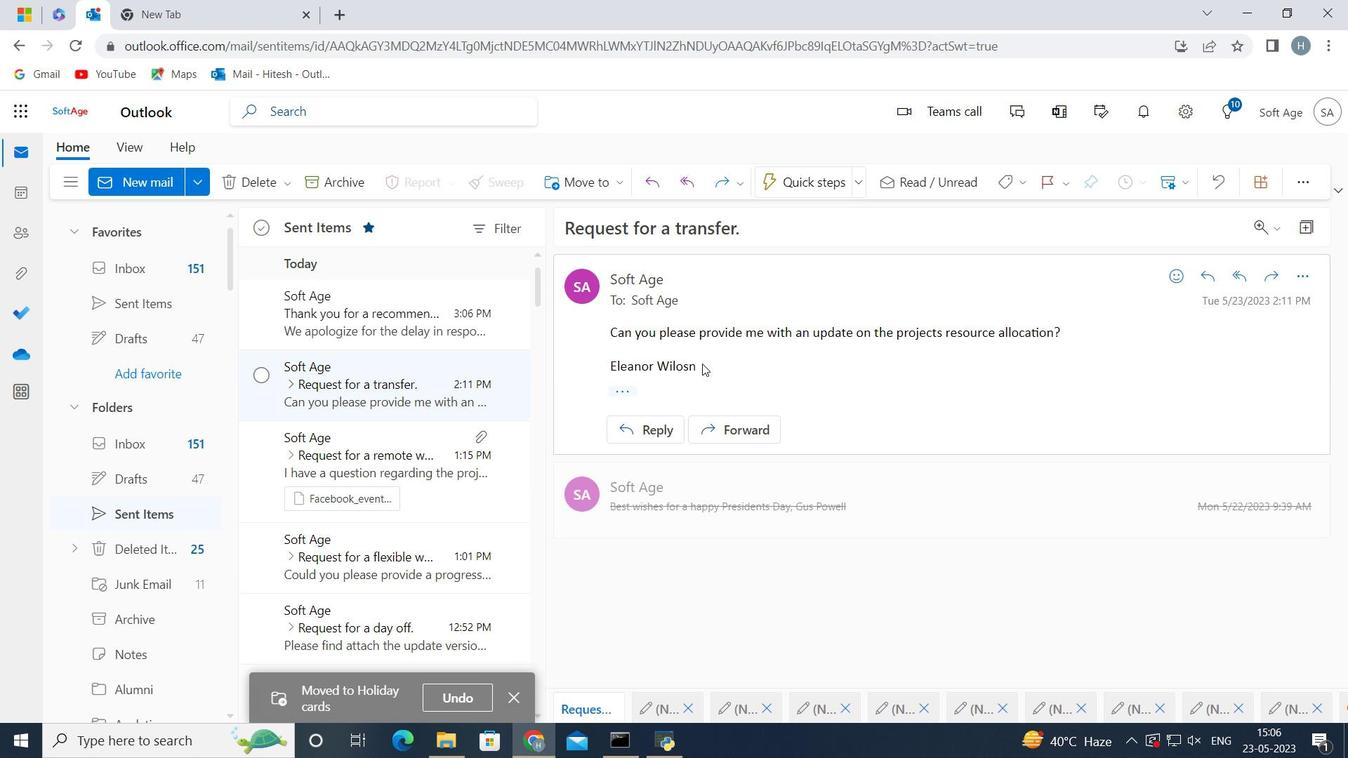 
Action: Mouse scrolled (329, 443) with delta (0, 0)
Screenshot: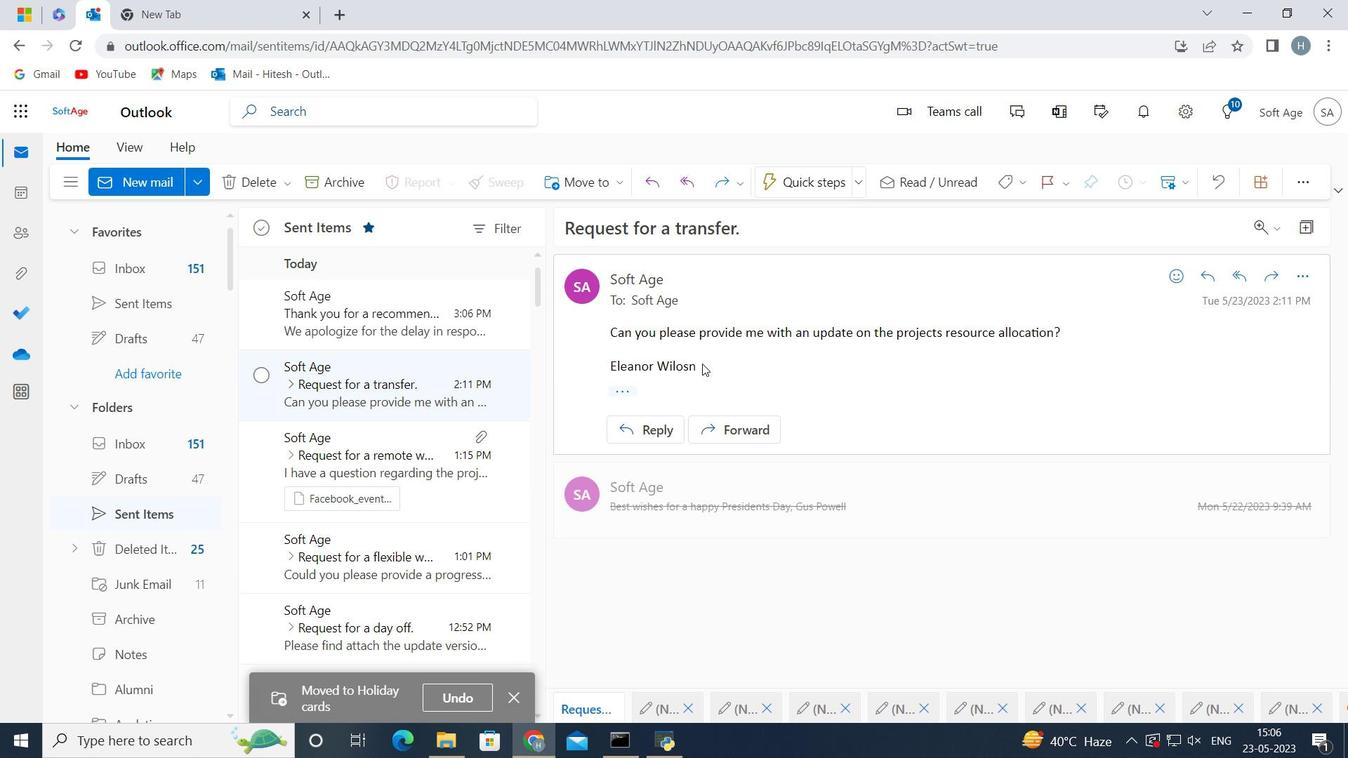 
Action: Mouse scrolled (329, 445) with delta (0, 0)
Screenshot: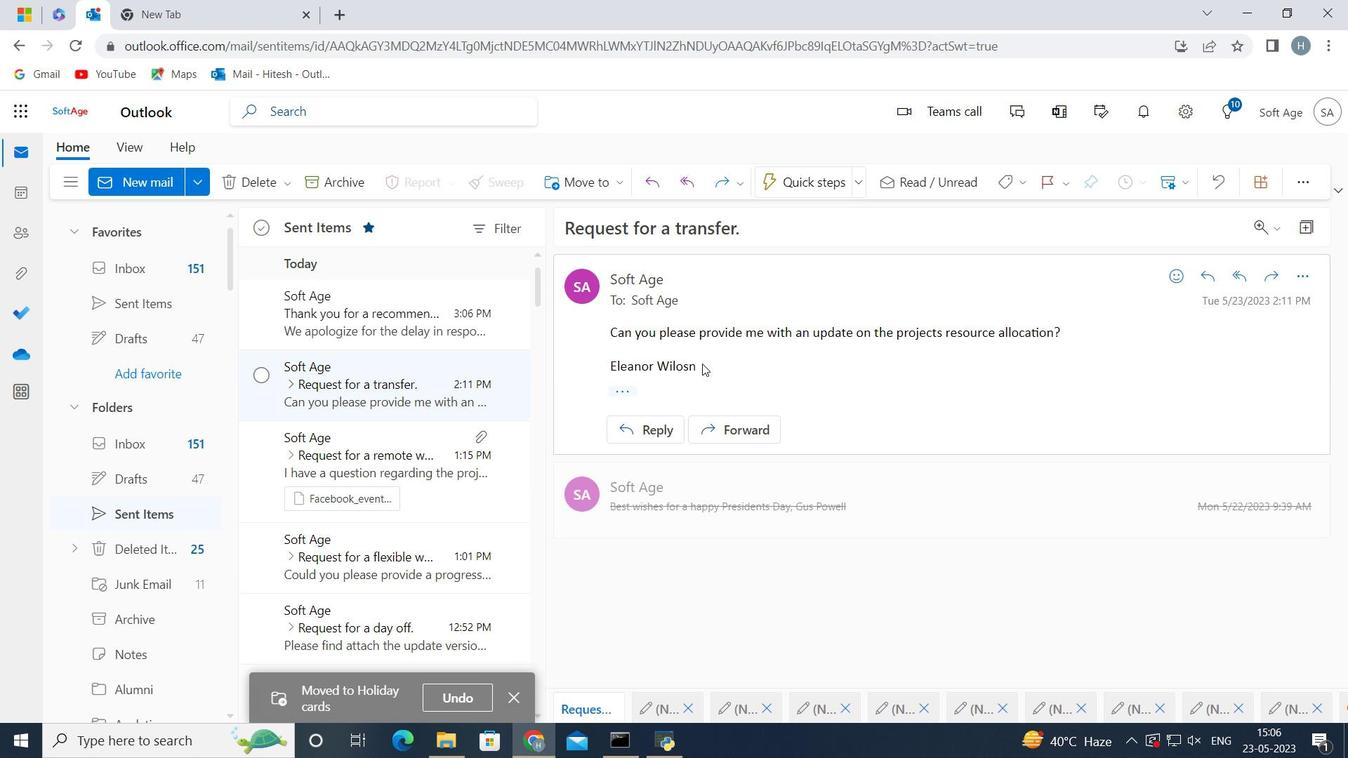 
Action: Mouse scrolled (329, 445) with delta (0, 0)
Screenshot: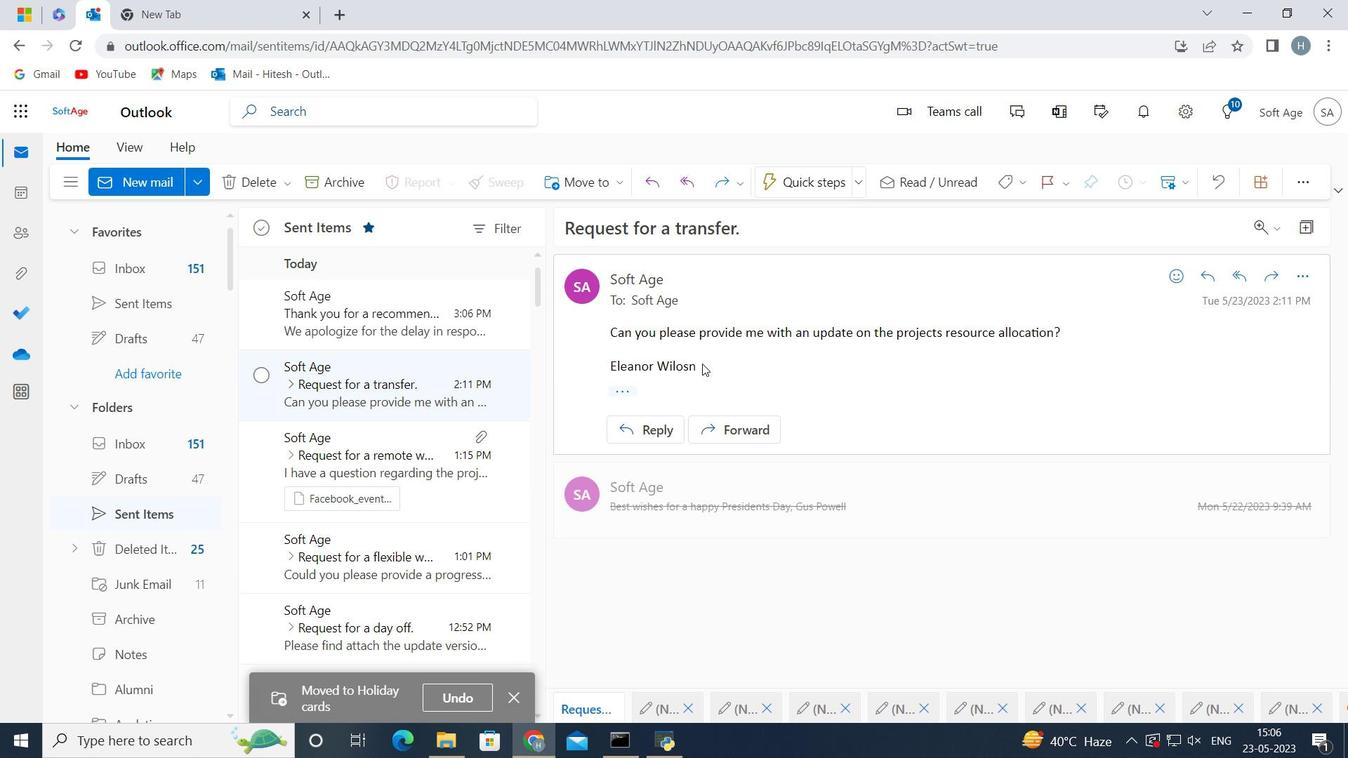 
Action: Mouse scrolled (329, 445) with delta (0, 0)
Screenshot: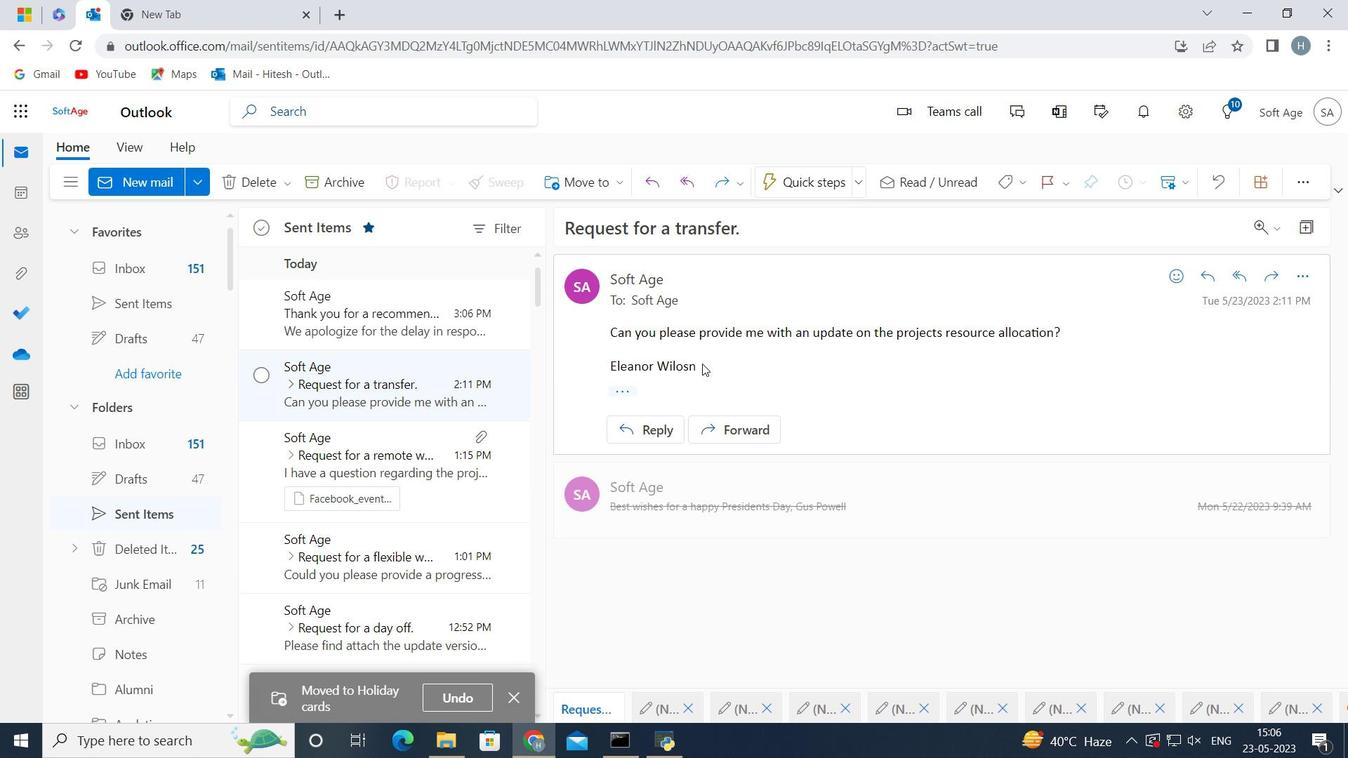 
Action: Mouse scrolled (329, 445) with delta (0, 0)
Screenshot: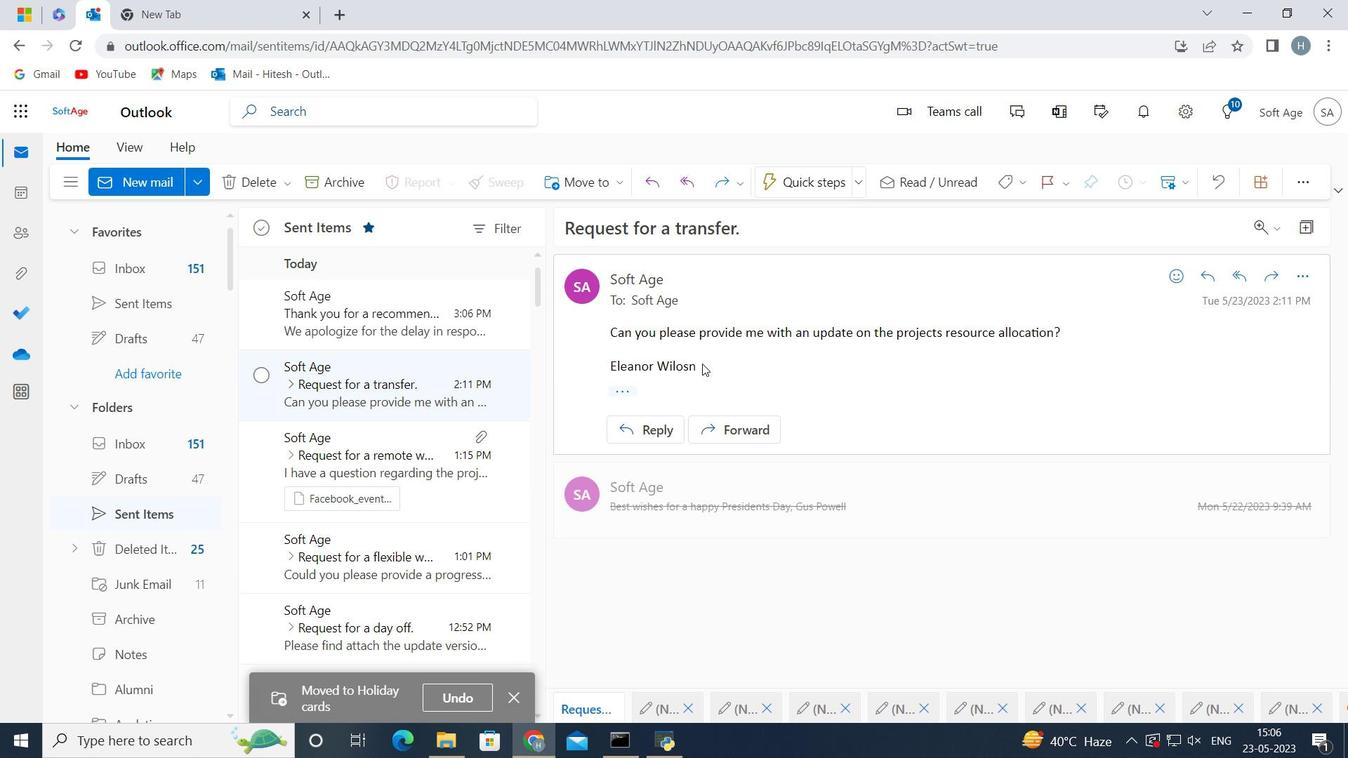 
Action: Mouse scrolled (329, 445) with delta (0, 0)
Screenshot: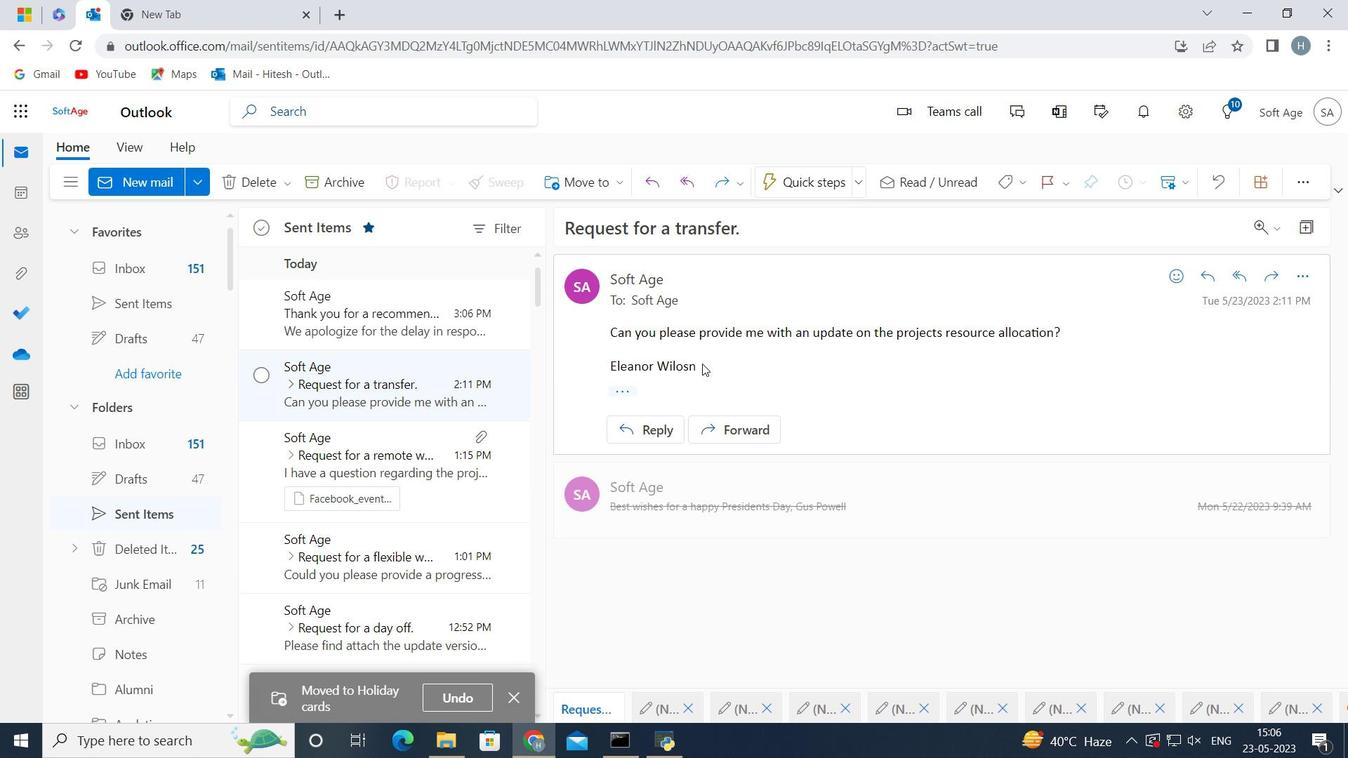 
Action: Mouse scrolled (329, 445) with delta (0, 0)
Screenshot: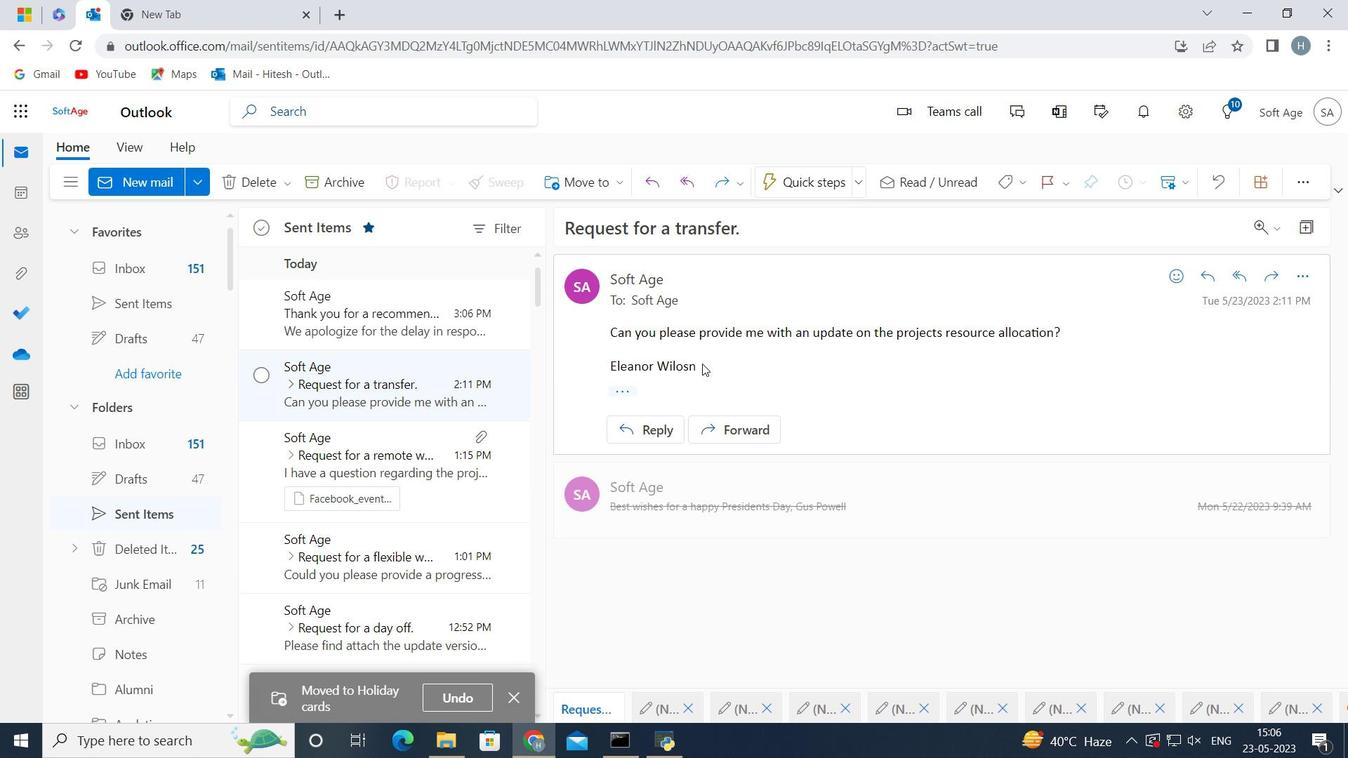
Action: Mouse scrolled (329, 445) with delta (0, 0)
Screenshot: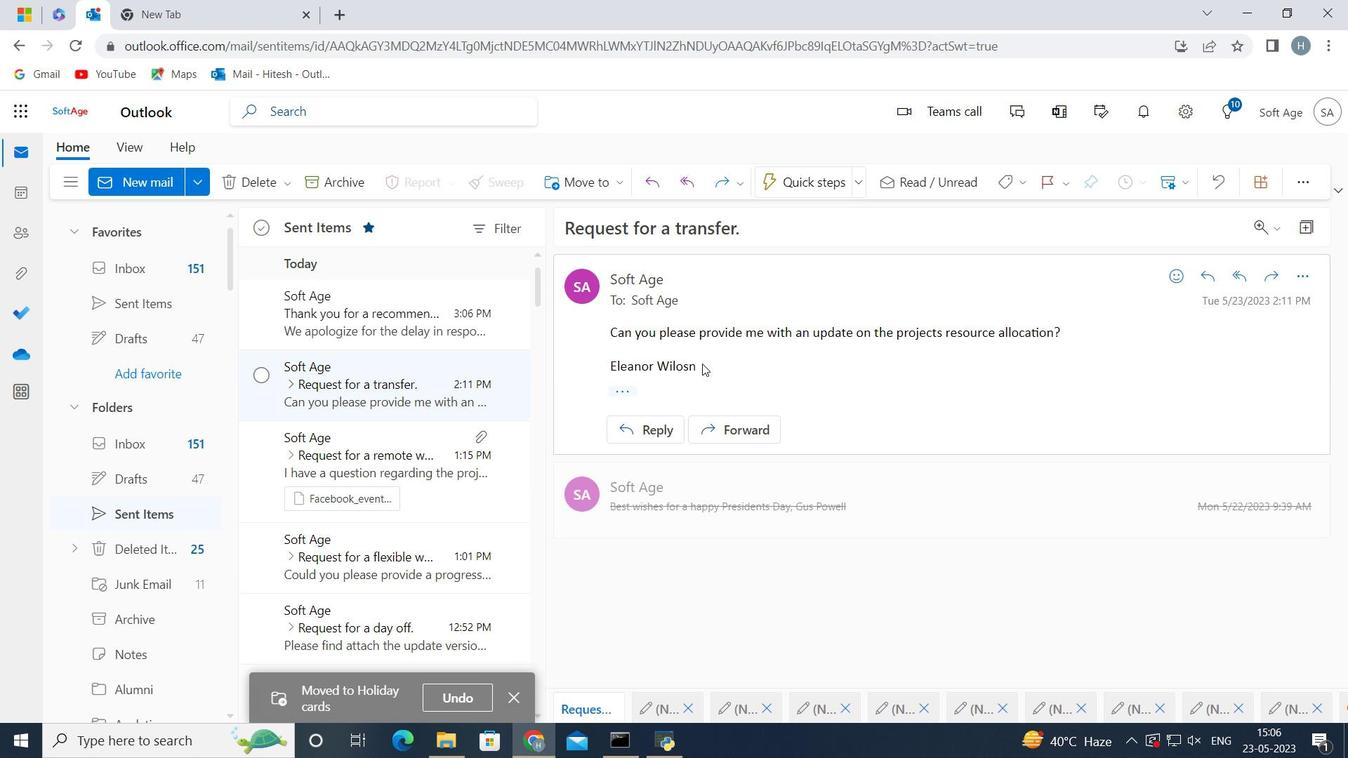 
Action: Mouse scrolled (329, 445) with delta (0, 0)
Screenshot: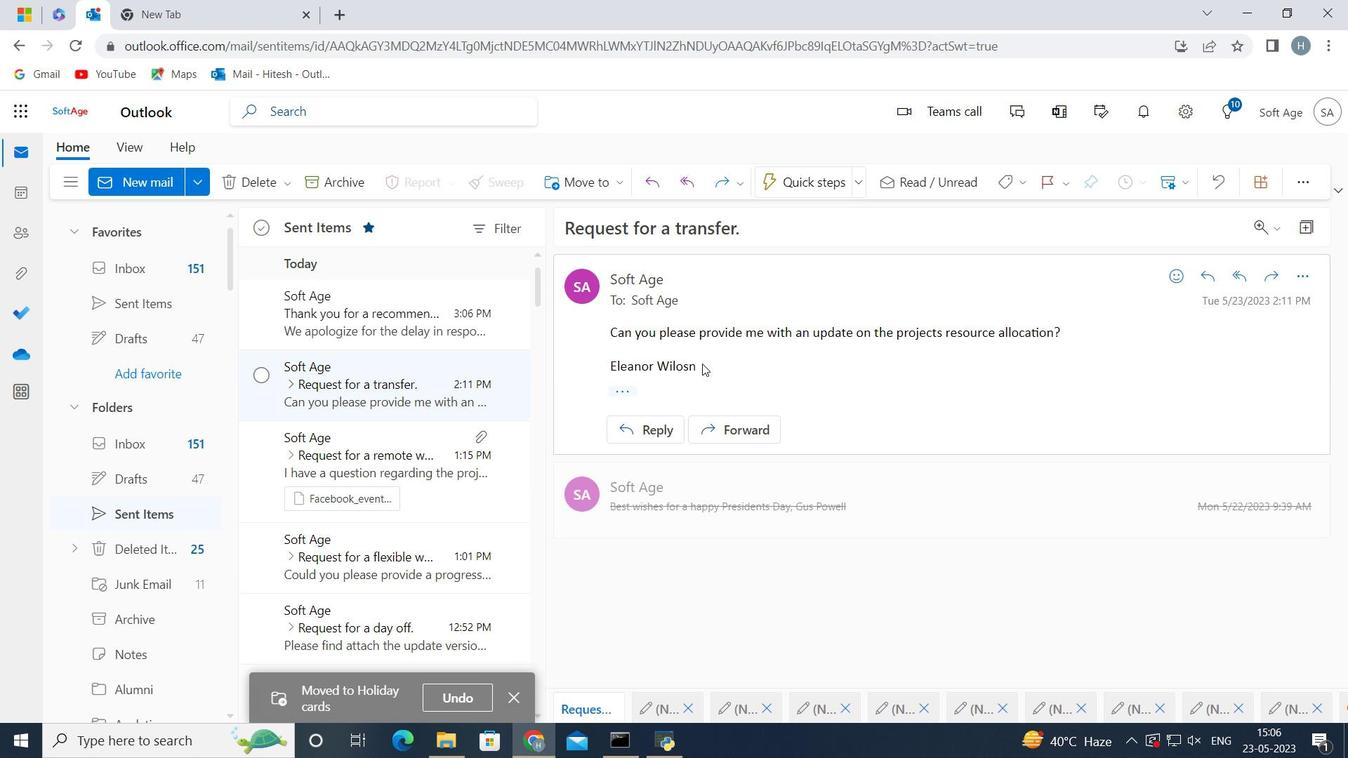 
Action: Mouse scrolled (329, 445) with delta (0, 0)
Screenshot: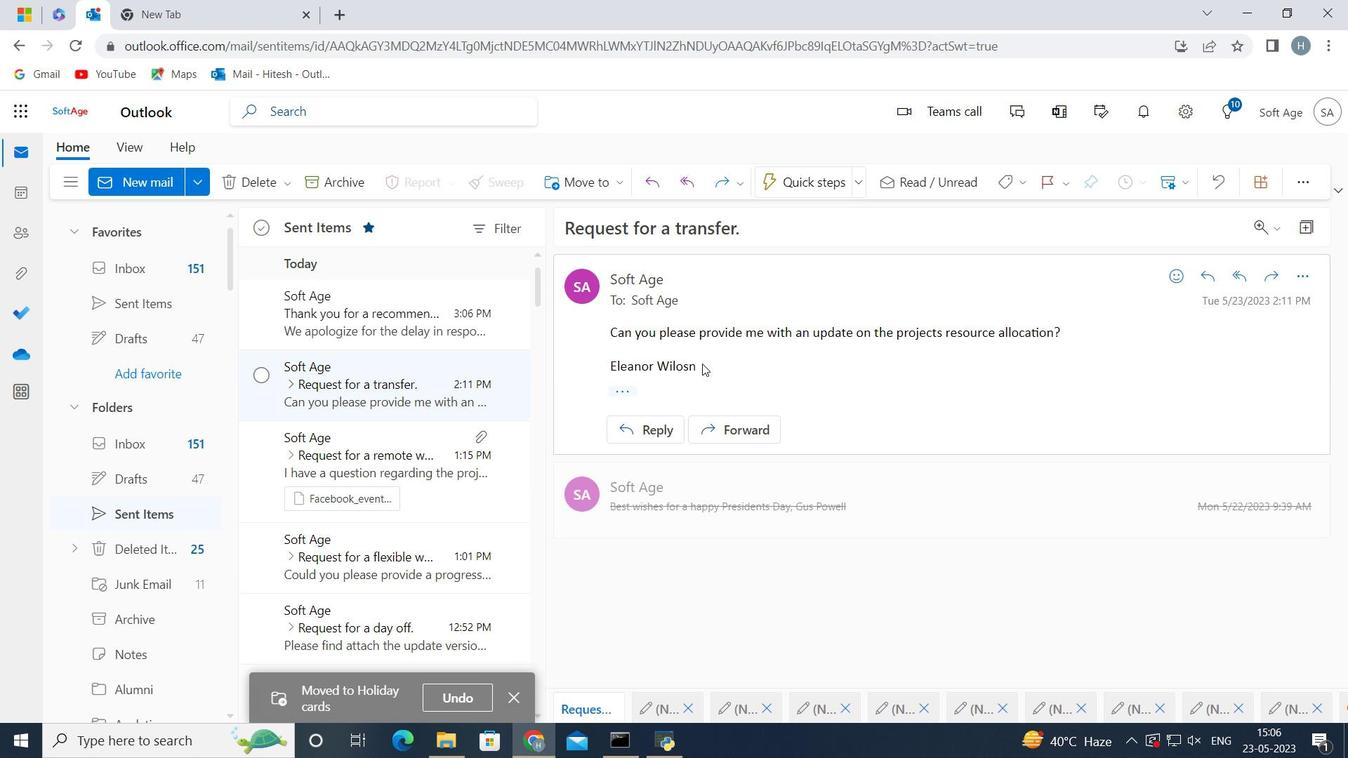 
Action: Mouse scrolled (329, 445) with delta (0, 0)
Screenshot: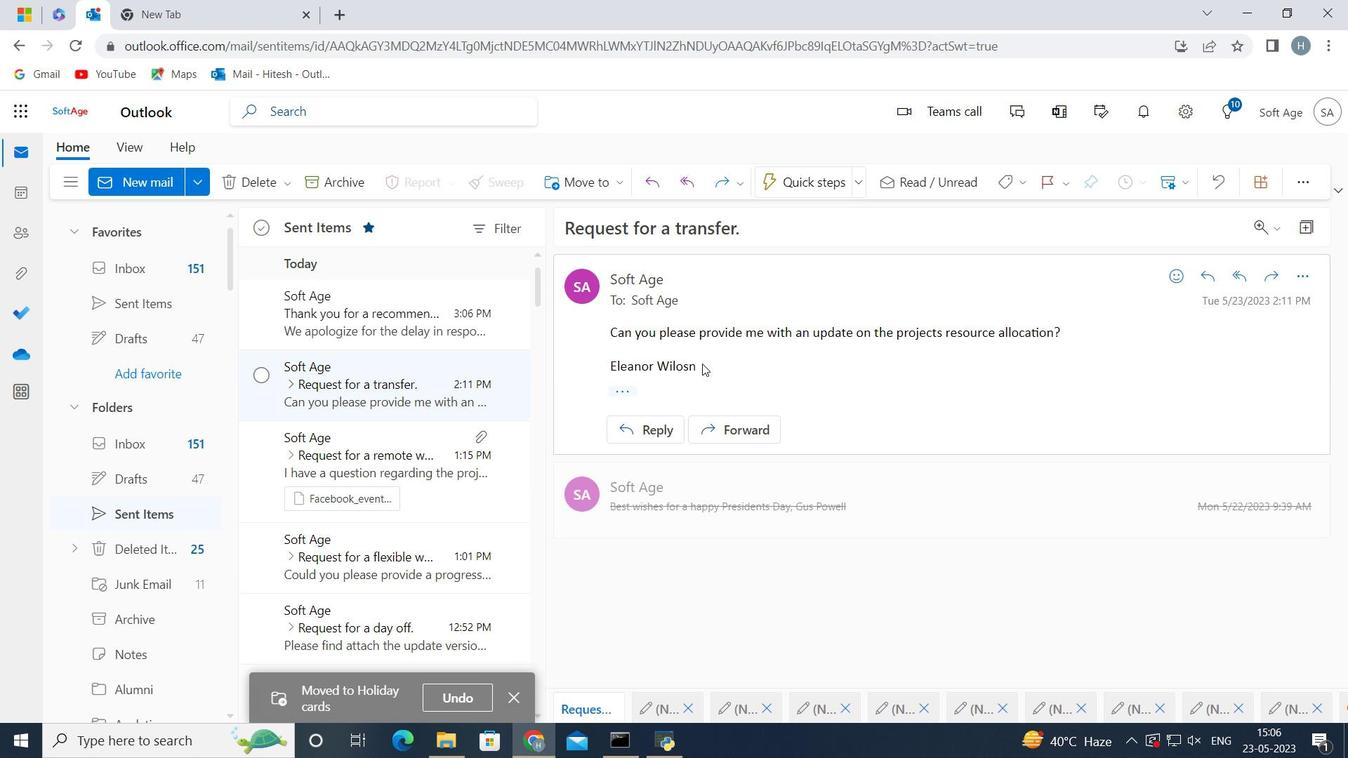 
Action: Mouse scrolled (329, 445) with delta (0, 0)
Screenshot: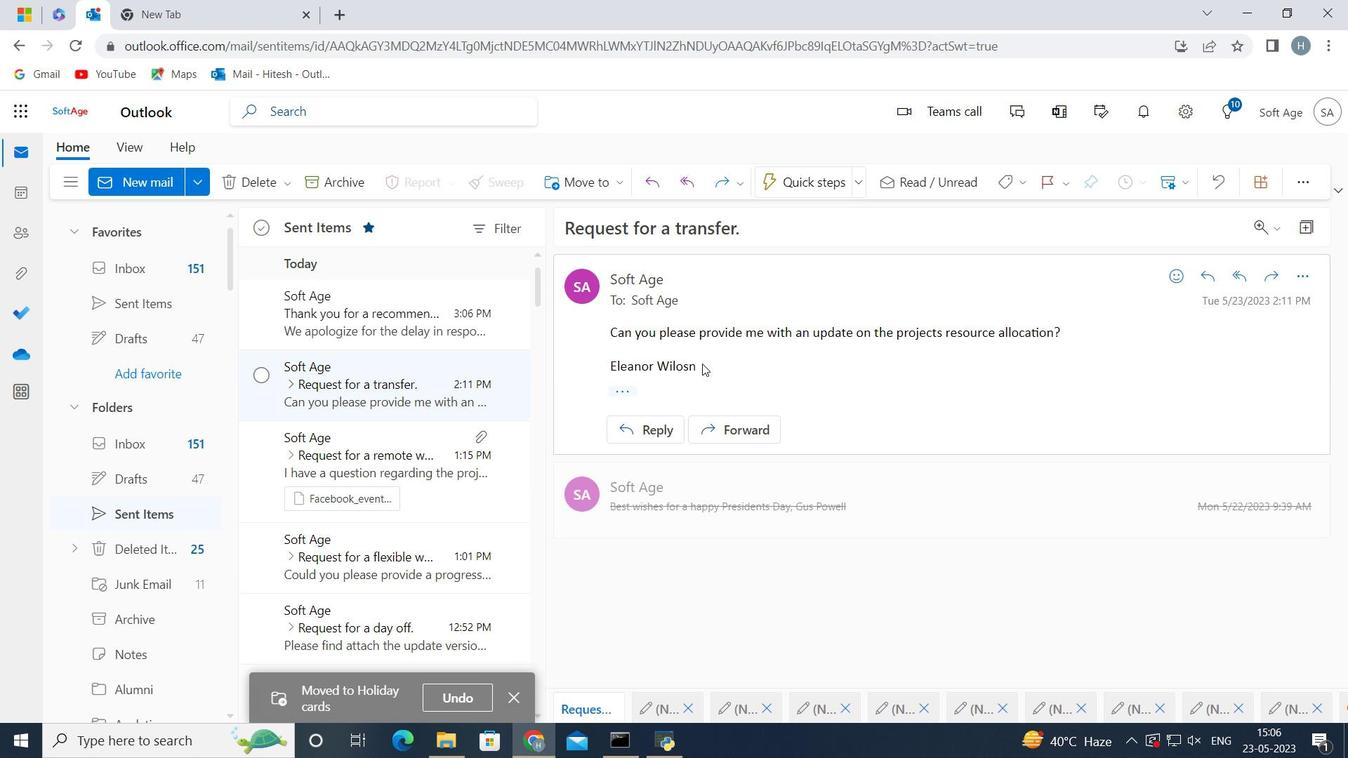 
Action: Mouse scrolled (329, 445) with delta (0, 0)
Screenshot: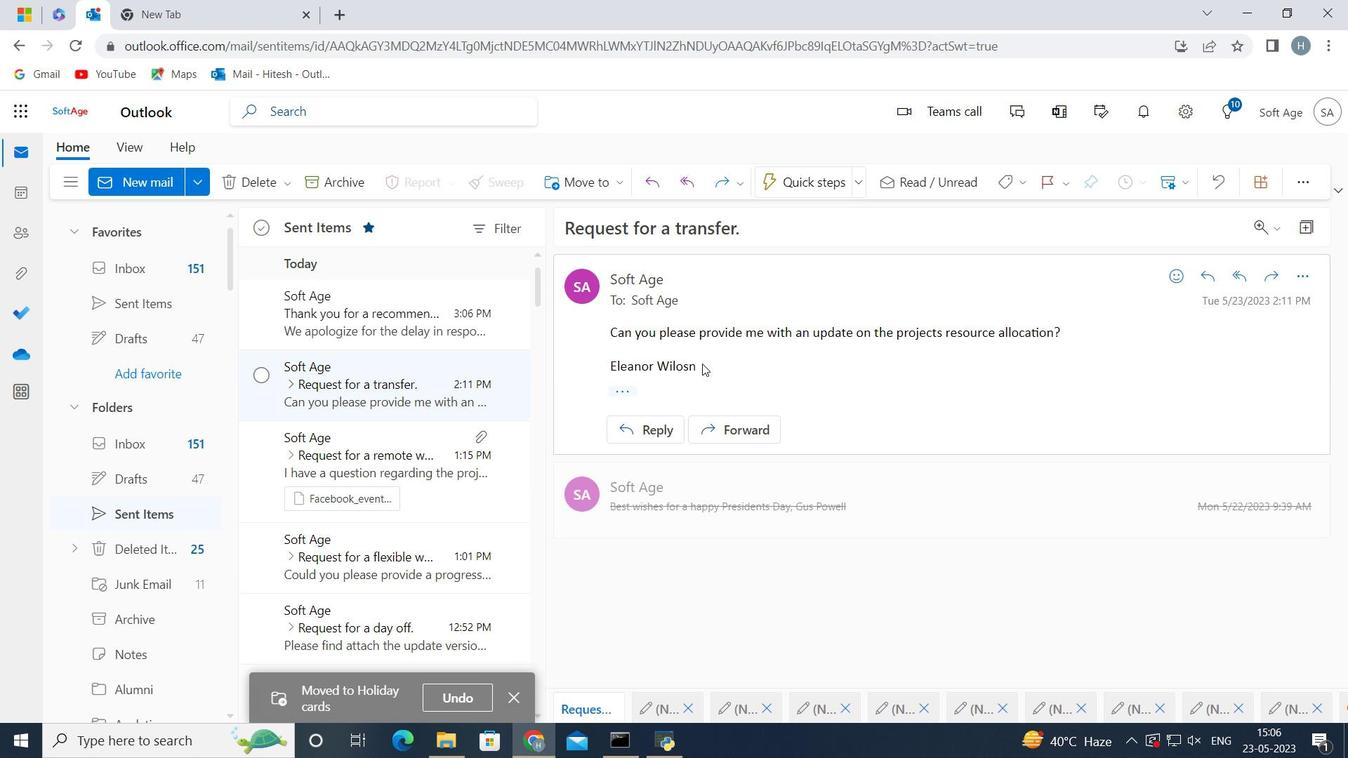 
Action: Mouse scrolled (329, 445) with delta (0, 0)
Screenshot: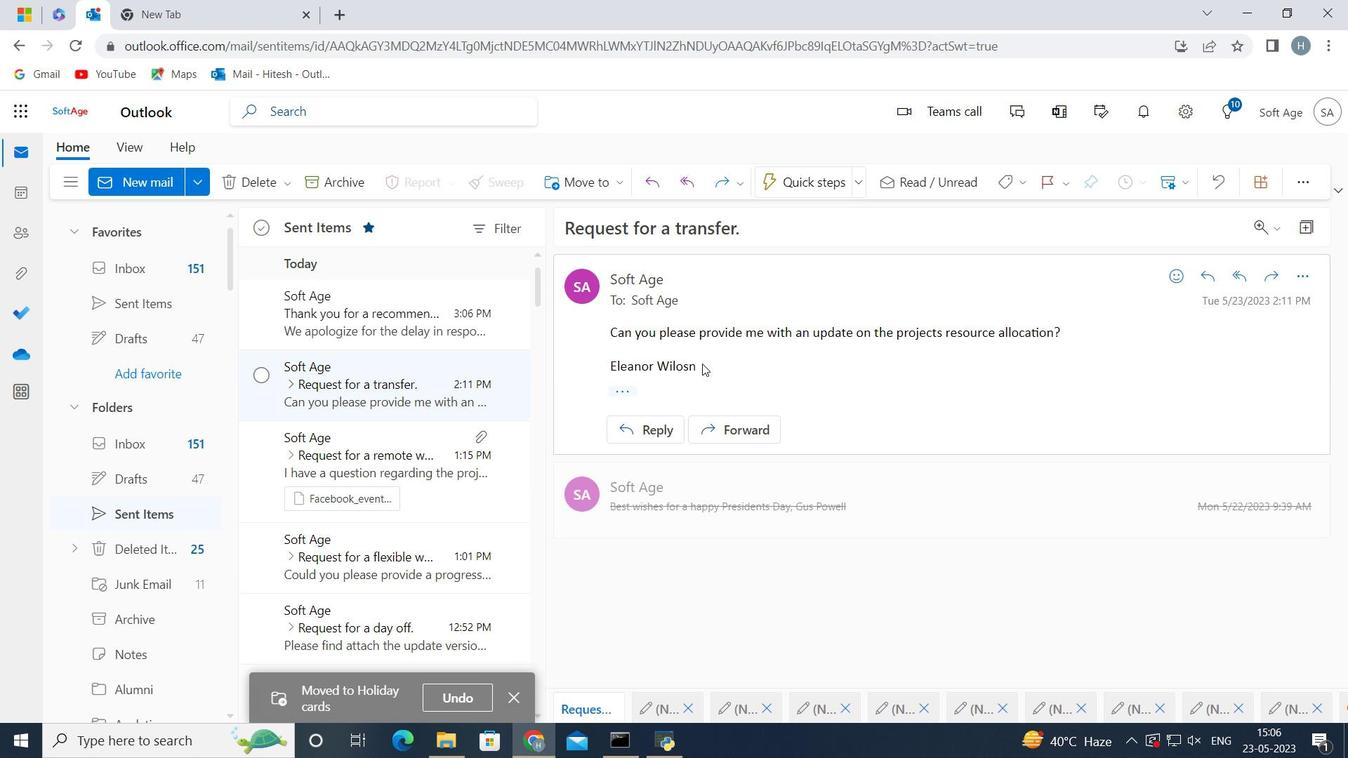 
Action: Mouse scrolled (329, 445) with delta (0, 0)
Screenshot: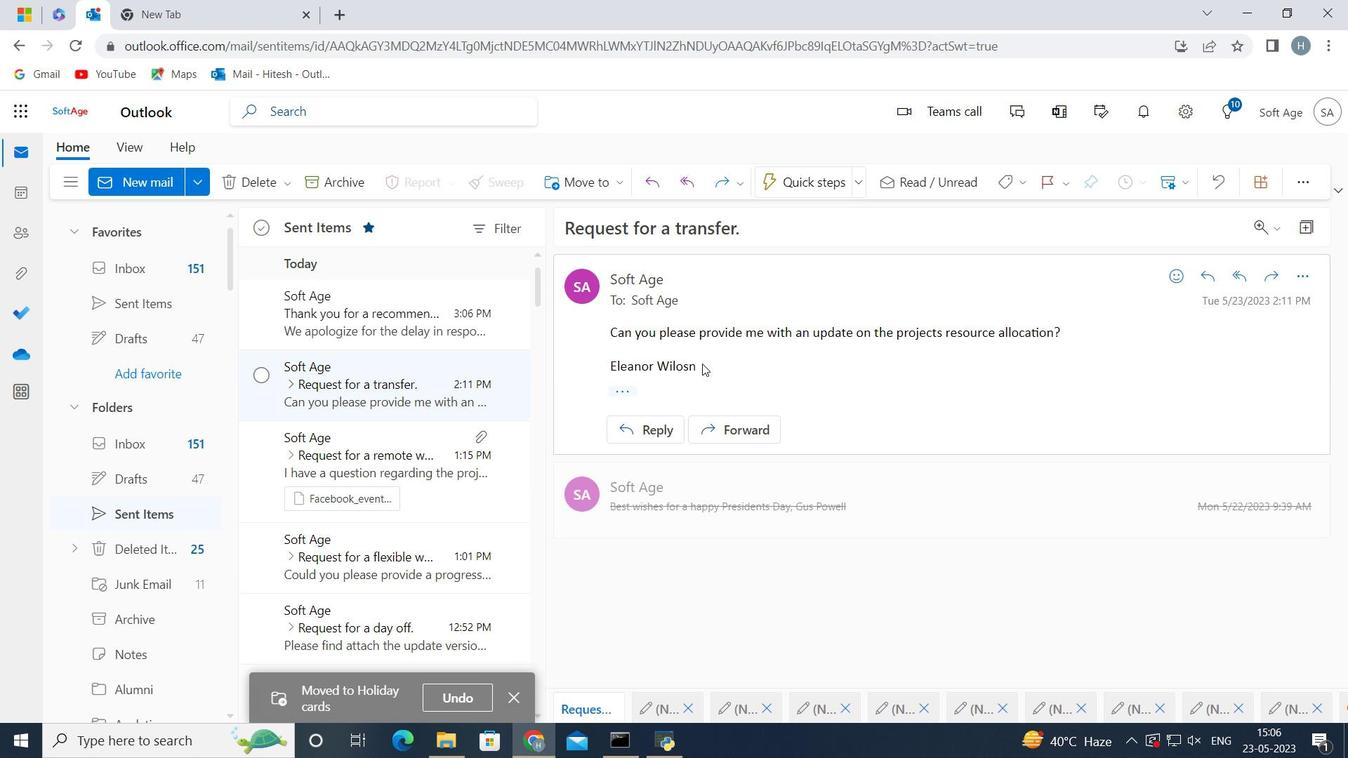 
Action: Mouse scrolled (329, 445) with delta (0, 0)
Screenshot: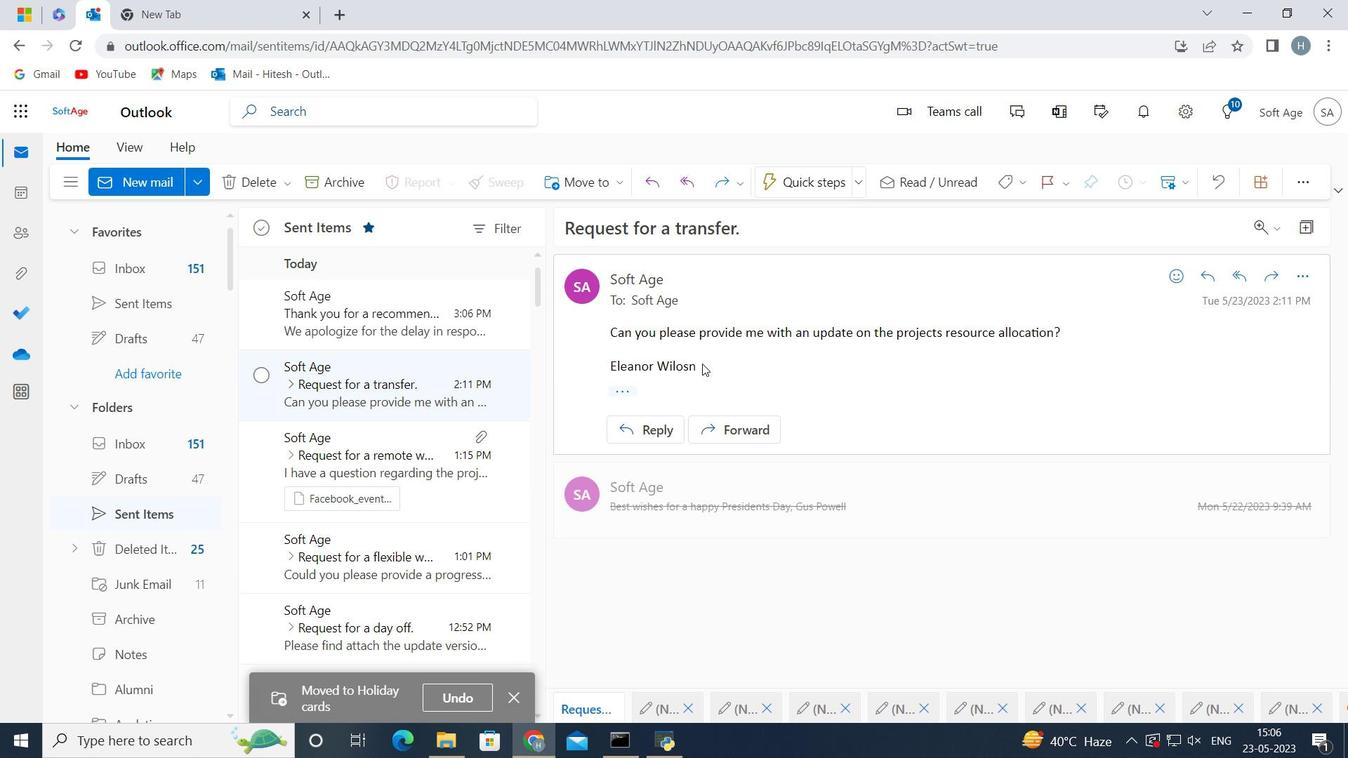 
Action: Mouse scrolled (329, 445) with delta (0, 0)
Screenshot: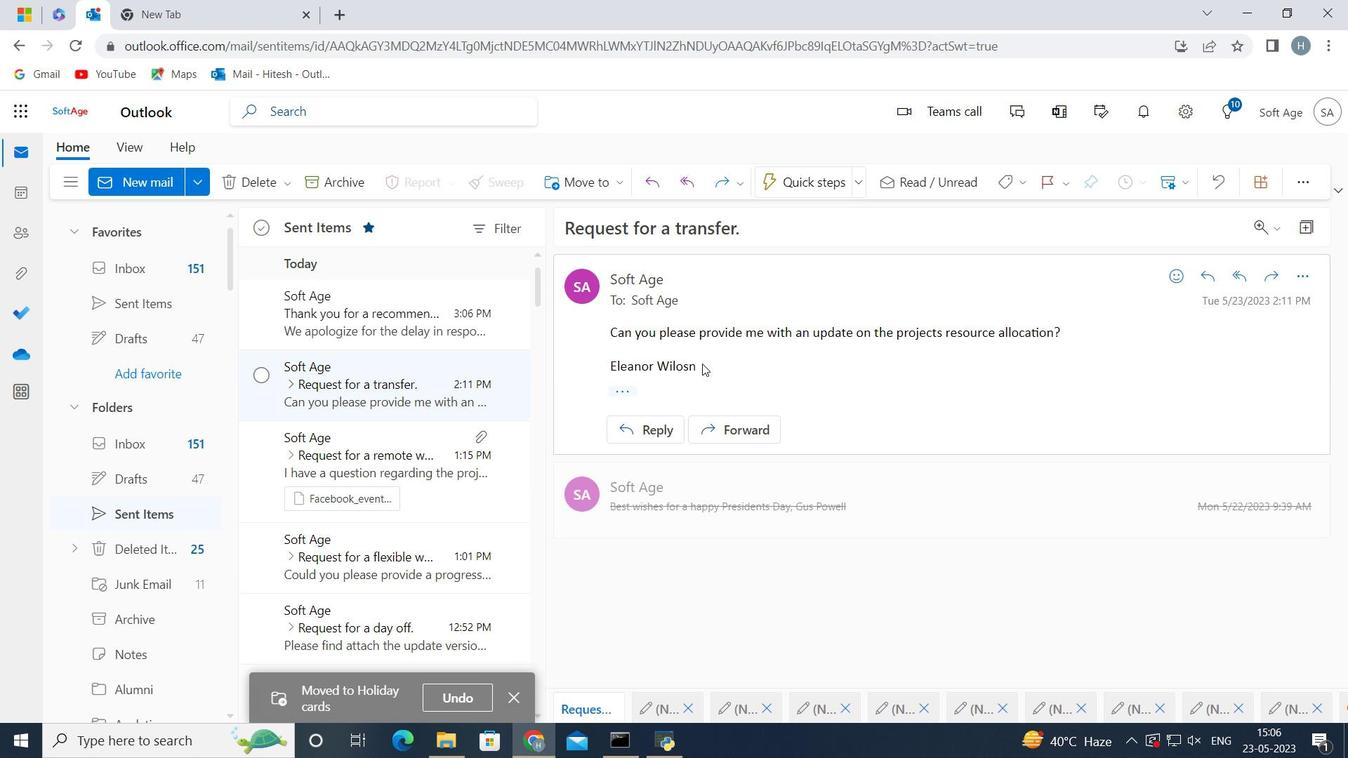 
Action: Mouse scrolled (329, 445) with delta (0, 0)
Screenshot: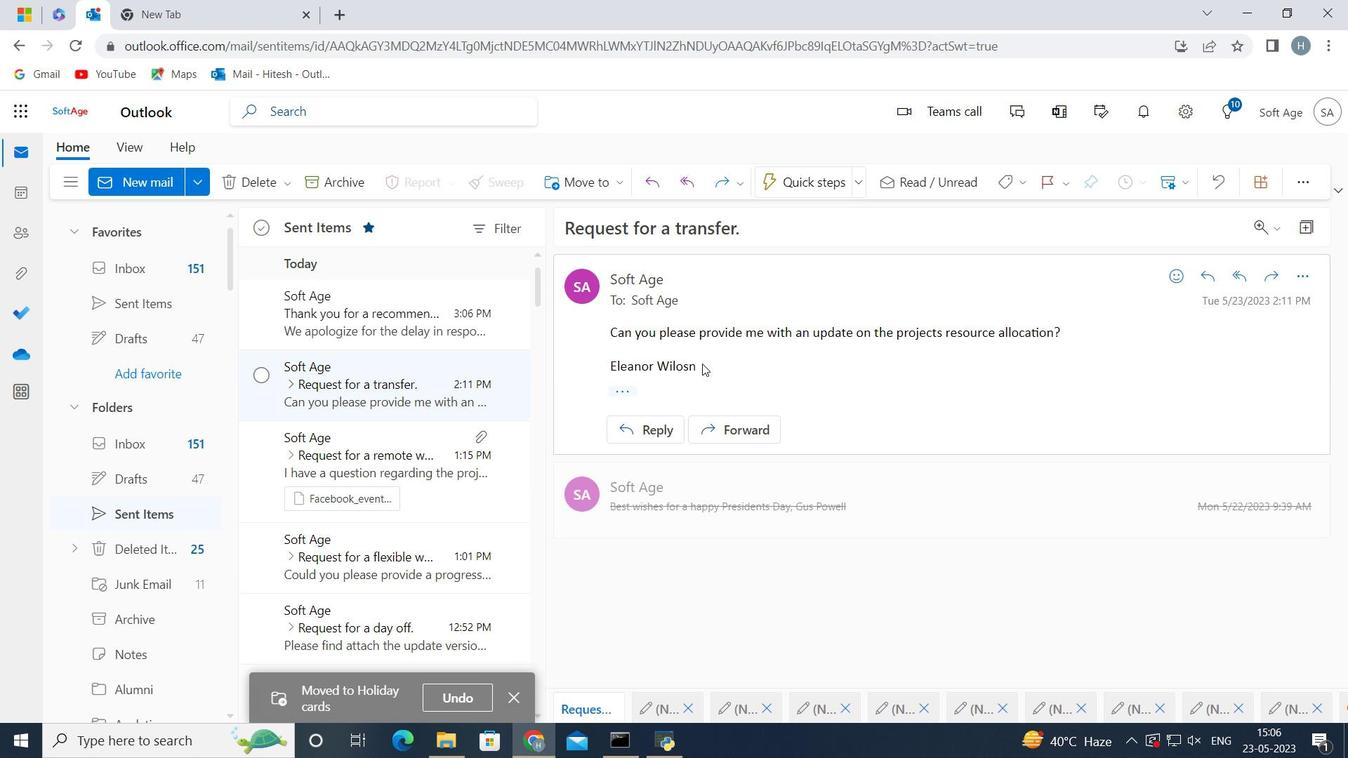 
Action: Mouse scrolled (329, 445) with delta (0, 0)
Screenshot: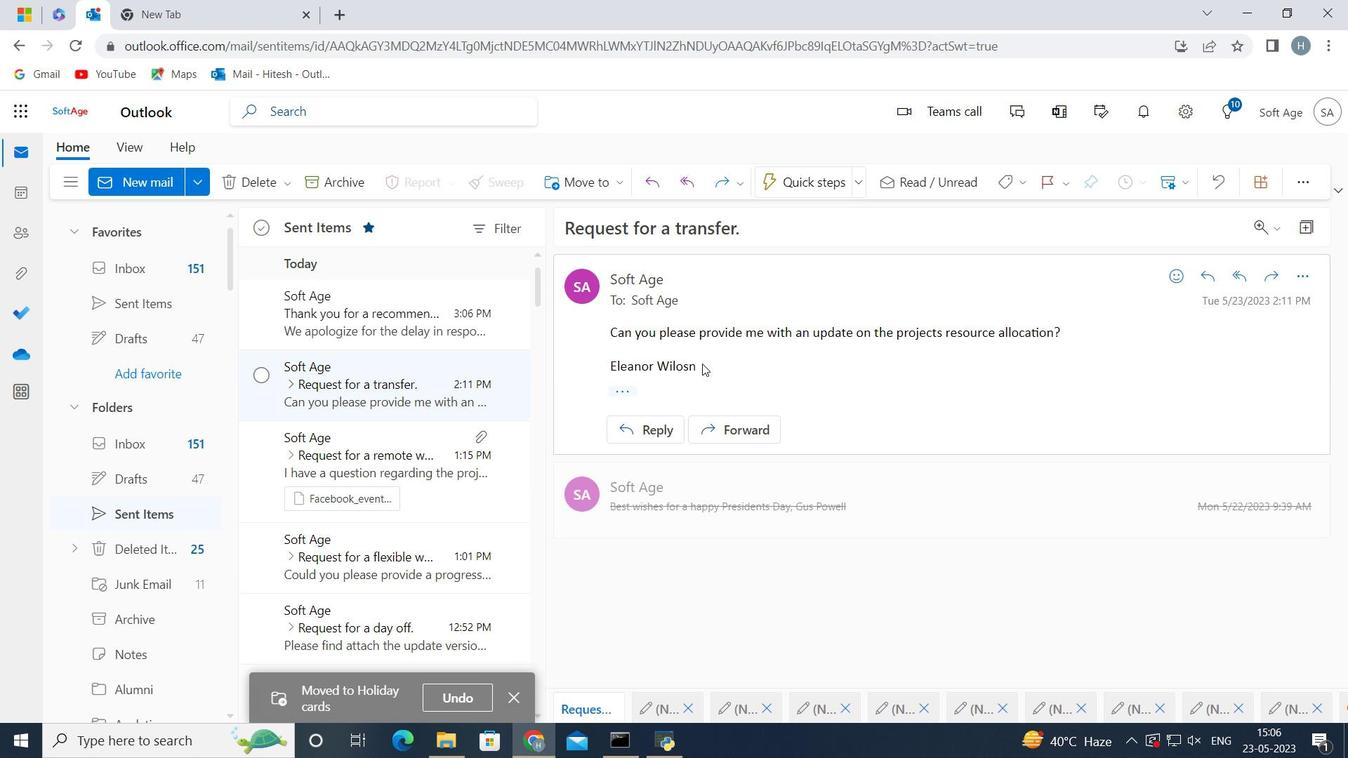 
Action: Mouse scrolled (329, 445) with delta (0, 0)
Screenshot: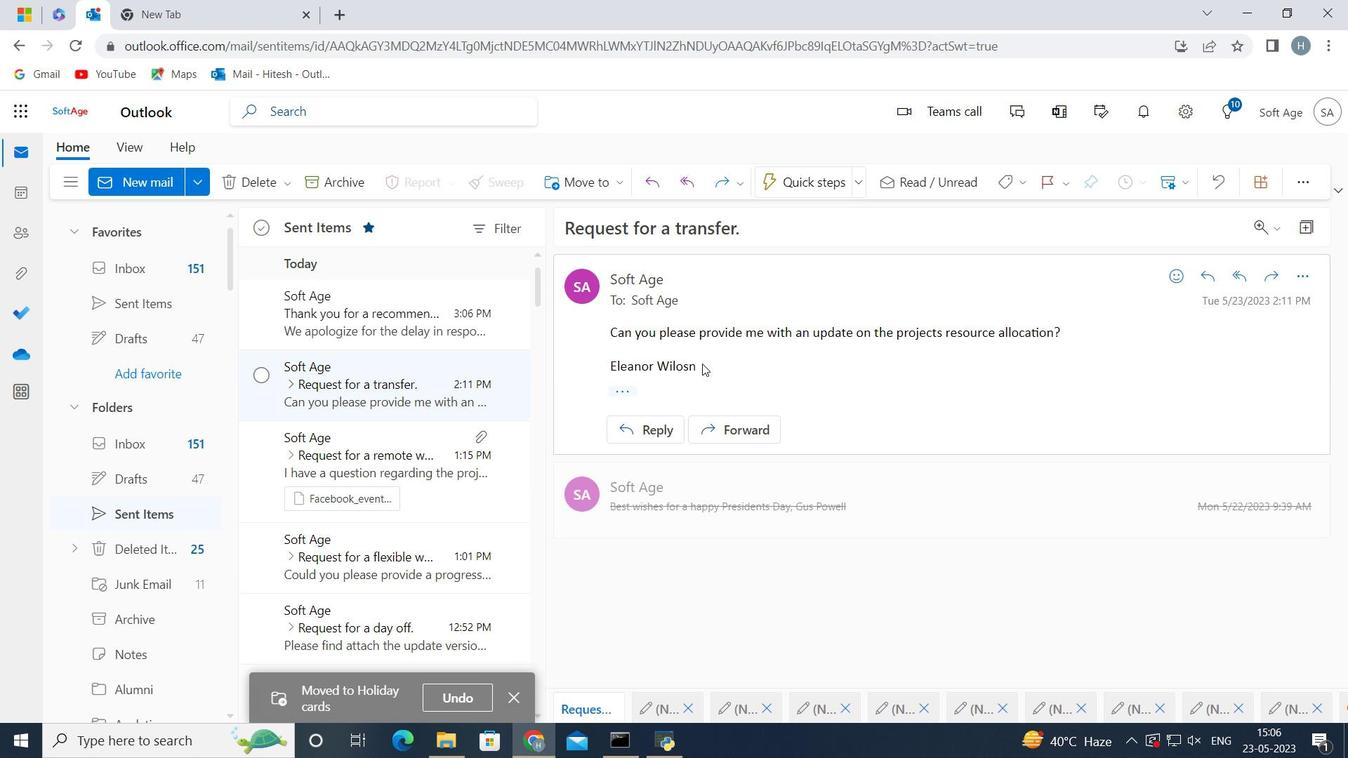 
Action: Mouse scrolled (329, 445) with delta (0, 0)
Screenshot: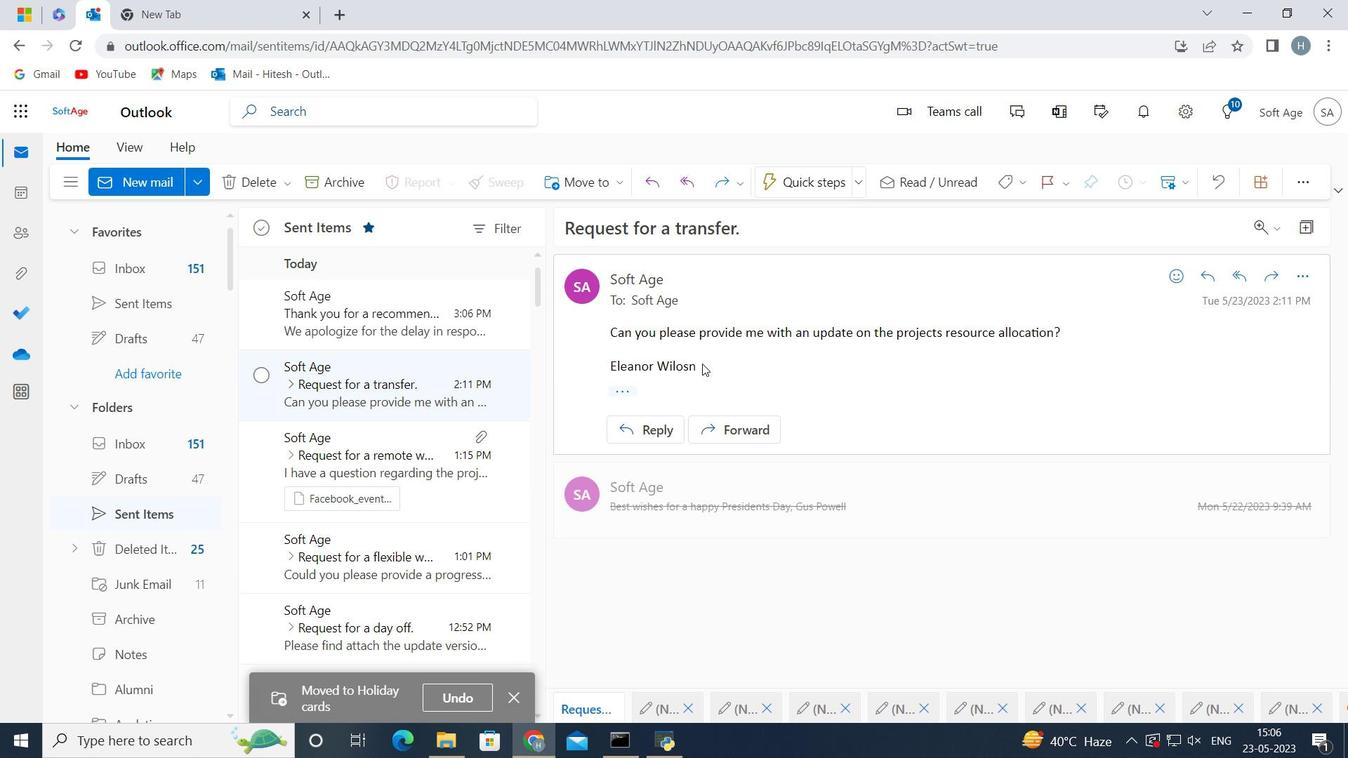 
Action: Mouse scrolled (329, 445) with delta (0, 0)
Screenshot: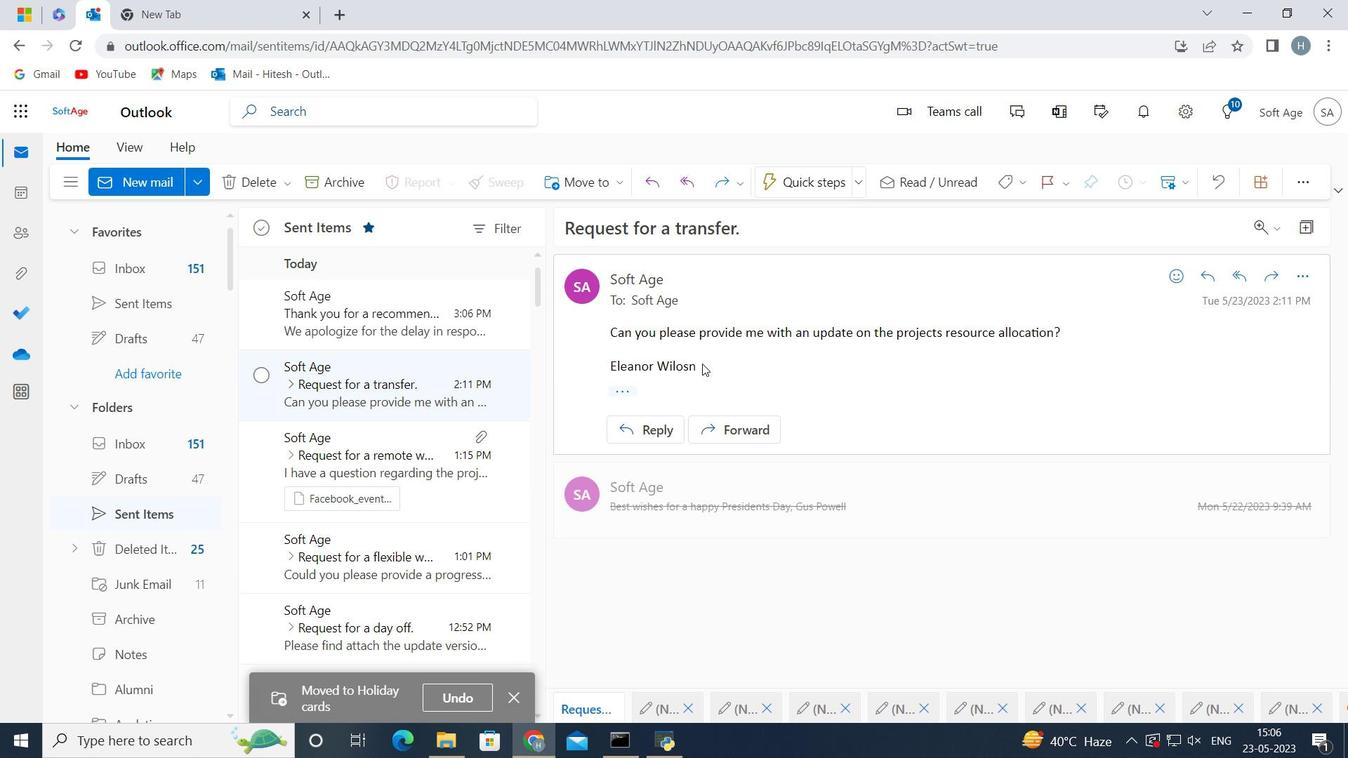 
Action: Mouse scrolled (329, 445) with delta (0, 0)
Screenshot: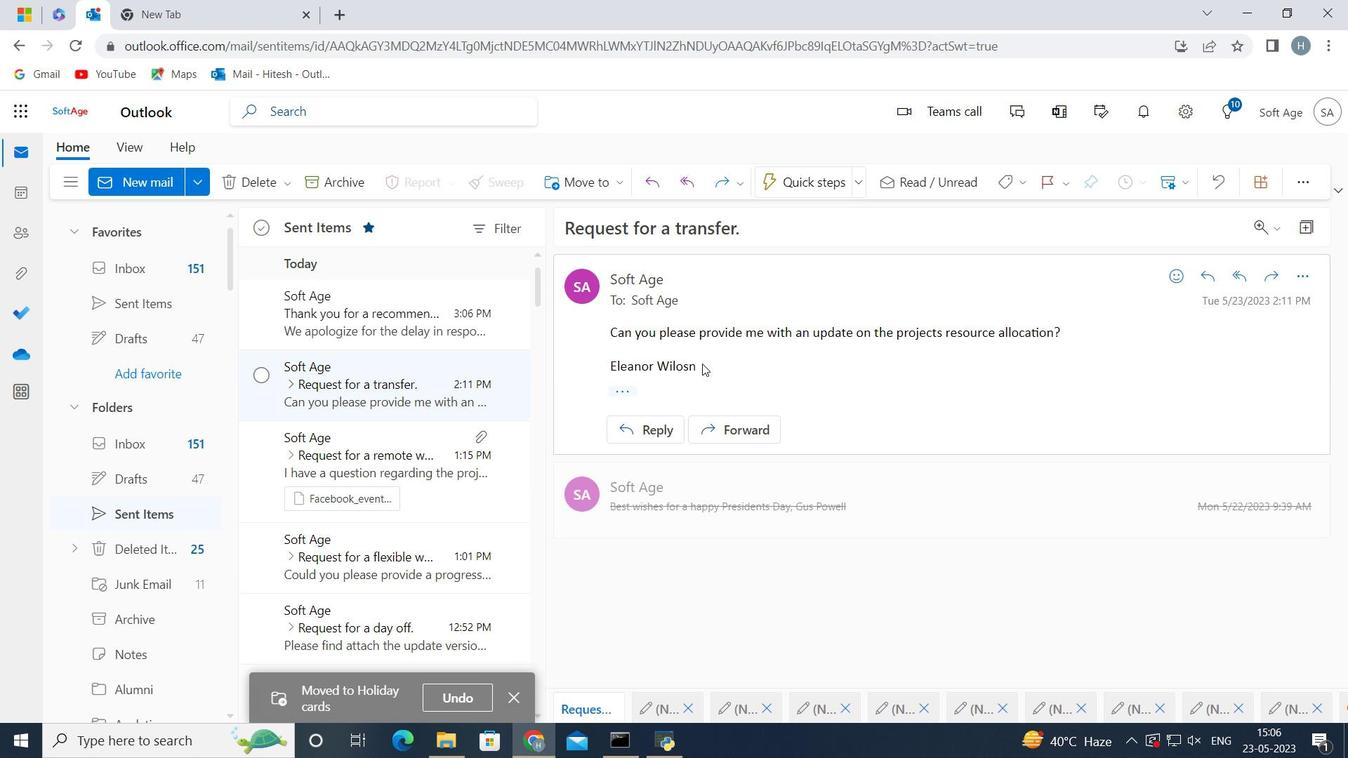 
Action: Mouse scrolled (329, 445) with delta (0, 0)
Screenshot: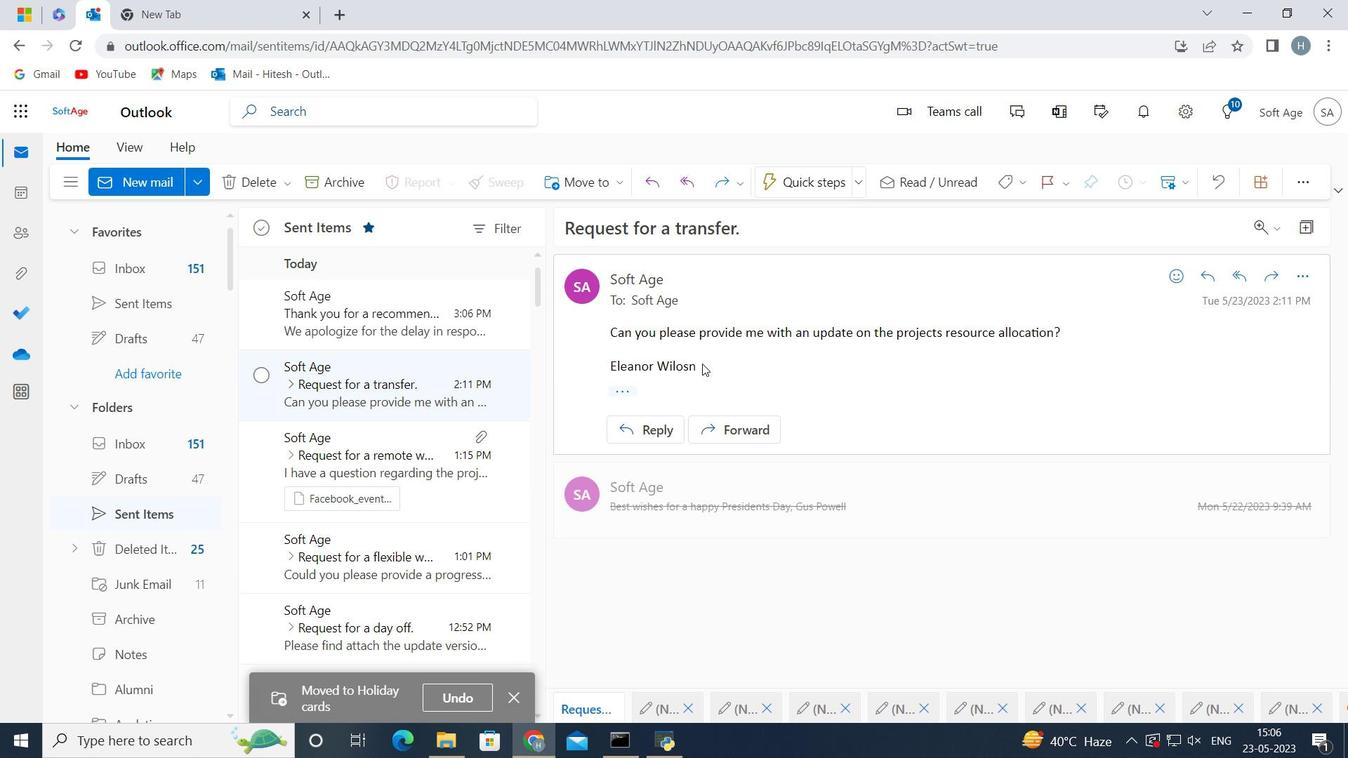 
Action: Mouse scrolled (329, 445) with delta (0, 0)
Screenshot: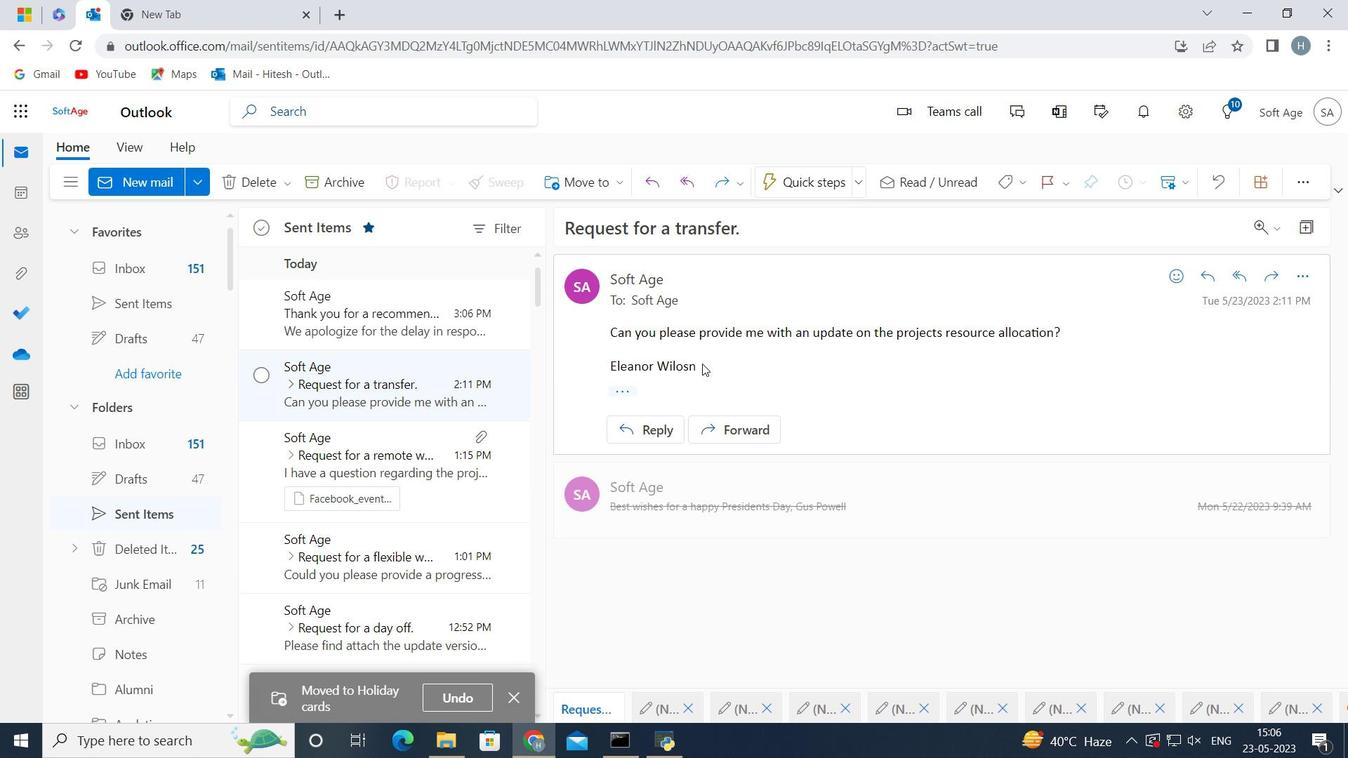
Action: Mouse scrolled (329, 445) with delta (0, 0)
Screenshot: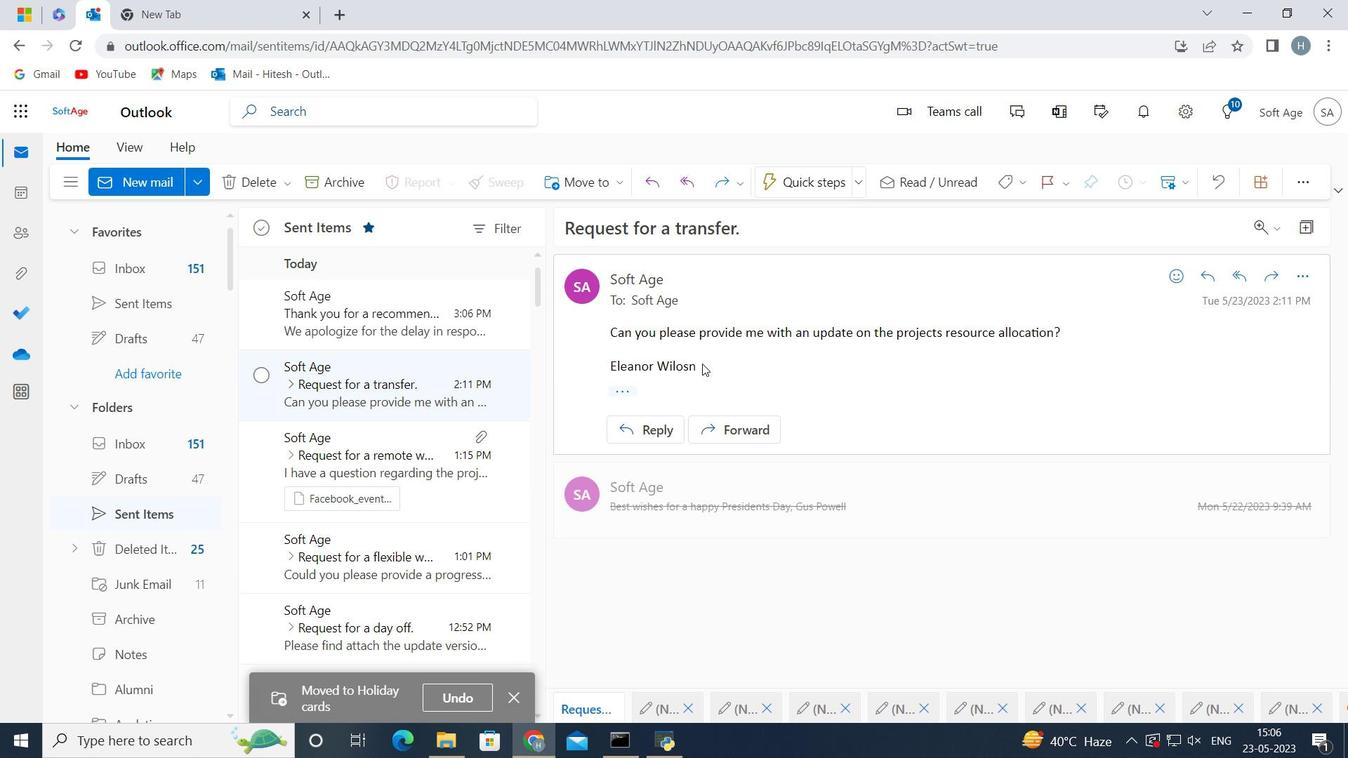 
Action: Mouse scrolled (329, 445) with delta (0, 0)
Screenshot: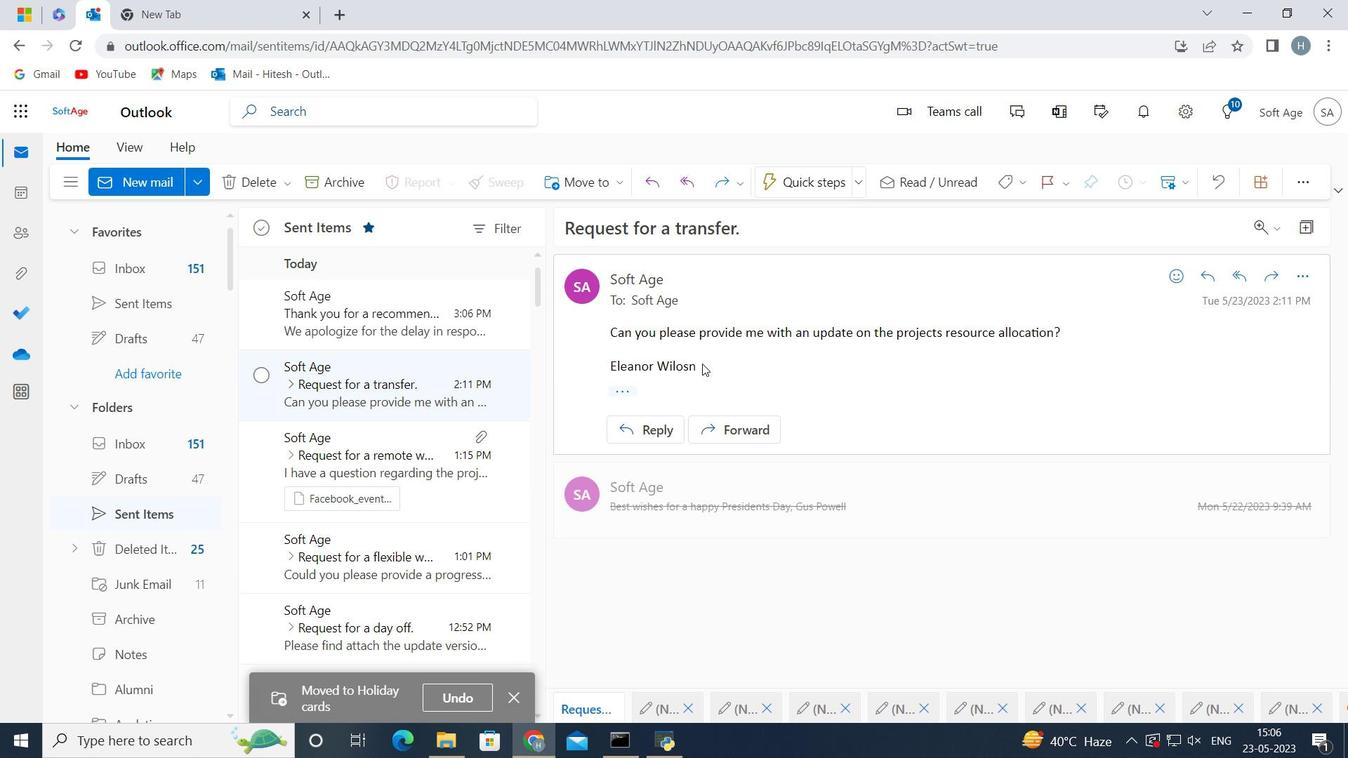 
Action: Mouse scrolled (329, 445) with delta (0, 0)
Screenshot: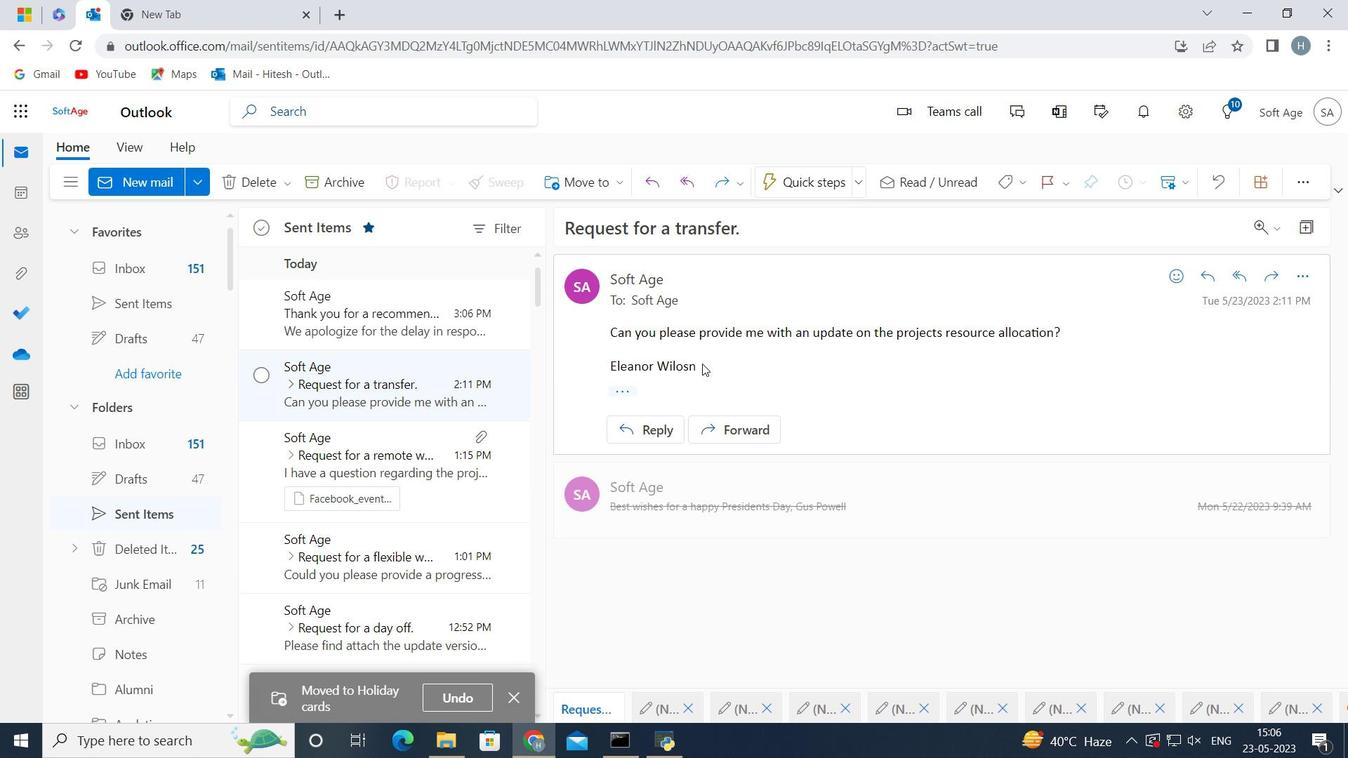 
Action: Mouse scrolled (329, 445) with delta (0, 0)
Screenshot: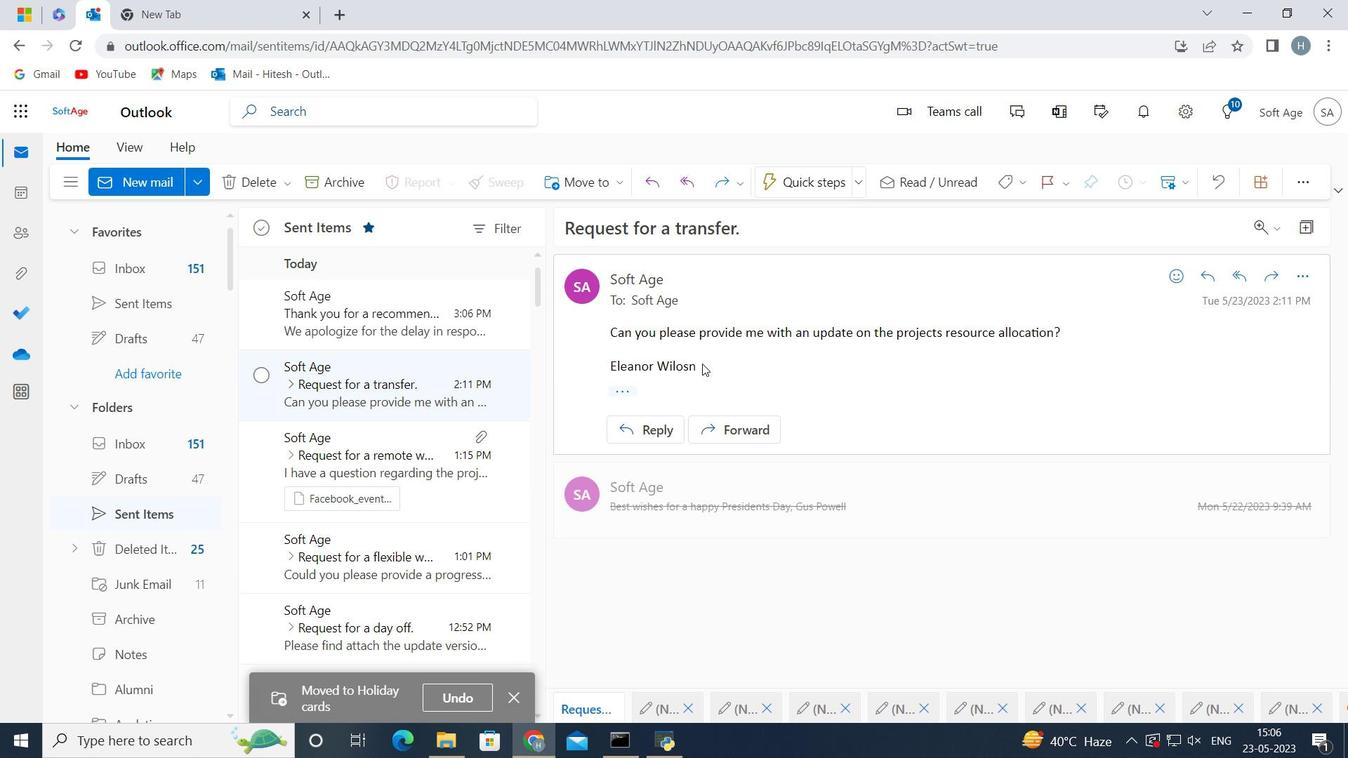 
Action: Mouse scrolled (329, 445) with delta (0, 0)
Screenshot: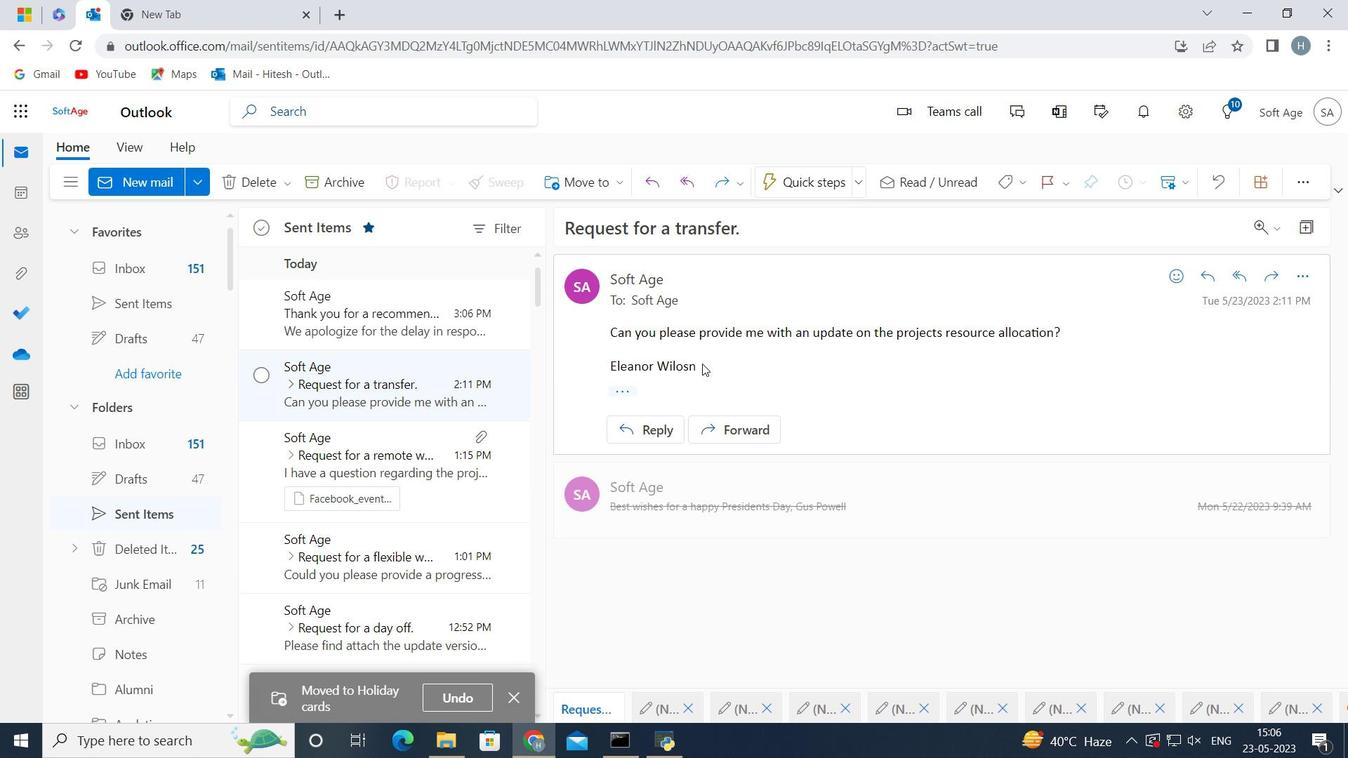 
Action: Mouse scrolled (329, 445) with delta (0, 0)
Screenshot: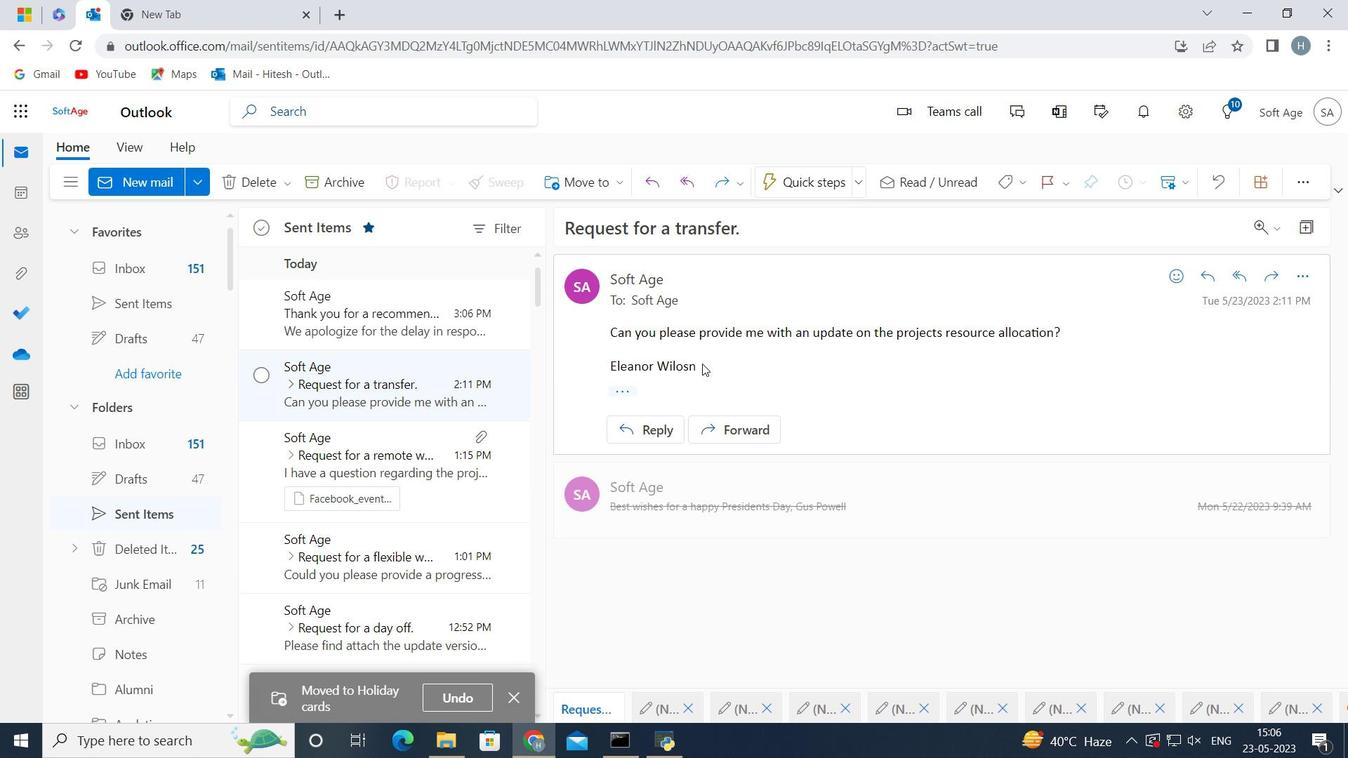 
Action: Mouse scrolled (329, 445) with delta (0, 0)
Screenshot: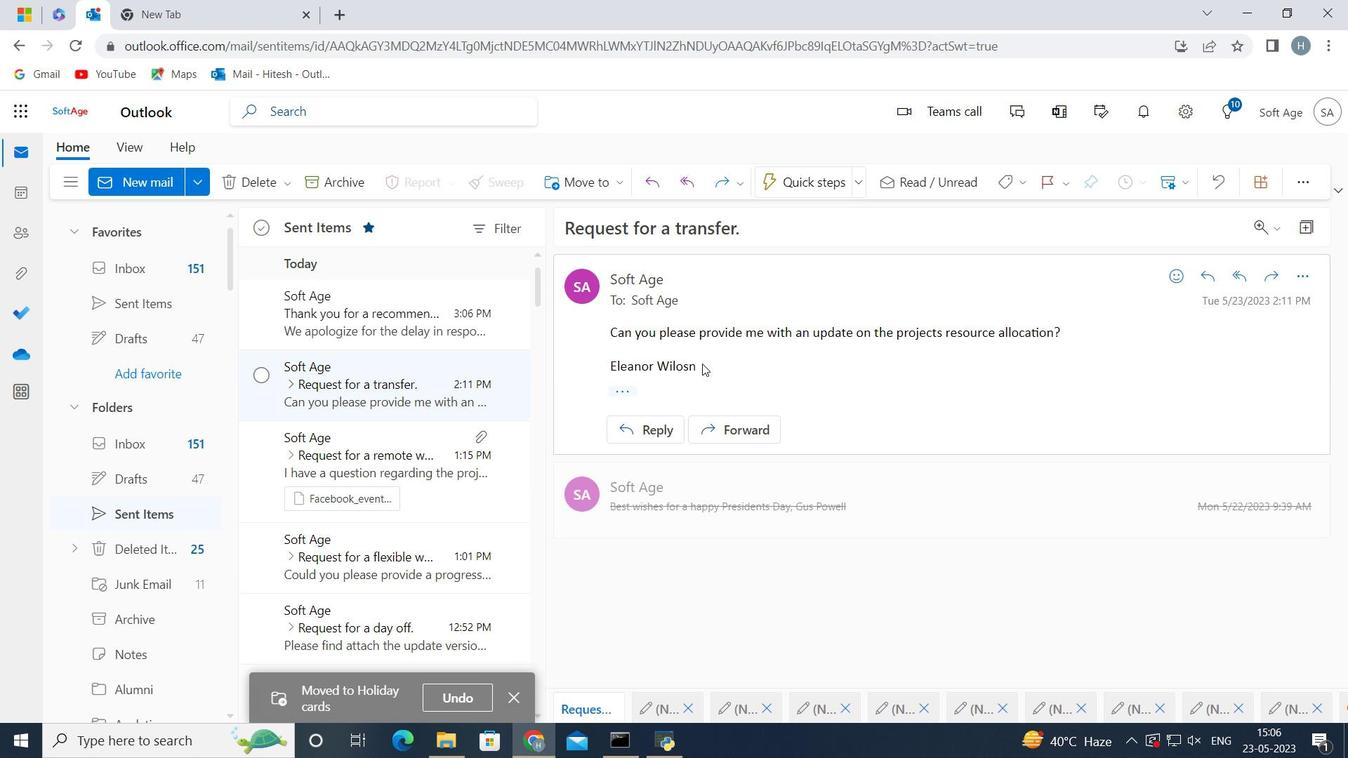 
Action: Mouse scrolled (329, 445) with delta (0, 0)
Screenshot: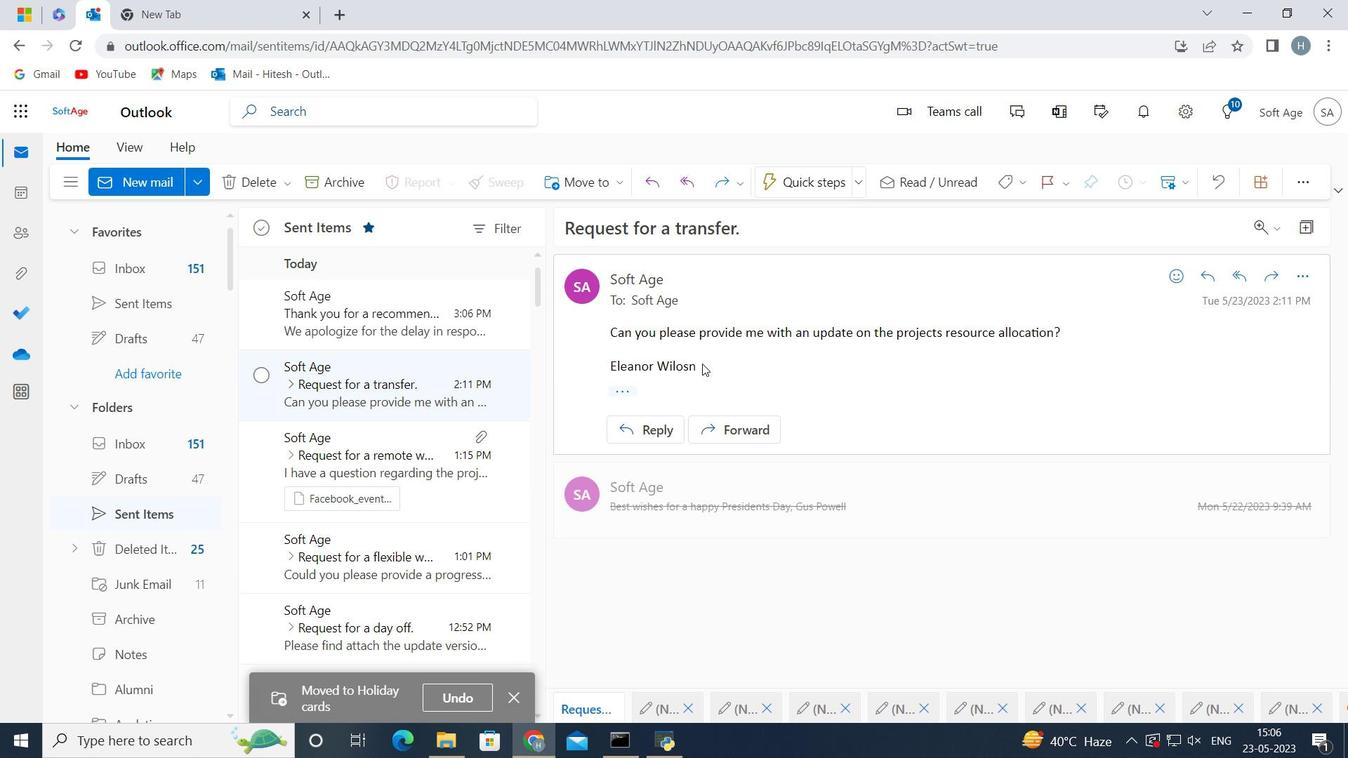 
Action: Mouse scrolled (329, 445) with delta (0, 0)
Screenshot: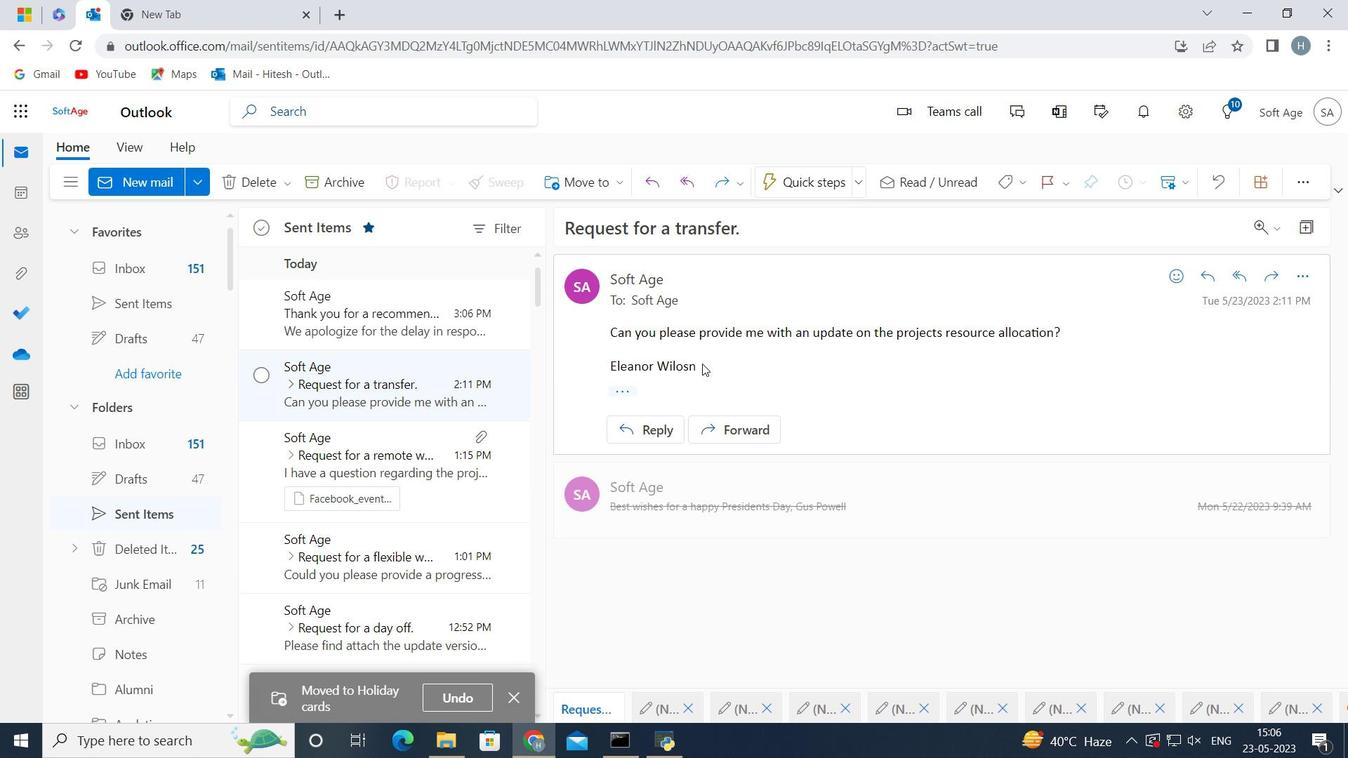 
Action: Mouse scrolled (329, 445) with delta (0, 0)
Screenshot: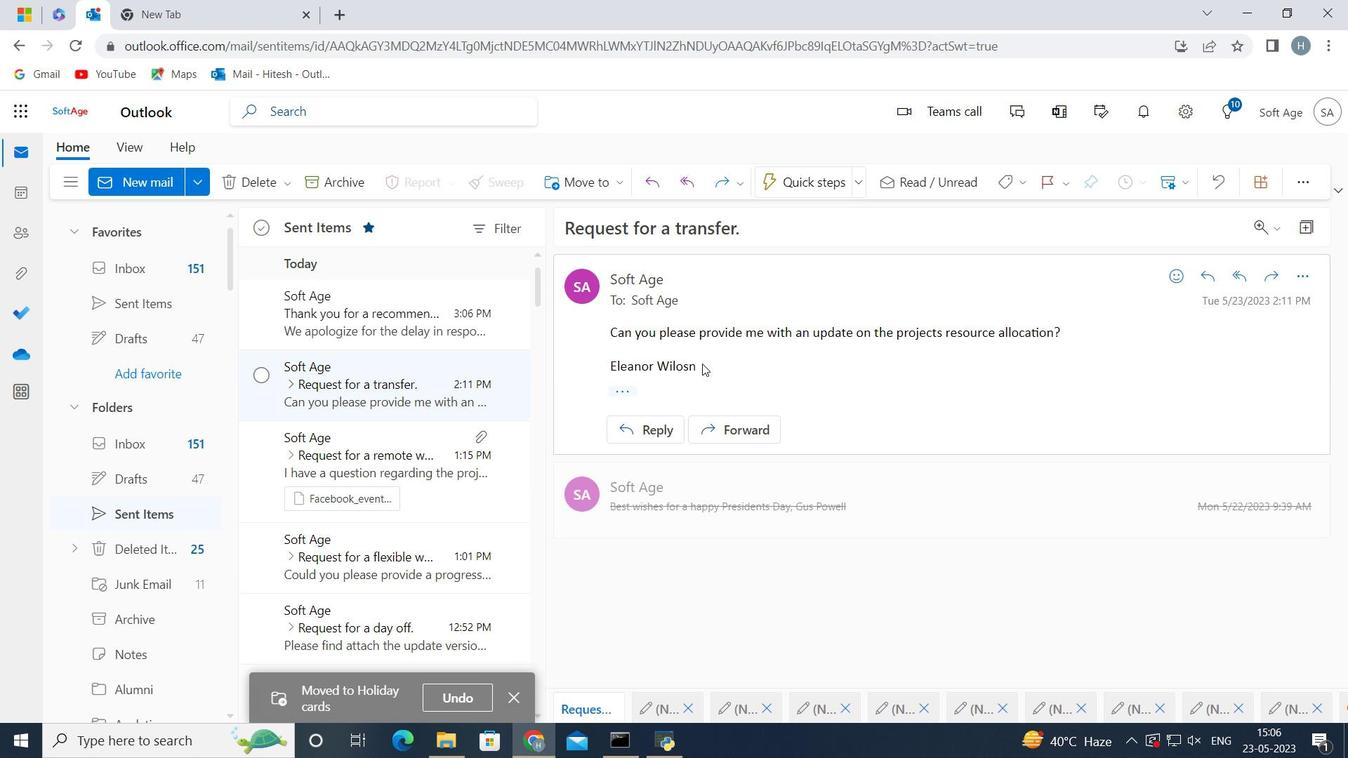 
Action: Mouse scrolled (329, 445) with delta (0, 0)
Screenshot: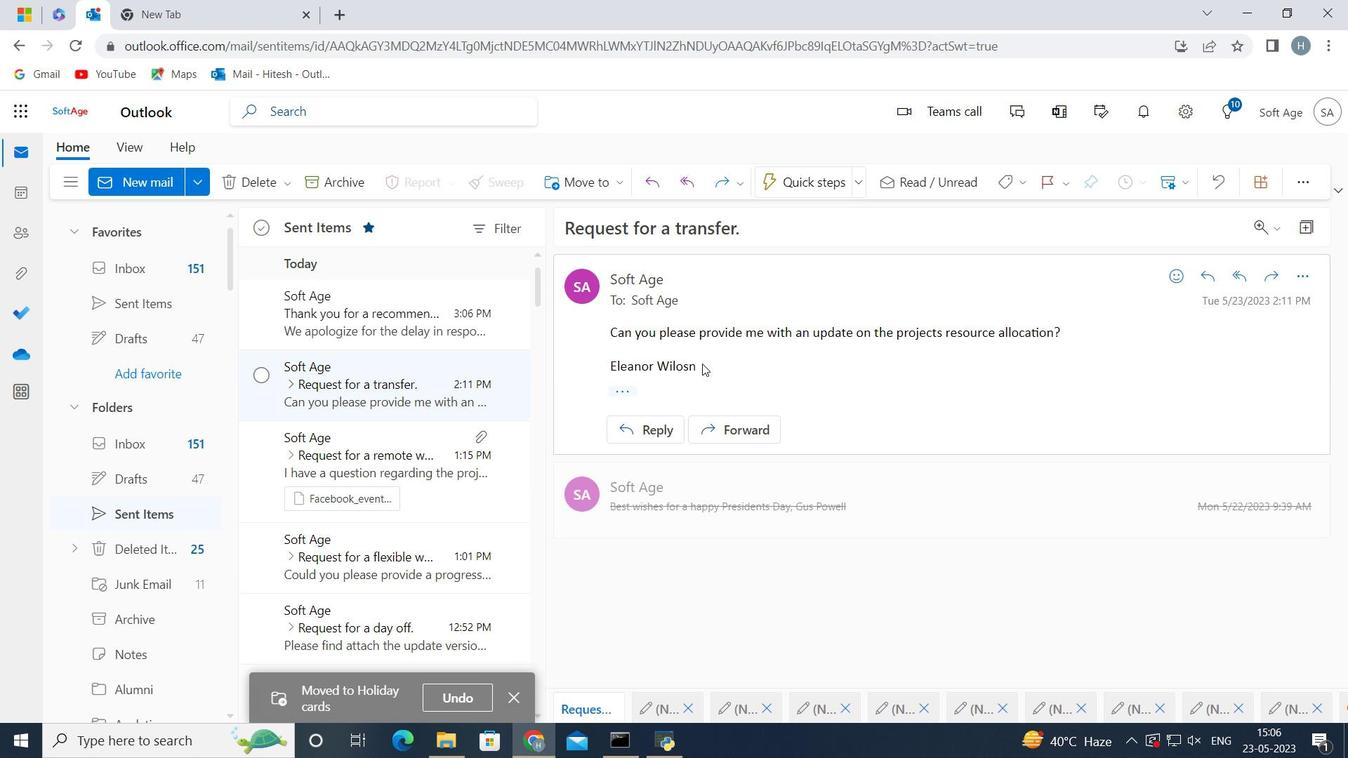 
Action: Mouse scrolled (329, 445) with delta (0, 0)
Screenshot: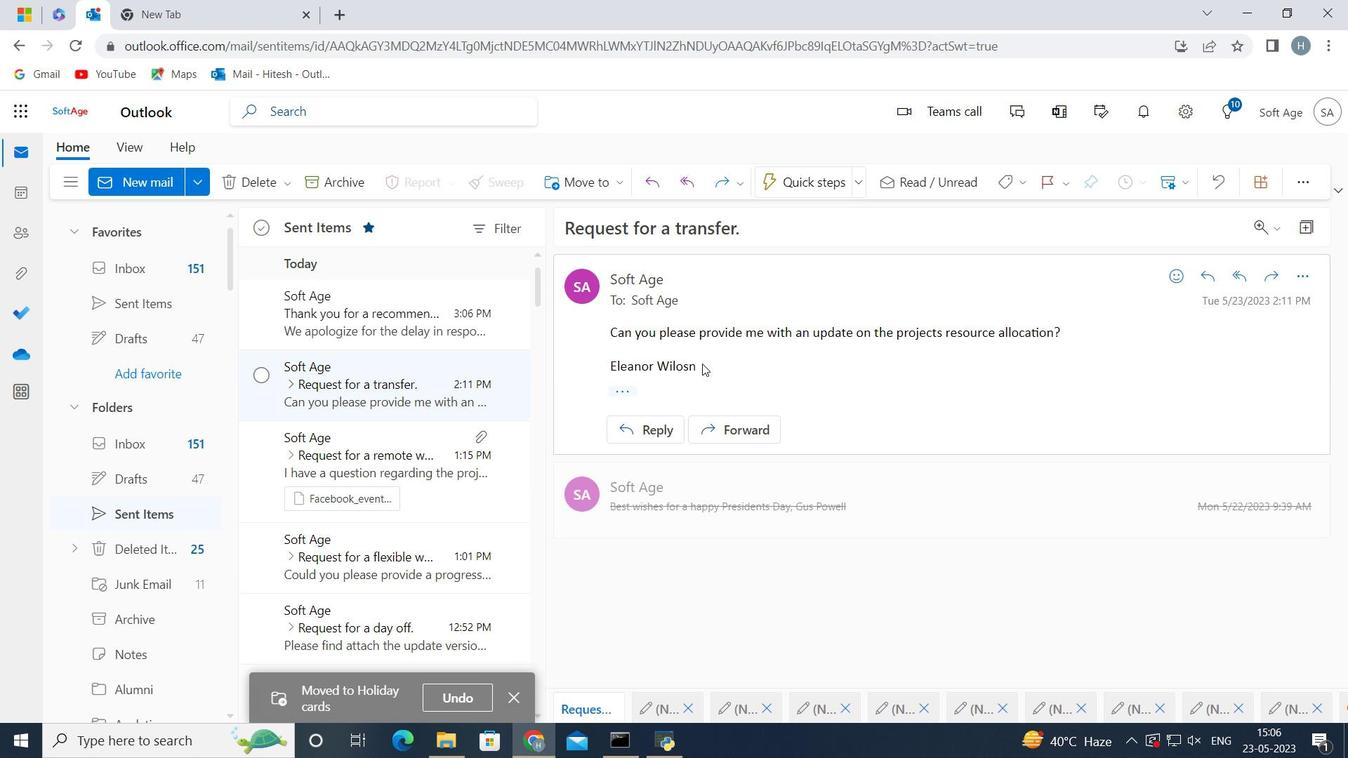 
Action: Mouse scrolled (329, 445) with delta (0, 0)
Screenshot: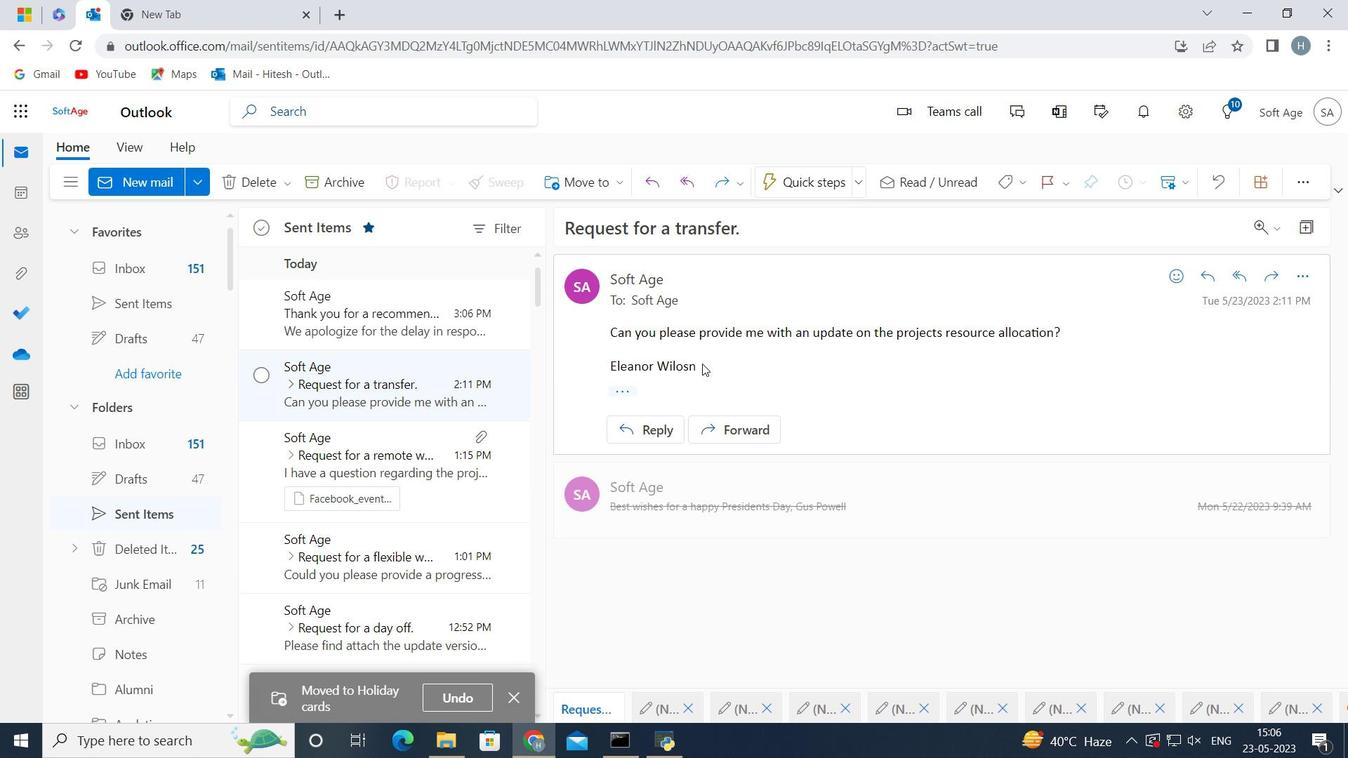 
Action: Mouse moved to (405, 464)
Screenshot: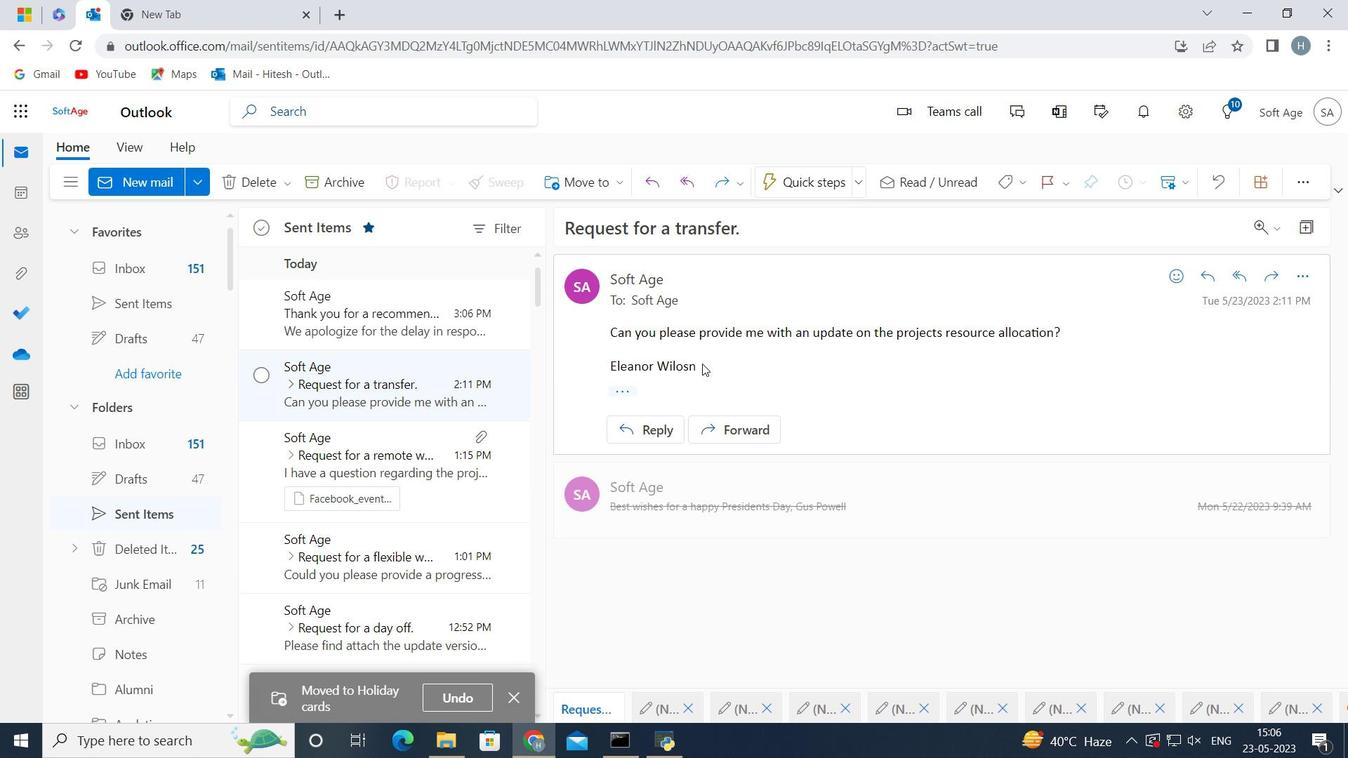 
Action: Mouse scrolled (405, 464) with delta (0, 0)
Screenshot: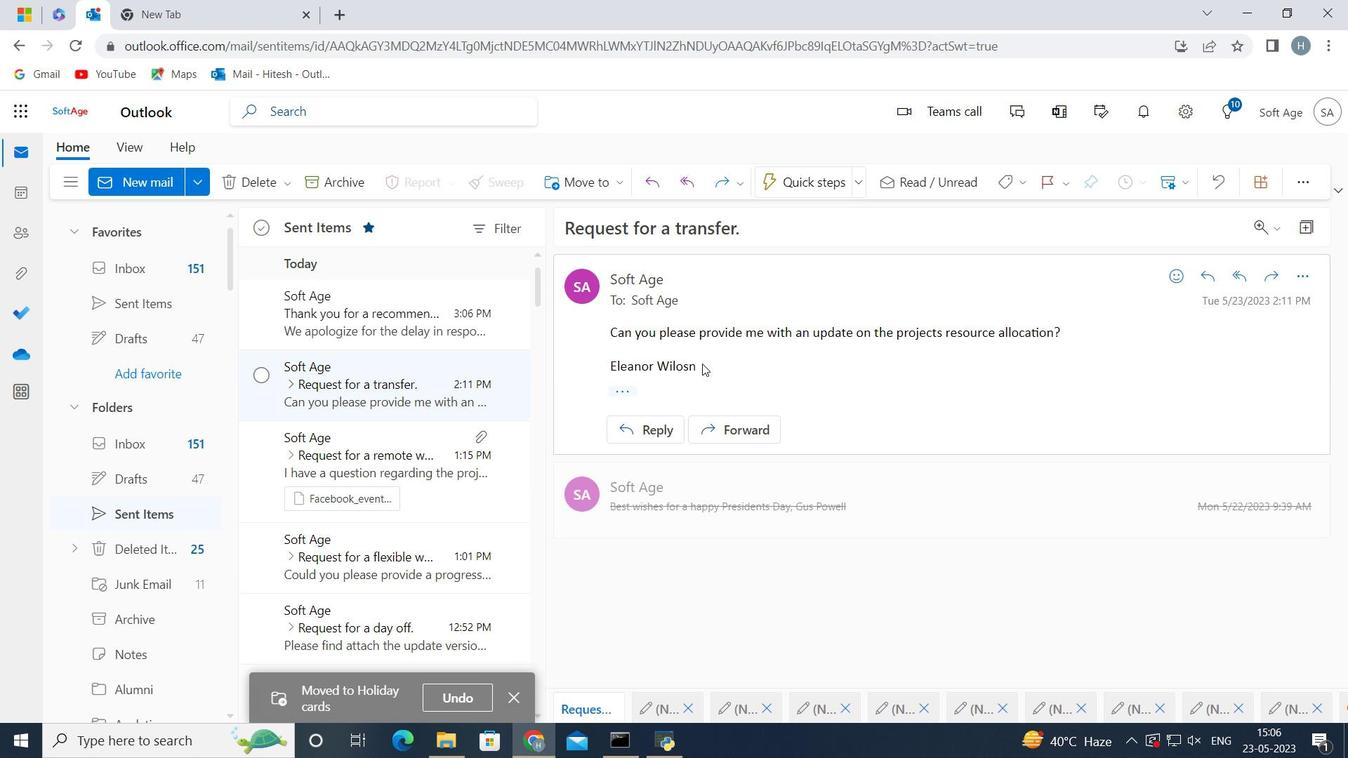 
Action: Mouse scrolled (405, 464) with delta (0, 0)
Screenshot: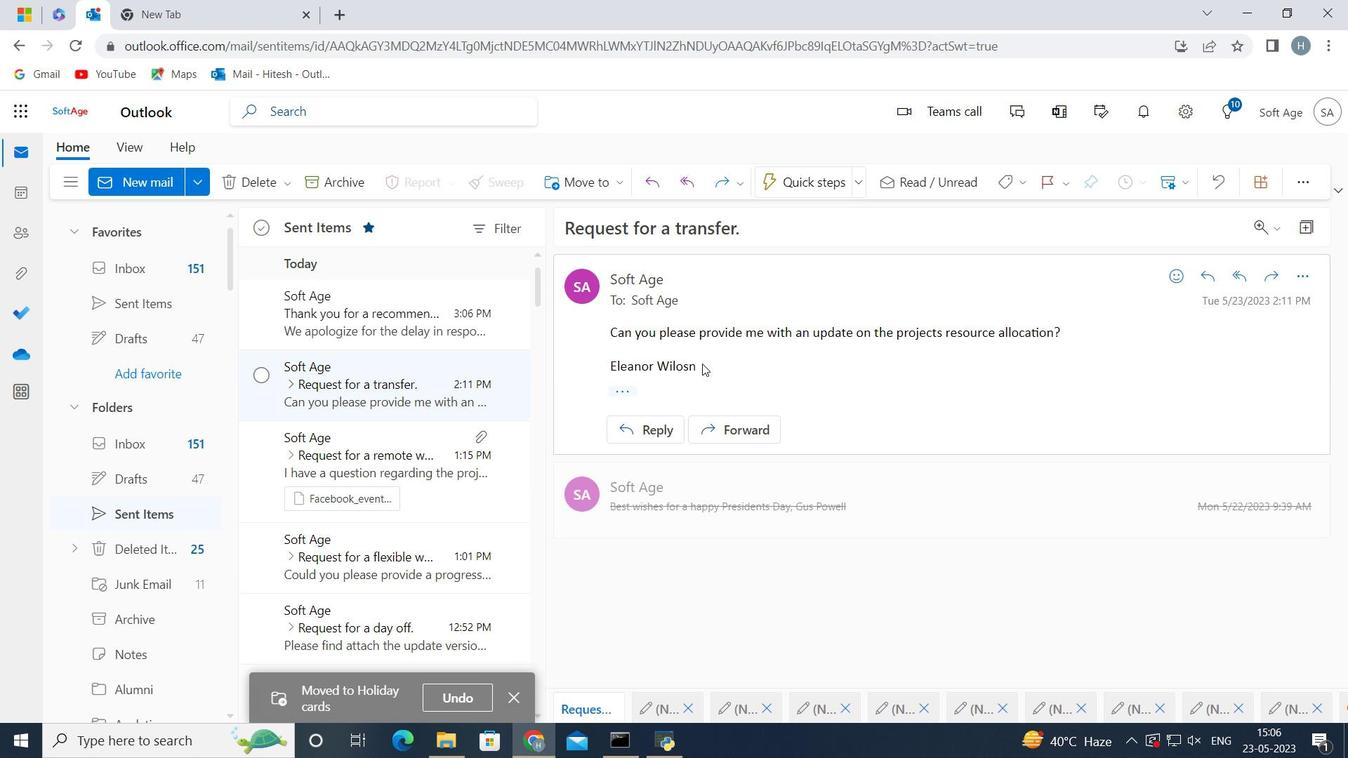
Action: Mouse scrolled (405, 464) with delta (0, 0)
Screenshot: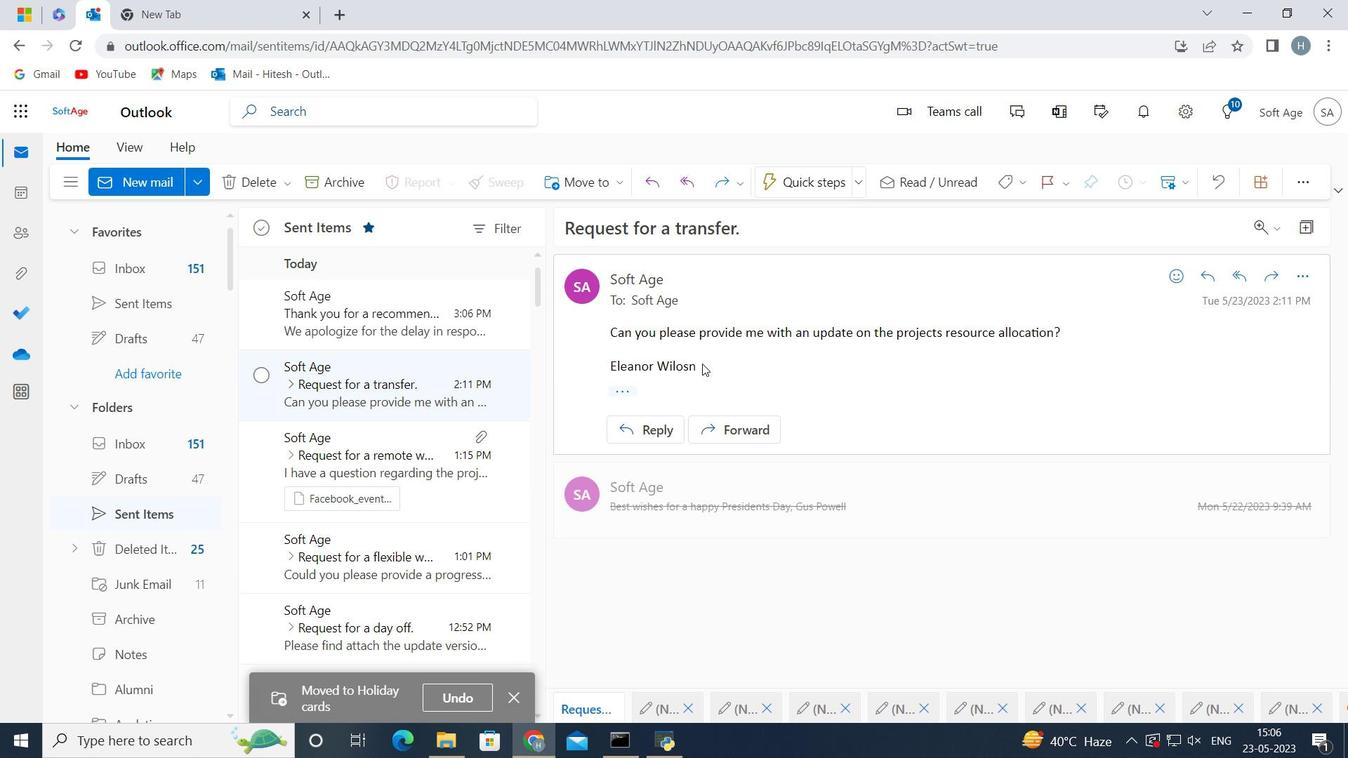 
Action: Mouse scrolled (405, 464) with delta (0, 0)
Screenshot: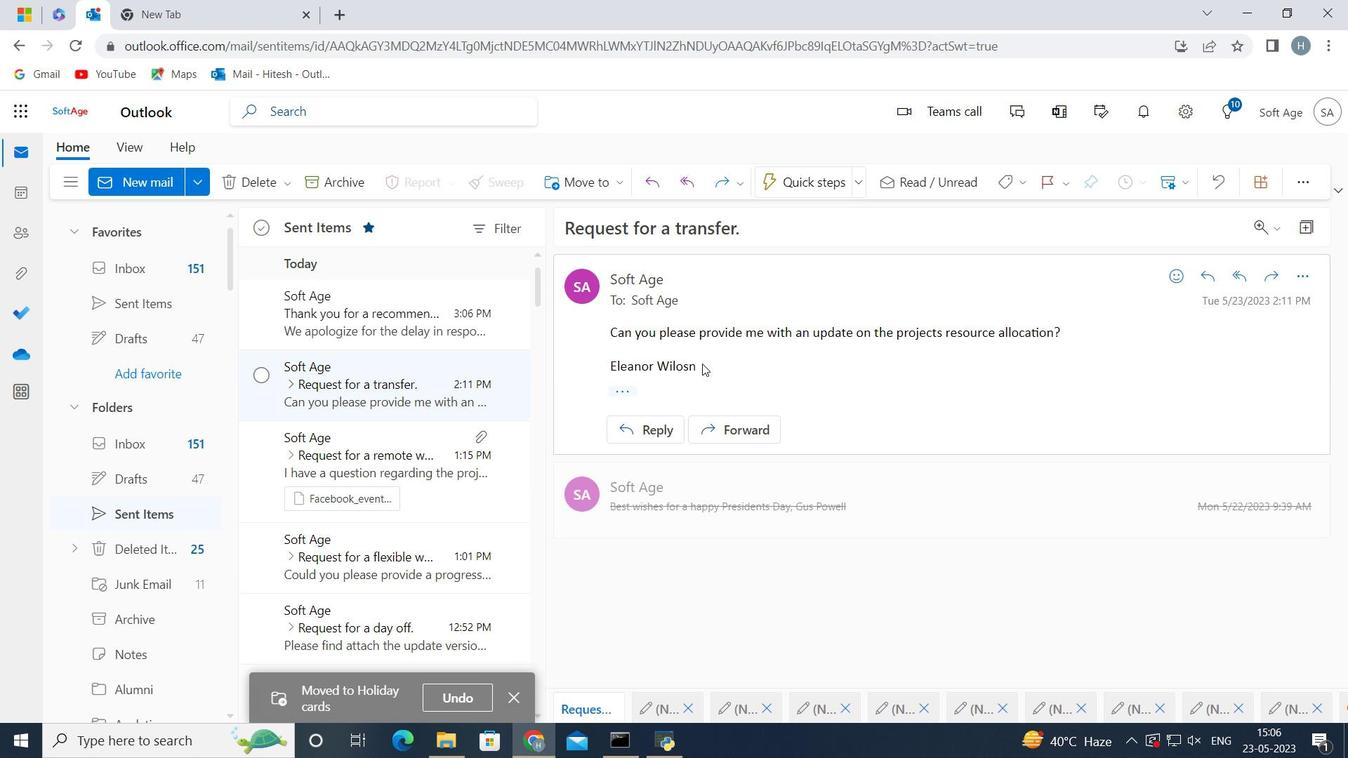 
Action: Mouse scrolled (405, 464) with delta (0, 0)
Screenshot: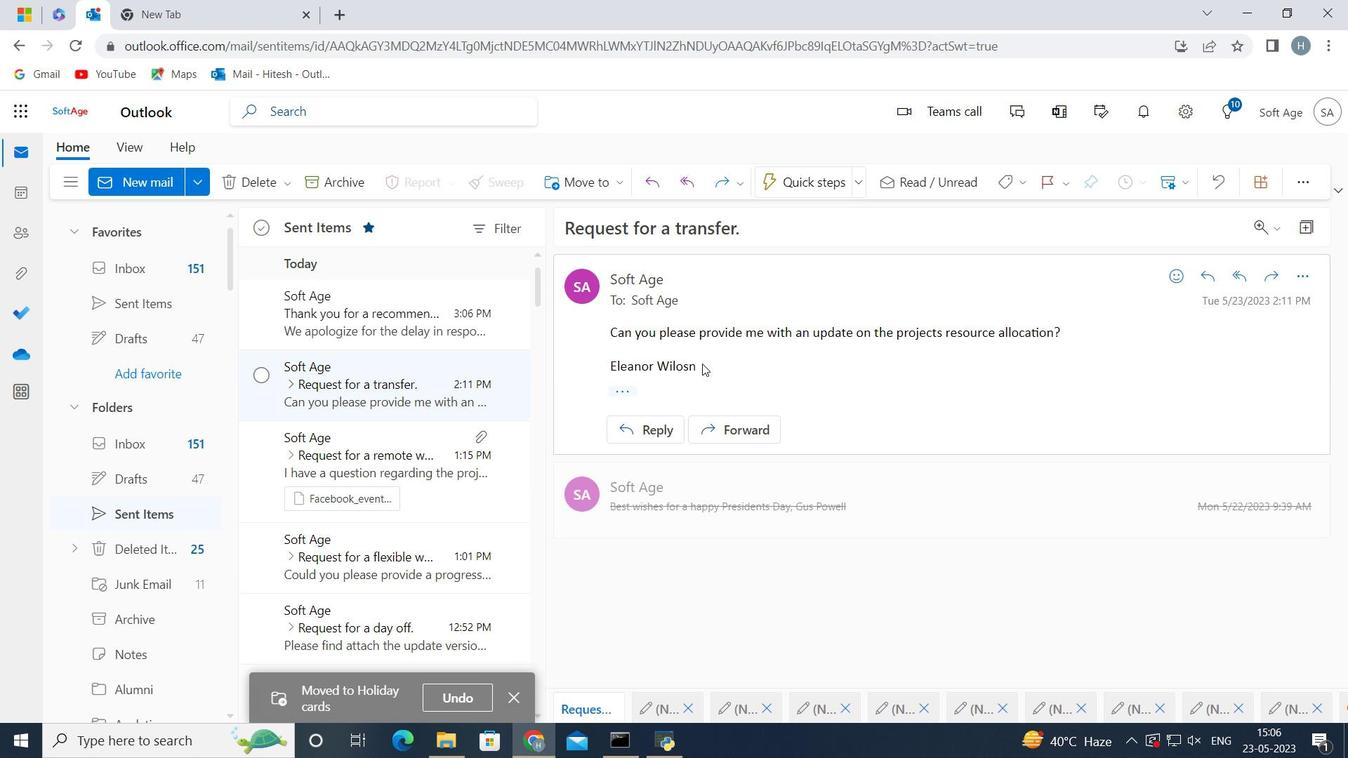 
Action: Mouse moved to (405, 463)
Screenshot: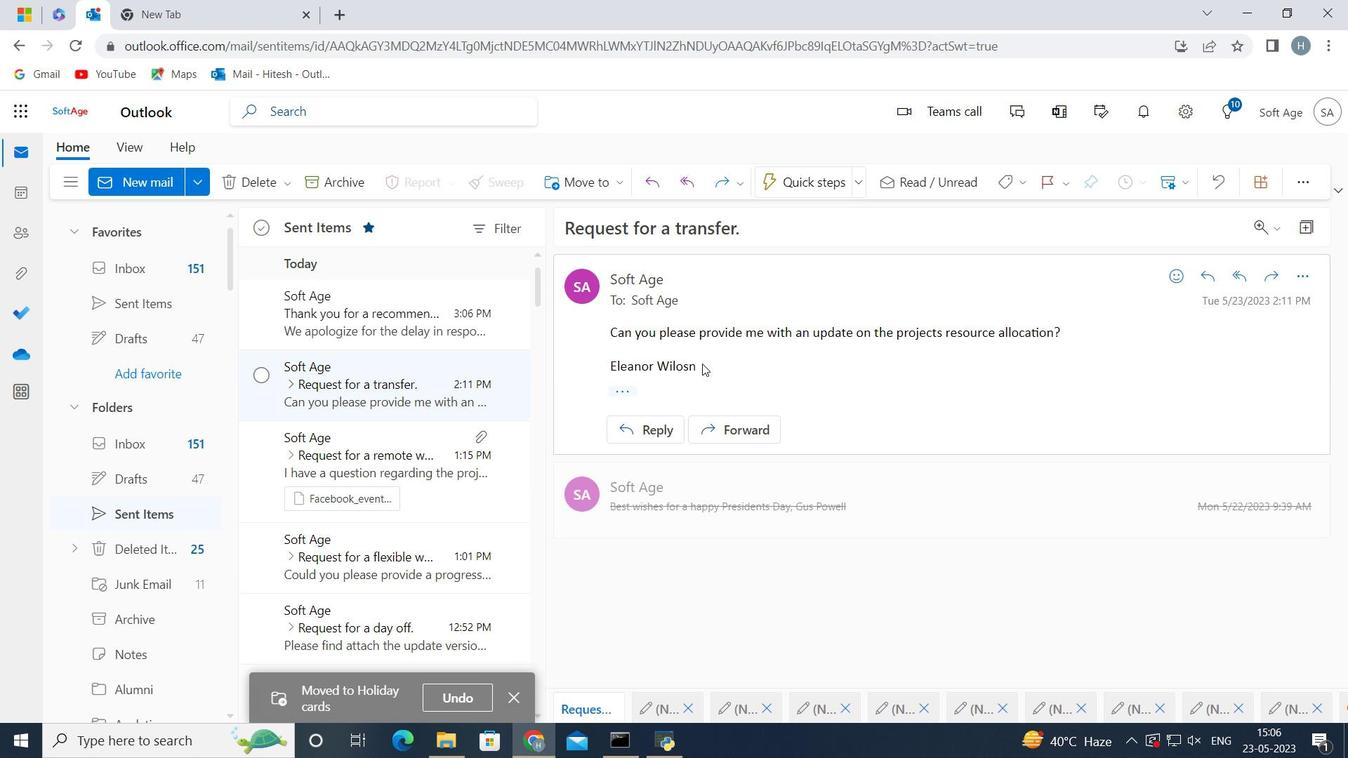 
Action: Mouse scrolled (405, 464) with delta (0, 0)
Screenshot: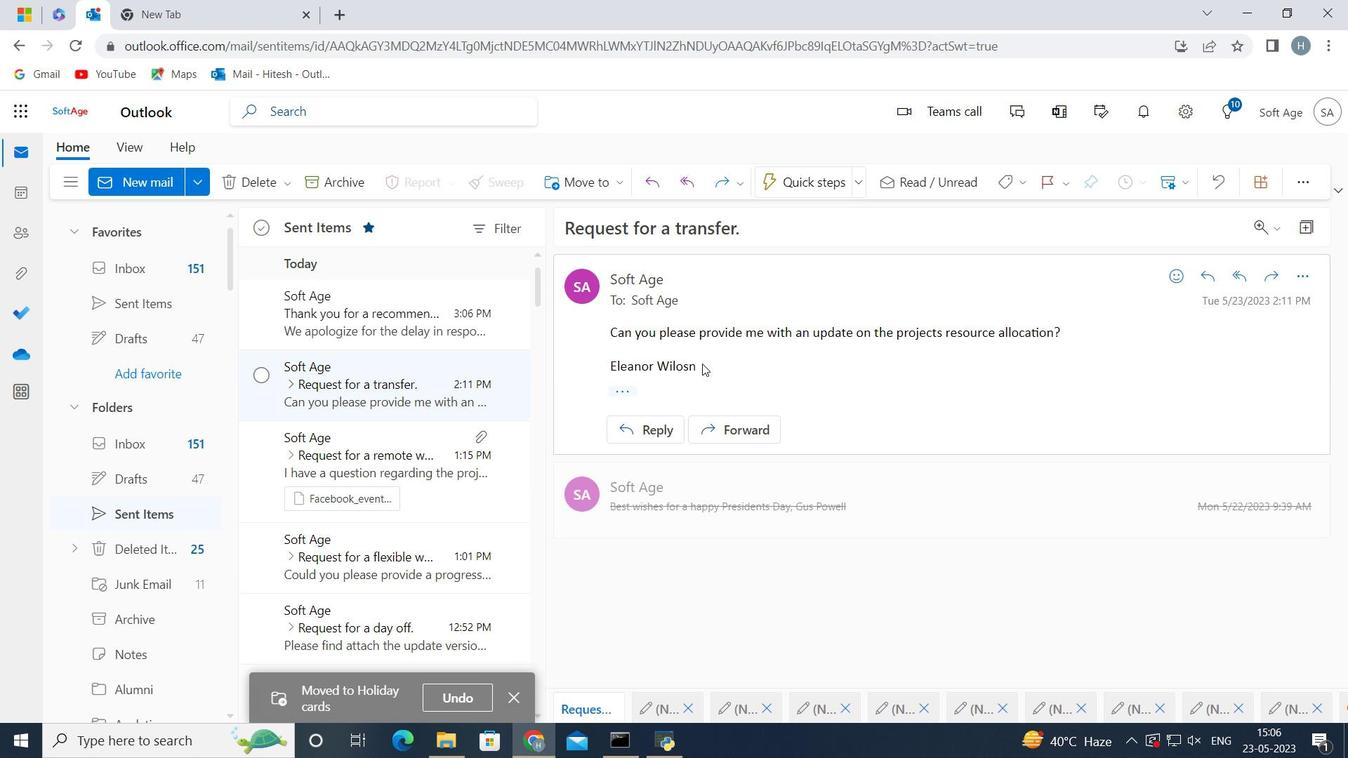 
Action: Mouse scrolled (405, 464) with delta (0, 0)
Screenshot: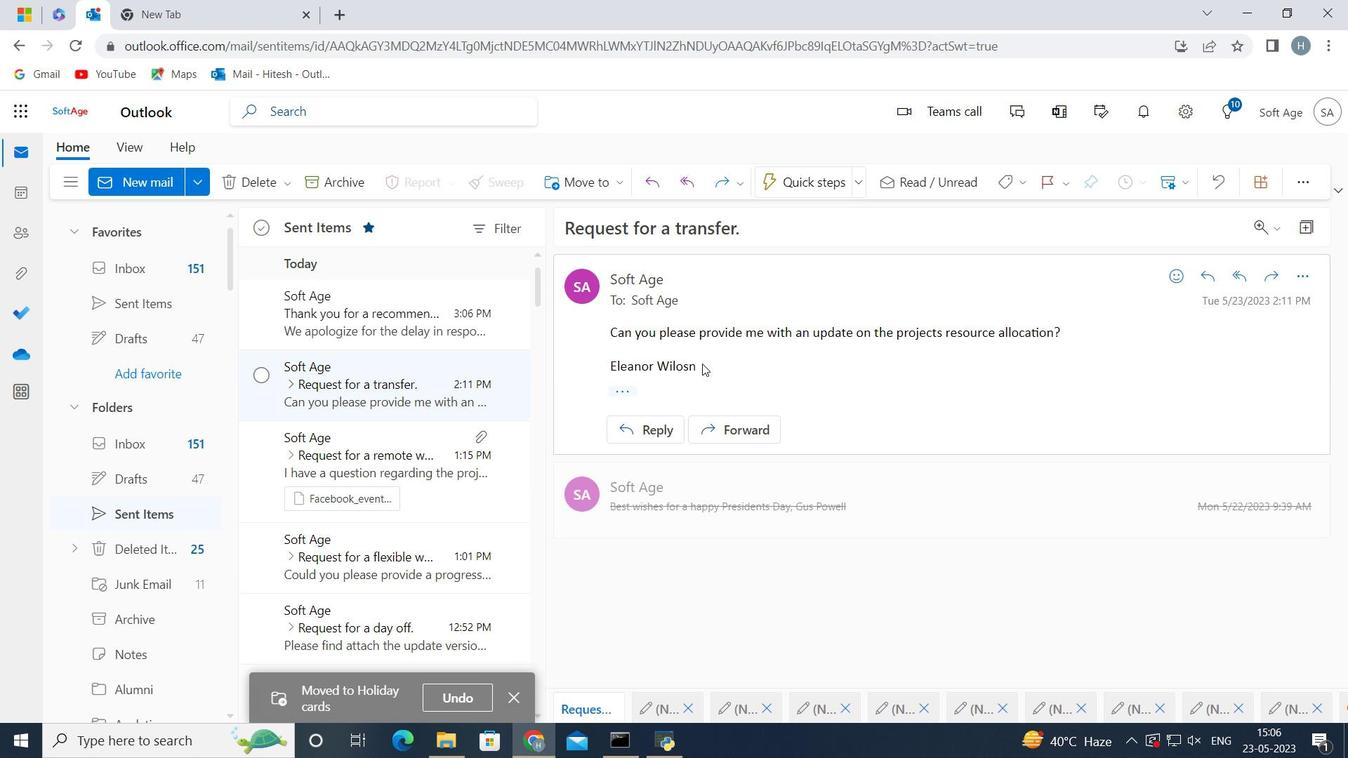 
Action: Mouse scrolled (405, 464) with delta (0, 0)
Screenshot: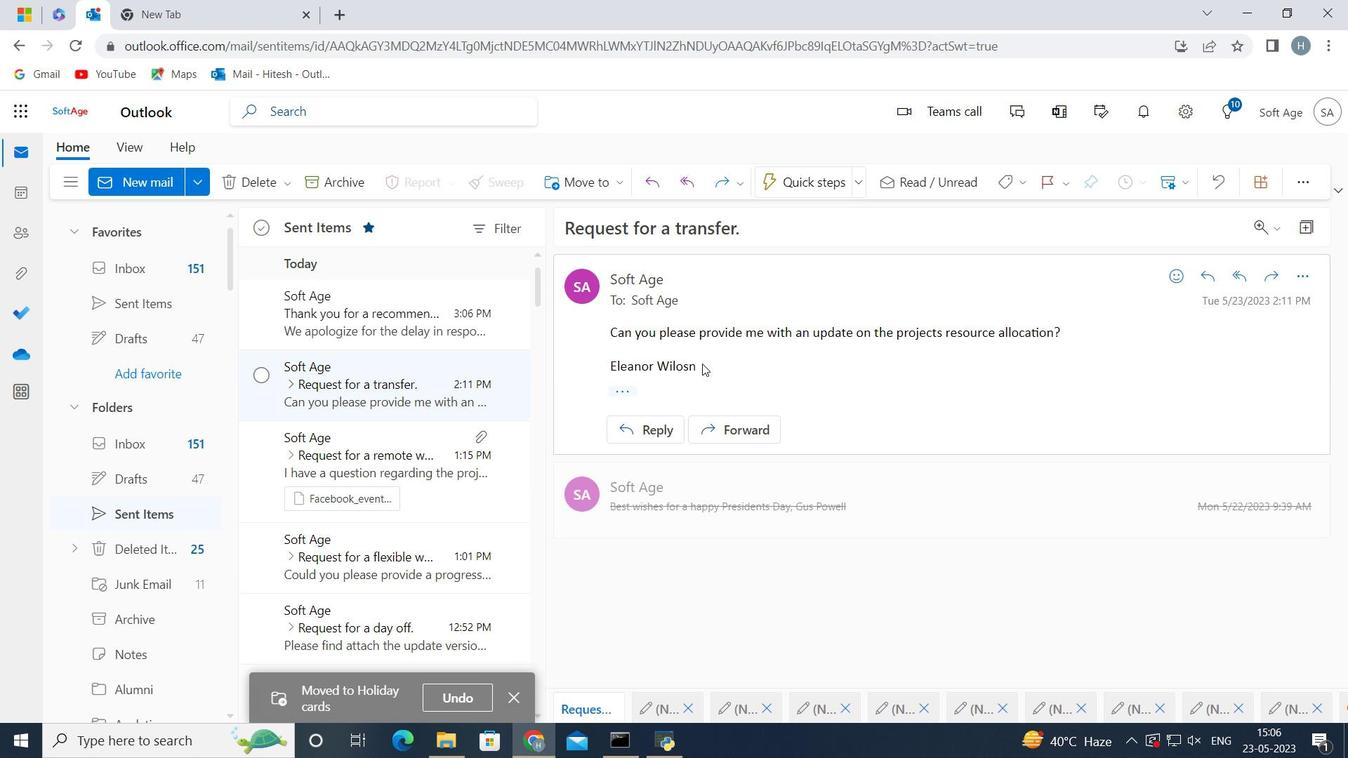 
Action: Mouse scrolled (405, 464) with delta (0, 0)
Screenshot: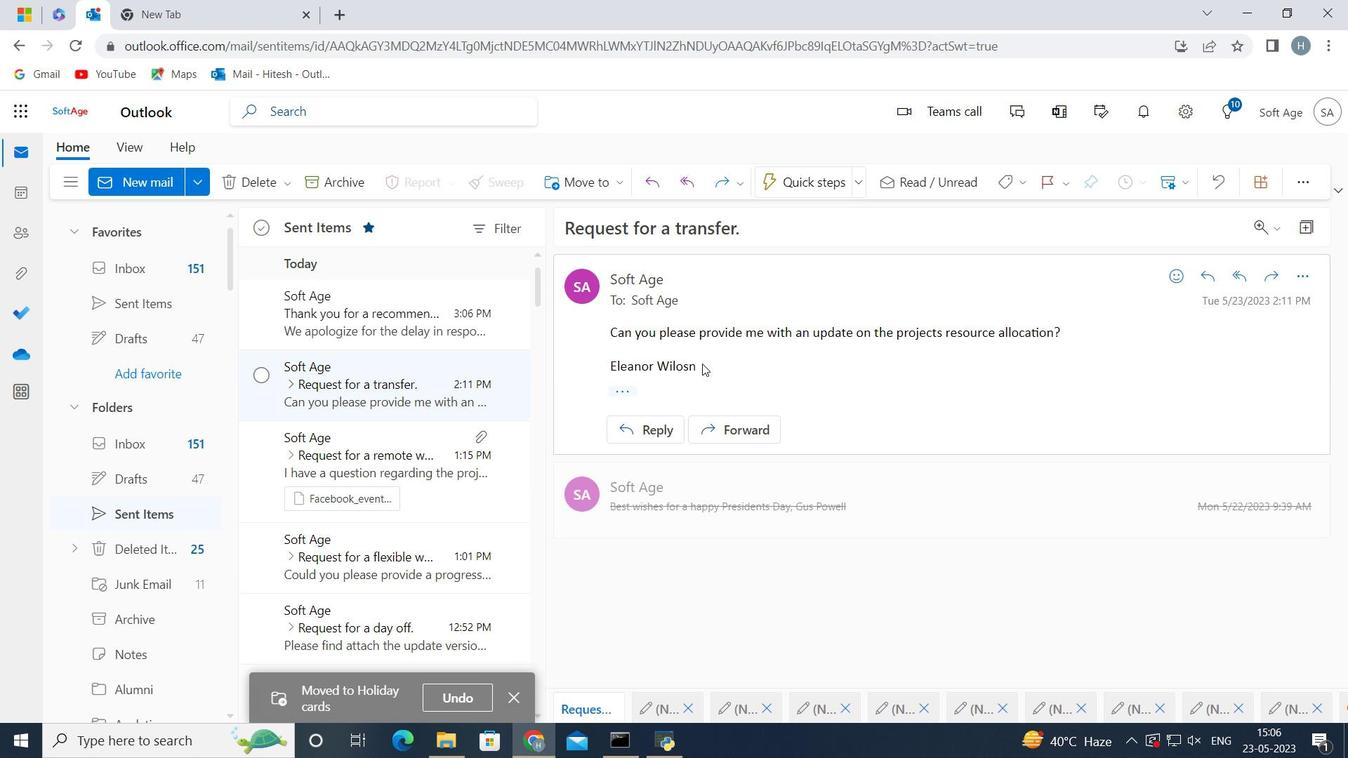 
Action: Mouse scrolled (405, 464) with delta (0, 0)
Screenshot: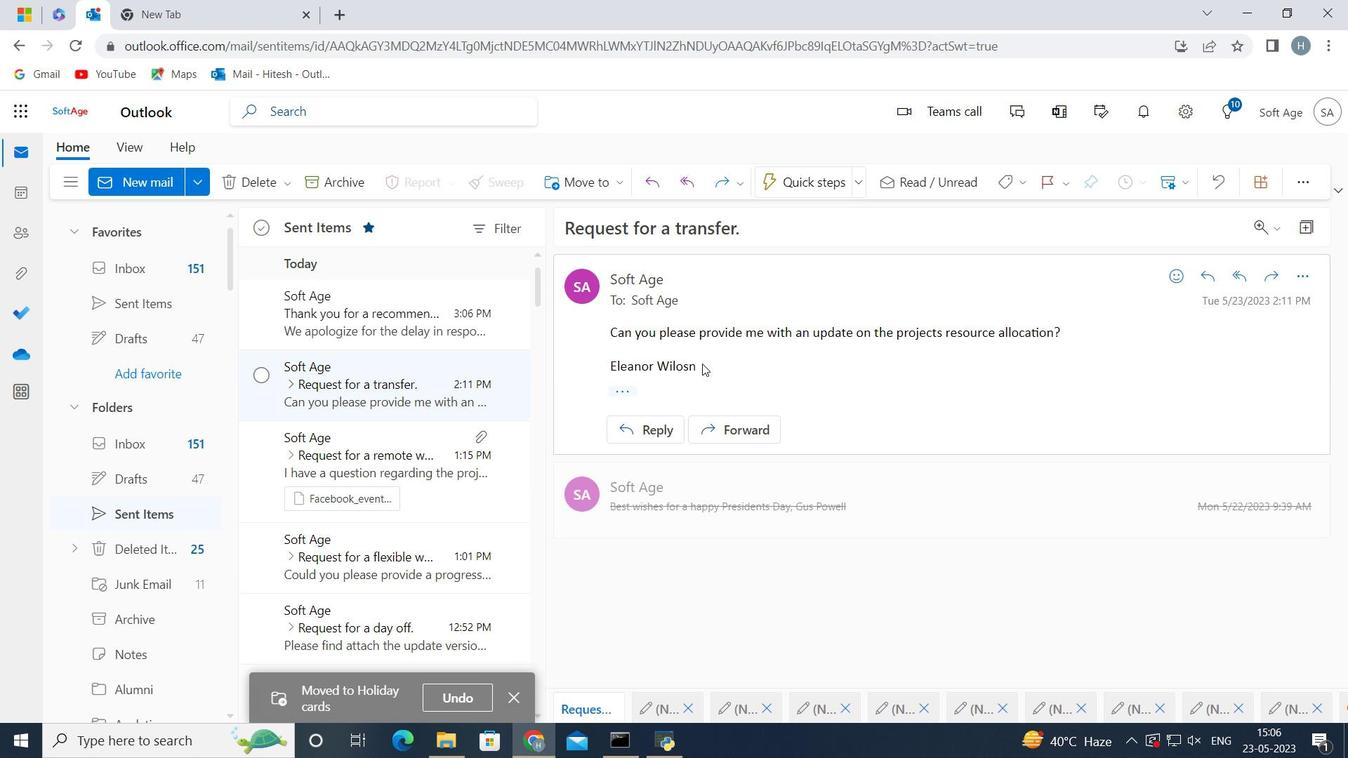 
Action: Mouse moved to (476, 481)
Screenshot: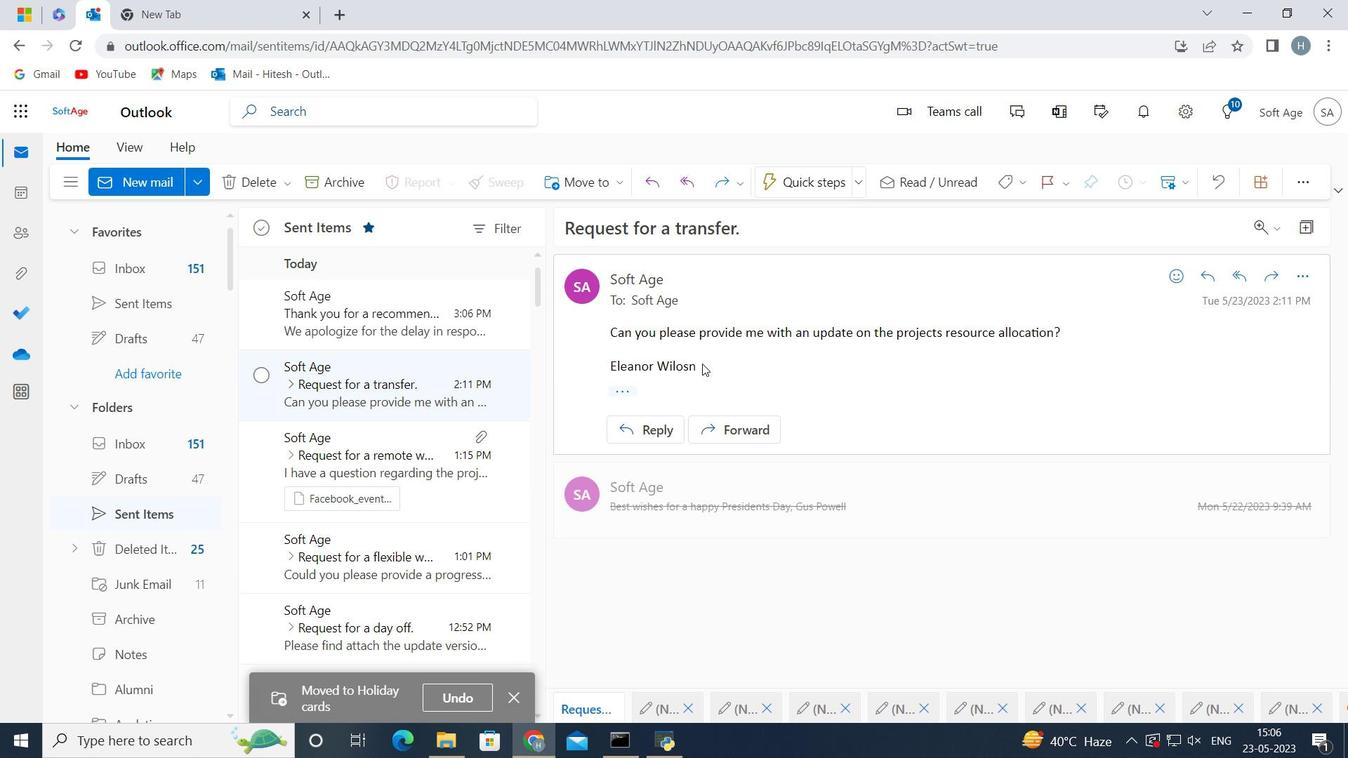 
Action: Mouse scrolled (476, 482) with delta (0, 0)
Screenshot: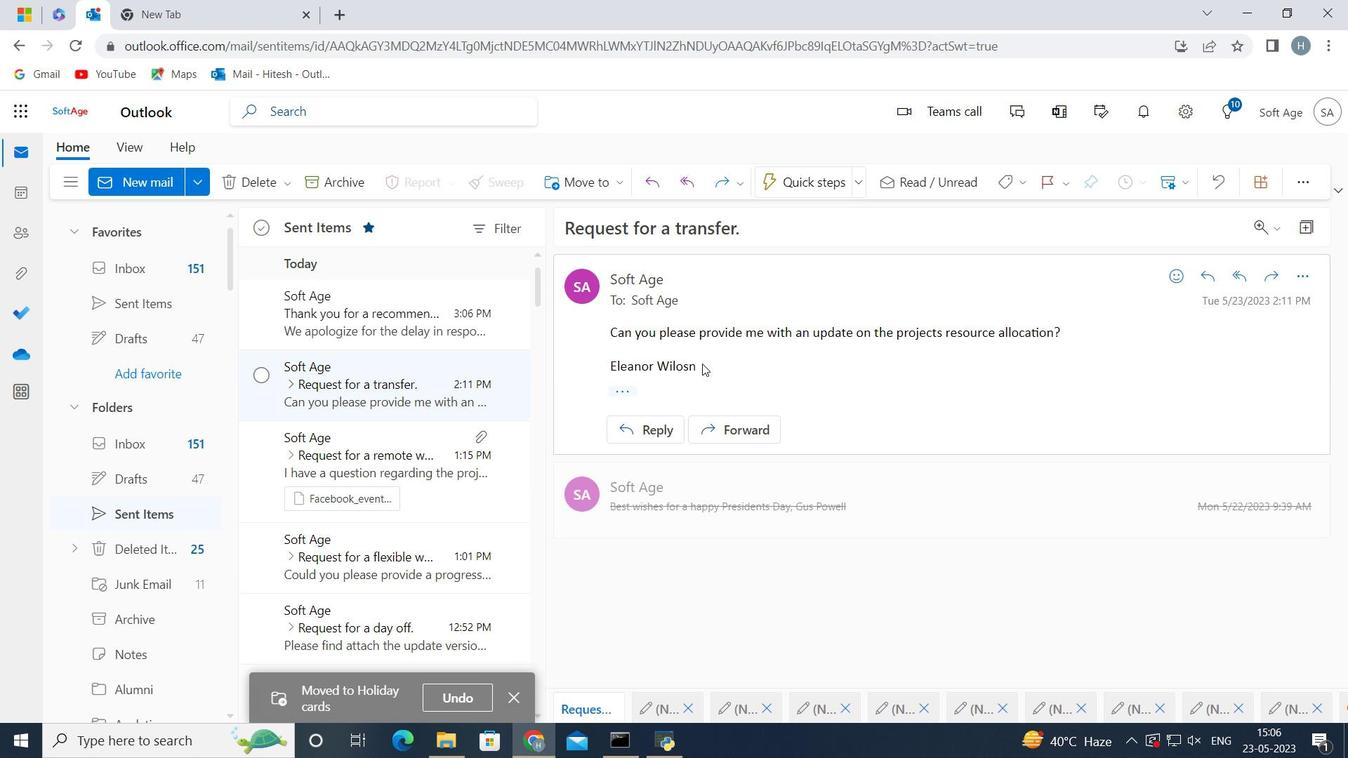 
Action: Mouse moved to (476, 481)
Screenshot: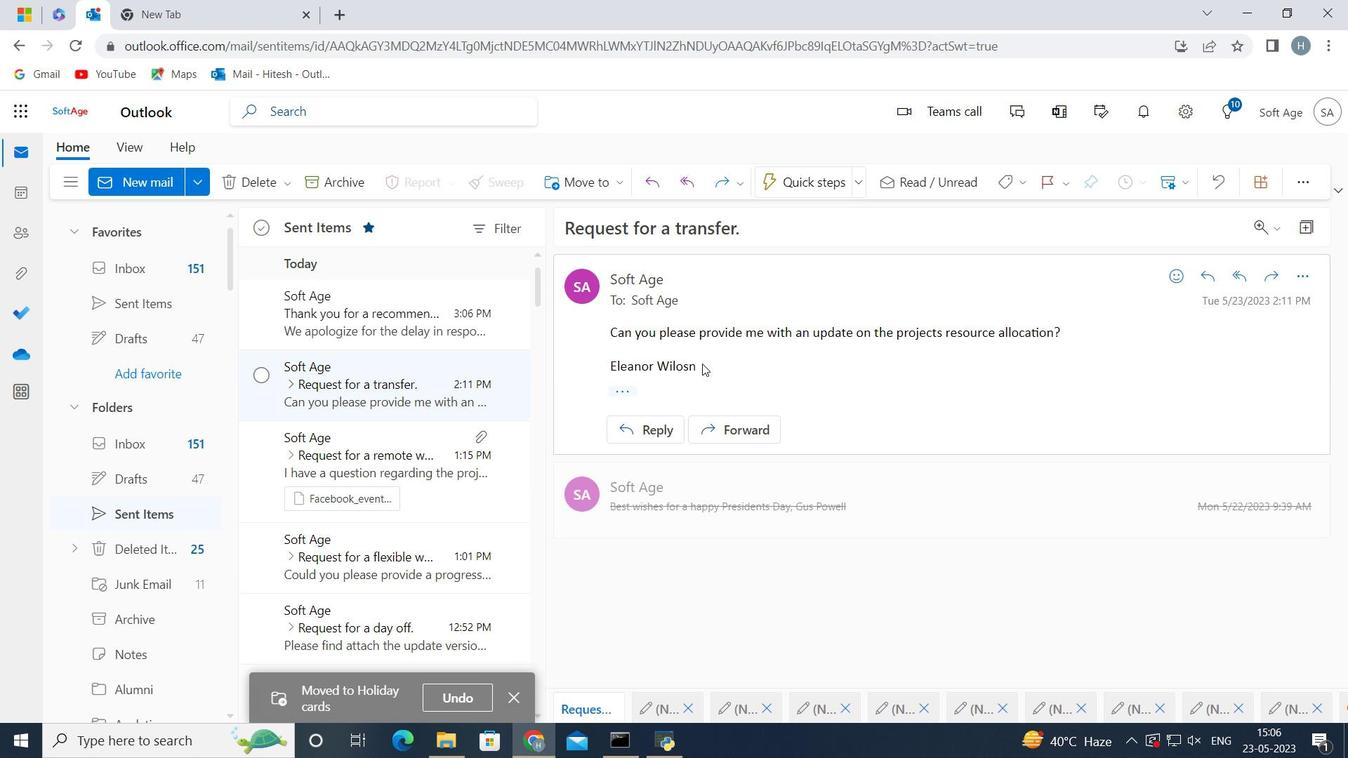 
Action: Mouse scrolled (476, 482) with delta (0, 0)
Screenshot: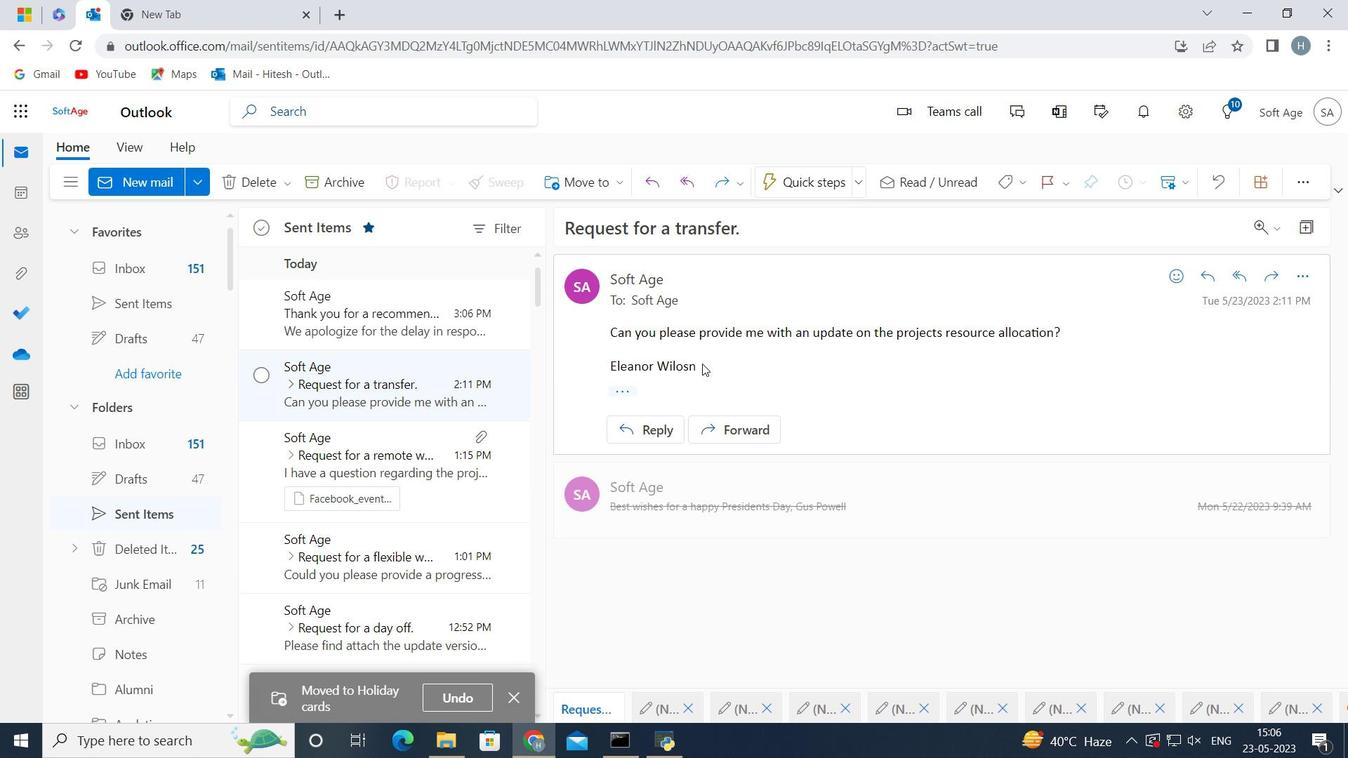 
Action: Mouse scrolled (476, 482) with delta (0, 0)
Screenshot: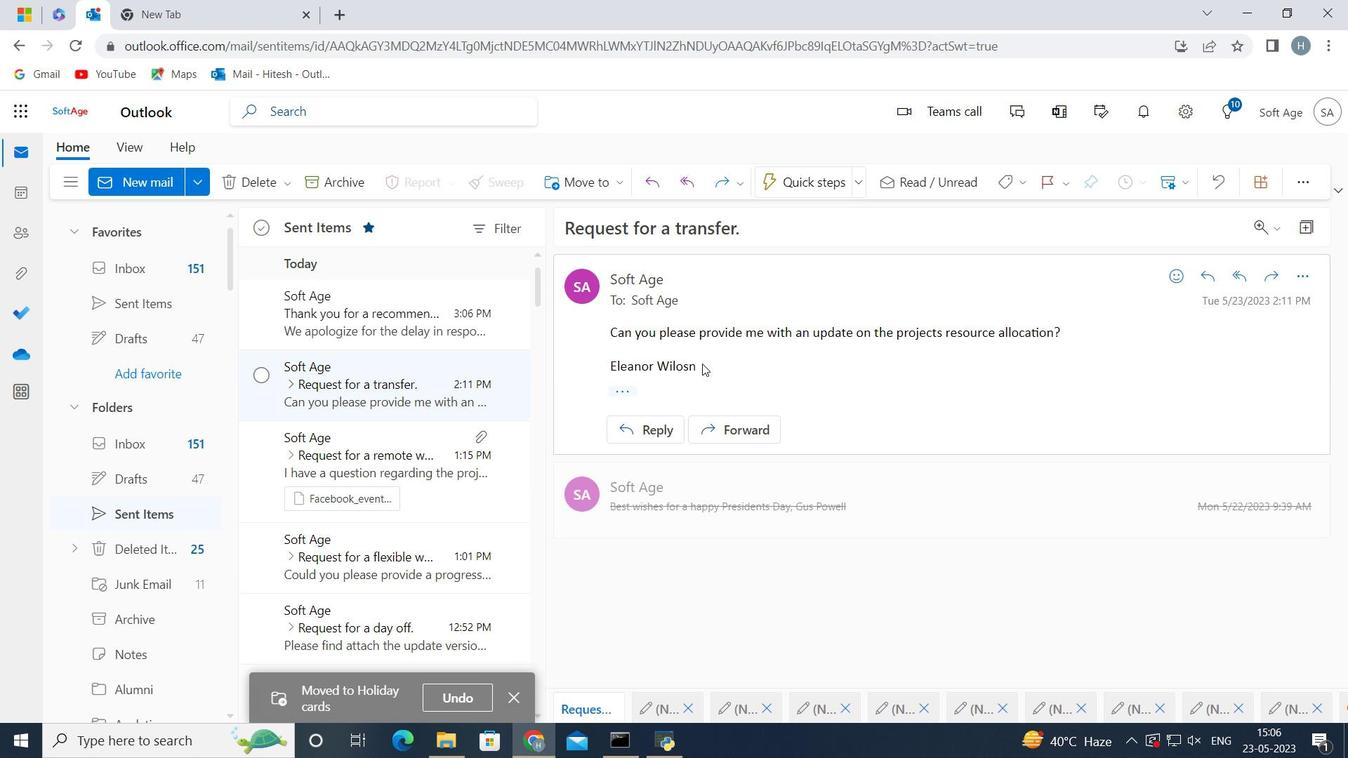 
Action: Mouse scrolled (476, 482) with delta (0, 0)
Screenshot: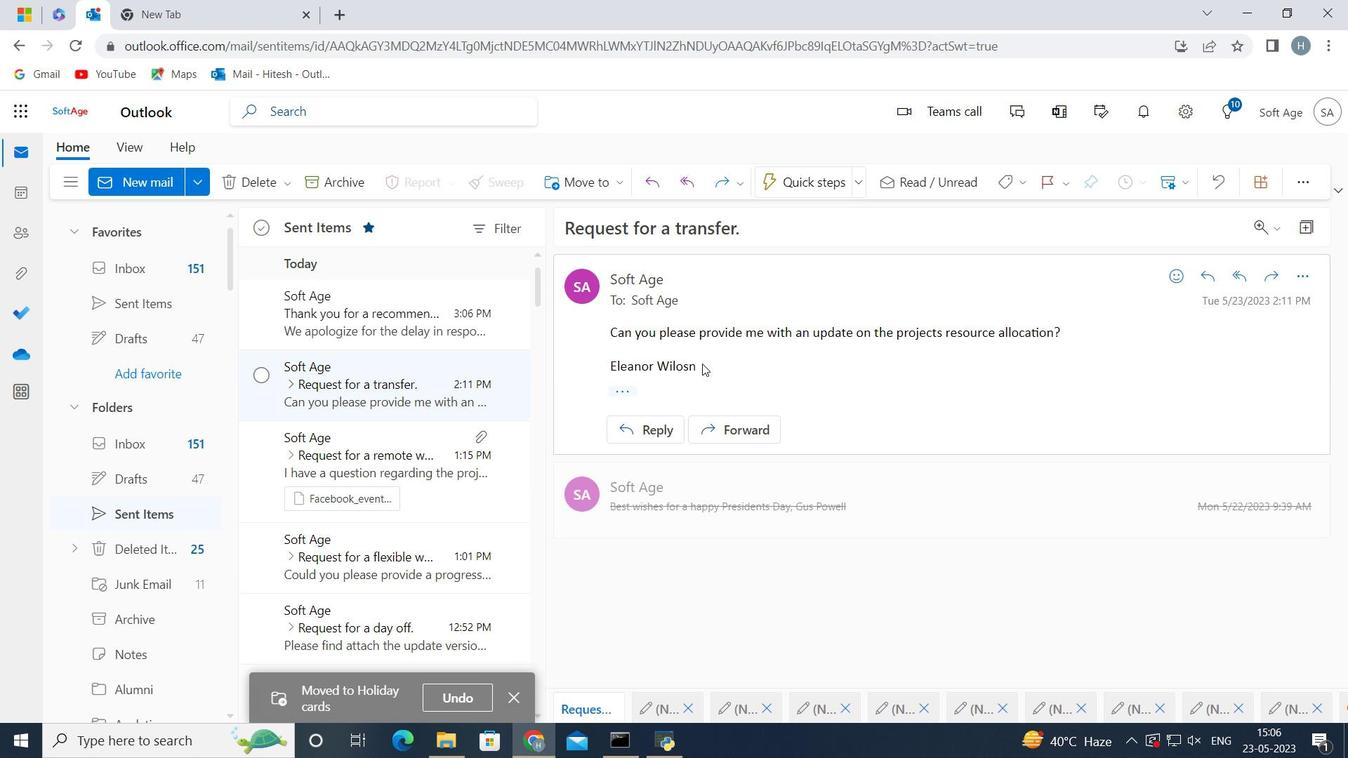 
Action: Mouse scrolled (476, 482) with delta (0, 0)
Screenshot: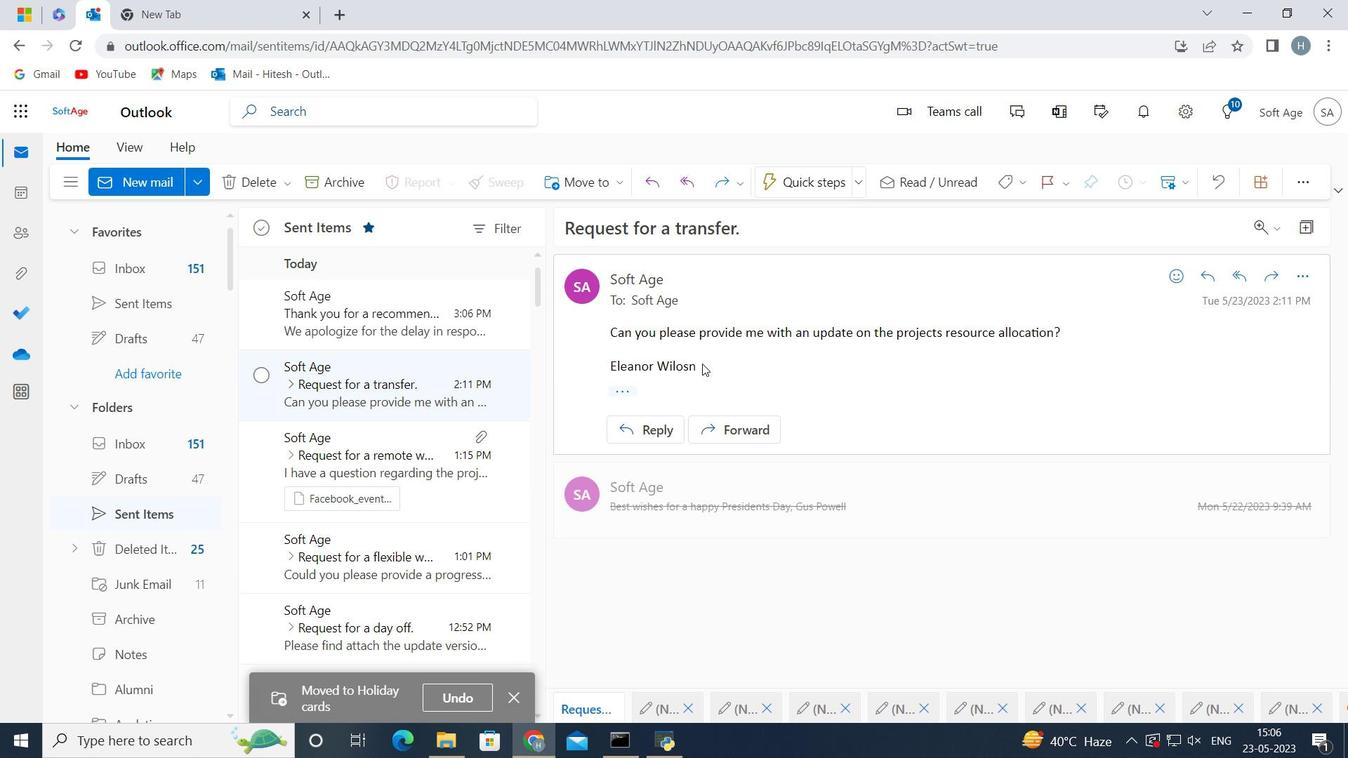 
Action: Mouse scrolled (476, 482) with delta (0, 0)
Screenshot: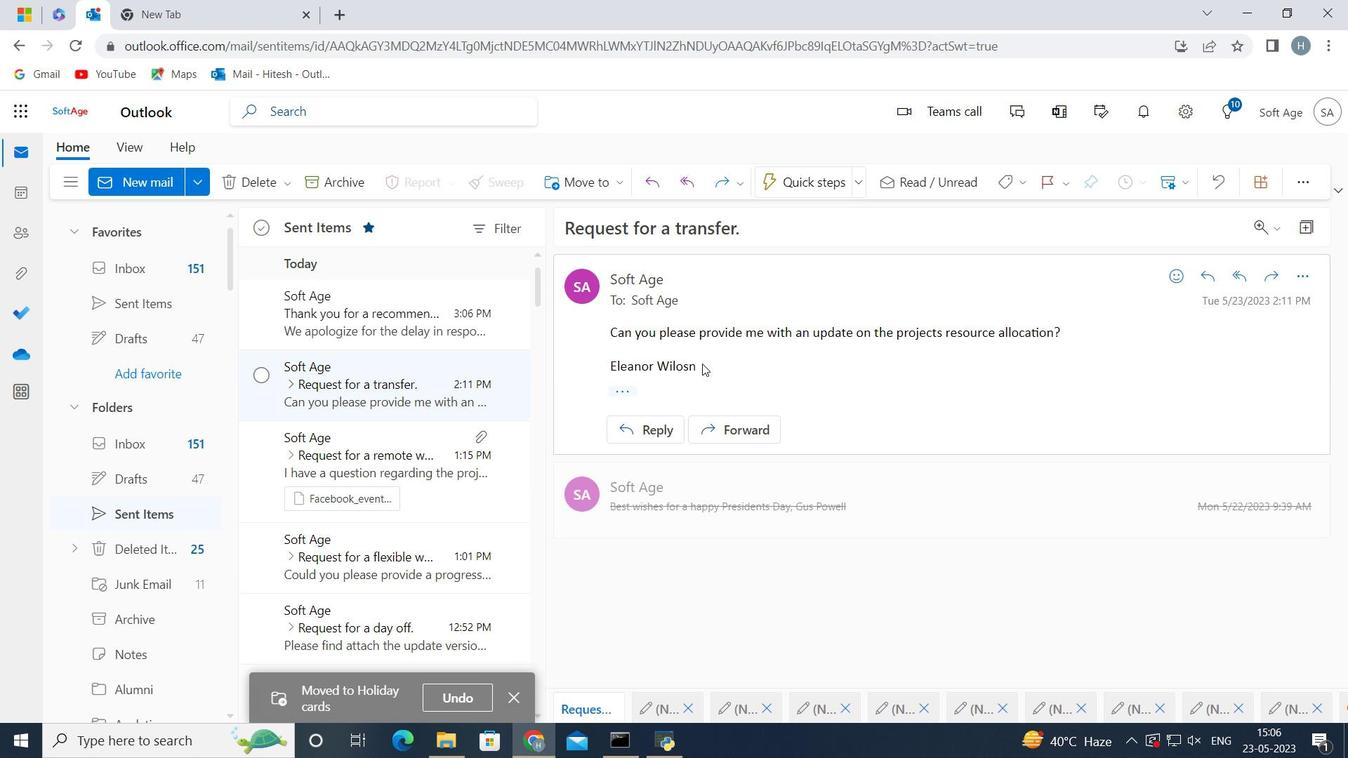 
Action: Mouse scrolled (476, 482) with delta (0, 0)
Screenshot: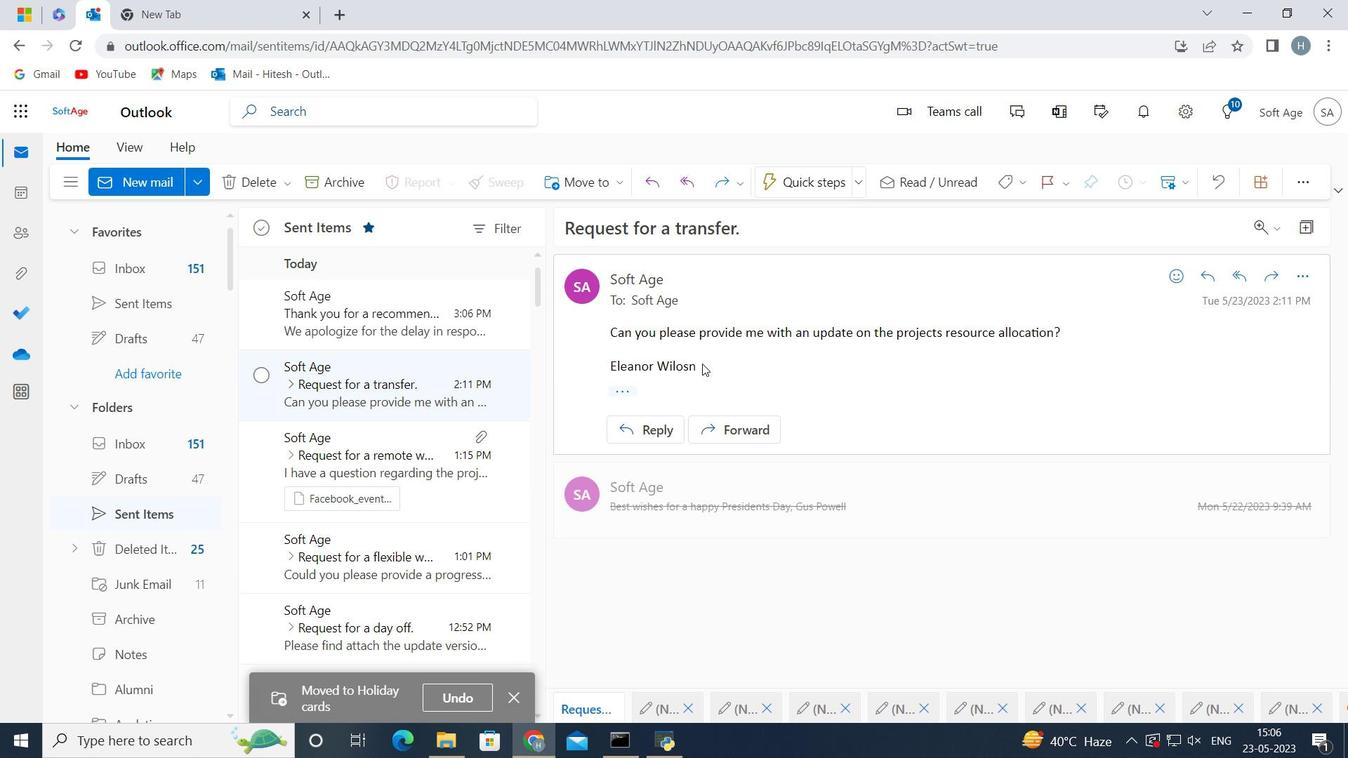 
Action: Mouse scrolled (476, 482) with delta (0, 0)
Screenshot: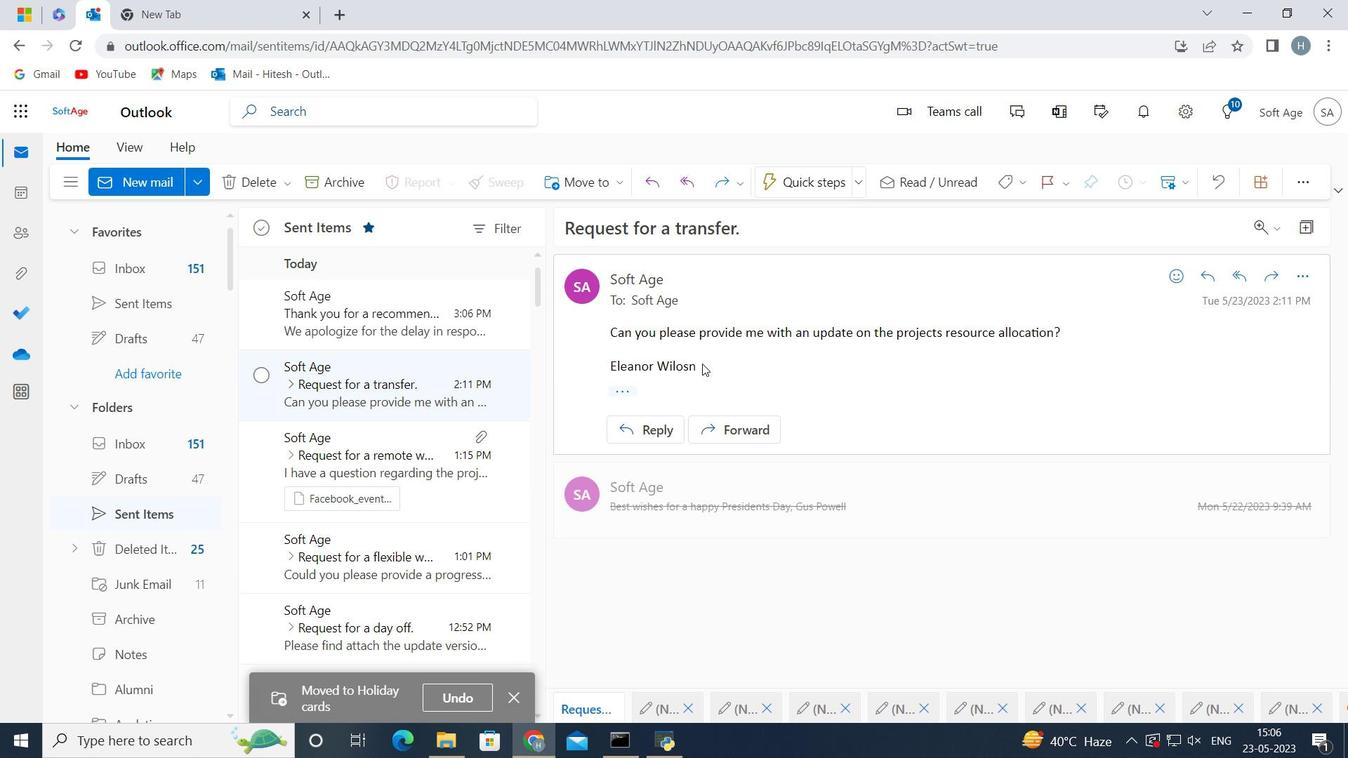 
Action: Mouse scrolled (476, 482) with delta (0, 0)
Screenshot: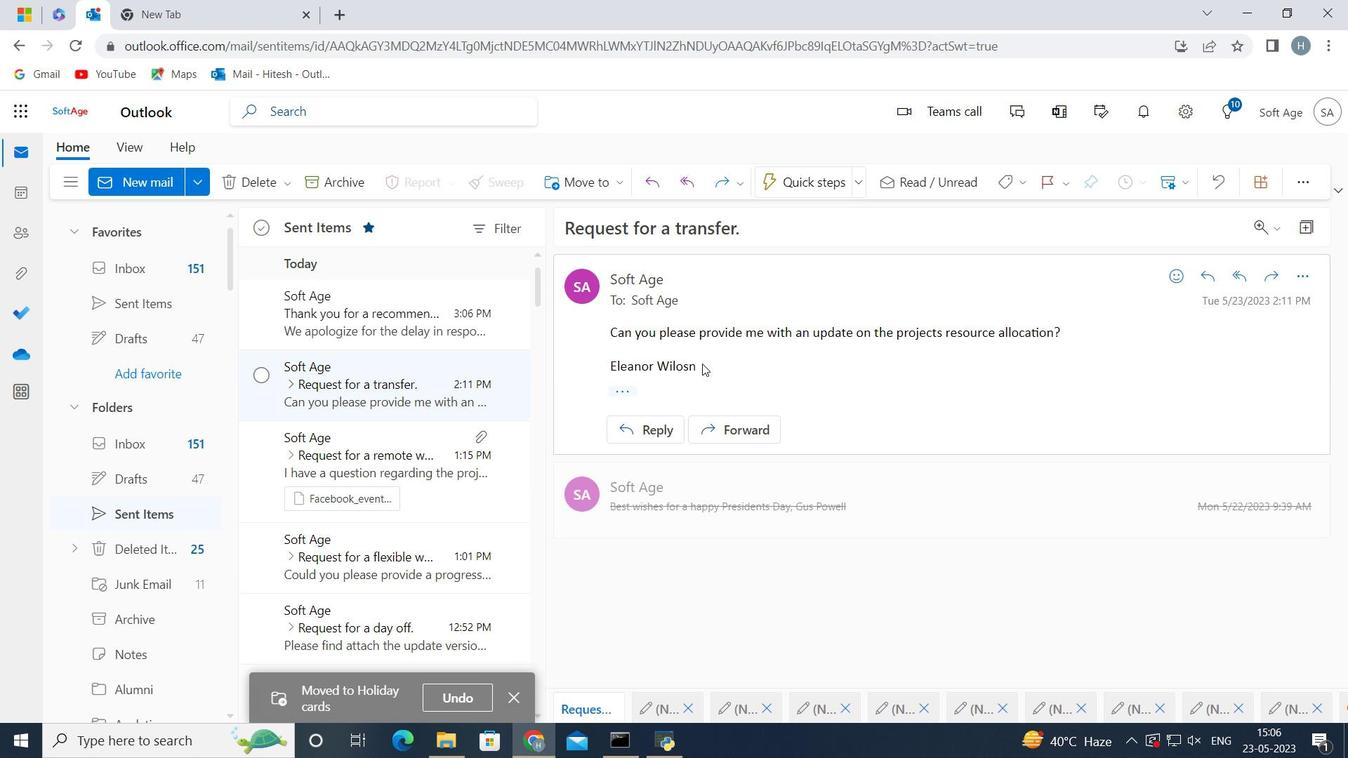 
Action: Mouse scrolled (476, 482) with delta (0, 0)
Screenshot: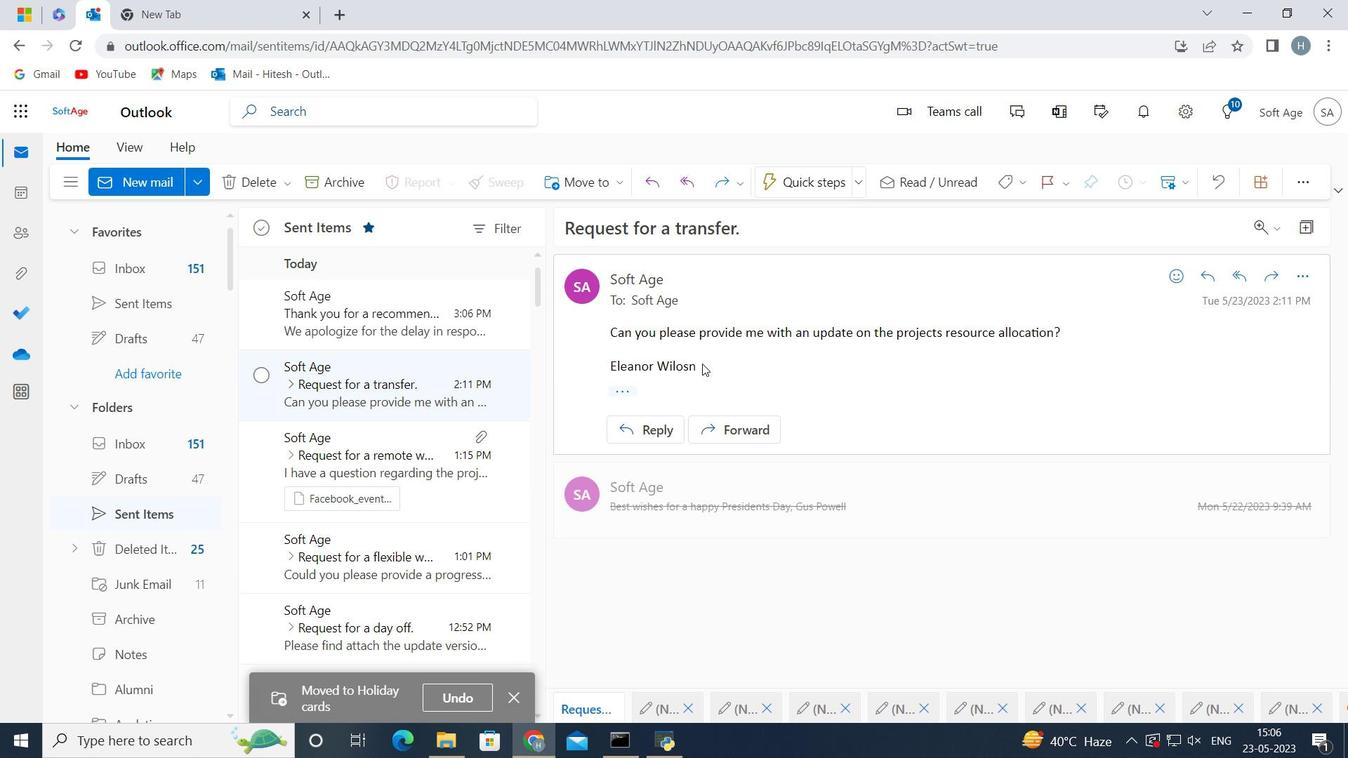 
Action: Mouse moved to (349, 407)
Screenshot: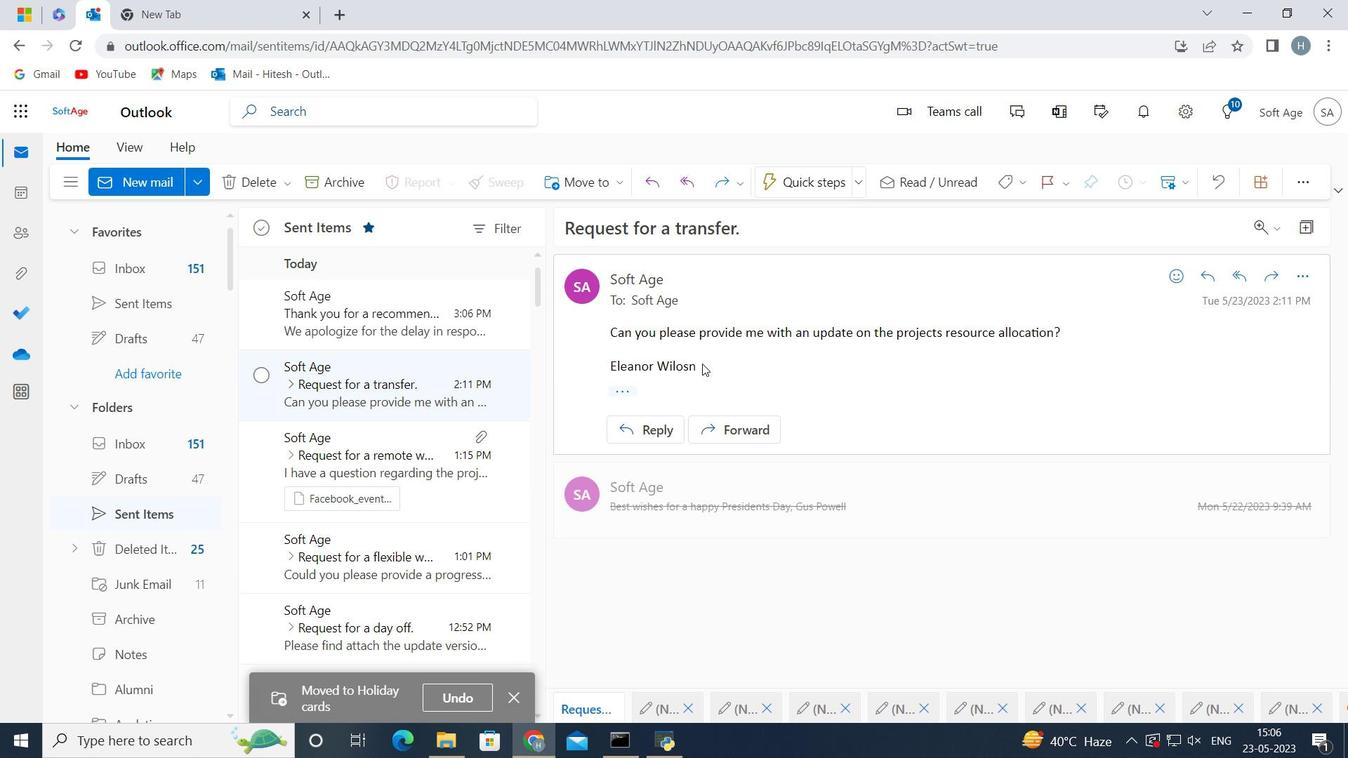 
Action: Mouse scrolled (349, 407) with delta (0, 0)
Screenshot: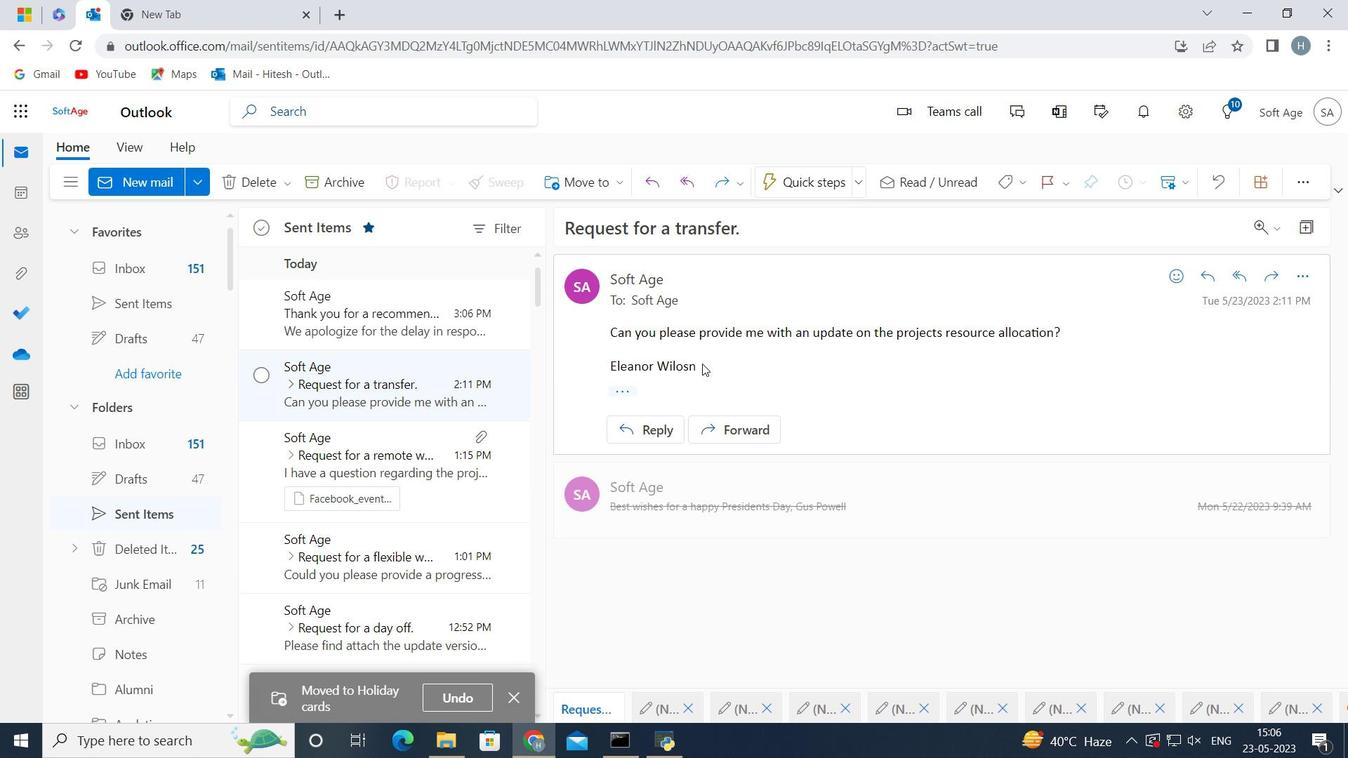 
Action: Mouse scrolled (349, 407) with delta (0, 0)
Screenshot: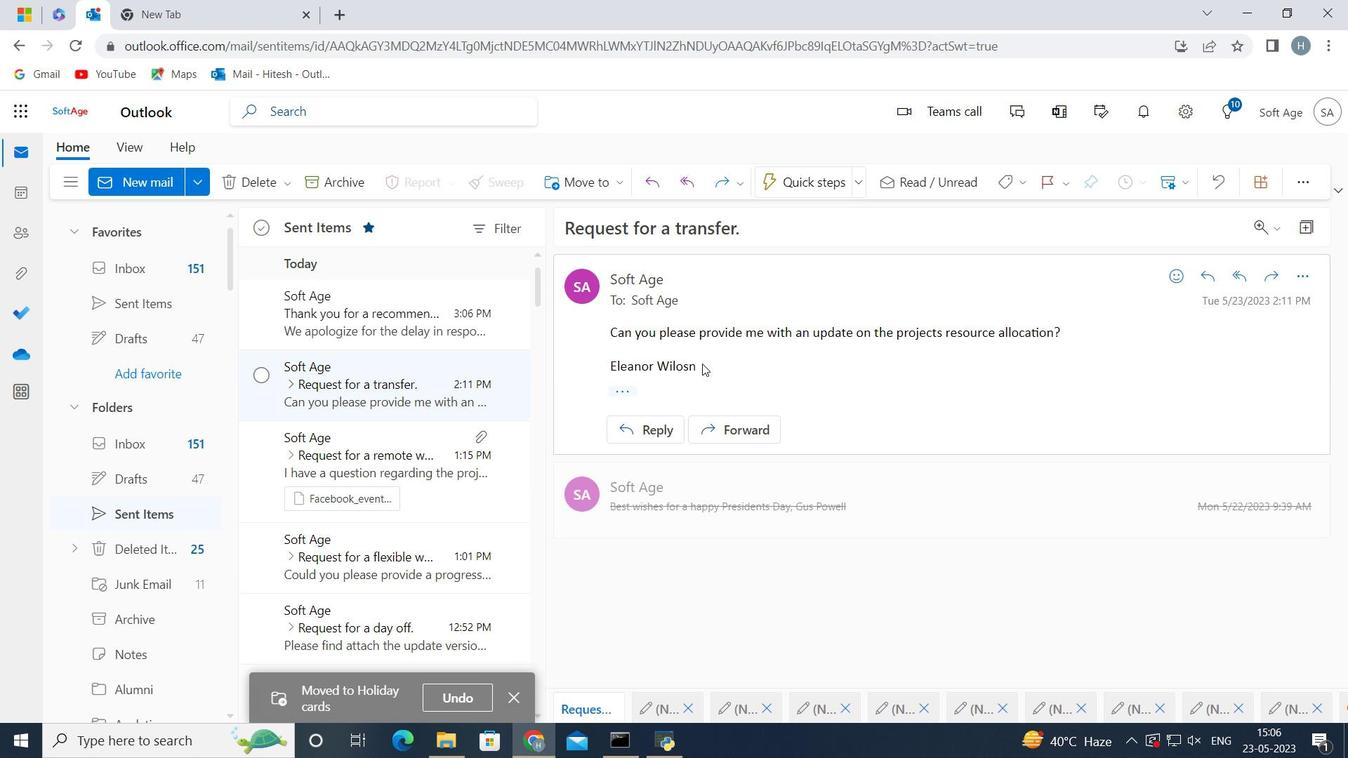 
Action: Mouse scrolled (349, 407) with delta (0, 0)
Screenshot: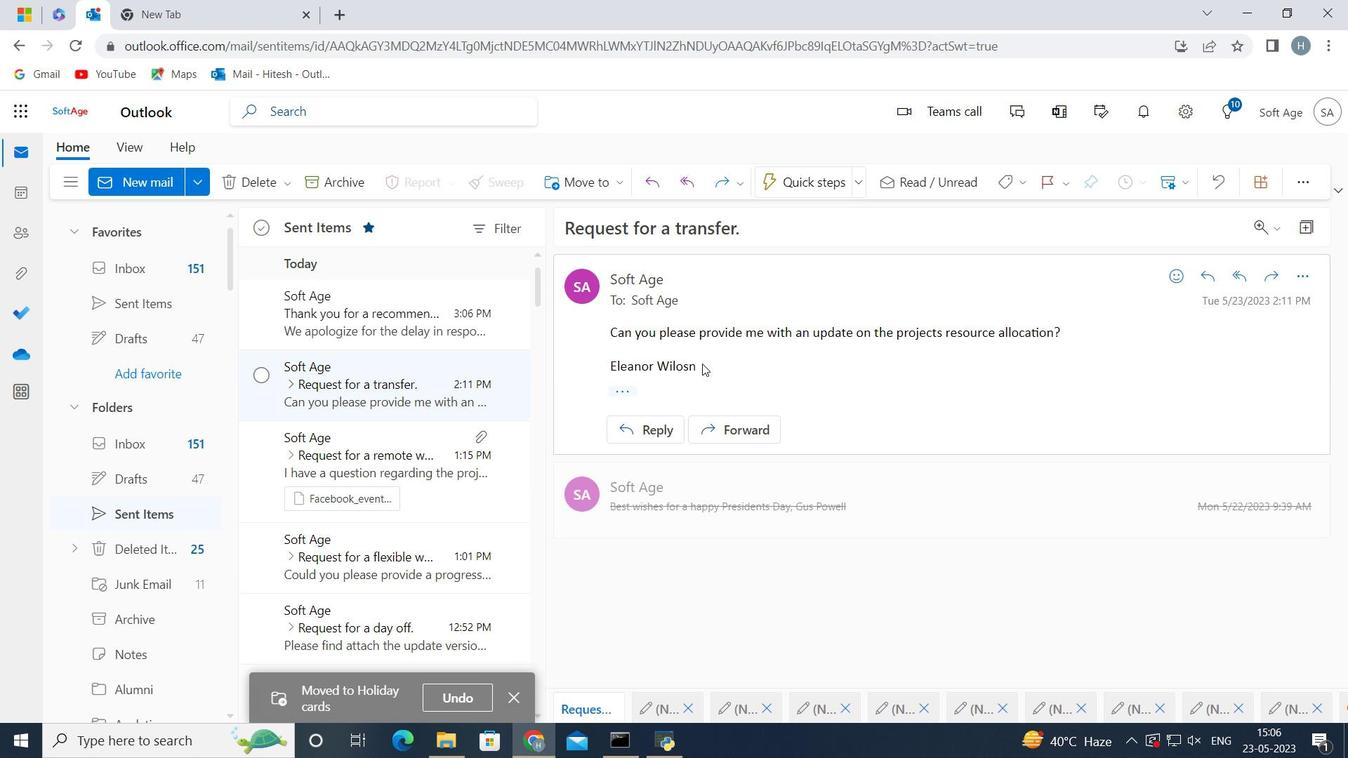 
Action: Mouse scrolled (349, 407) with delta (0, 0)
Screenshot: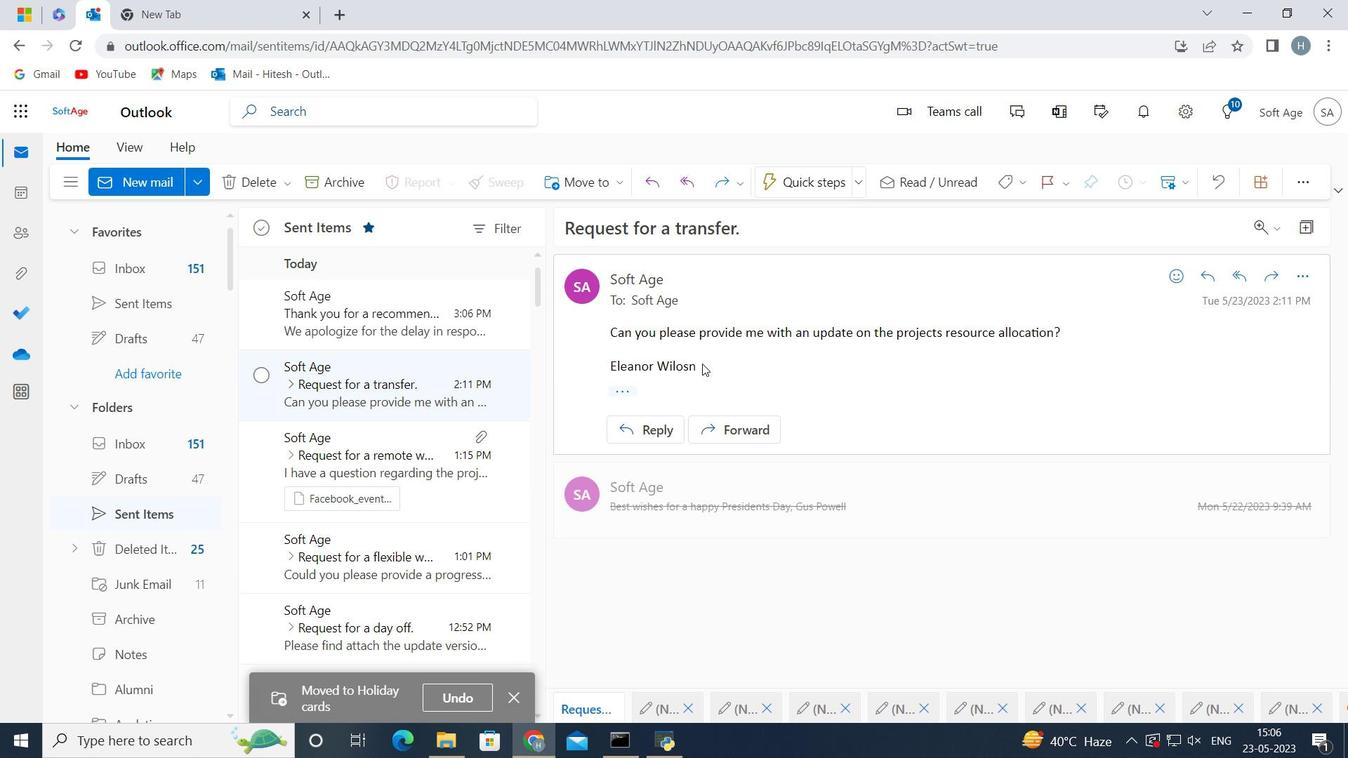 
Action: Mouse scrolled (349, 407) with delta (0, 0)
Screenshot: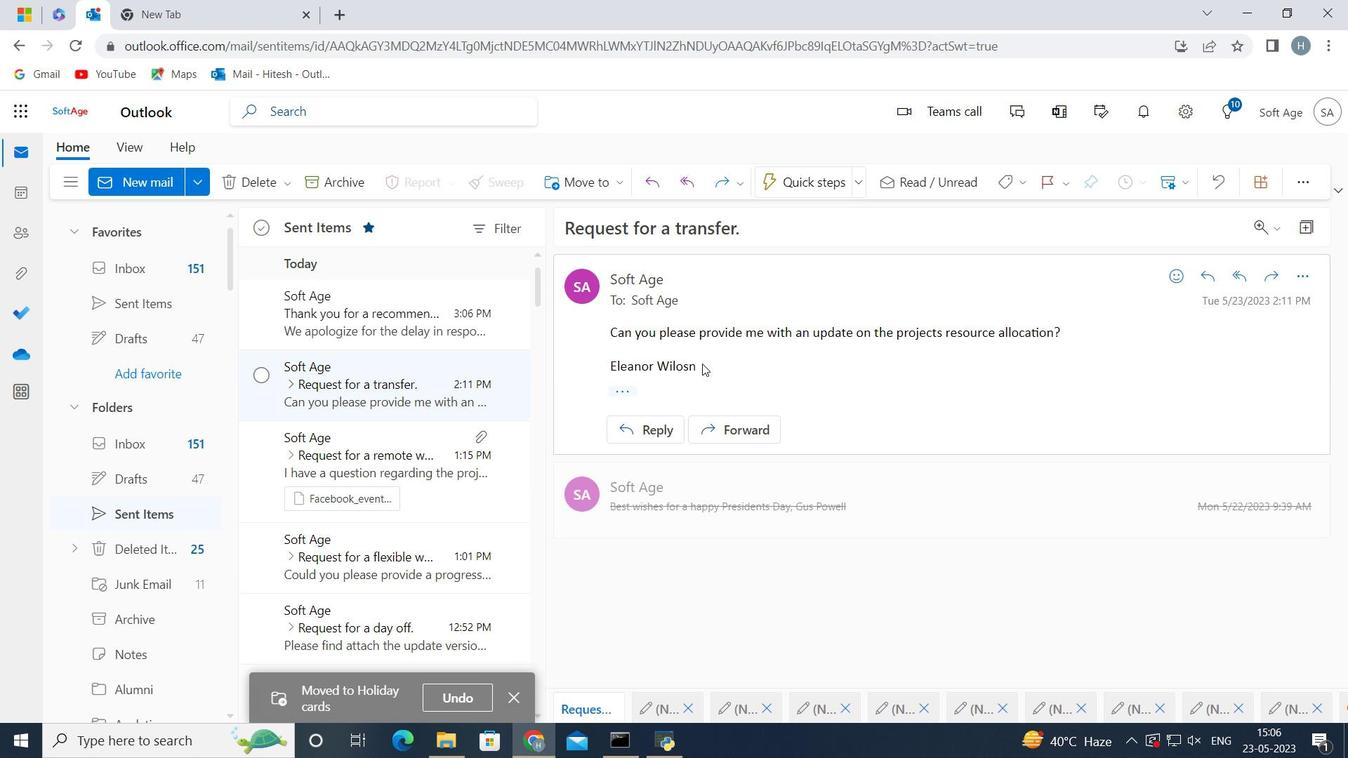 
Action: Mouse scrolled (349, 407) with delta (0, 0)
Screenshot: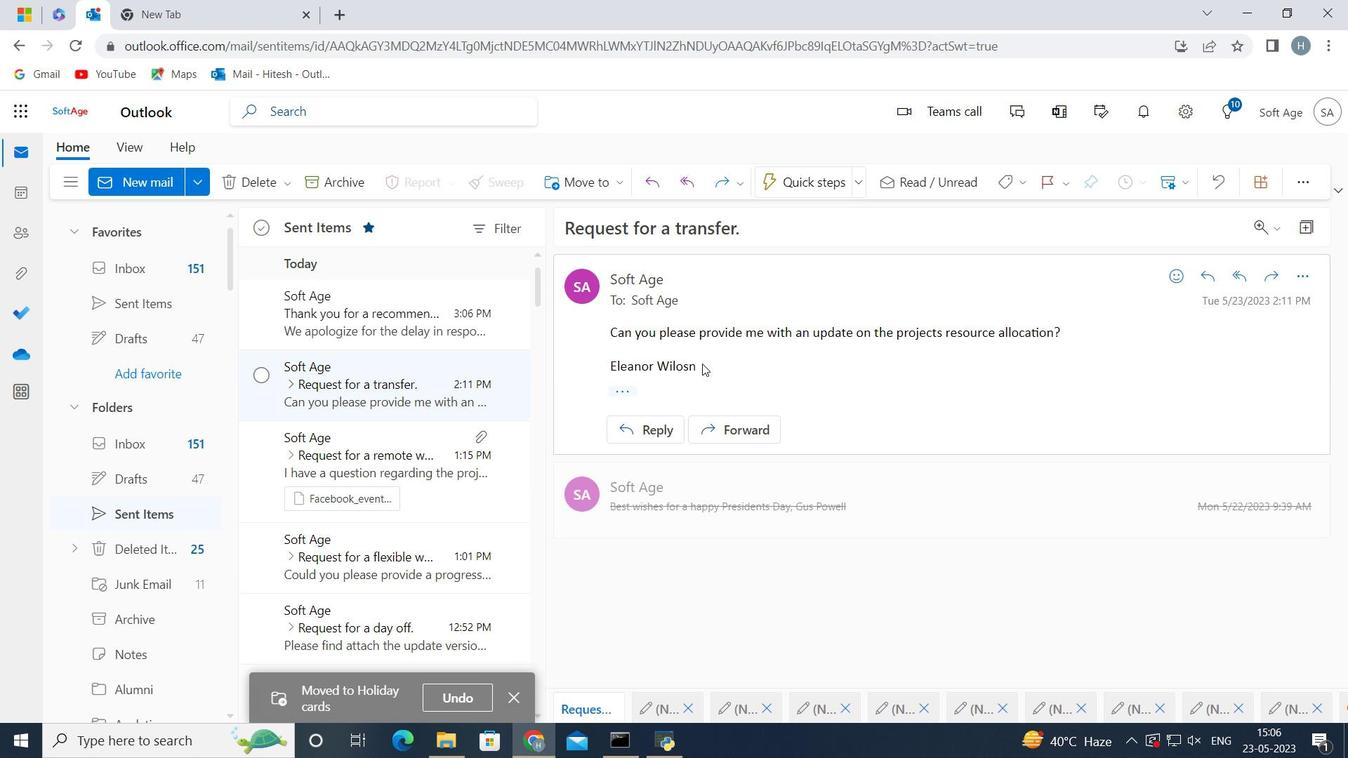 
Action: Mouse scrolled (349, 407) with delta (0, 0)
Screenshot: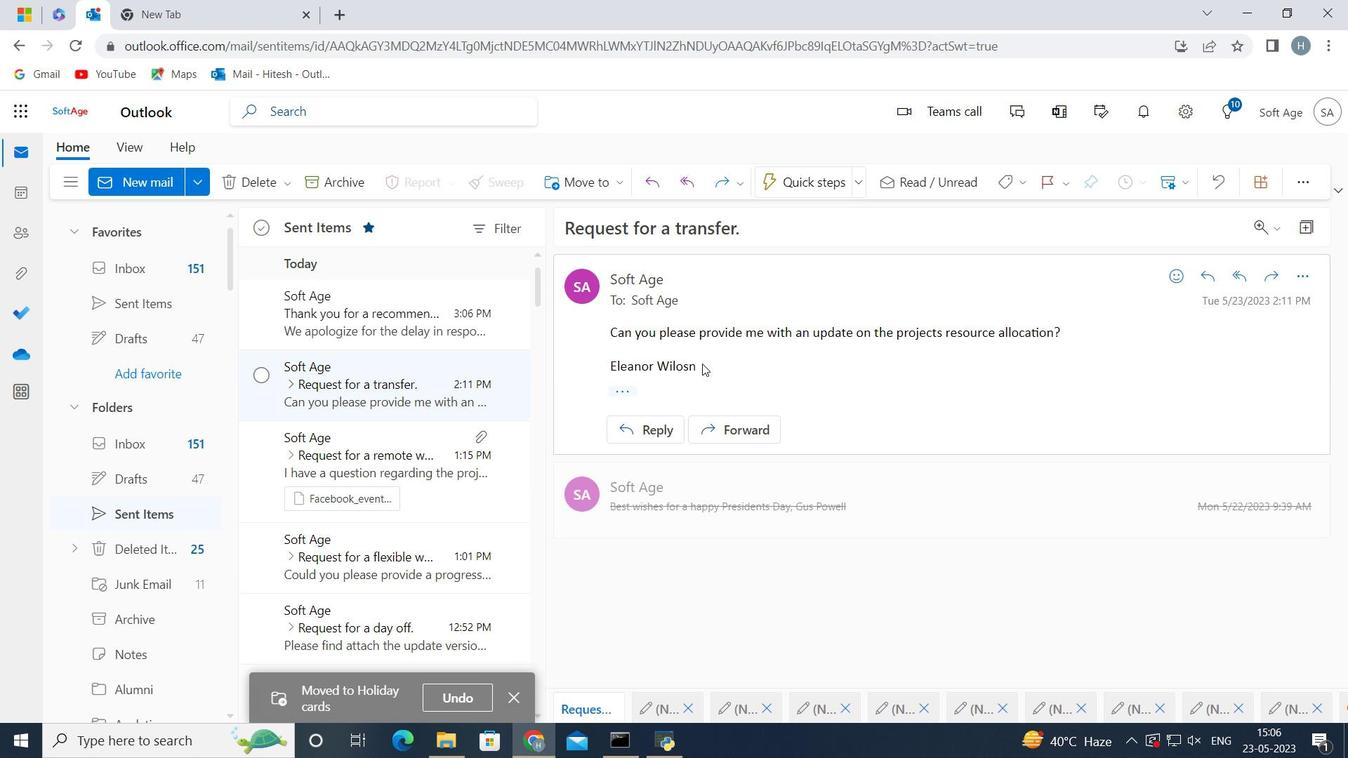 
Action: Mouse scrolled (349, 407) with delta (0, 0)
Screenshot: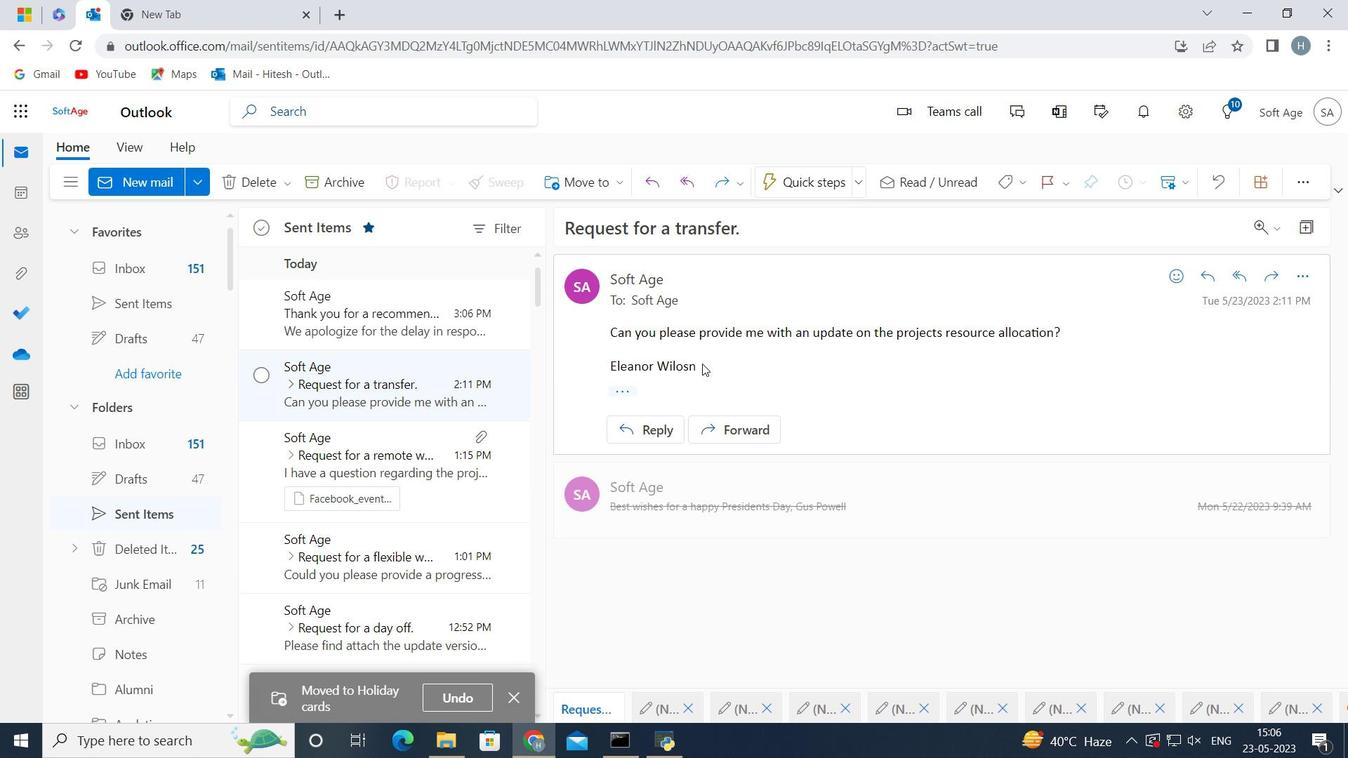 
Action: Mouse moved to (358, 348)
Screenshot: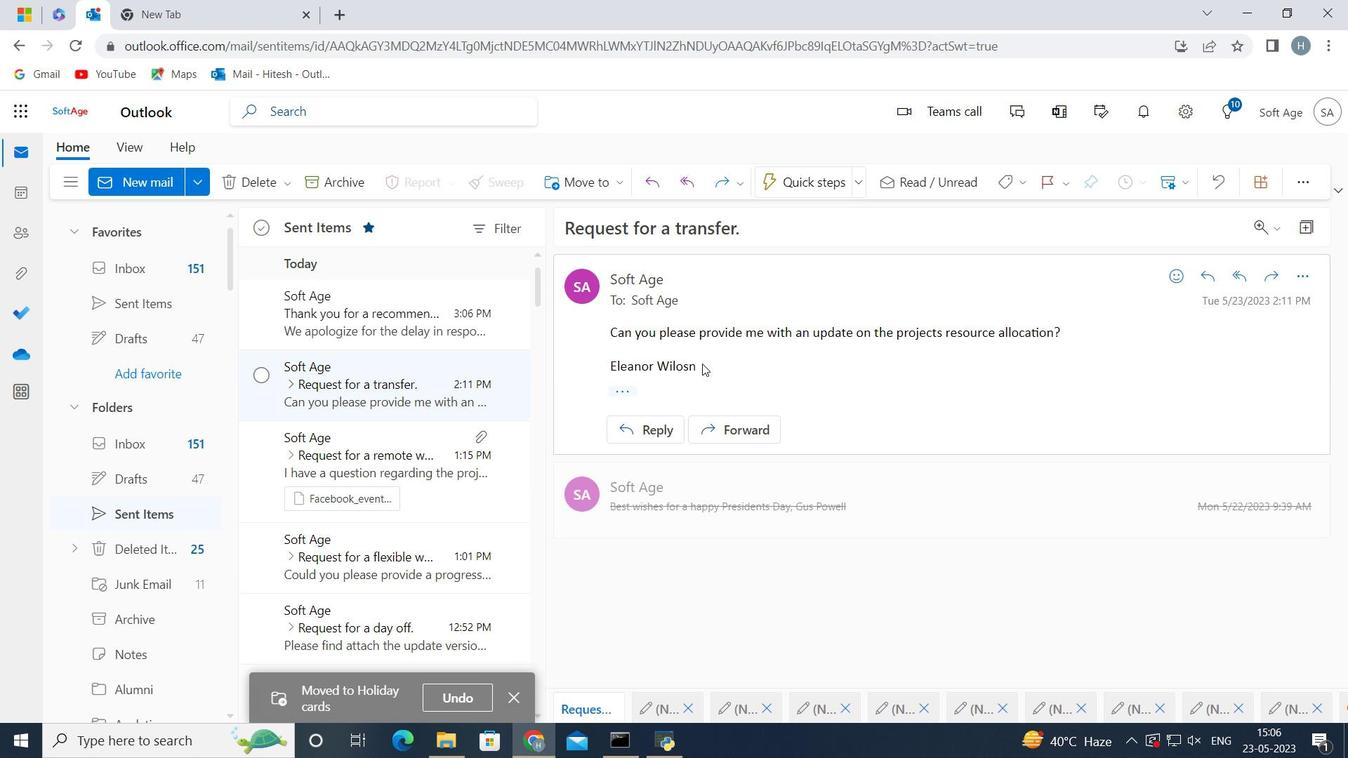 
Action: Mouse pressed left at (143, 184)
Screenshot: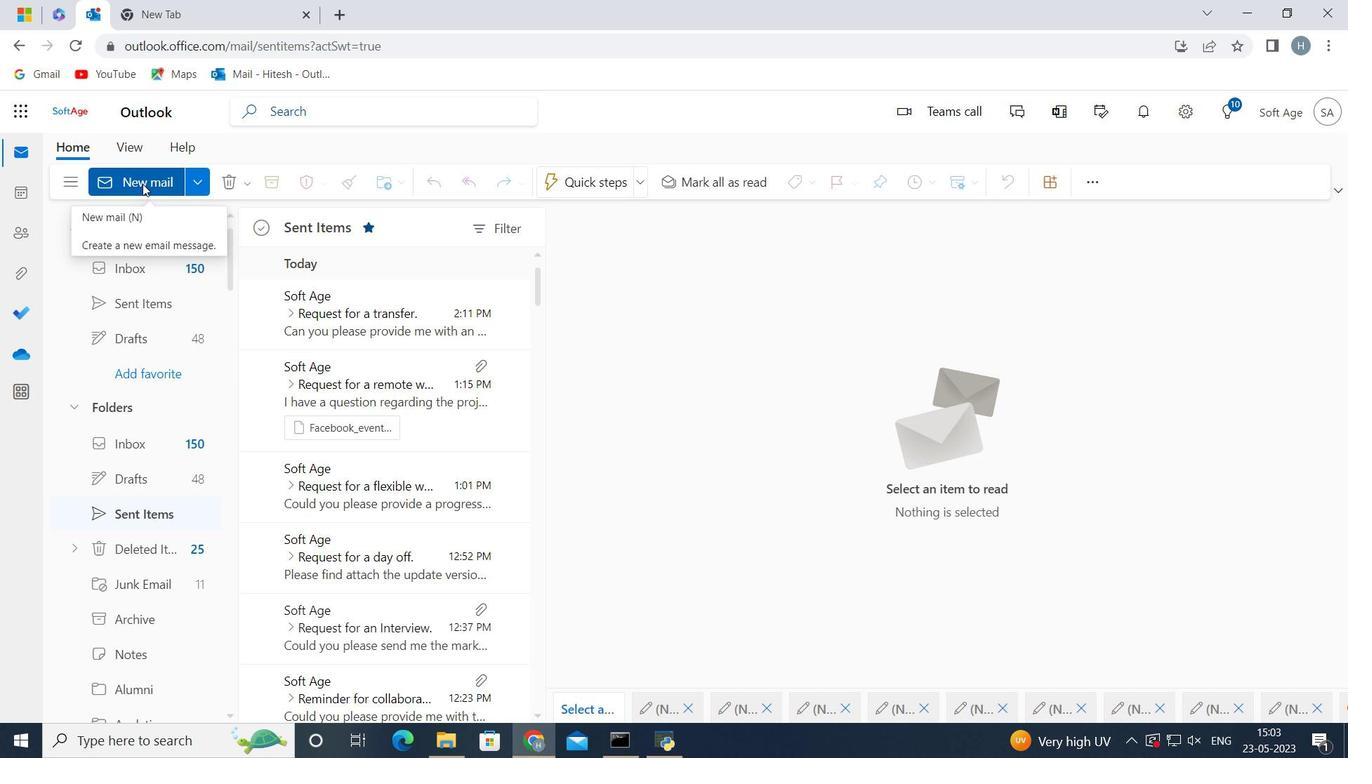 
Action: Mouse moved to (1103, 176)
Screenshot: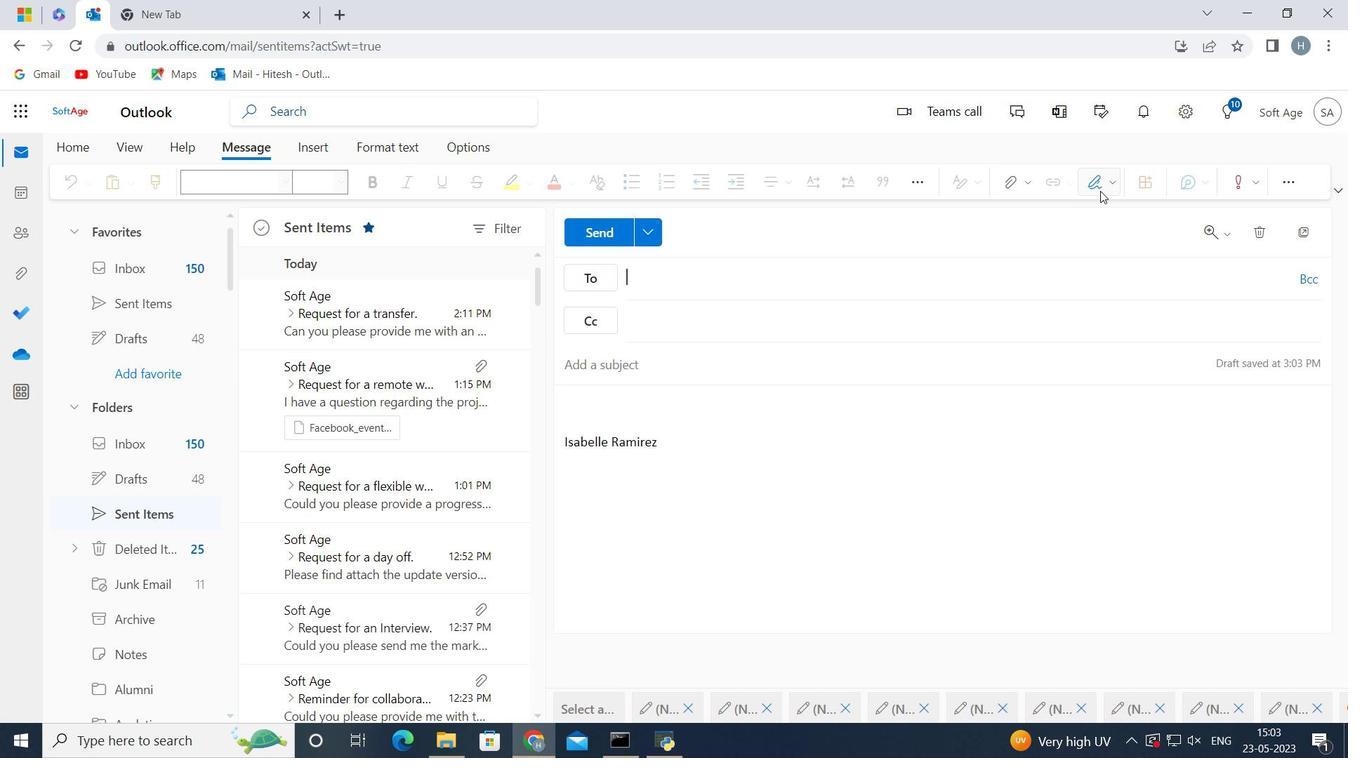 
Action: Mouse pressed left at (1103, 176)
Screenshot: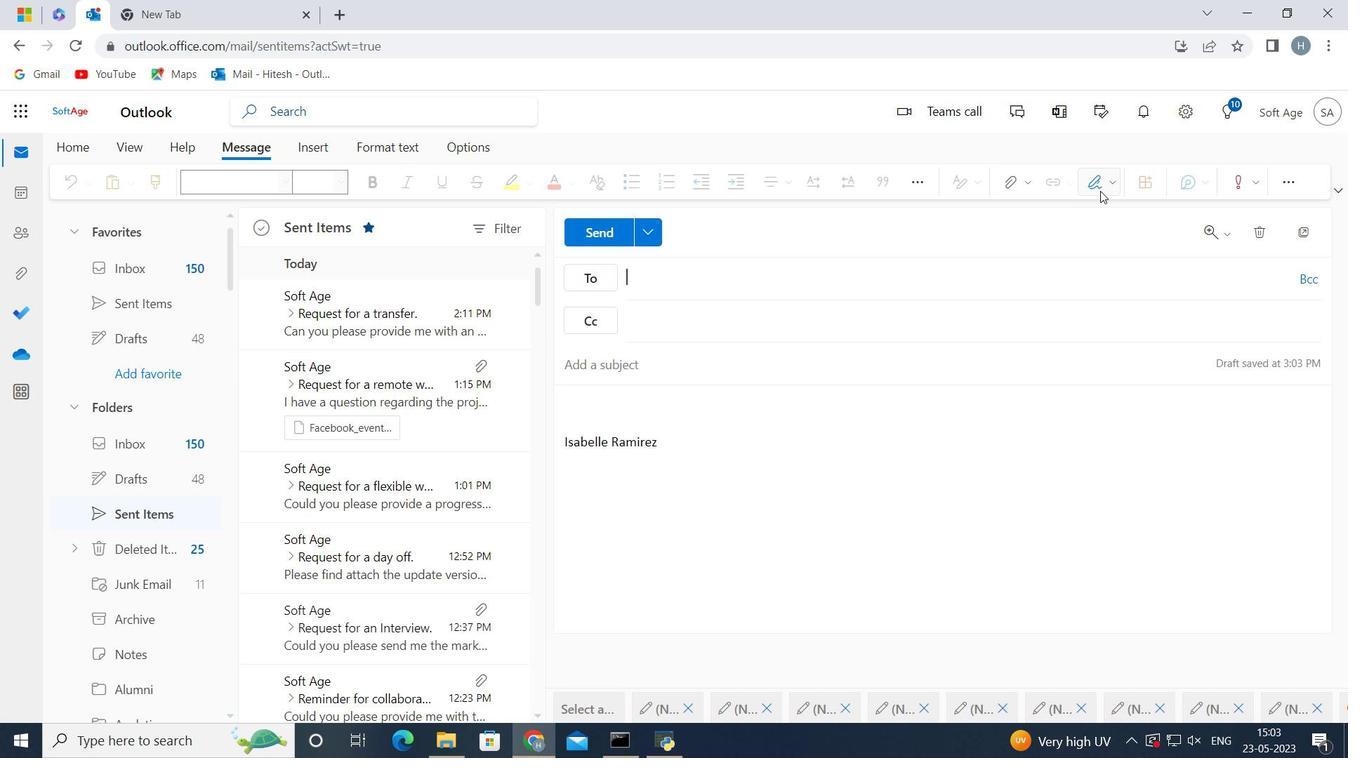
Action: Mouse moved to (1037, 254)
Screenshot: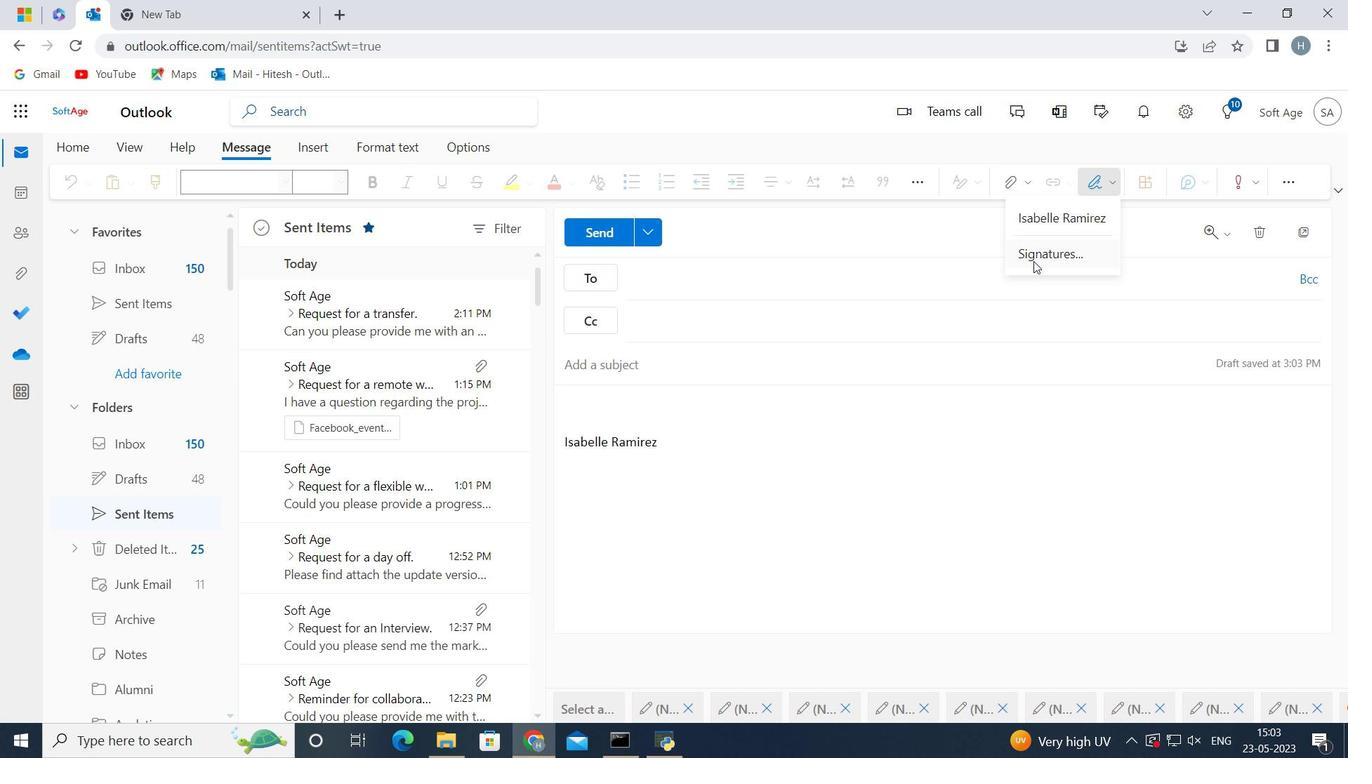 
Action: Mouse pressed left at (1037, 254)
Screenshot: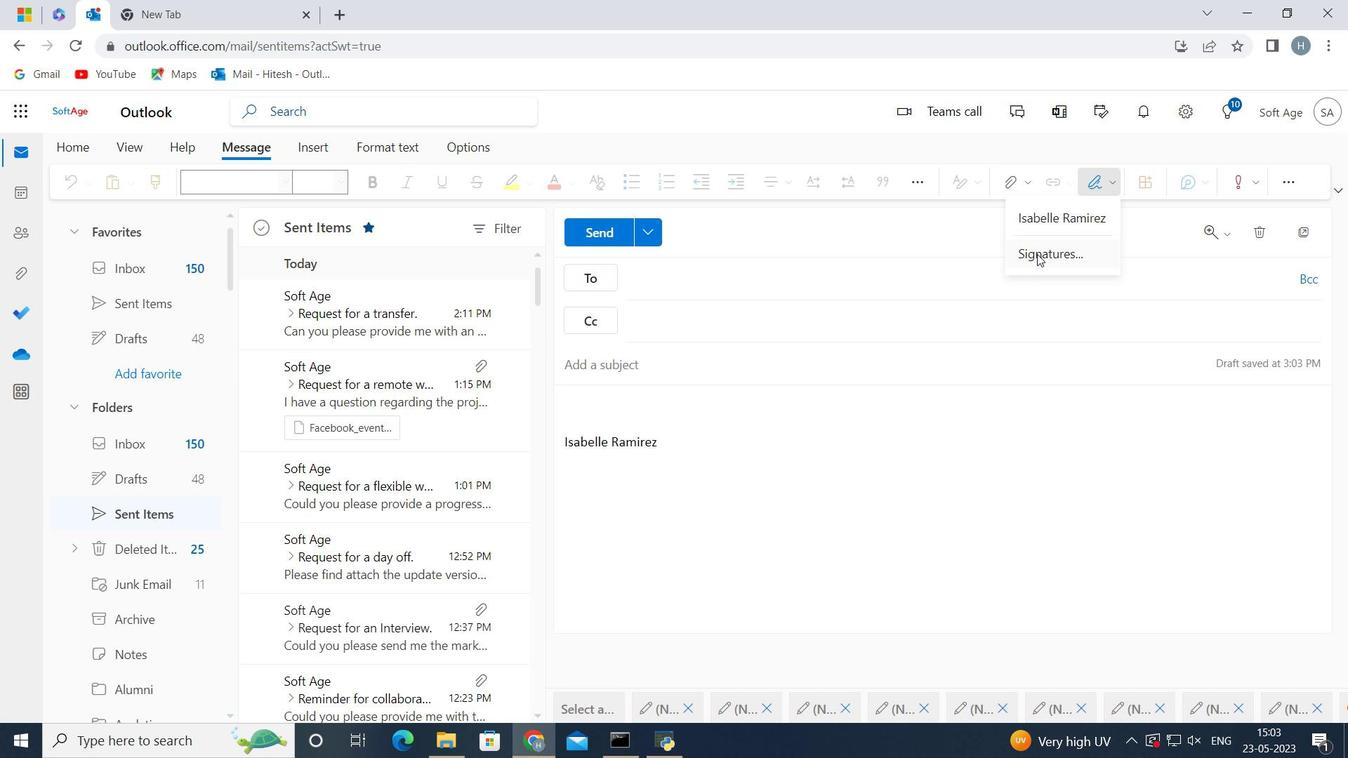 
Action: Mouse moved to (750, 318)
Screenshot: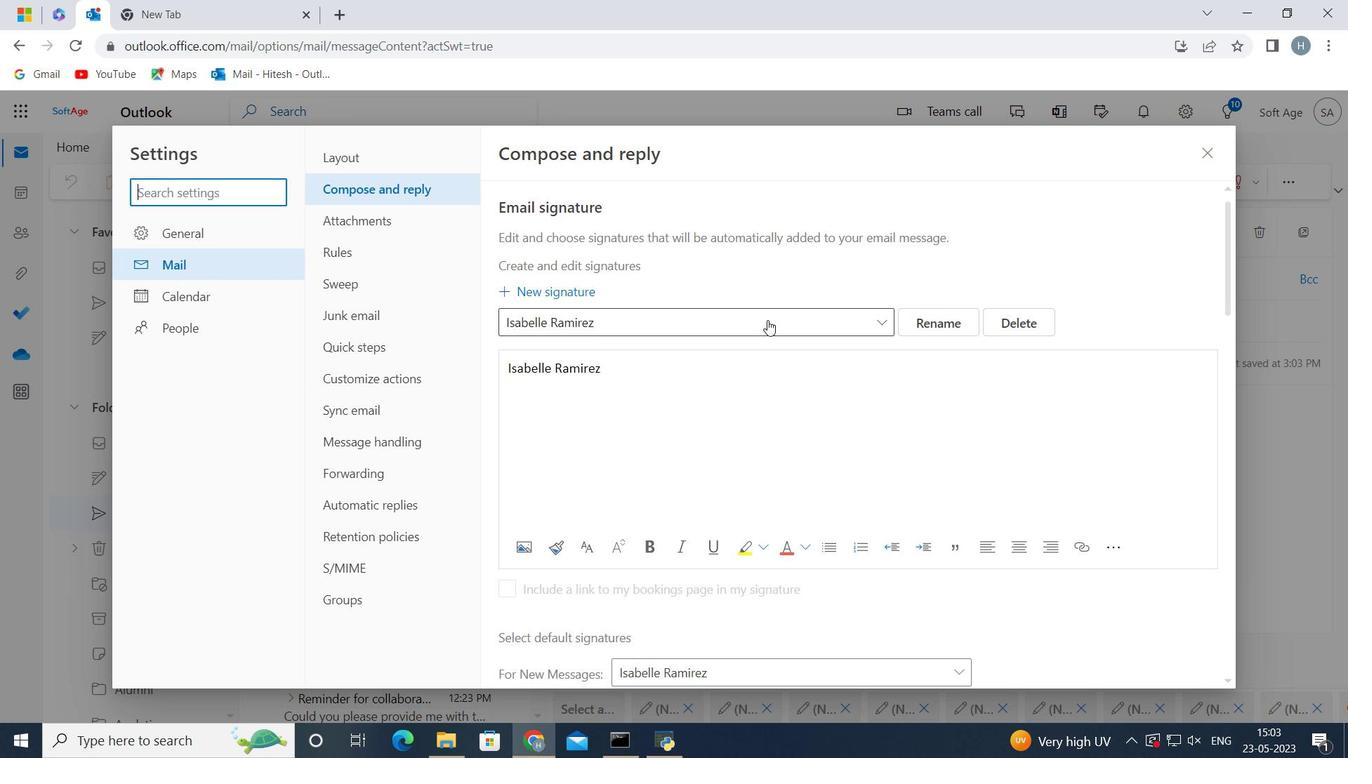 
Action: Mouse pressed left at (750, 318)
Screenshot: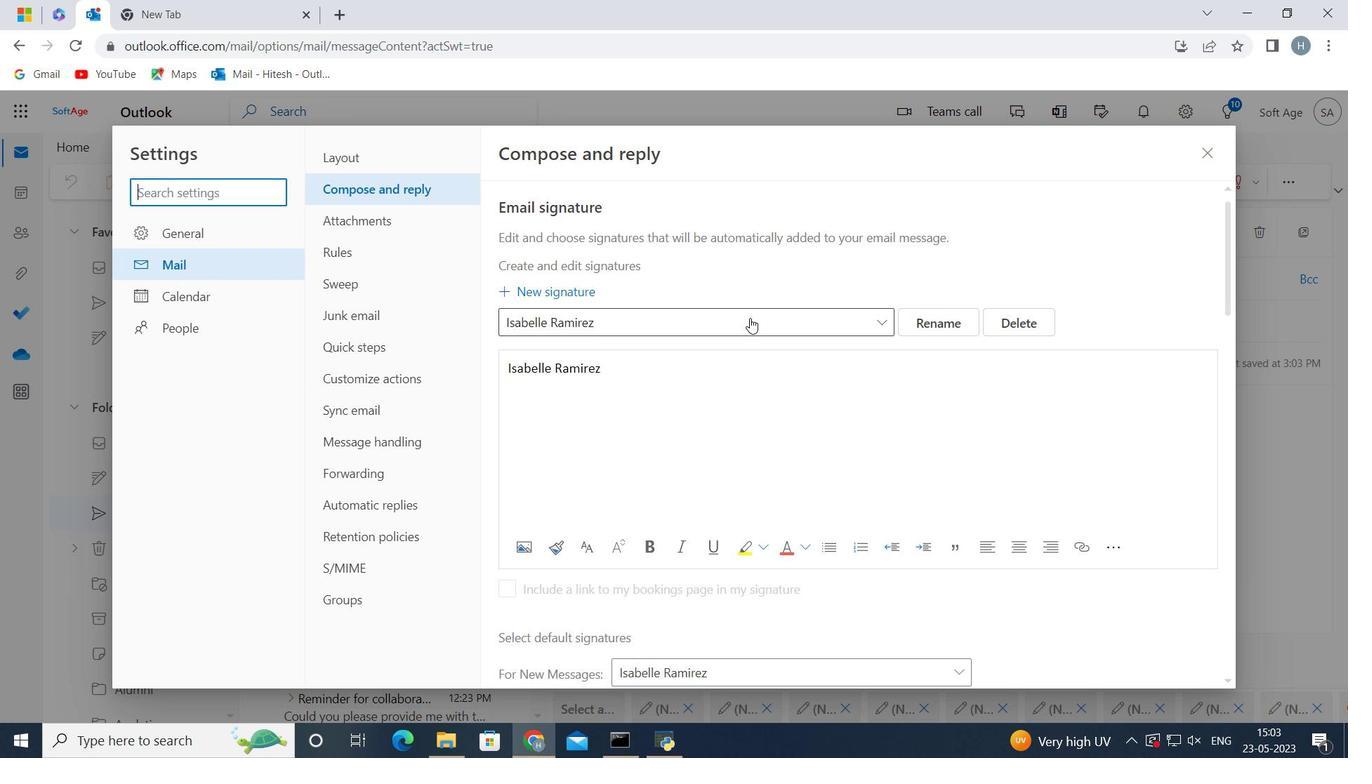 
Action: Mouse moved to (999, 321)
Screenshot: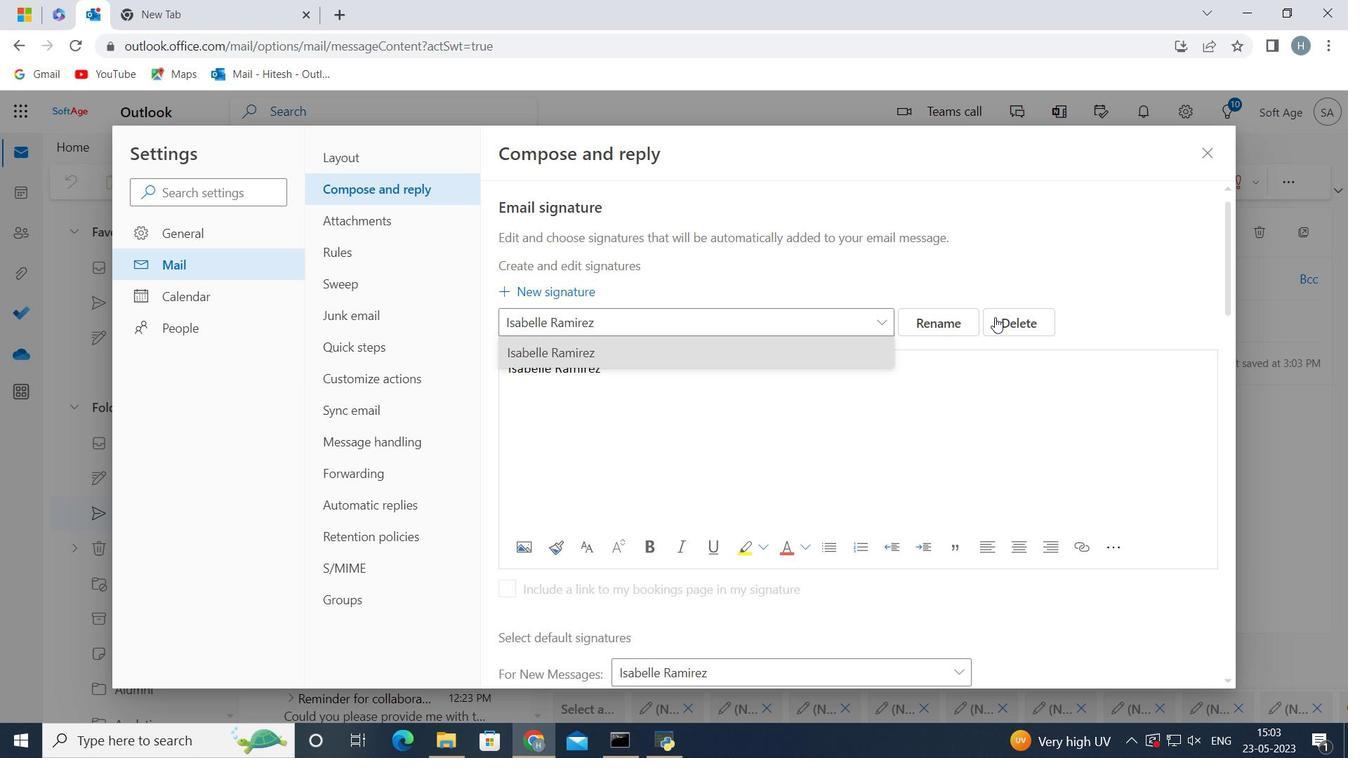 
Action: Mouse pressed left at (999, 321)
Screenshot: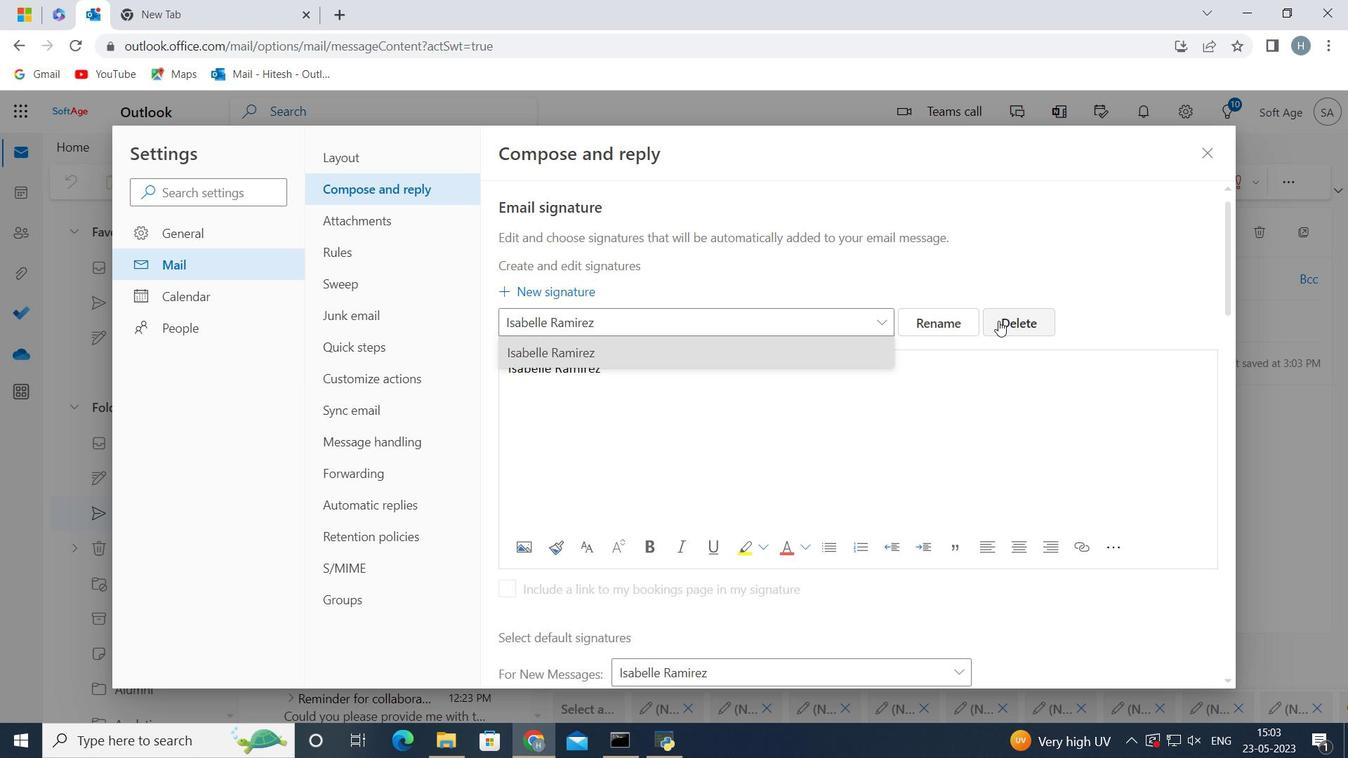 
Action: Mouse moved to (796, 327)
Screenshot: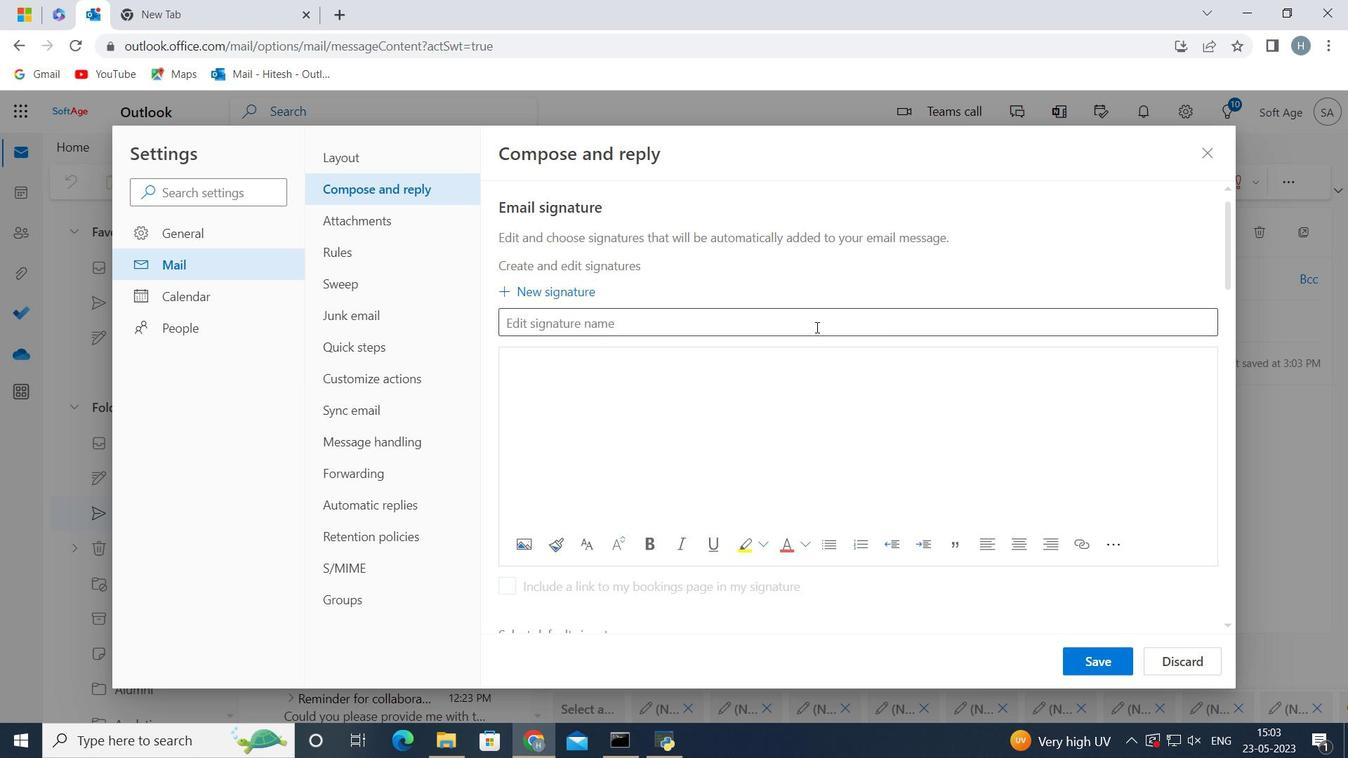 
Action: Mouse pressed left at (796, 327)
Screenshot: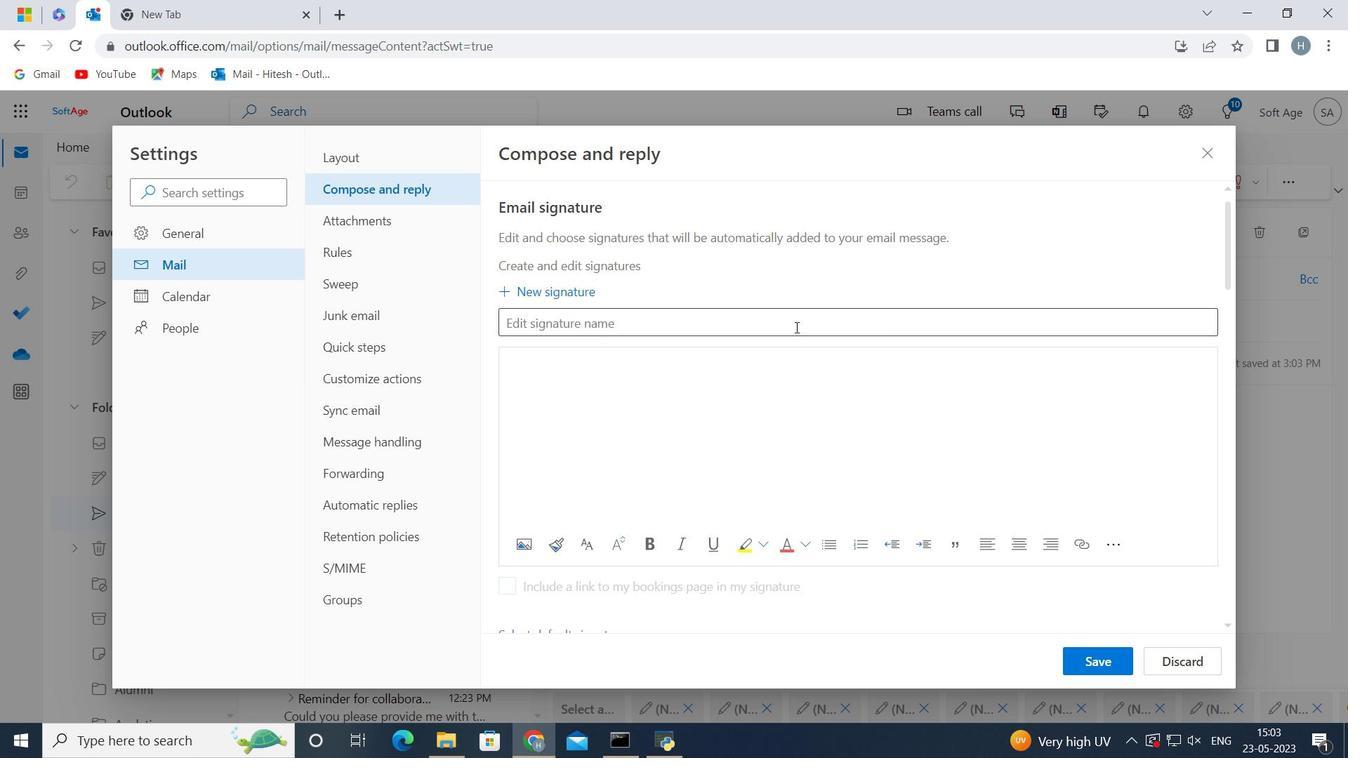 
Action: Key pressed <Key.shift>Isabelle<Key.space><Key.shift>Ramirez<Key.space>
Screenshot: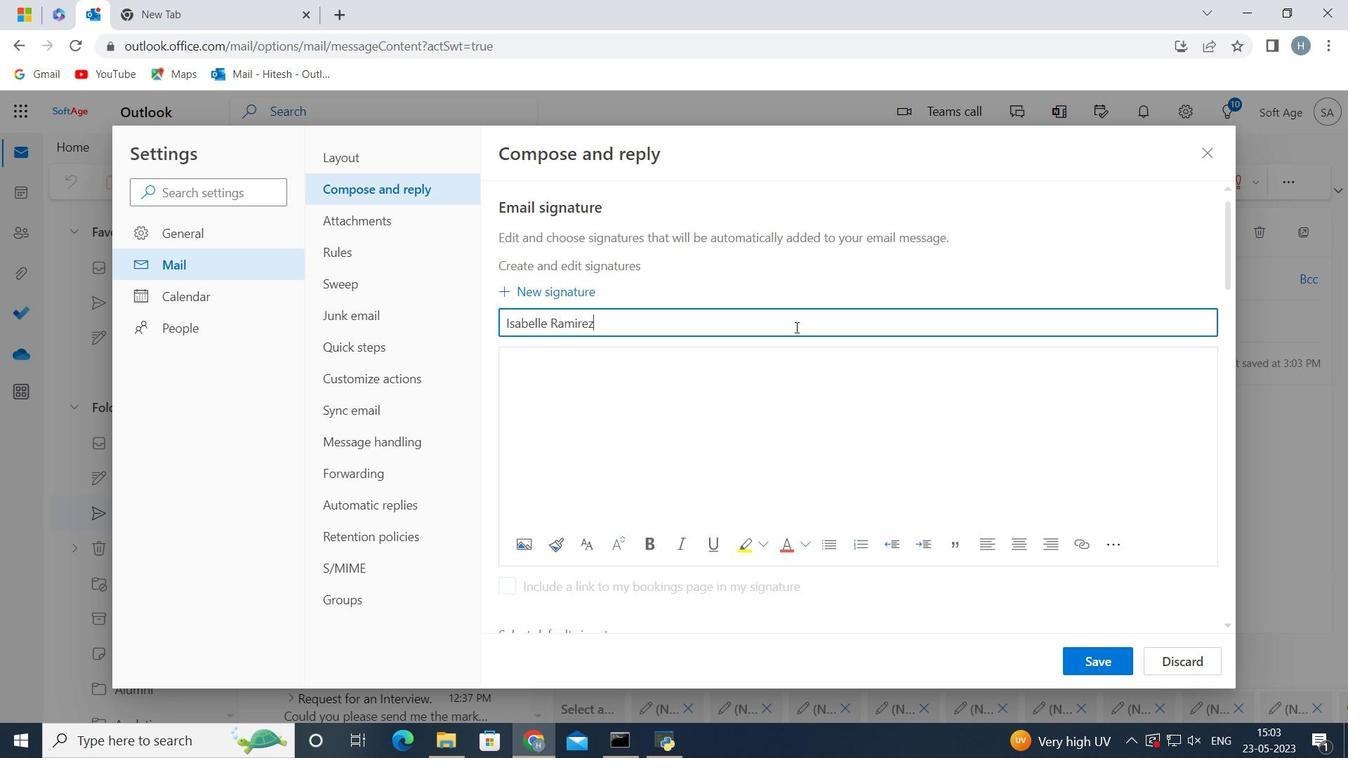 
Action: Mouse moved to (681, 392)
Screenshot: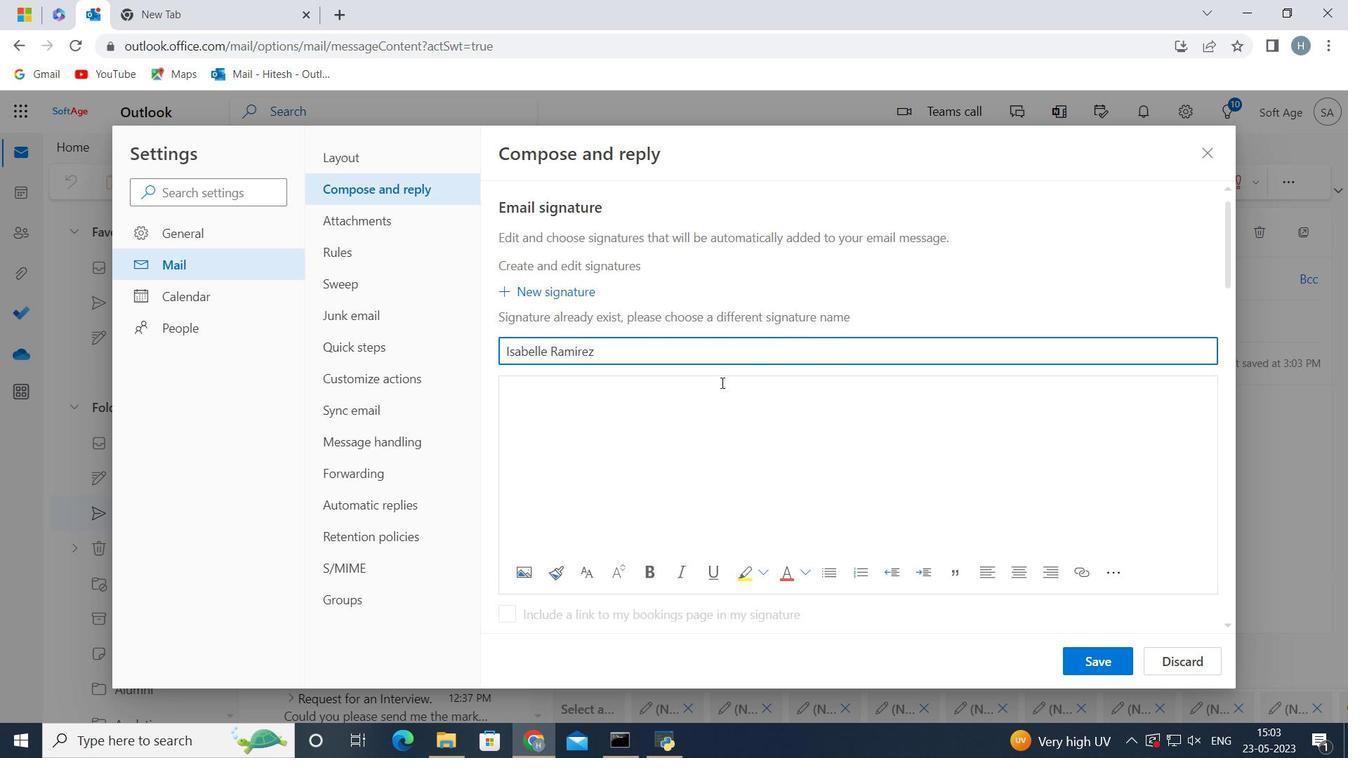 
Action: Mouse pressed left at (681, 392)
Screenshot: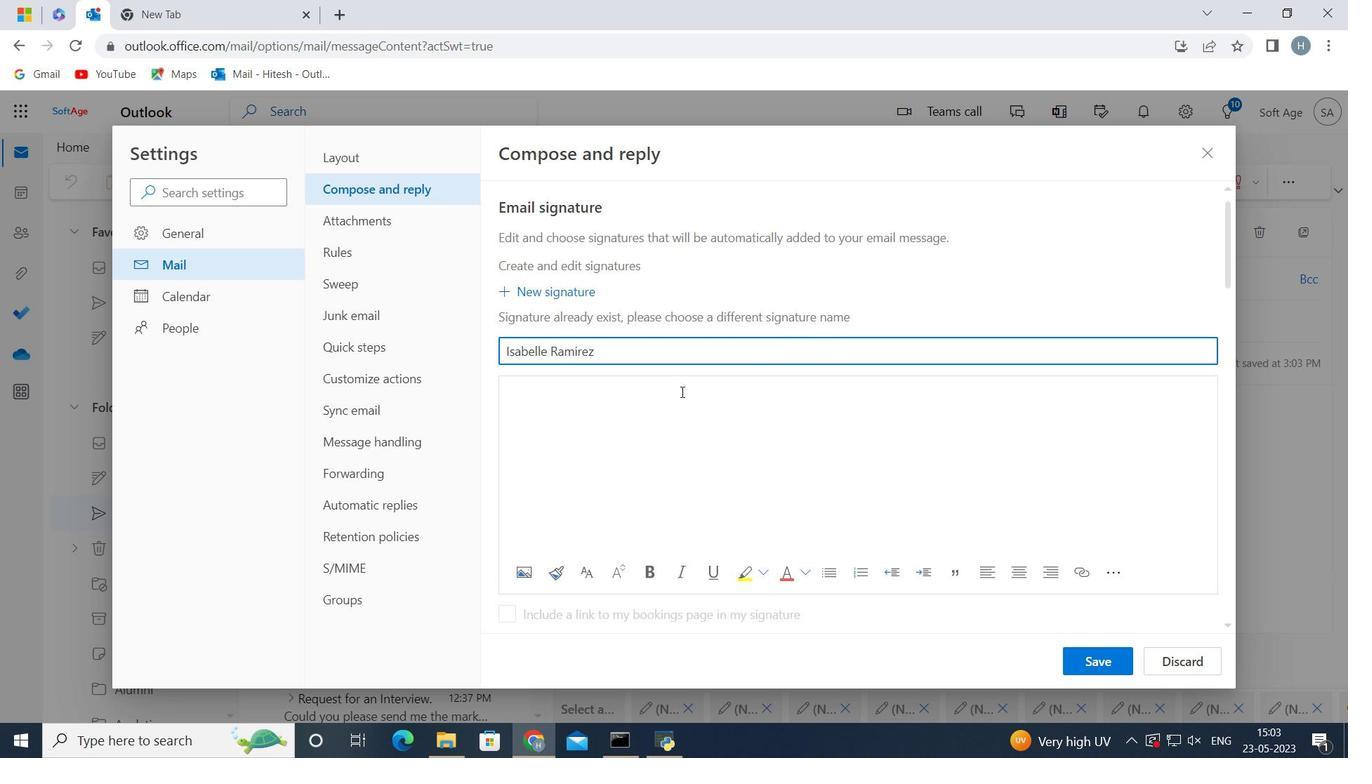 
Action: Mouse moved to (680, 393)
Screenshot: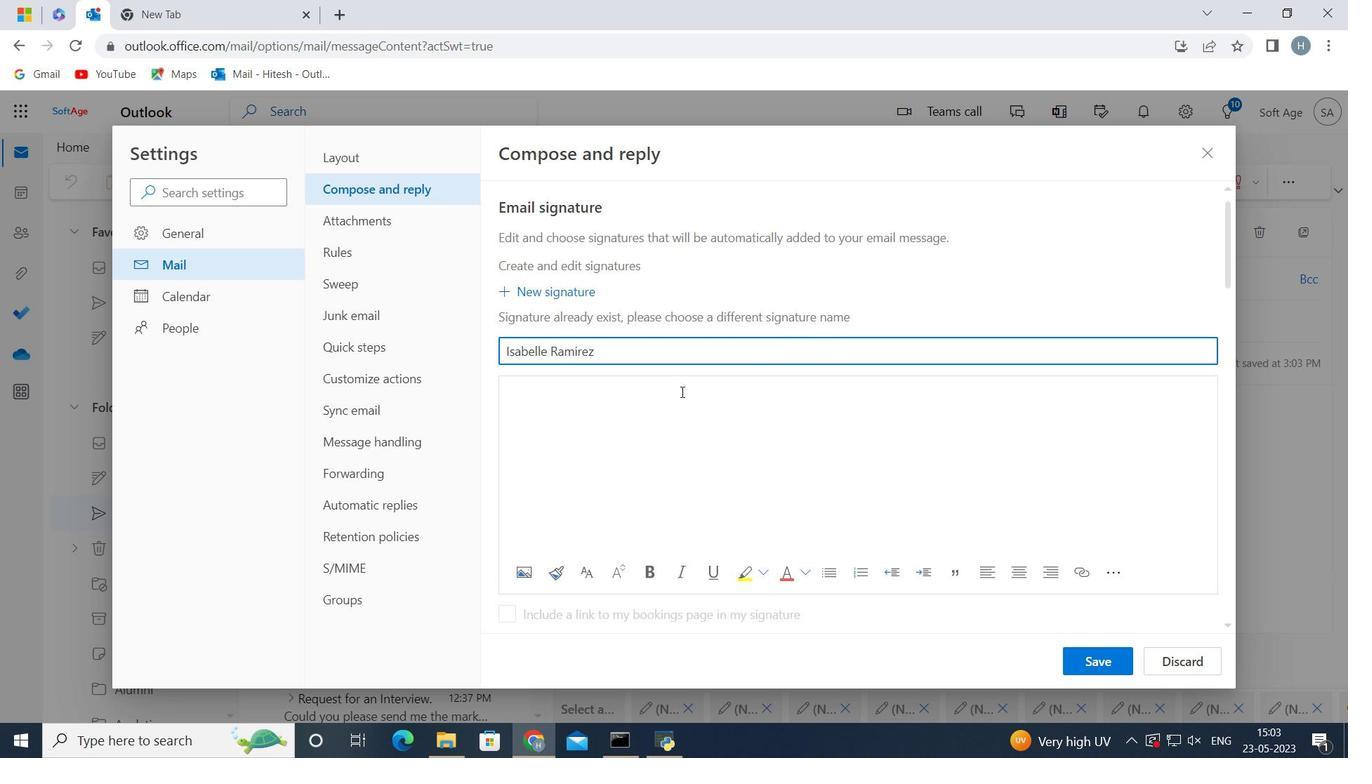 
Action: Key pressed <Key.shift>Isabelle<Key.space><Key.shift><Key.shift><Key.shift><Key.shift><Key.shift>Ramirez
Screenshot: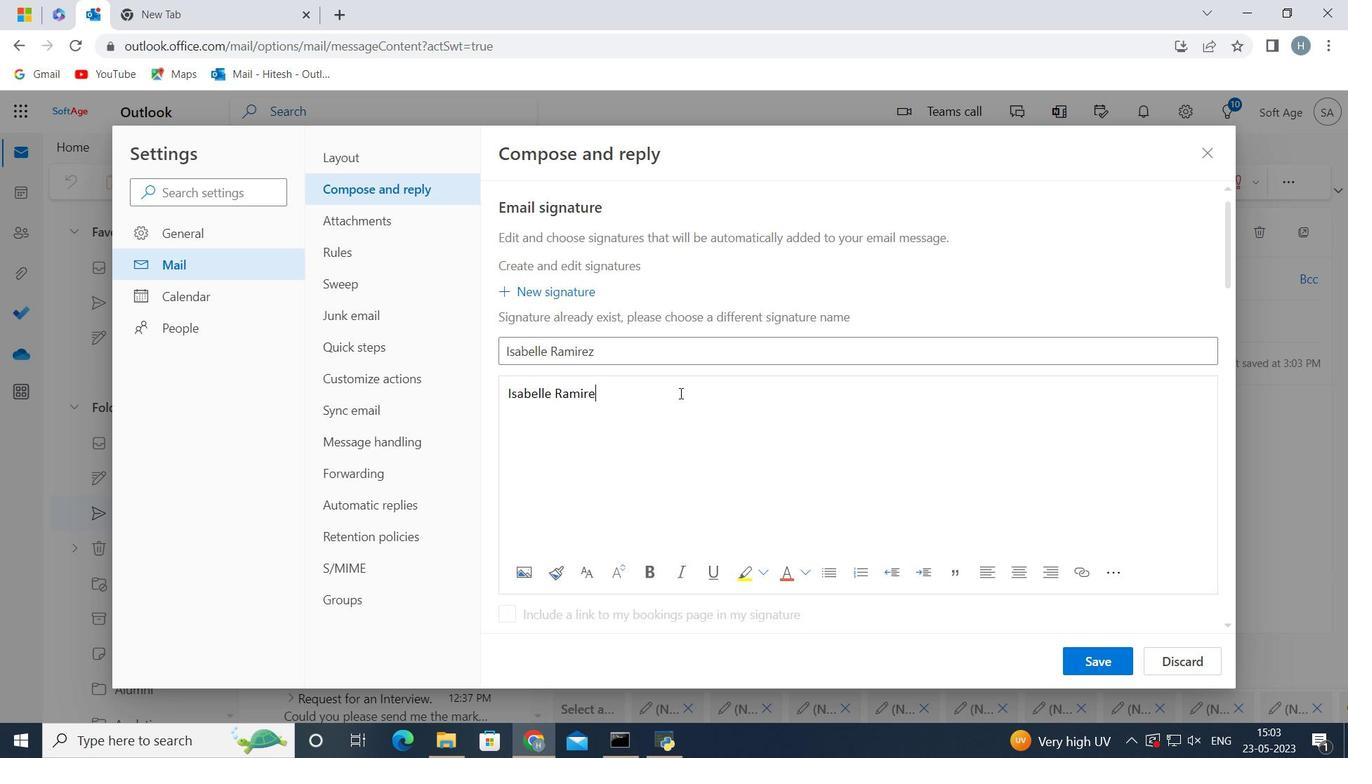 
Action: Mouse moved to (1103, 661)
Screenshot: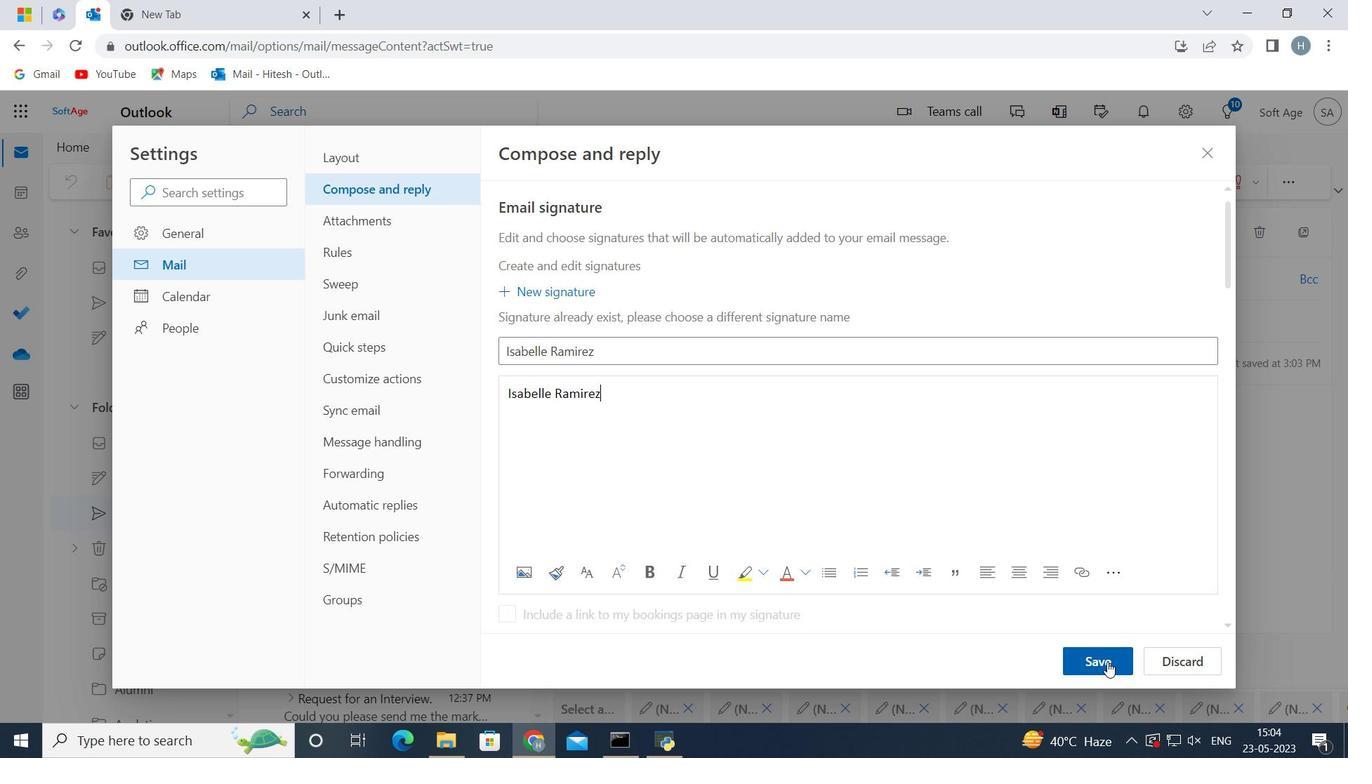 
Action: Mouse pressed left at (1103, 661)
Screenshot: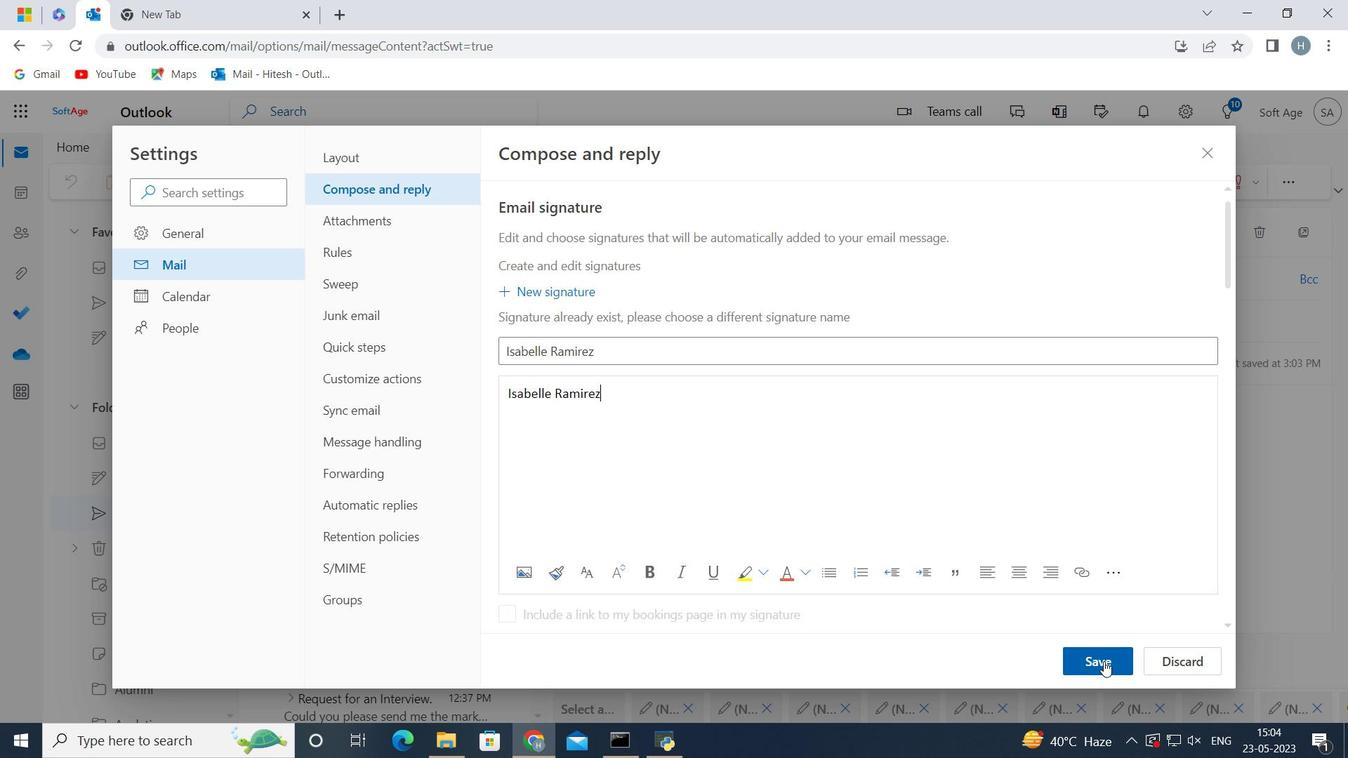 
Action: Mouse moved to (925, 398)
Screenshot: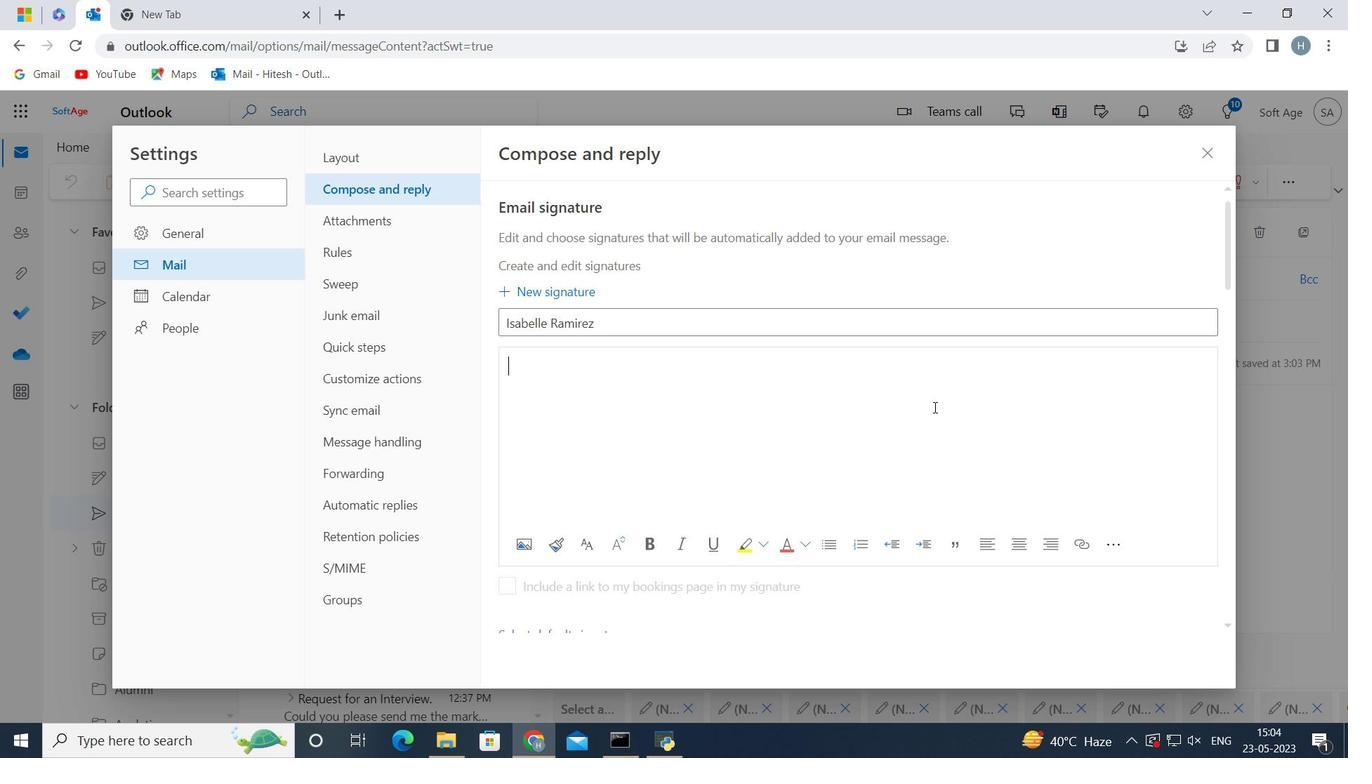 
Action: Mouse scrolled (925, 397) with delta (0, 0)
Screenshot: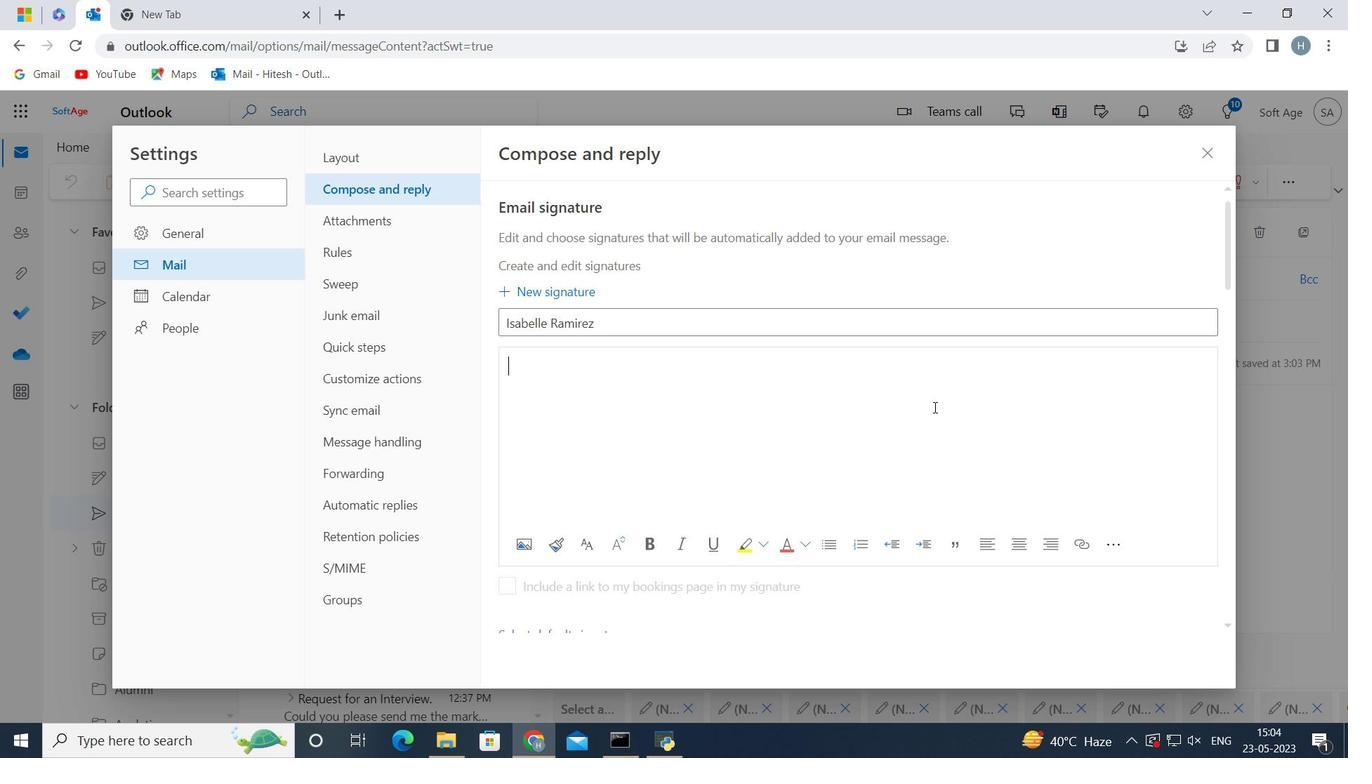
Action: Mouse scrolled (925, 397) with delta (0, 0)
Screenshot: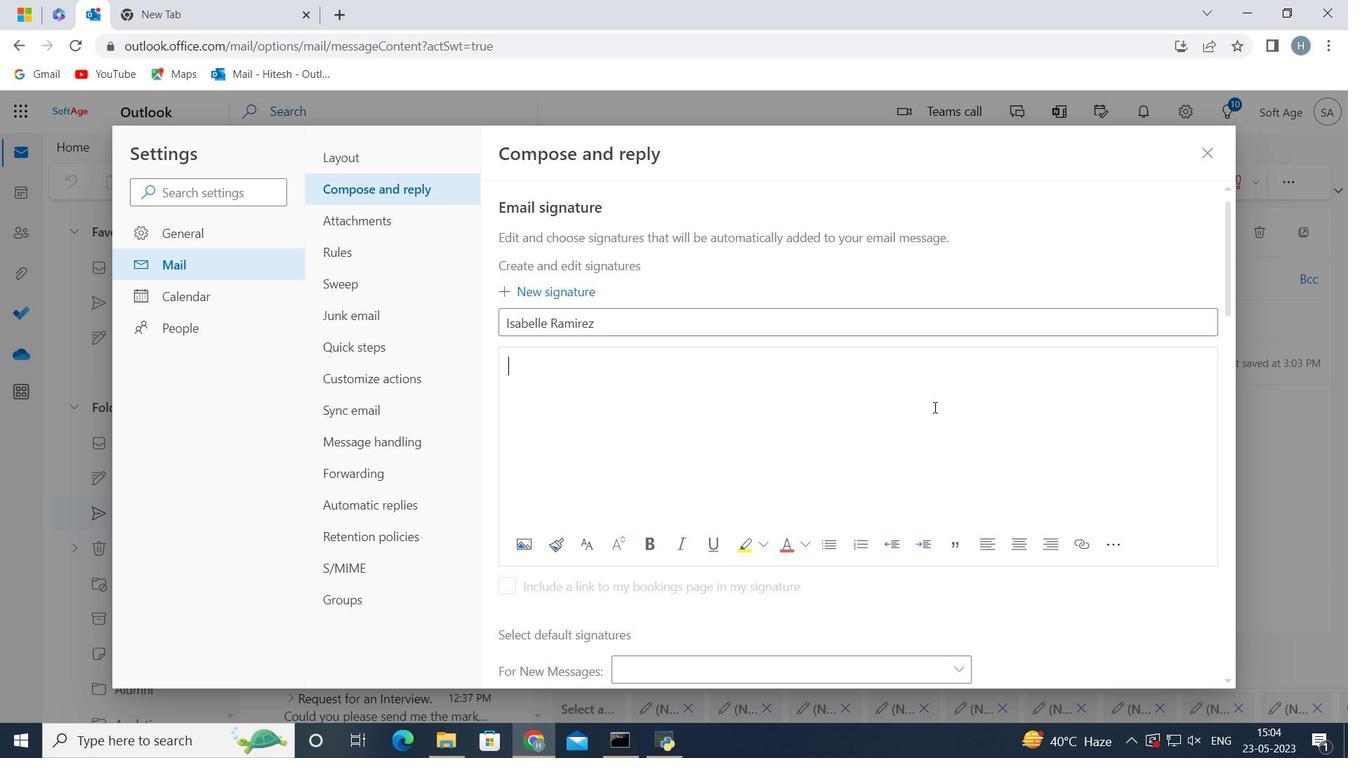 
Action: Mouse scrolled (925, 397) with delta (0, 0)
Screenshot: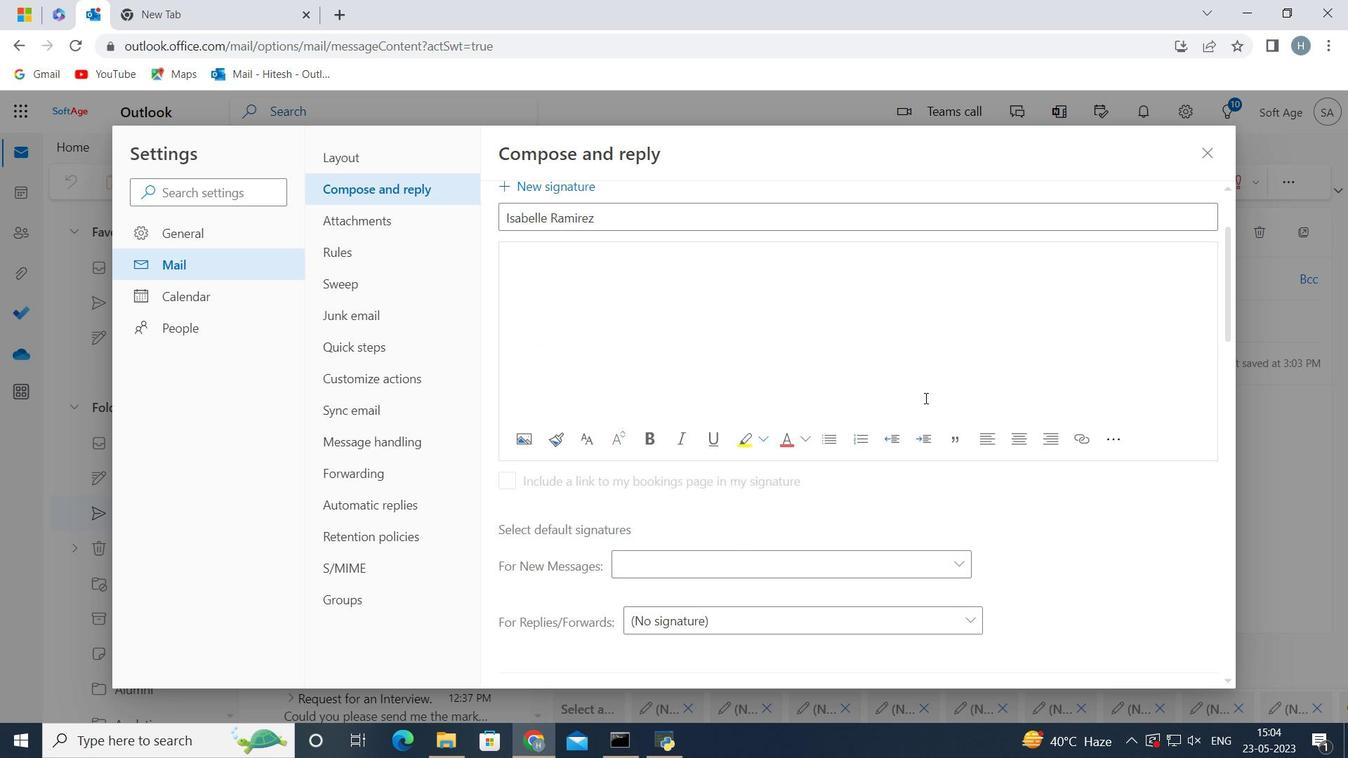 
Action: Mouse moved to (907, 395)
Screenshot: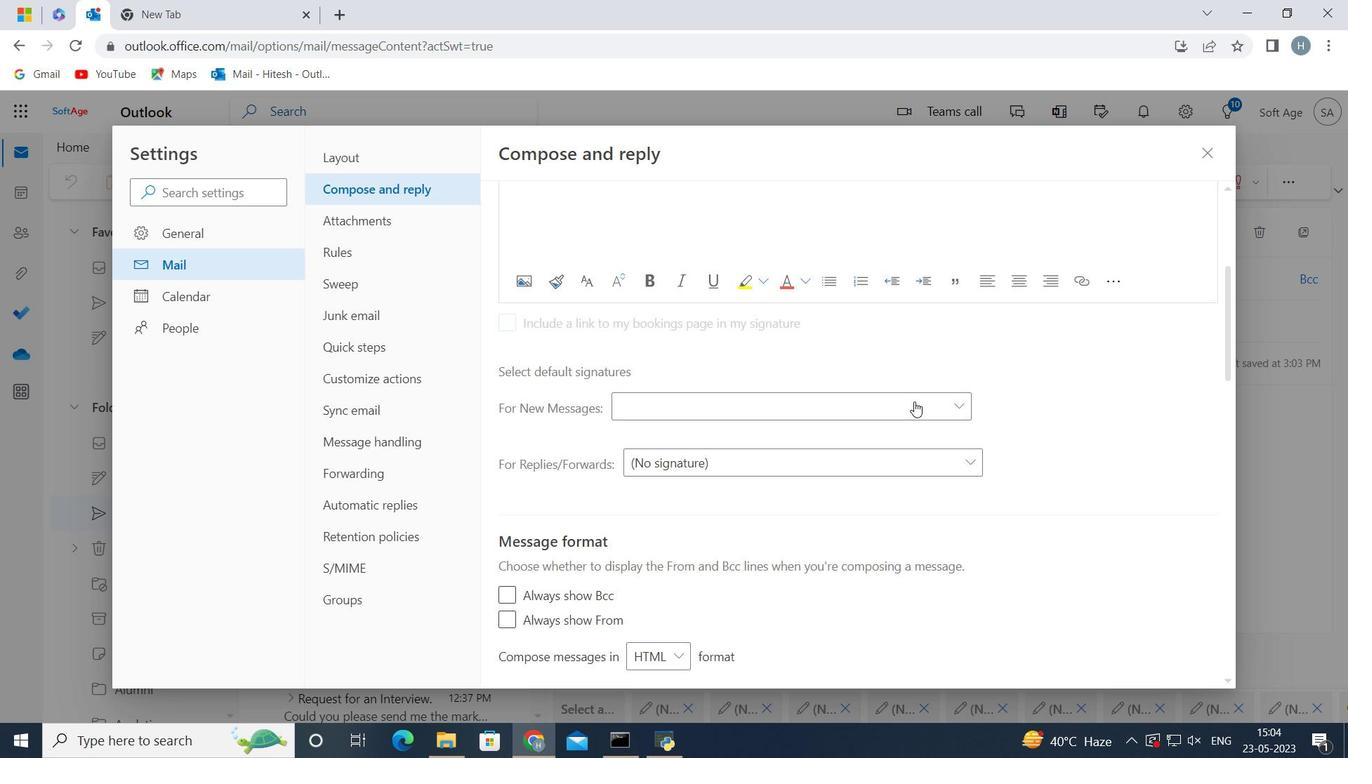 
Action: Mouse pressed left at (907, 395)
Screenshot: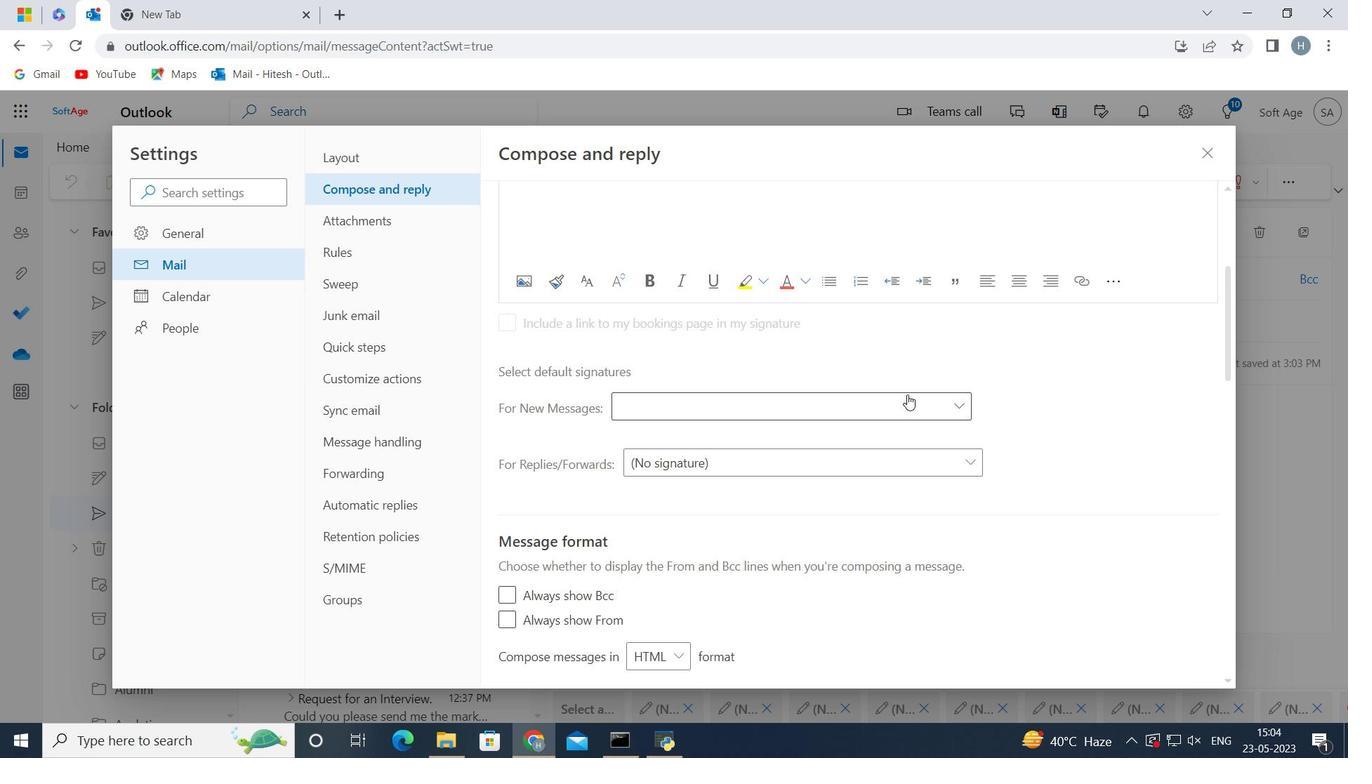 
Action: Mouse moved to (1046, 429)
Screenshot: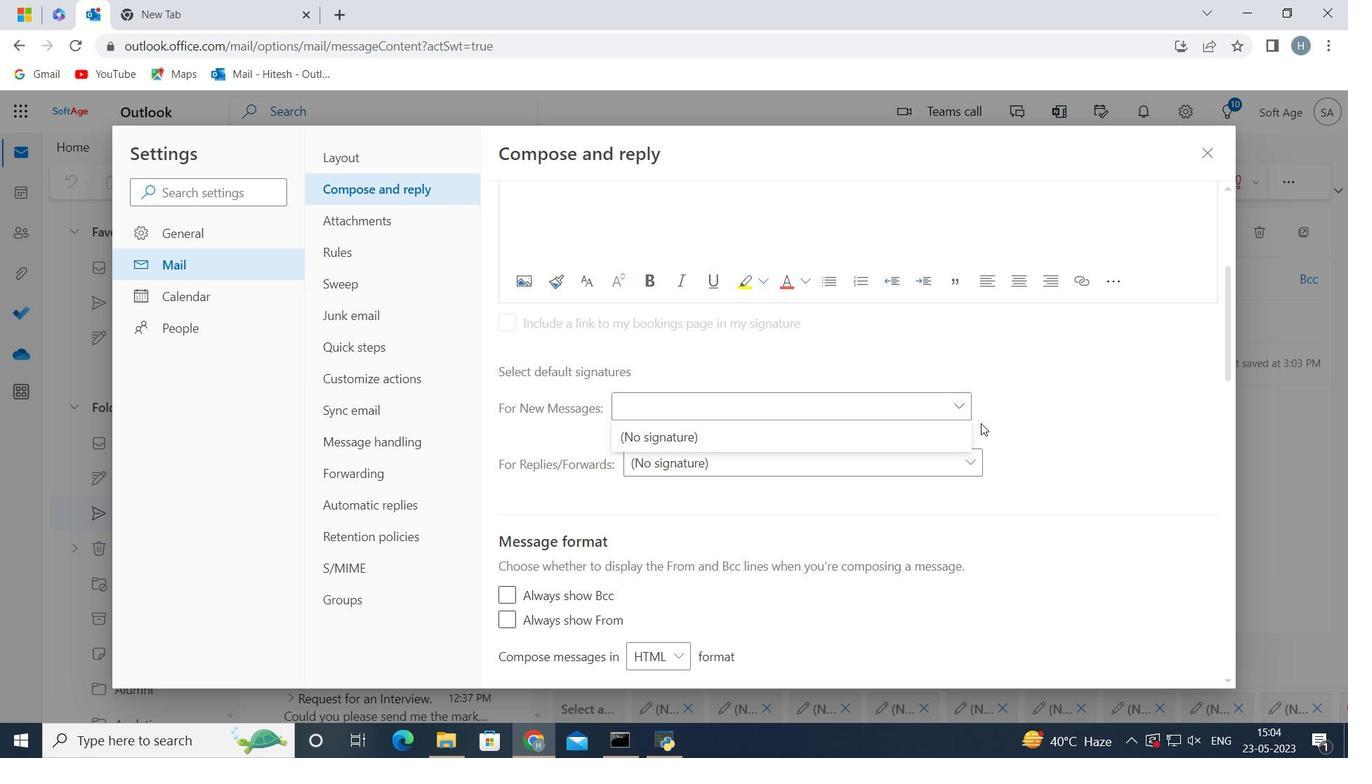 
Action: Mouse pressed left at (1046, 429)
Screenshot: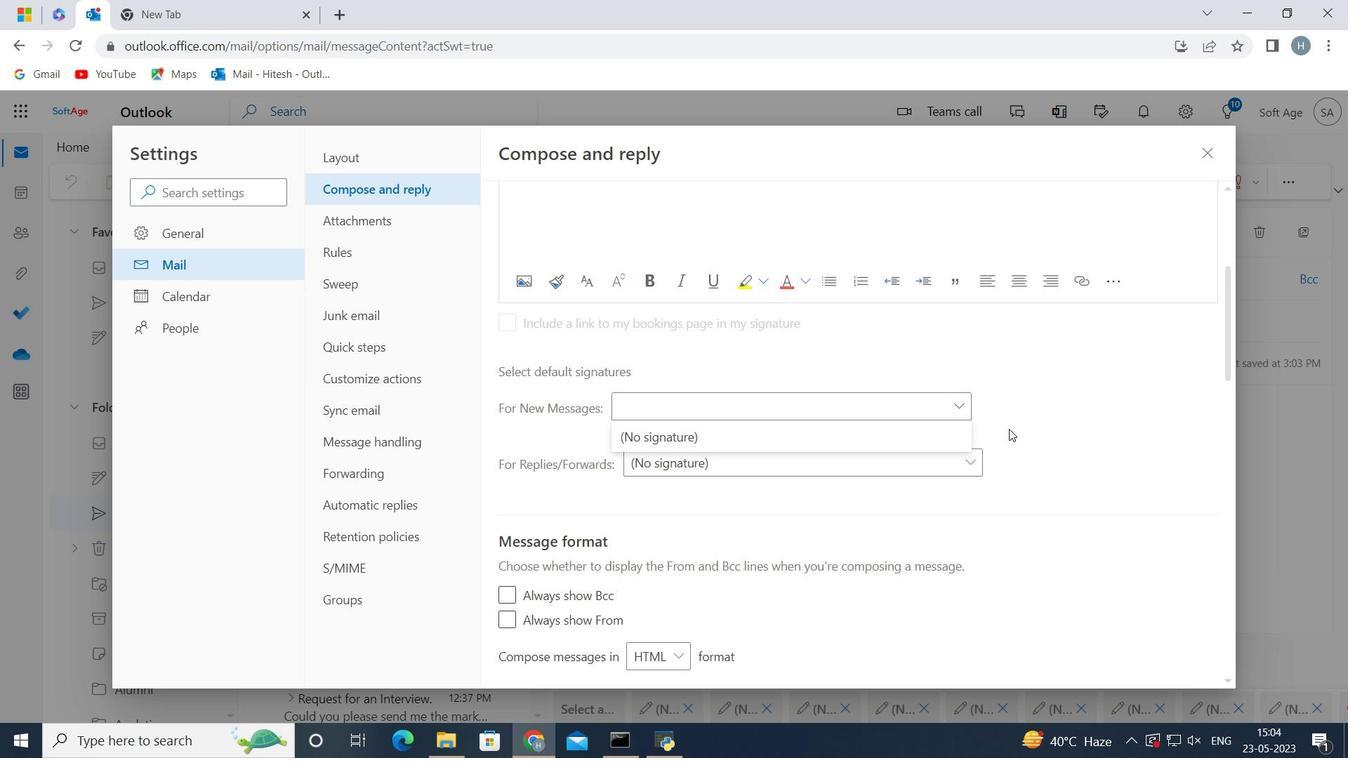 
Action: Mouse moved to (1203, 146)
Screenshot: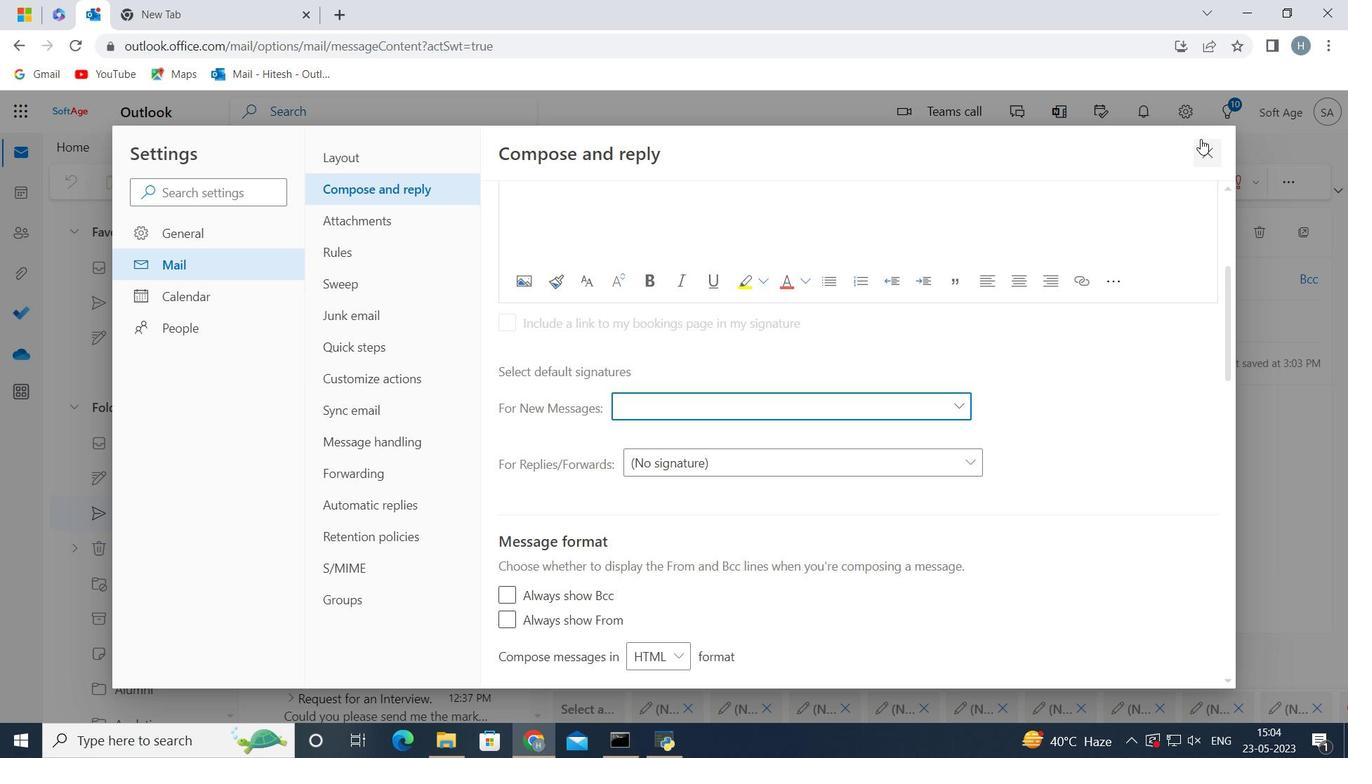
Action: Mouse pressed left at (1203, 146)
Screenshot: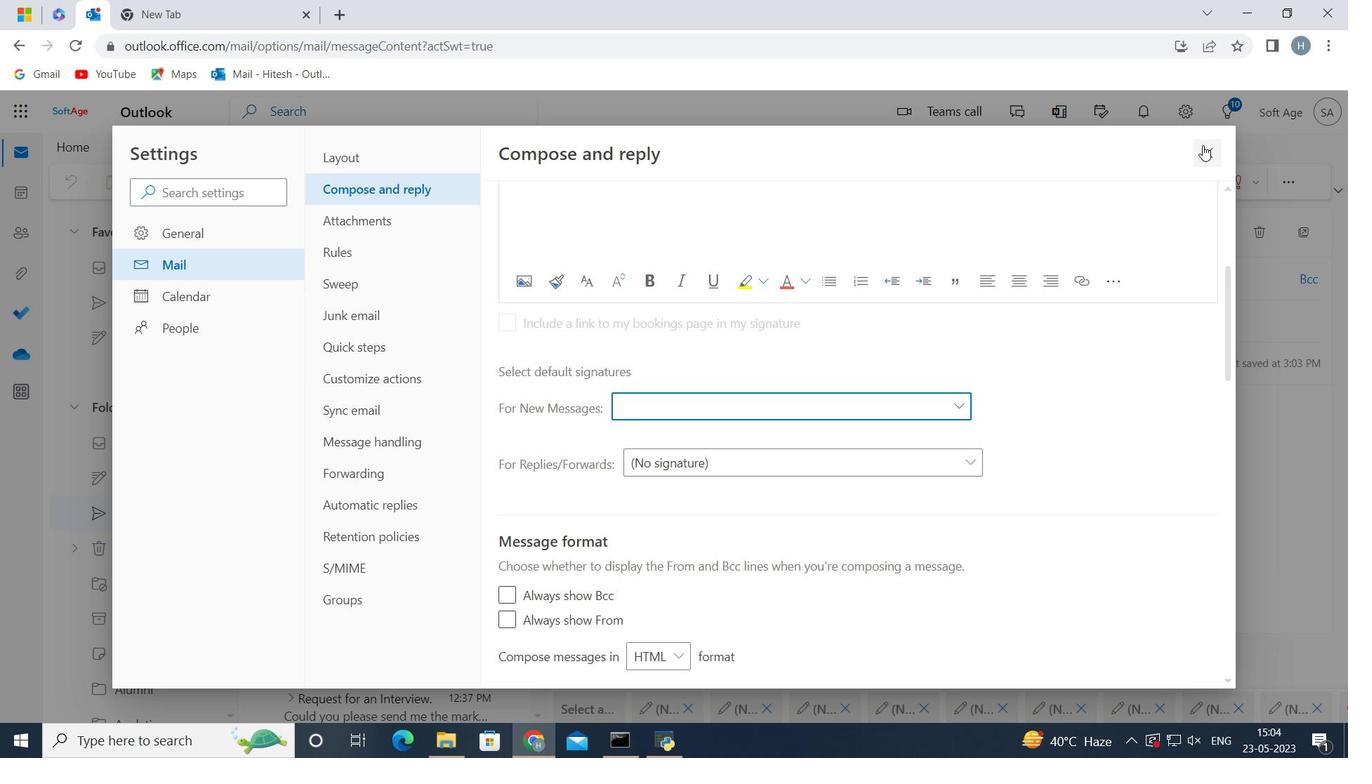 
Action: Mouse moved to (603, 364)
Screenshot: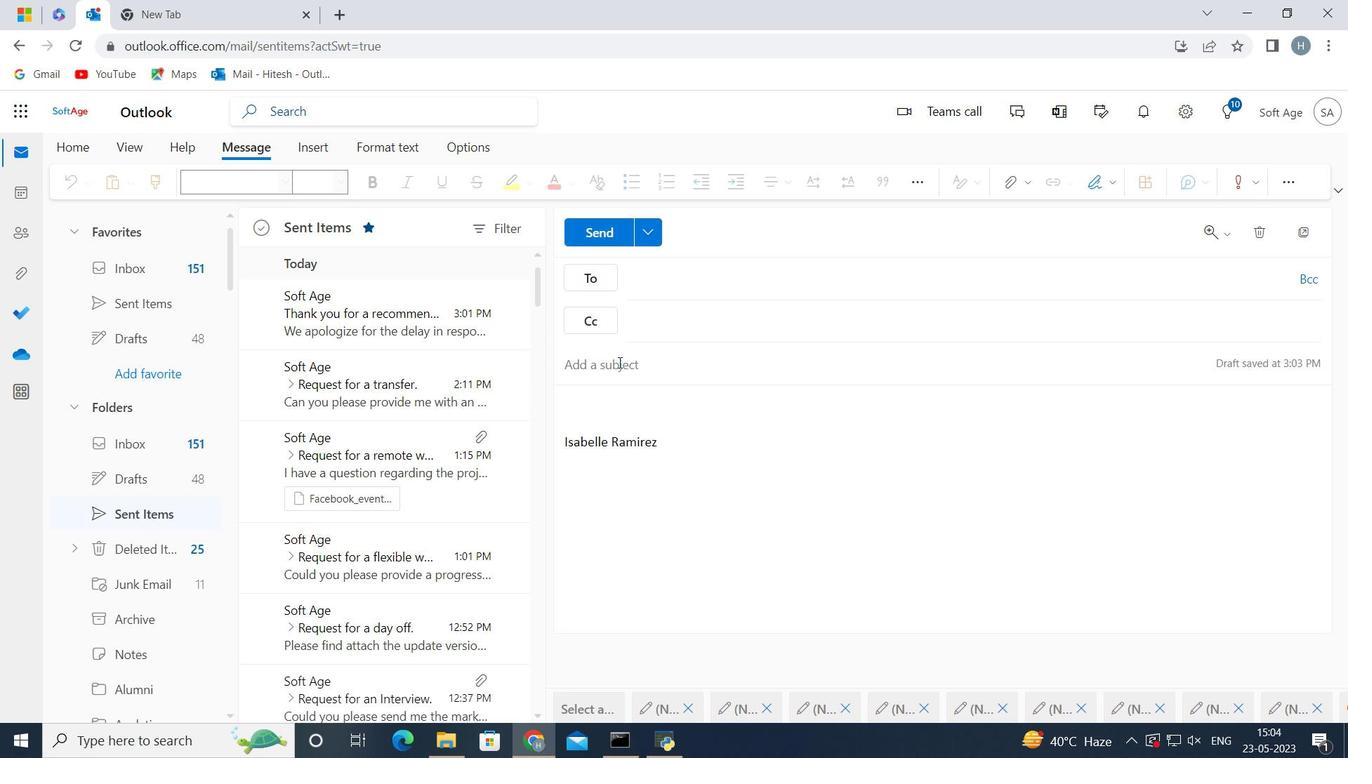 
Action: Mouse pressed left at (603, 364)
Screenshot: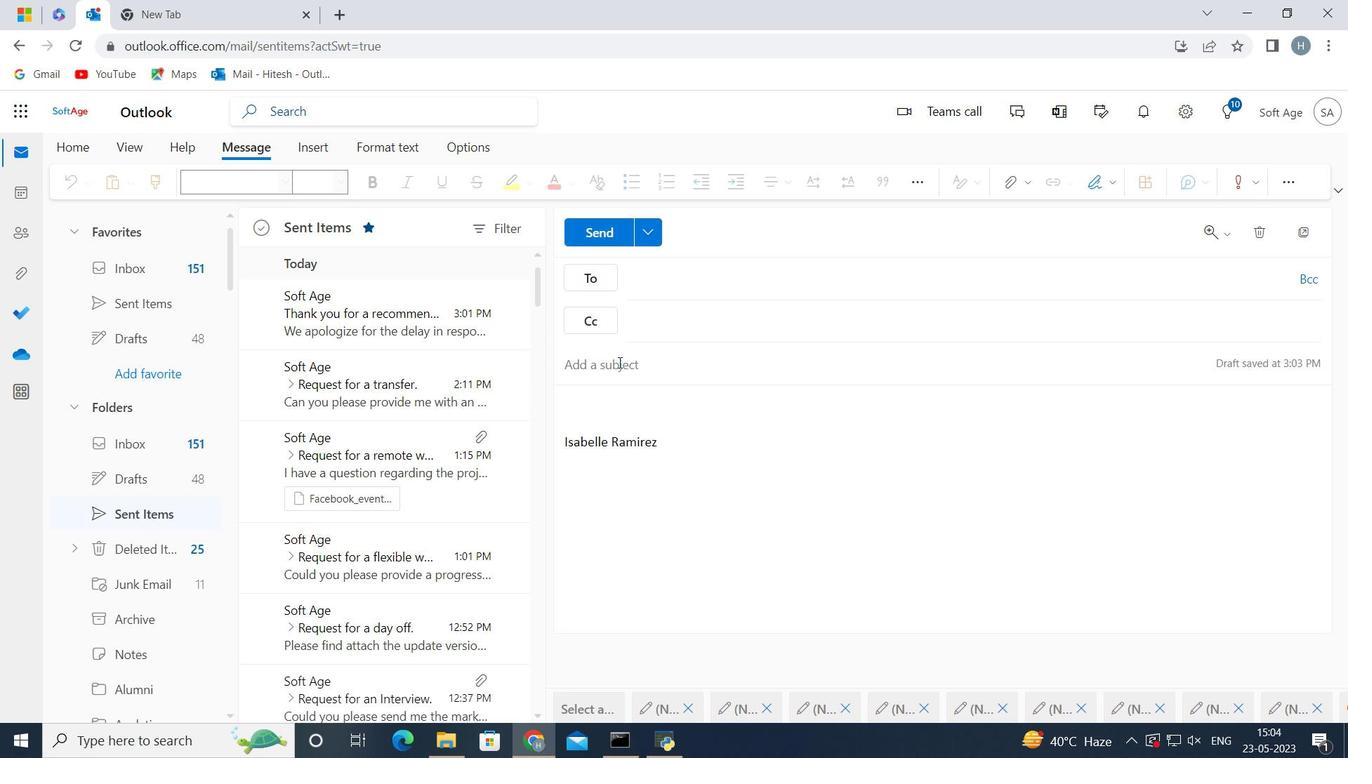 
Action: Key pressed <Key.shift>Thank<Key.space>you<Key.space>for<Key.space>a<Key.space>recommendatiion<Key.space><Key.backspace><Key.backspace><Key.backspace><Key.backspace>on<Key.space>
Screenshot: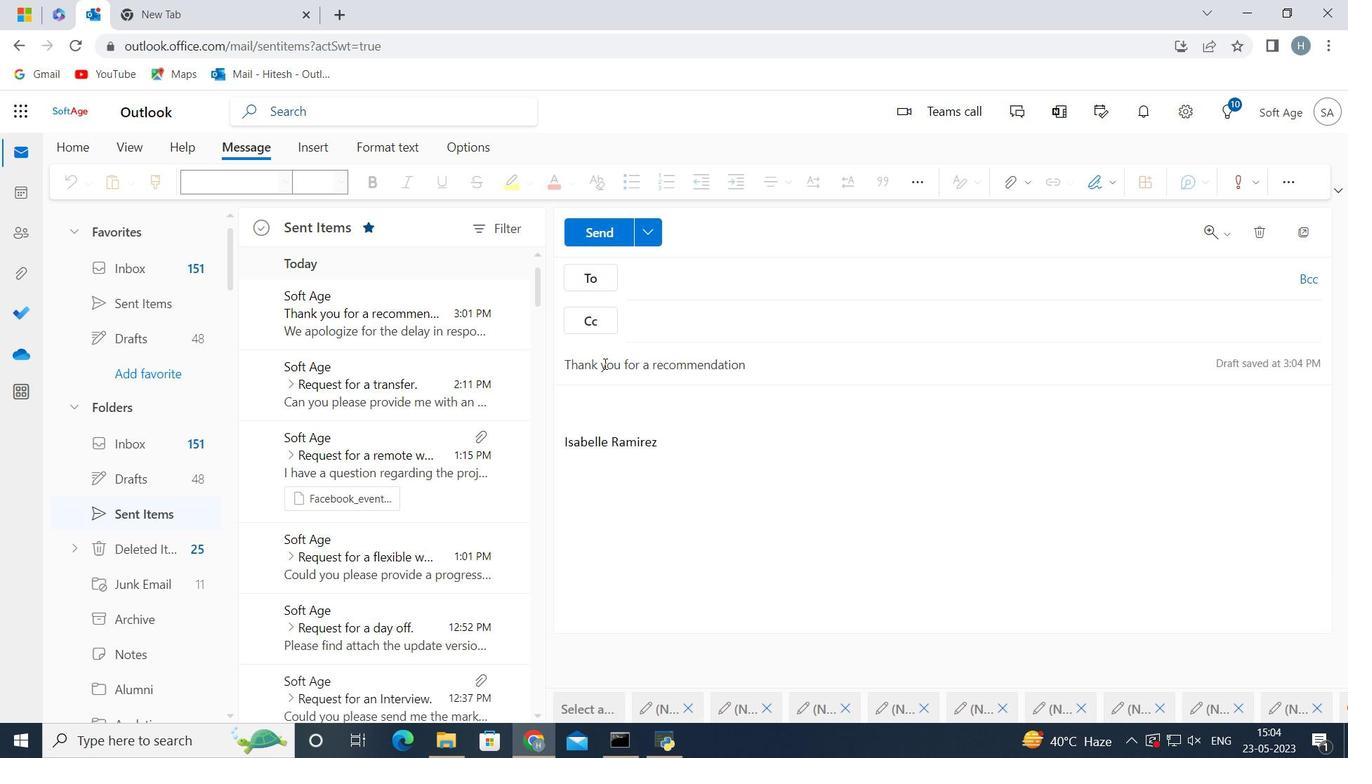 
Action: Mouse moved to (659, 437)
Screenshot: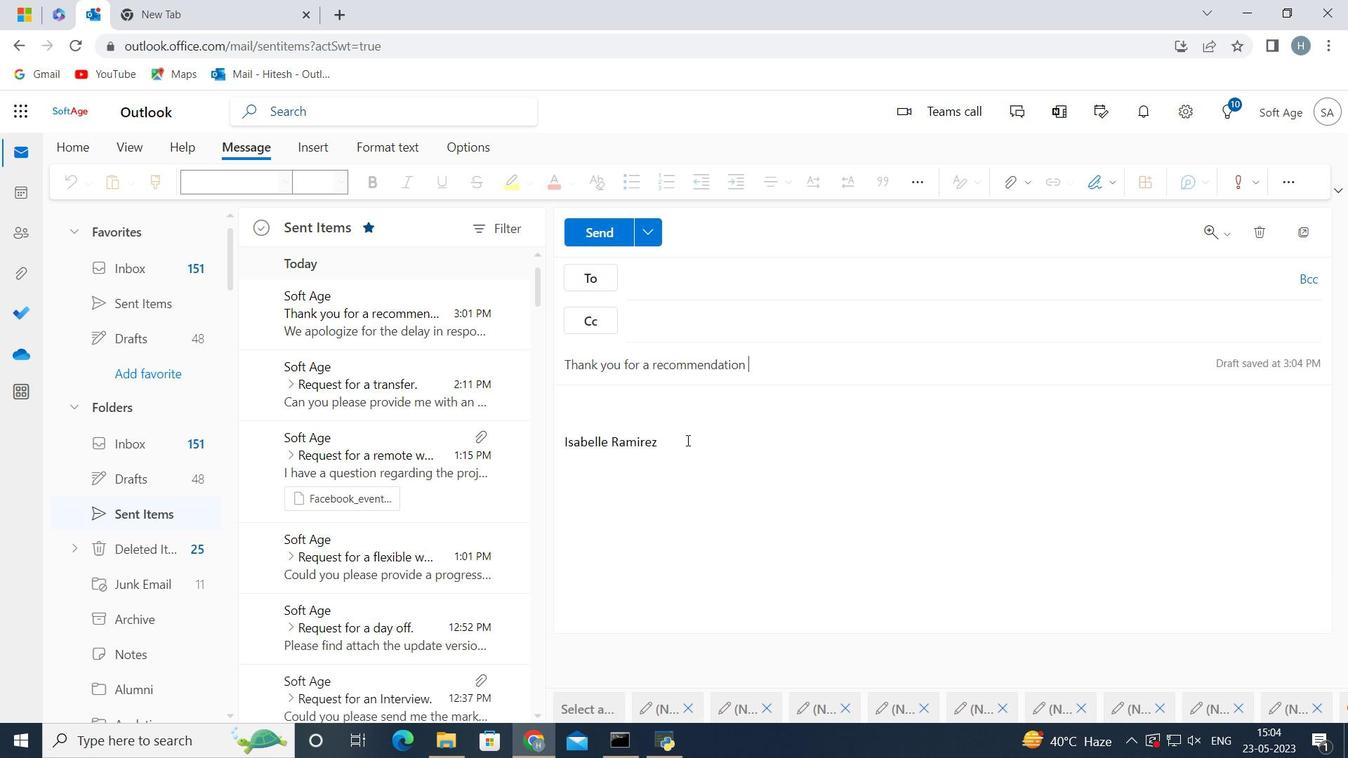 
Action: Mouse pressed left at (659, 437)
Screenshot: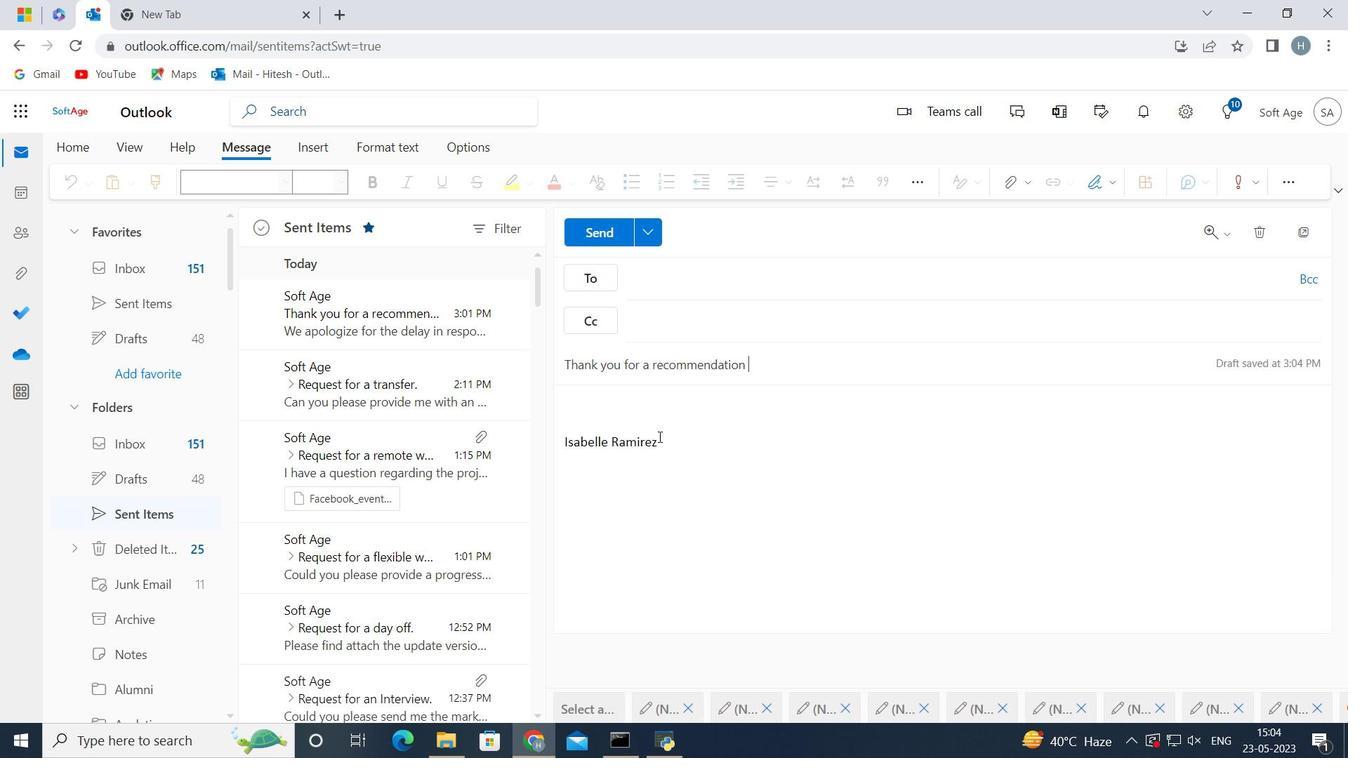 
Action: Key pressed <Key.backspace><Key.backspace><Key.backspace><Key.backspace><Key.backspace><Key.backspace><Key.backspace><Key.backspace><Key.backspace><Key.backspace><Key.backspace><Key.backspace><Key.backspace><Key.backspace><Key.backspace><Key.backspace><Key.backspace><Key.backspace><Key.backspace><Key.backspace><Key.backspace><Key.backspace><Key.backspace><Key.backspace><Key.backspace><Key.backspace><Key.backspace><Key.shift>We<Key.space>apologize<Key.space>for<Key.space>the<Key.space>delay<Key.space>in<Key.space>responding<Key.space>to<Key.space>your<Key.space>query<Key.space>and<Key.space>assure<Key.space>you<Key.space>of<Key.space>our<Key.space>prompt<Key.space>action<Key.space>going<Key.space>forward<Key.space>
Screenshot: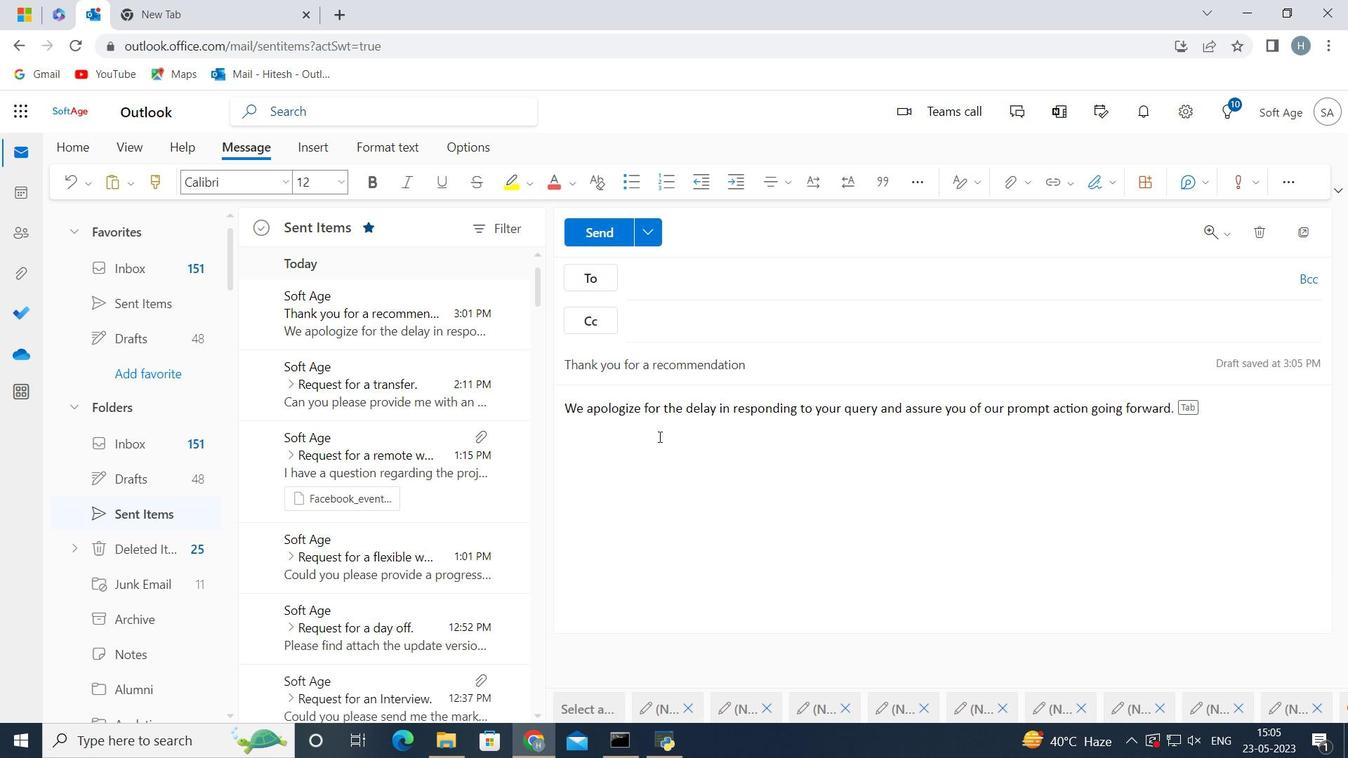 
Action: Mouse moved to (623, 277)
Screenshot: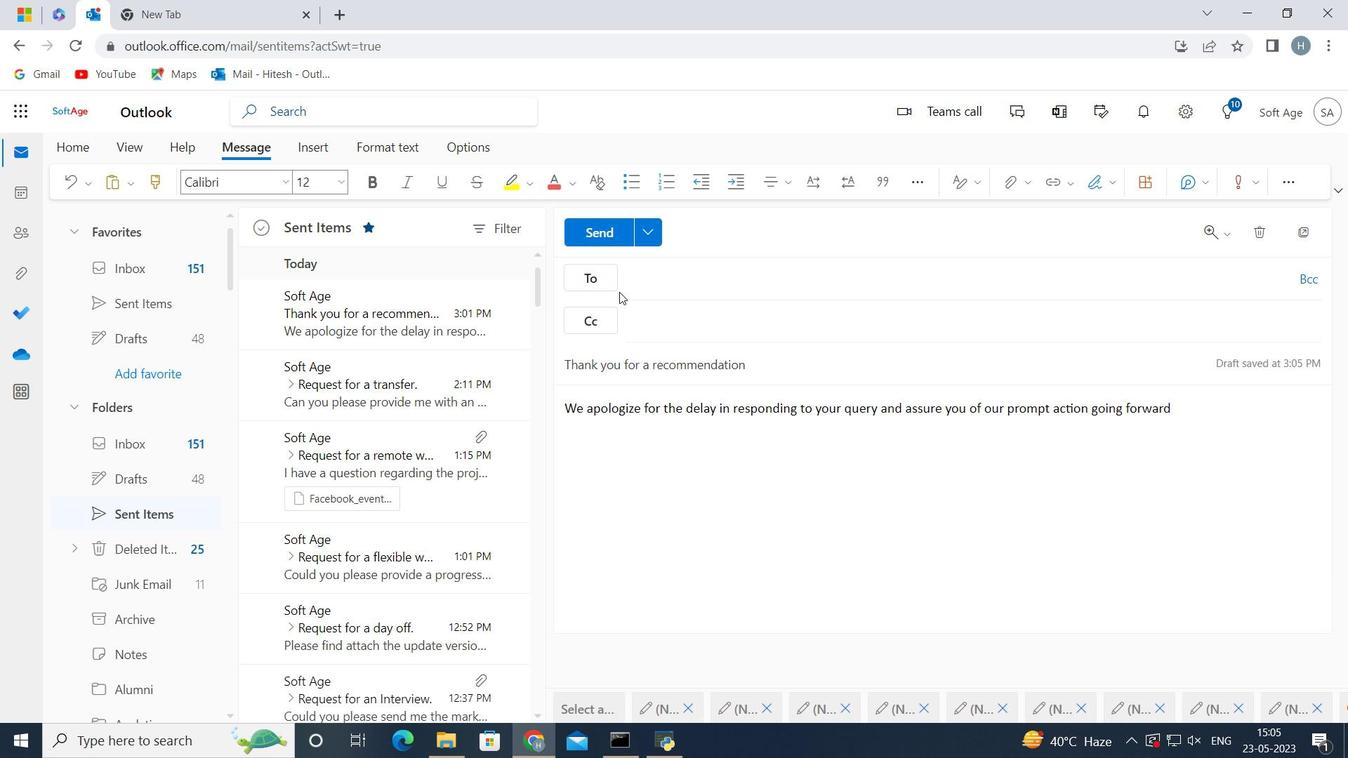 
Action: Mouse pressed left at (623, 277)
Screenshot: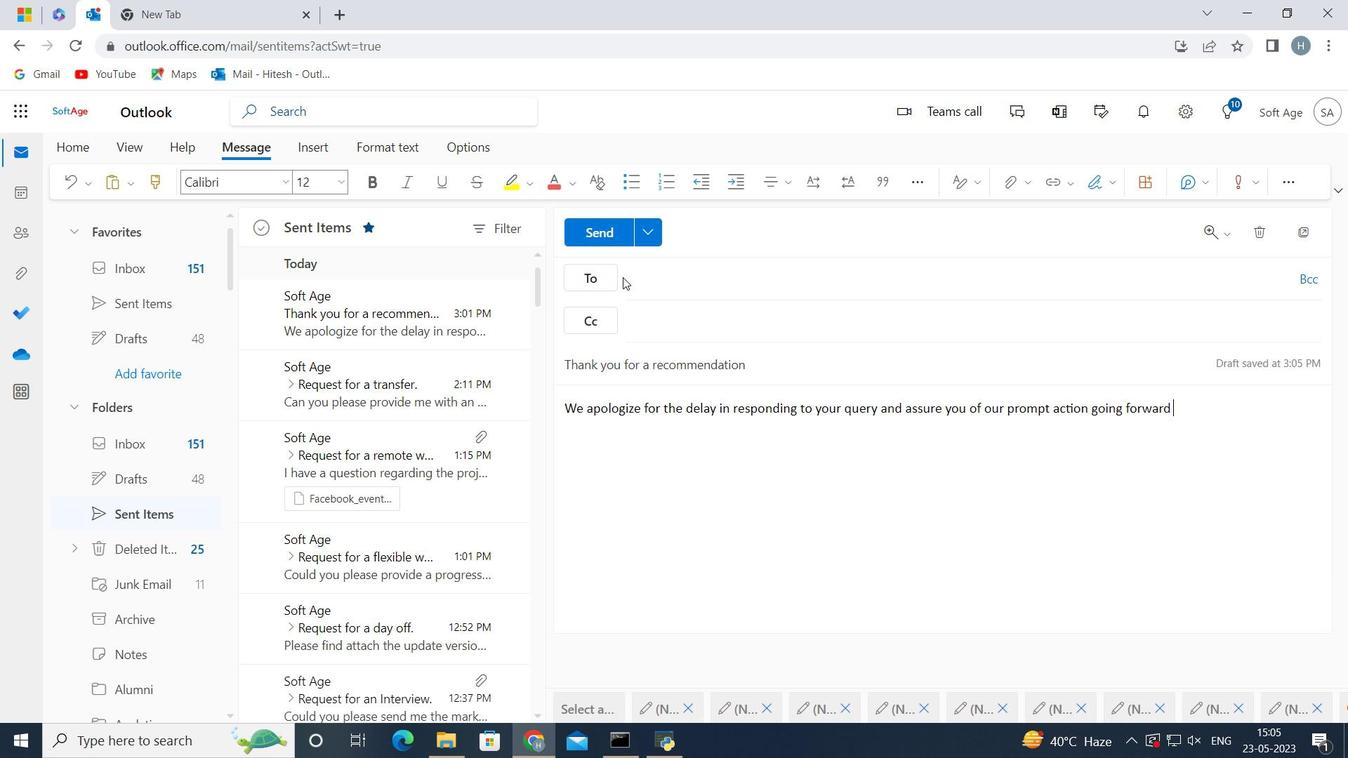 
Action: Mouse moved to (667, 277)
Screenshot: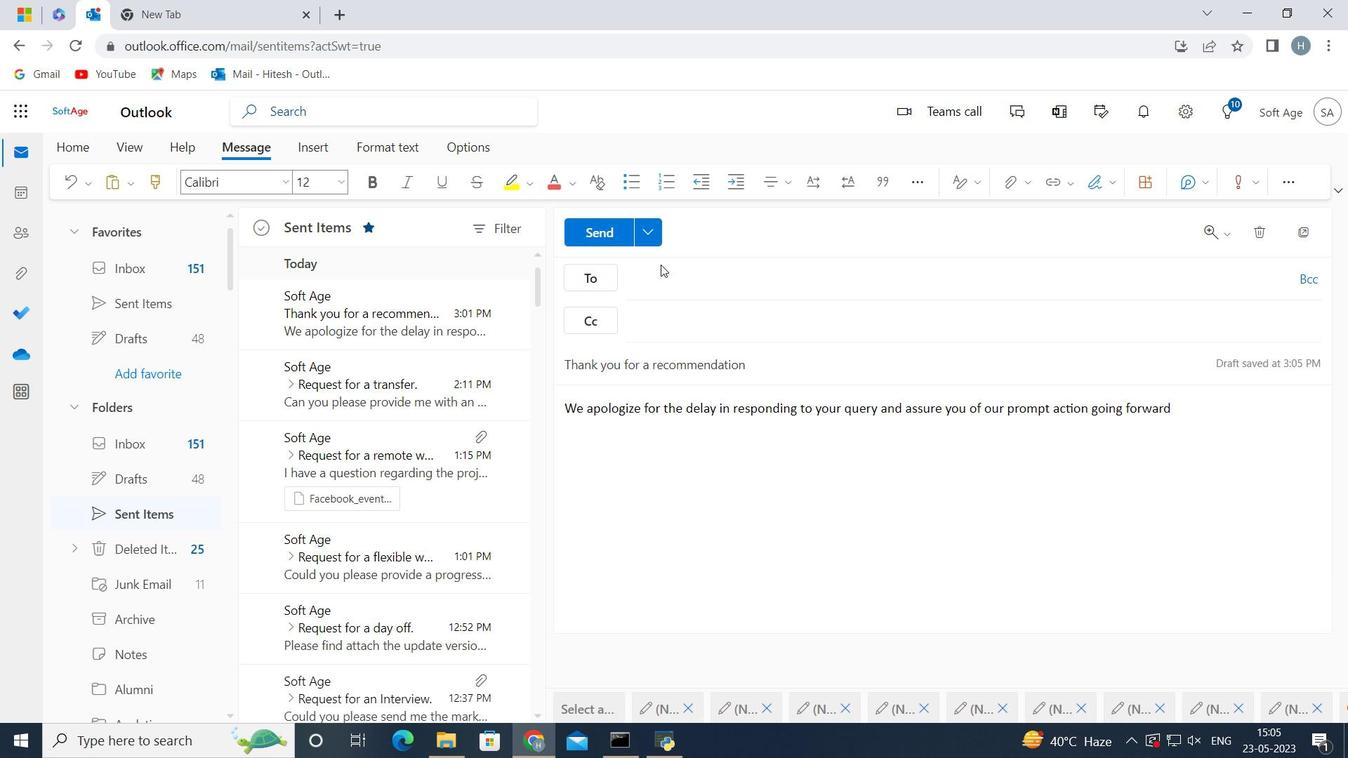 
Action: Mouse pressed left at (667, 277)
Screenshot: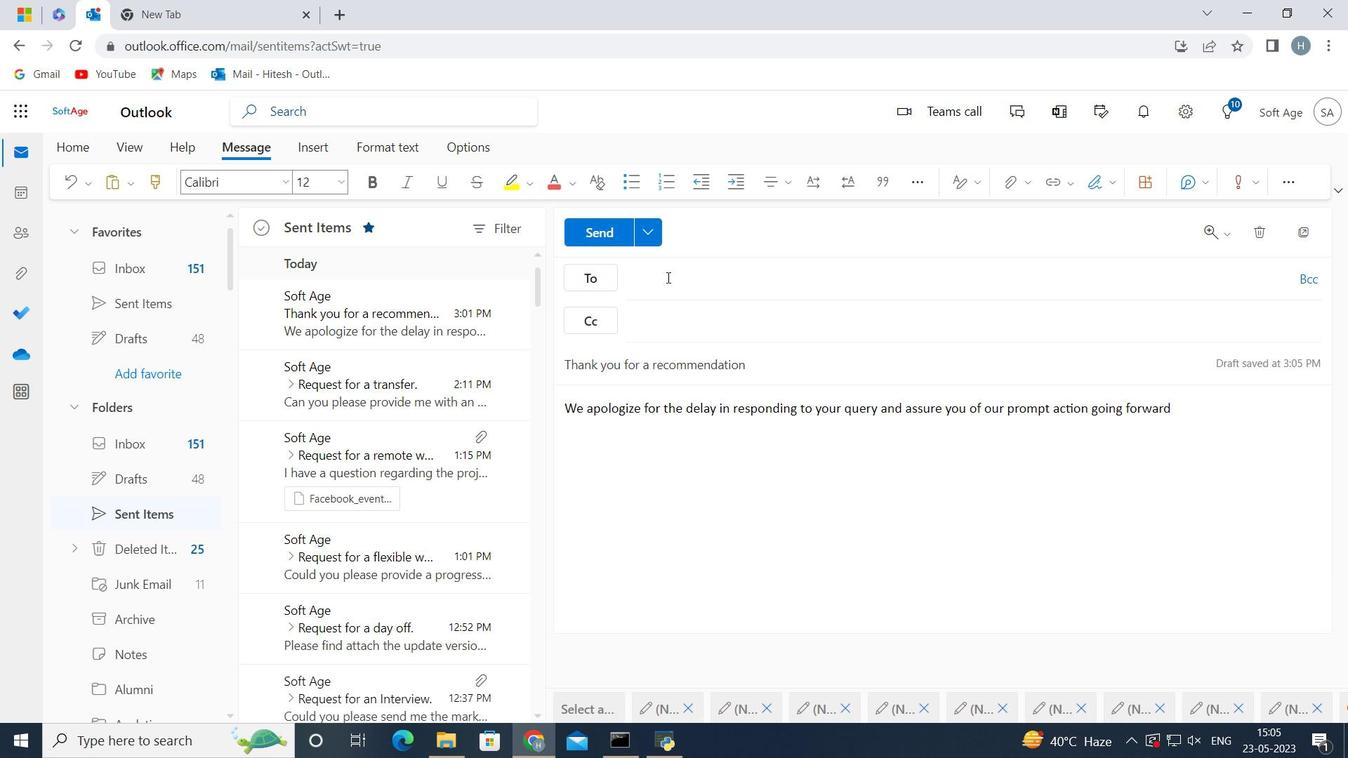 
Action: Key pressed softage.10<Key.shift>@softage.net
